 Task: General Contractor Estimate Template.
Action: Mouse moved to (134, 172)
Screenshot: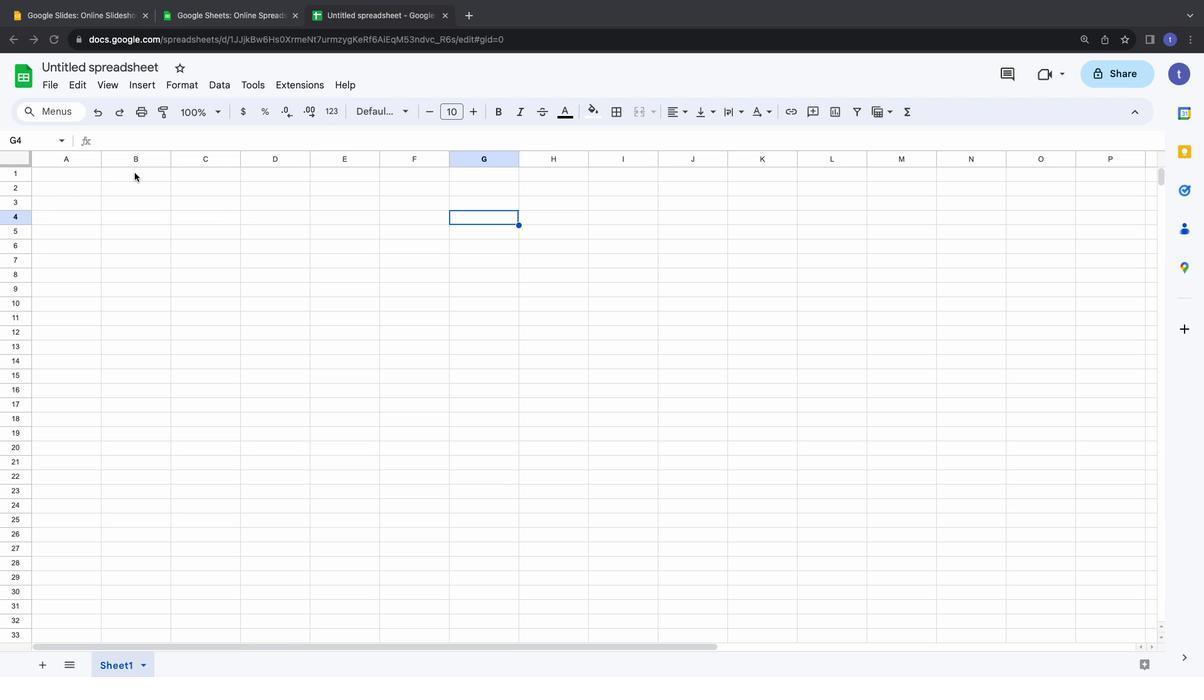 
Action: Mouse pressed left at (134, 172)
Screenshot: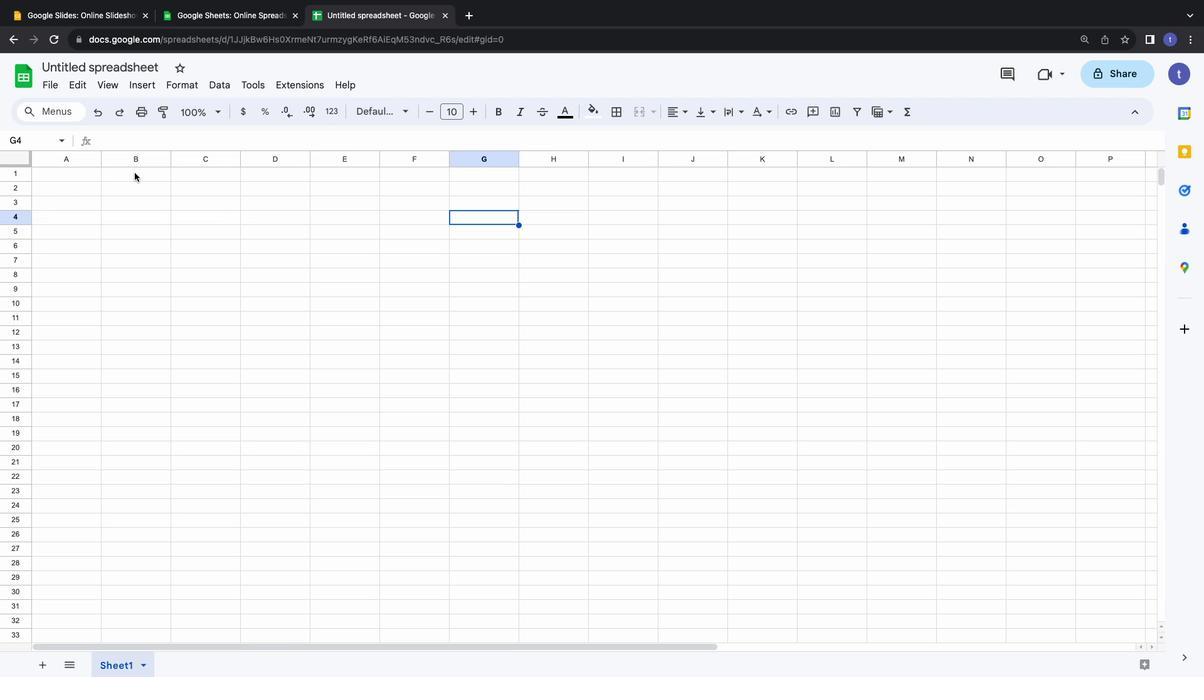 
Action: Mouse moved to (160, 175)
Screenshot: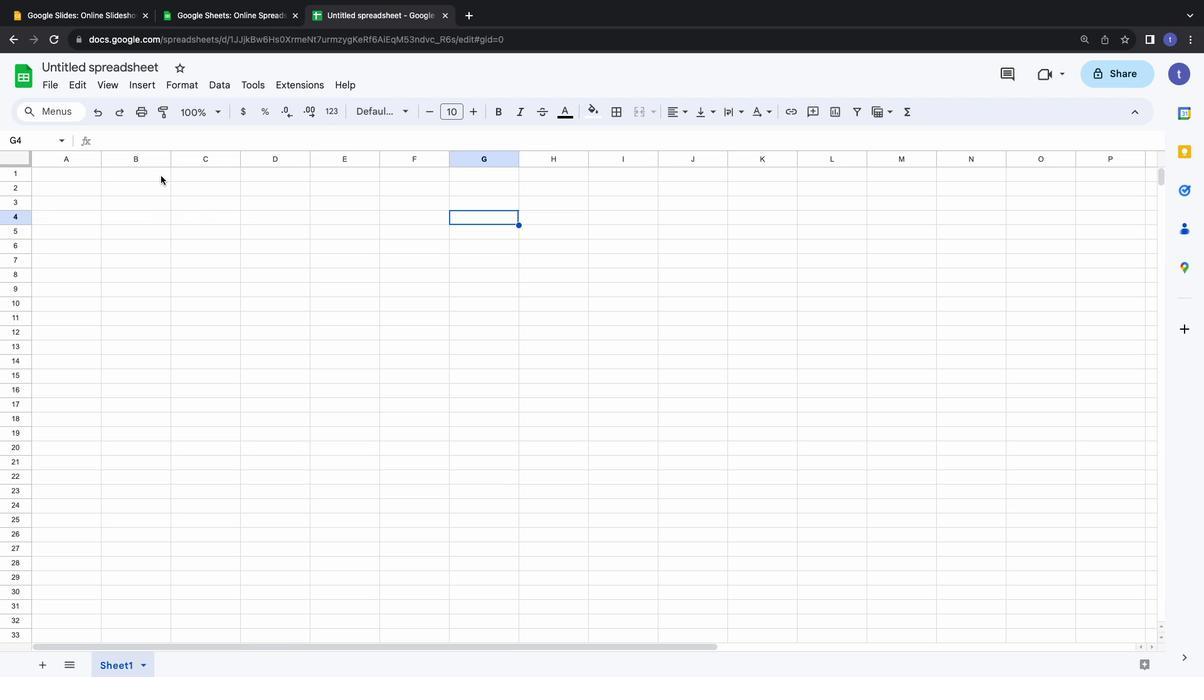 
Action: Mouse pressed left at (160, 175)
Screenshot: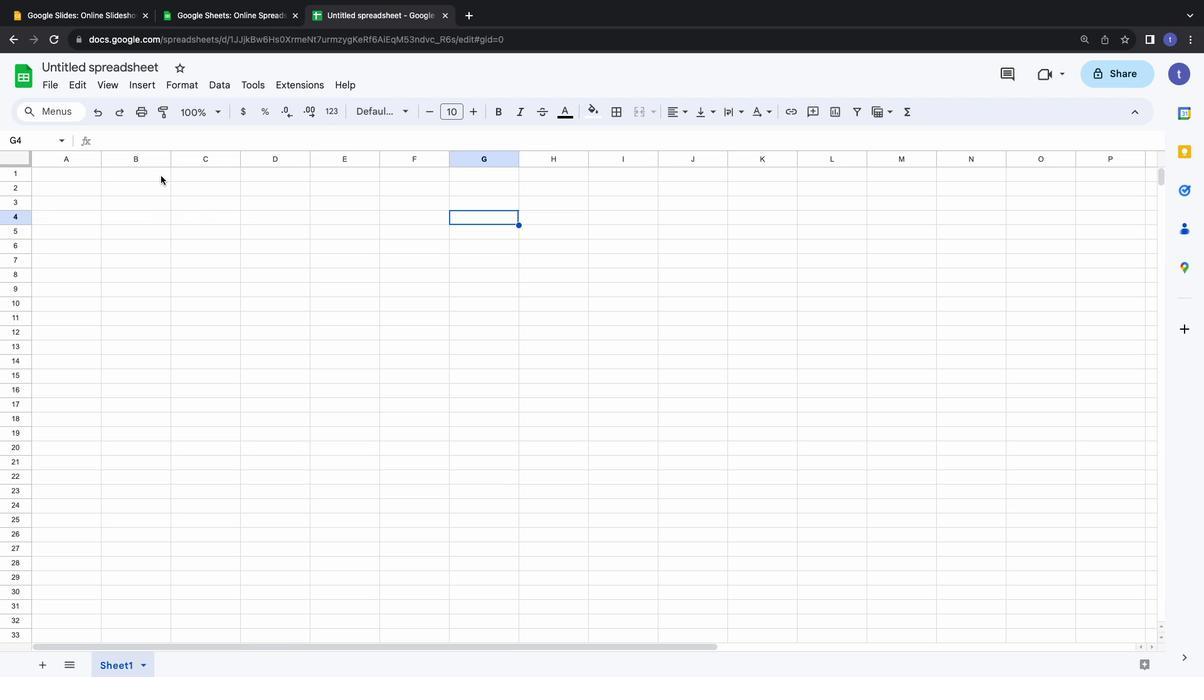 
Action: Mouse moved to (525, 355)
Screenshot: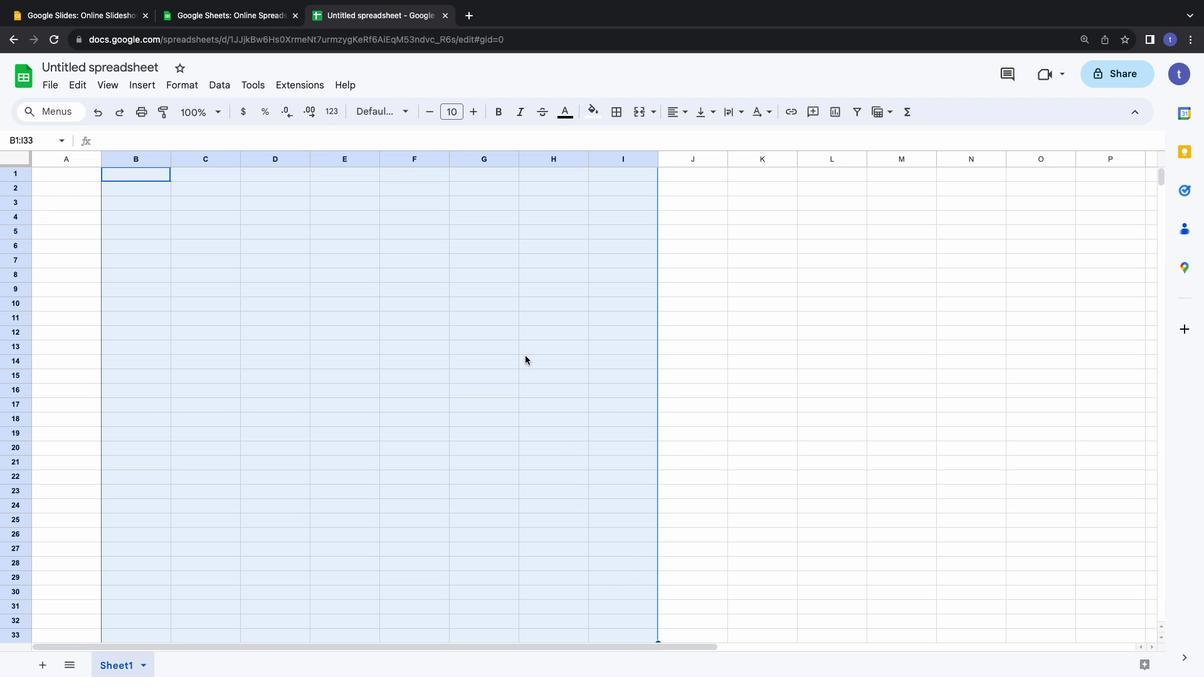 
Action: Mouse scrolled (525, 355) with delta (0, 0)
Screenshot: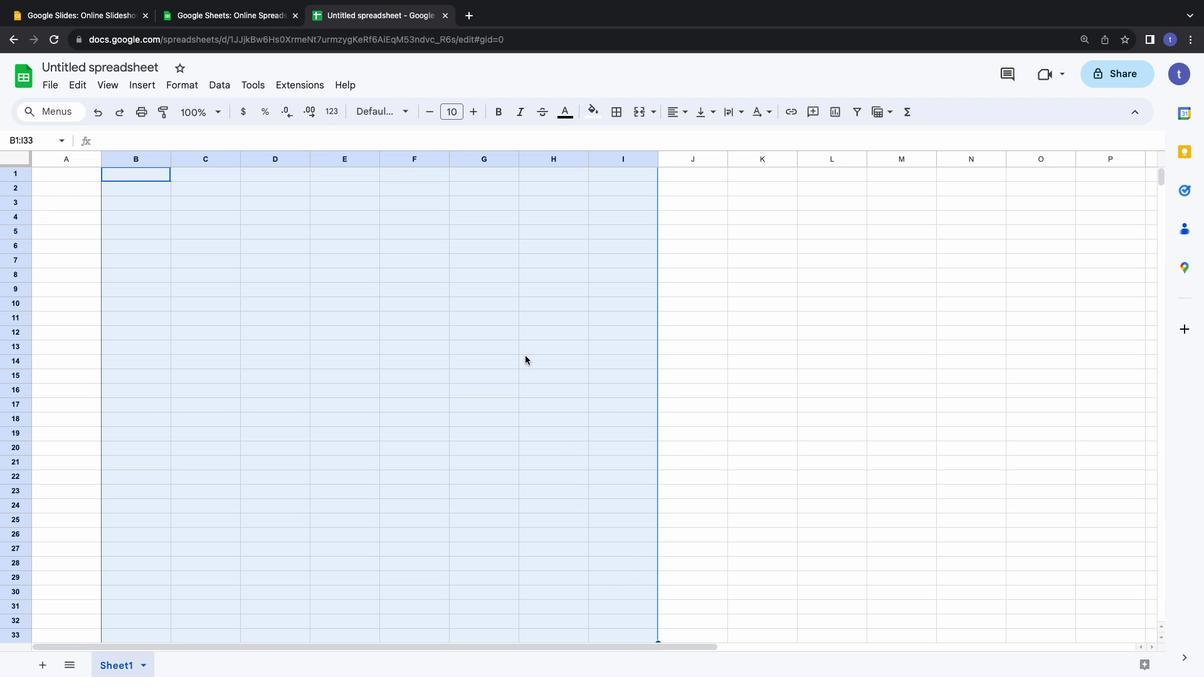
Action: Mouse scrolled (525, 355) with delta (0, 0)
Screenshot: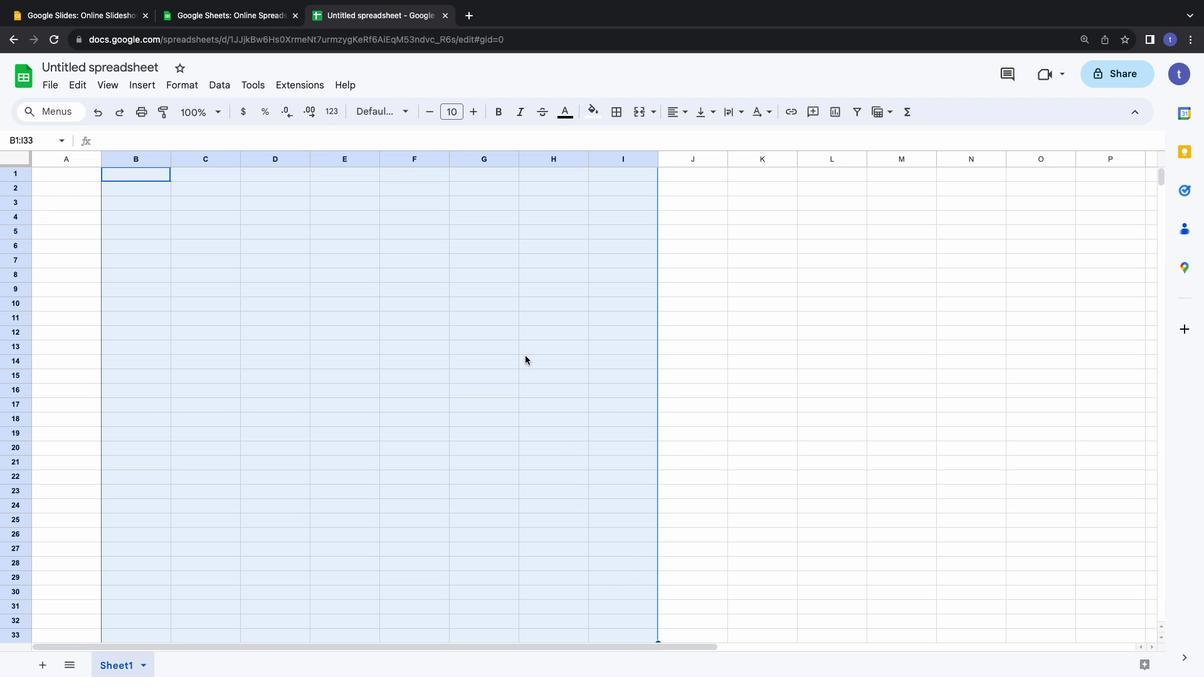 
Action: Mouse scrolled (525, 355) with delta (0, 1)
Screenshot: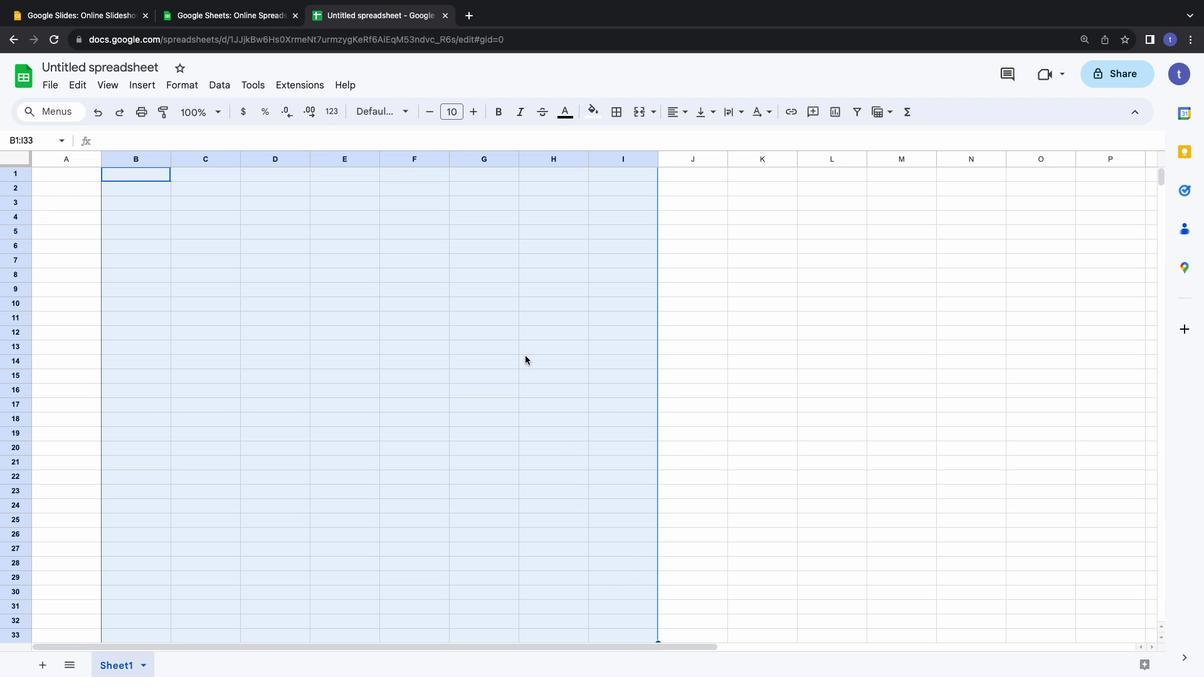 
Action: Mouse scrolled (525, 355) with delta (0, 3)
Screenshot: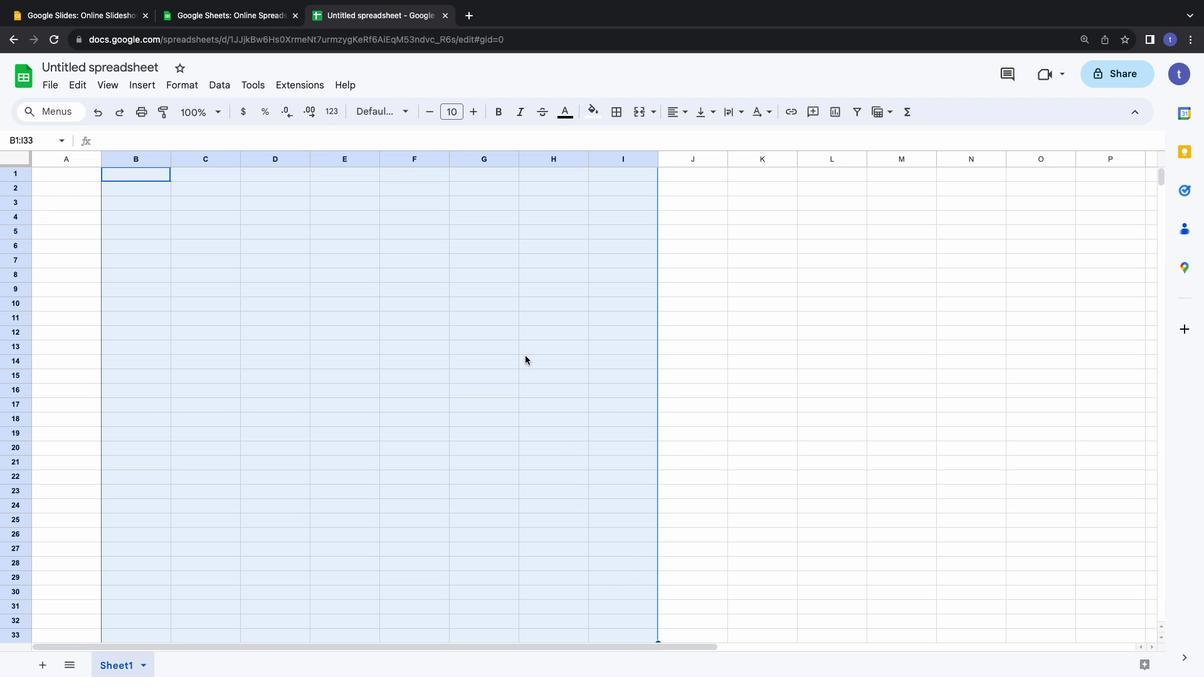 
Action: Mouse scrolled (525, 355) with delta (0, 3)
Screenshot: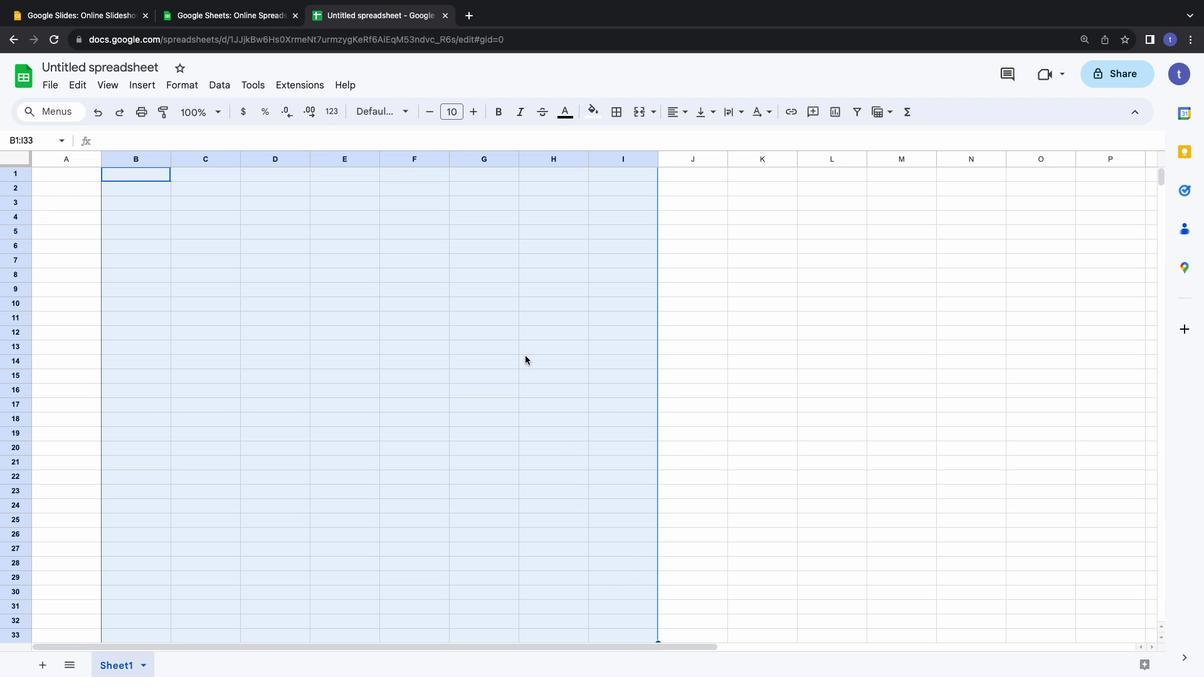 
Action: Mouse scrolled (525, 355) with delta (0, 4)
Screenshot: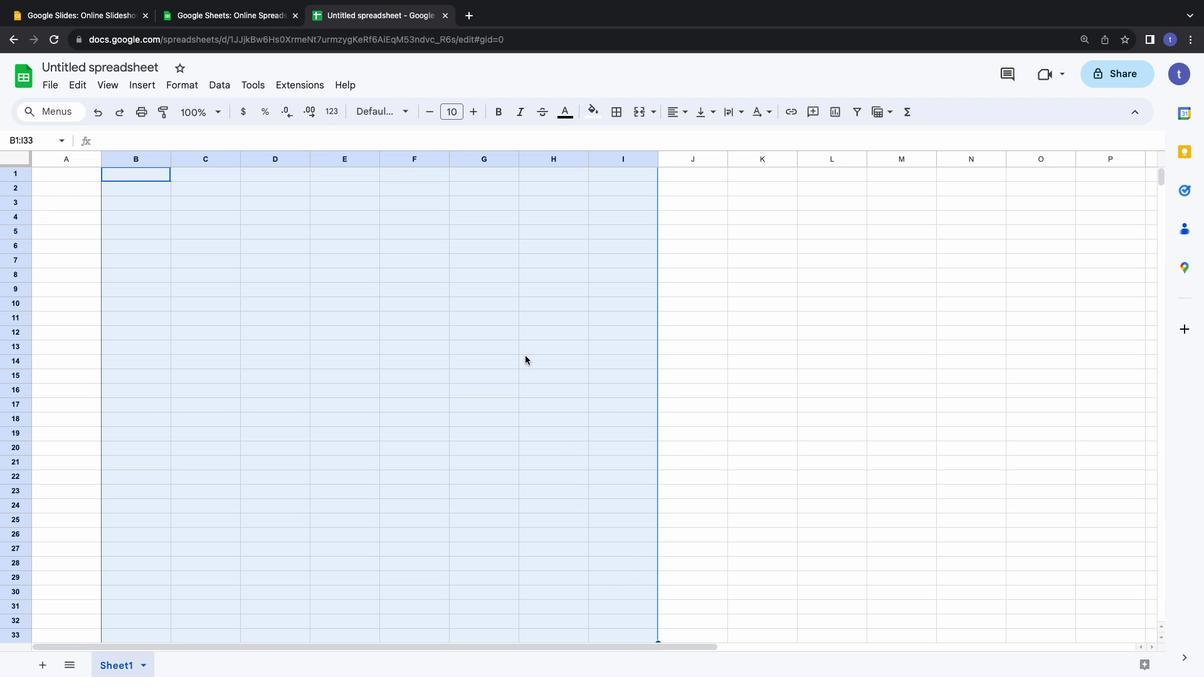 
Action: Mouse scrolled (525, 355) with delta (0, 4)
Screenshot: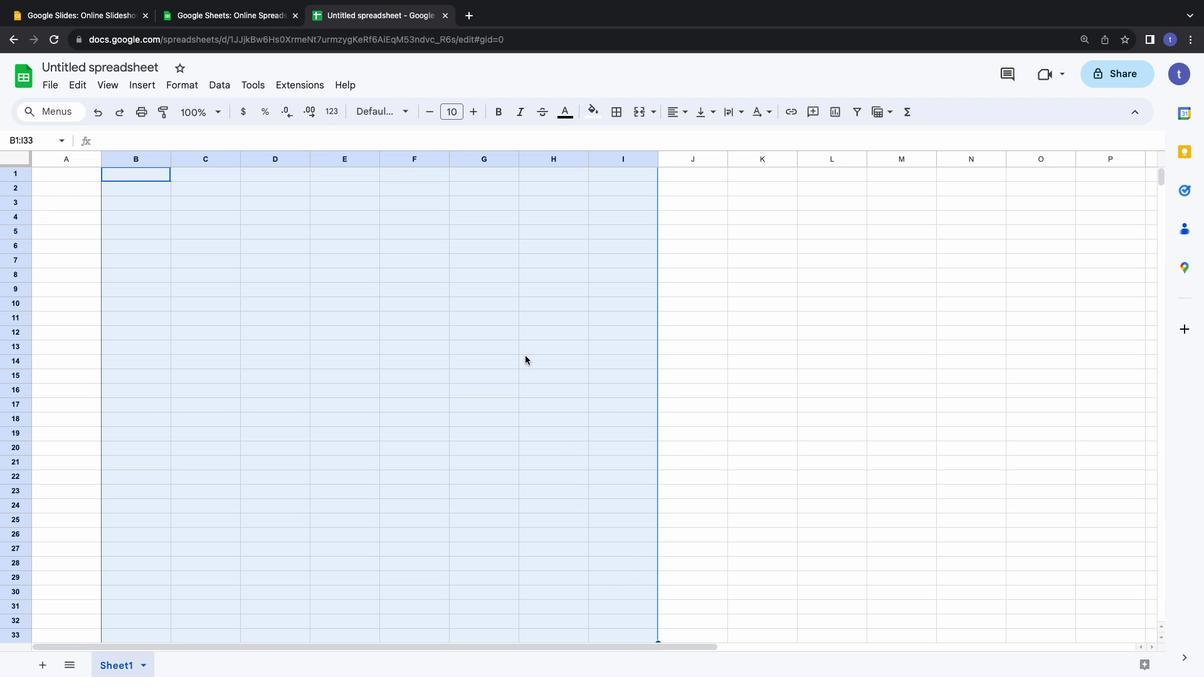 
Action: Mouse scrolled (525, 355) with delta (0, 0)
Screenshot: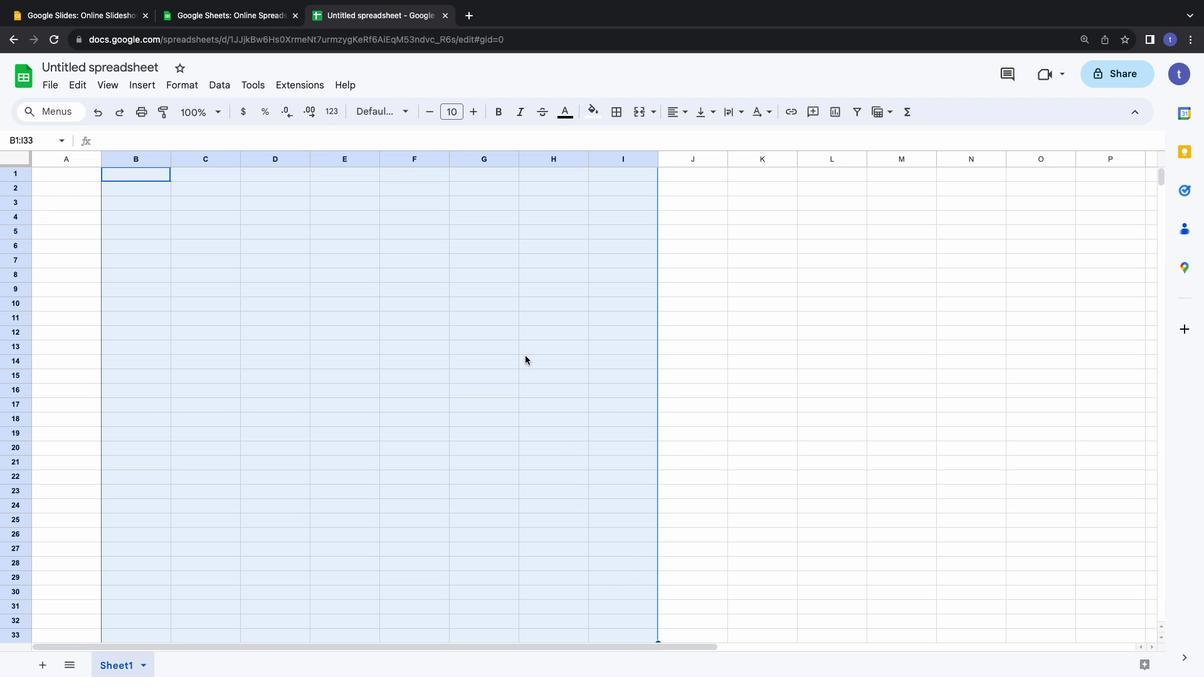 
Action: Mouse scrolled (525, 355) with delta (0, 0)
Screenshot: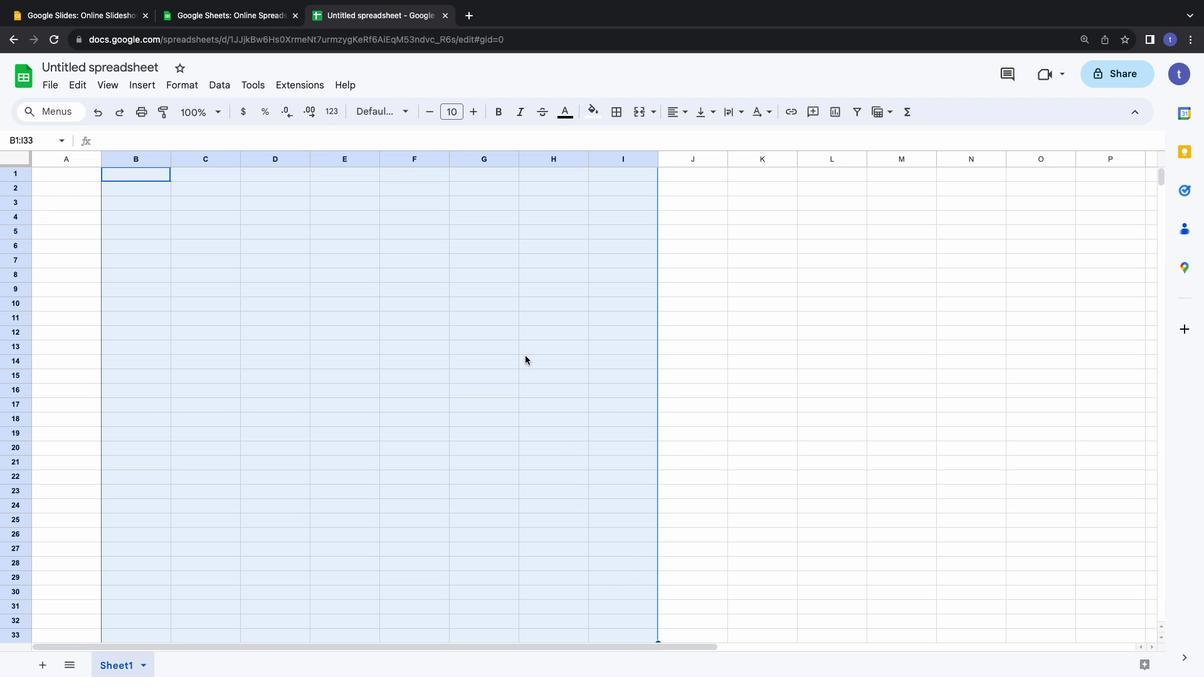 
Action: Mouse scrolled (525, 355) with delta (0, 2)
Screenshot: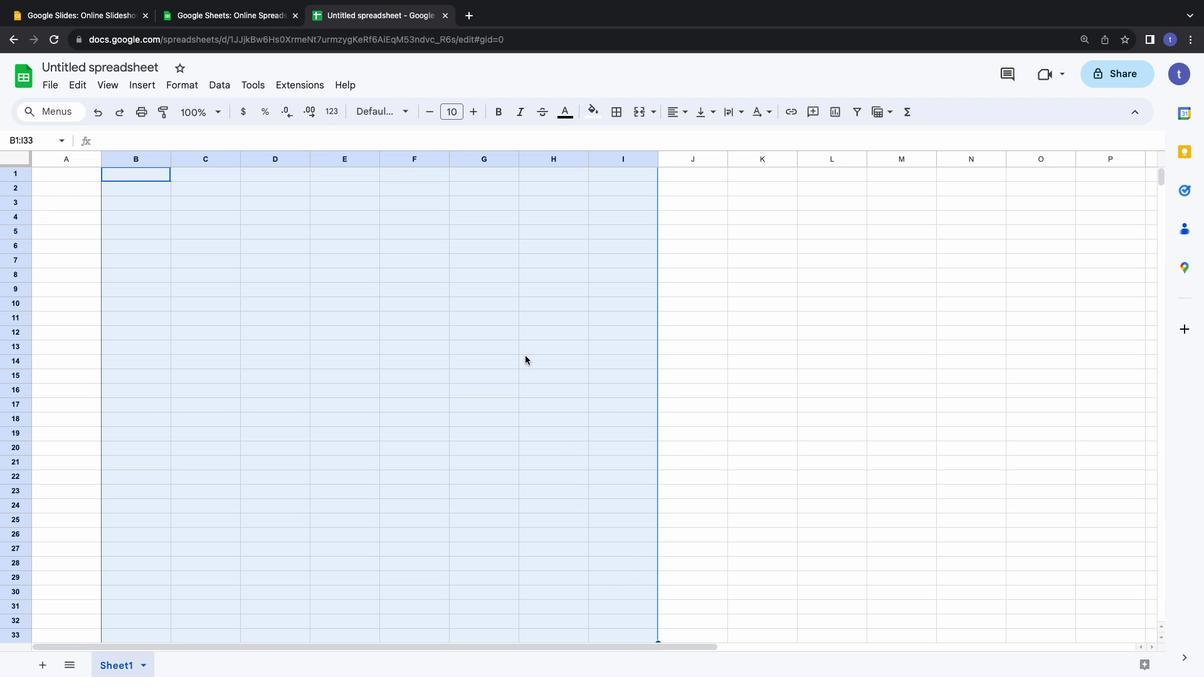 
Action: Mouse scrolled (525, 355) with delta (0, 3)
Screenshot: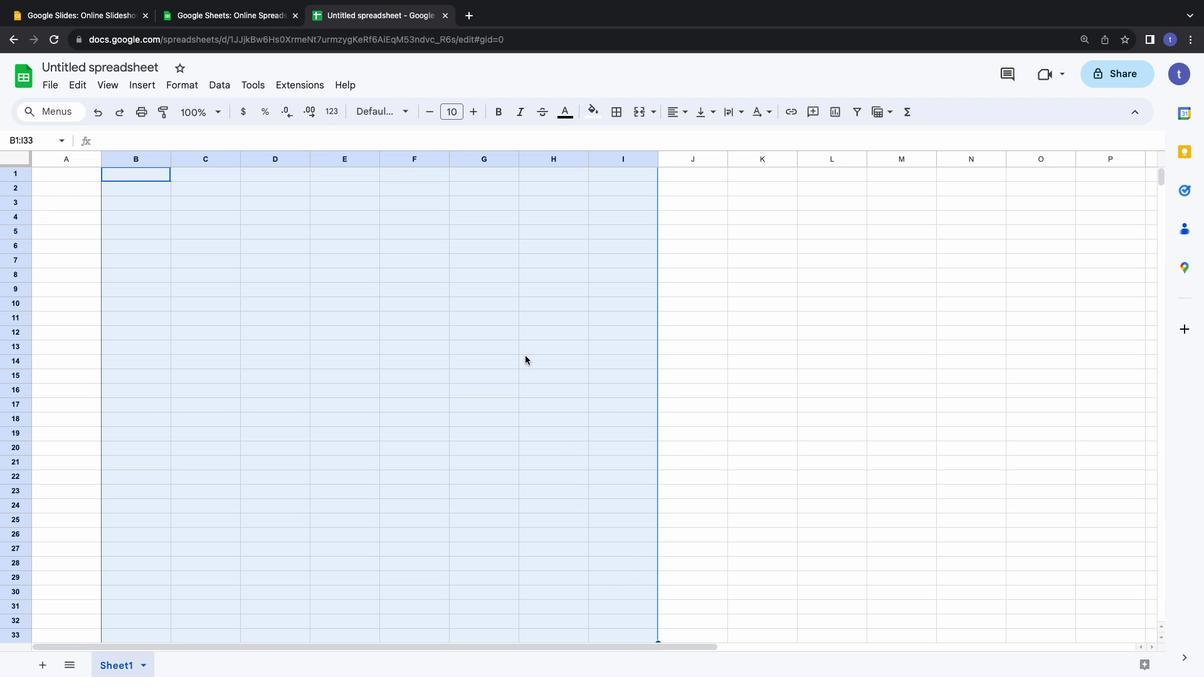 
Action: Mouse scrolled (525, 355) with delta (0, 3)
Screenshot: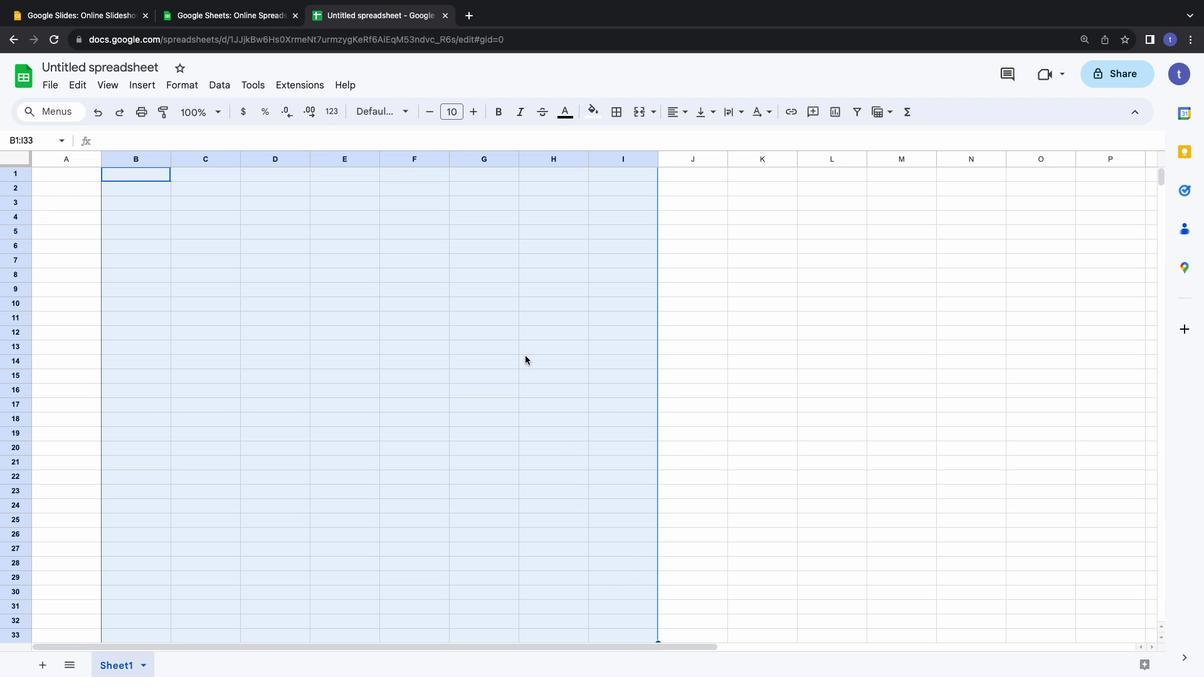 
Action: Mouse scrolled (525, 355) with delta (0, 0)
Screenshot: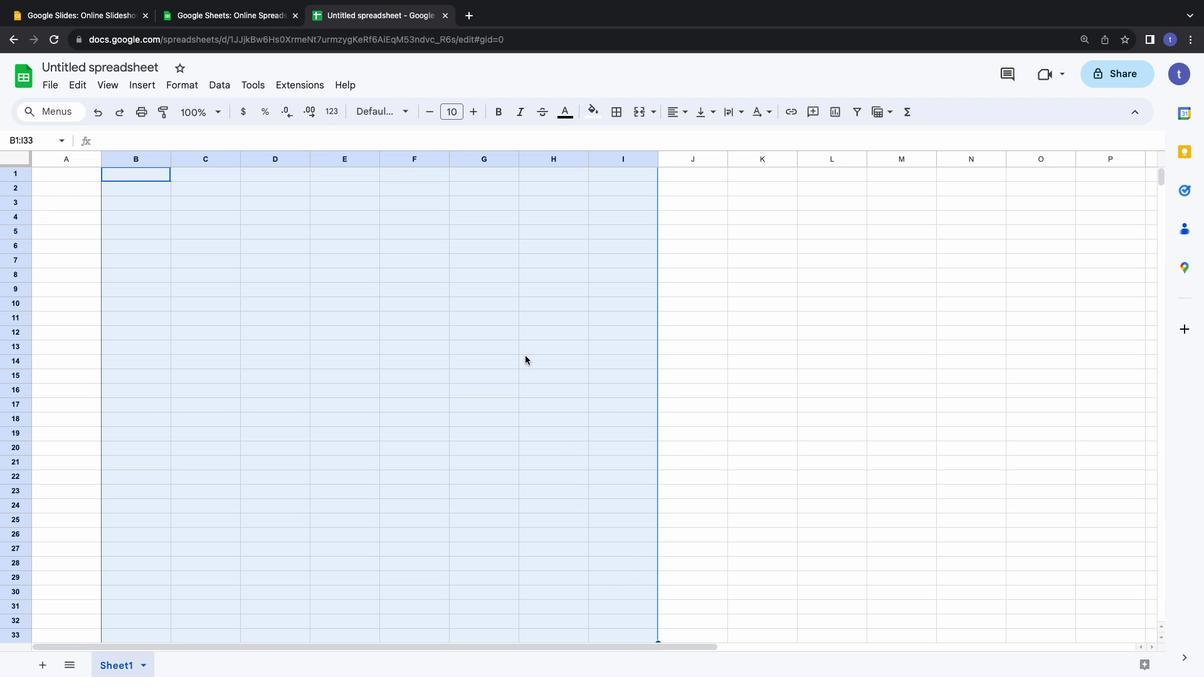 
Action: Mouse scrolled (525, 355) with delta (0, 0)
Screenshot: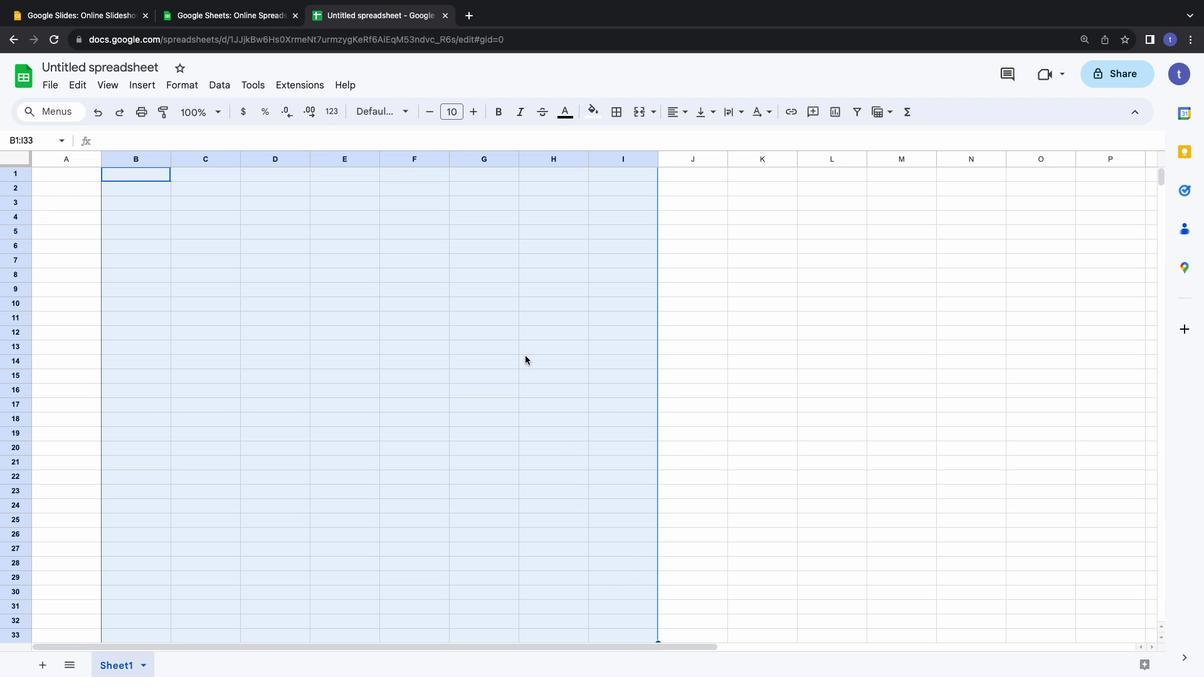 
Action: Mouse scrolled (525, 355) with delta (0, 2)
Screenshot: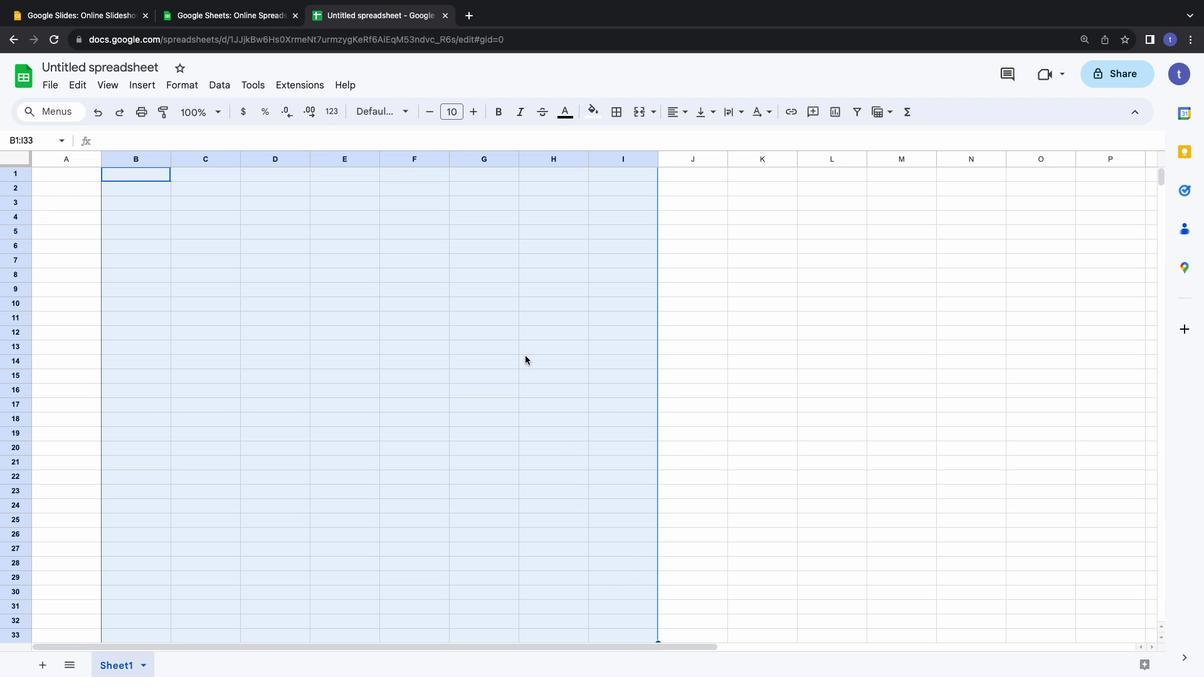 
Action: Mouse scrolled (525, 355) with delta (0, 3)
Screenshot: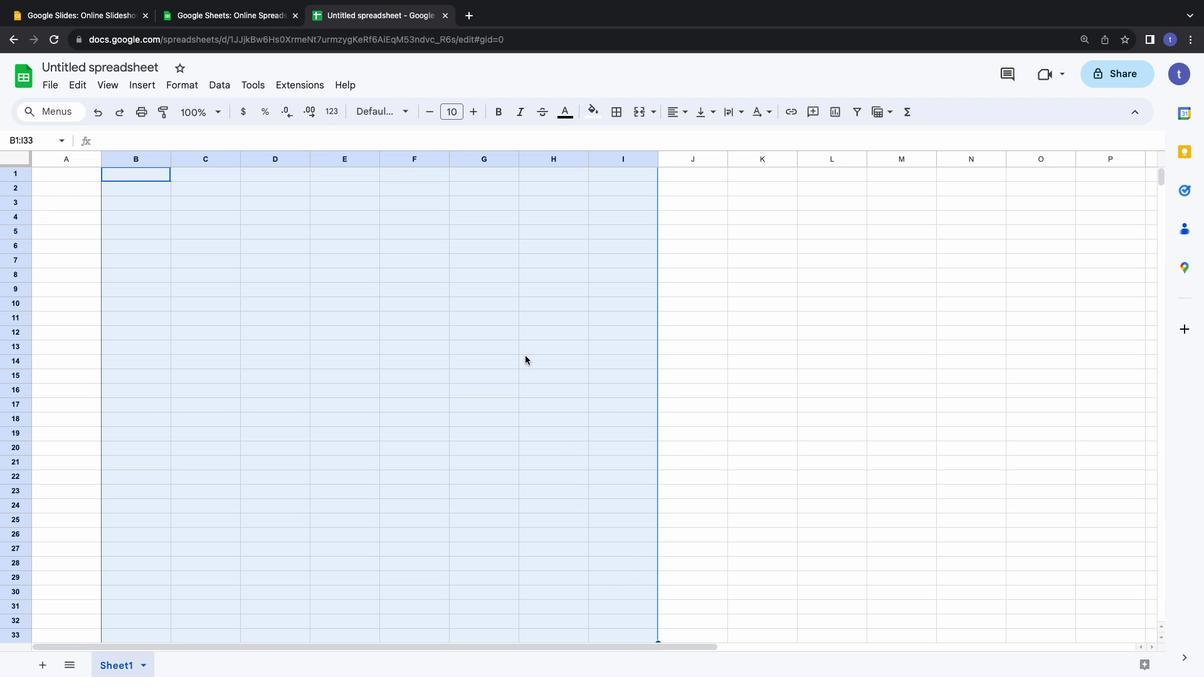 
Action: Mouse scrolled (525, 355) with delta (0, 3)
Screenshot: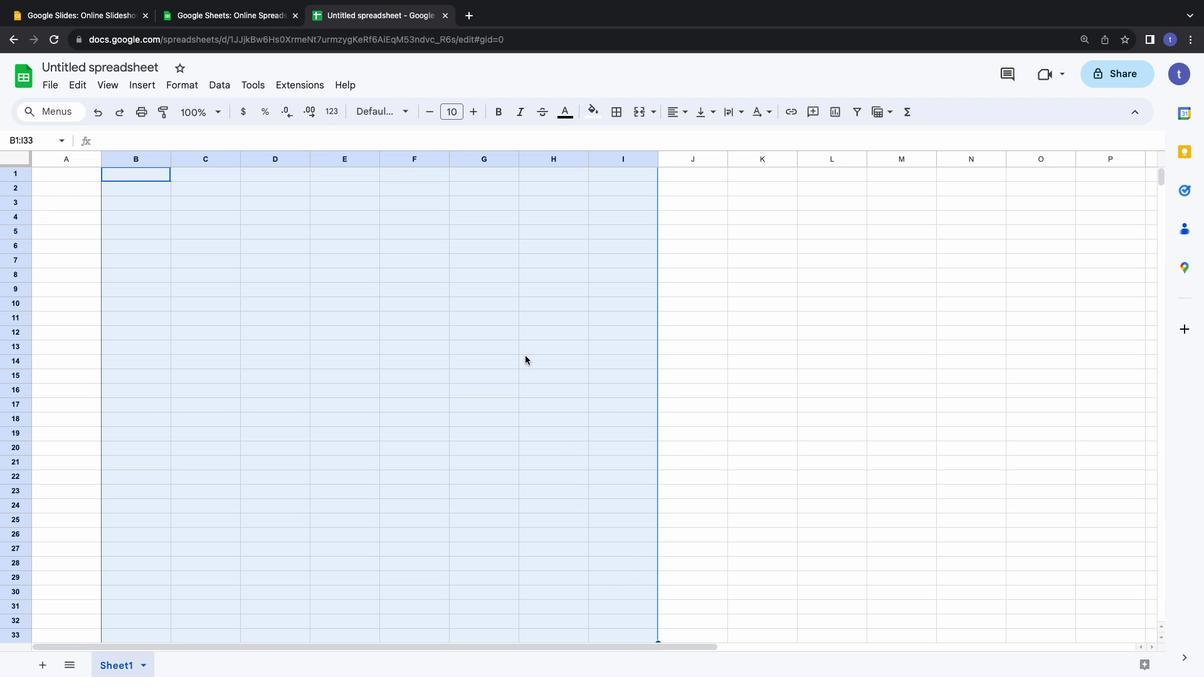 
Action: Mouse moved to (598, 148)
Screenshot: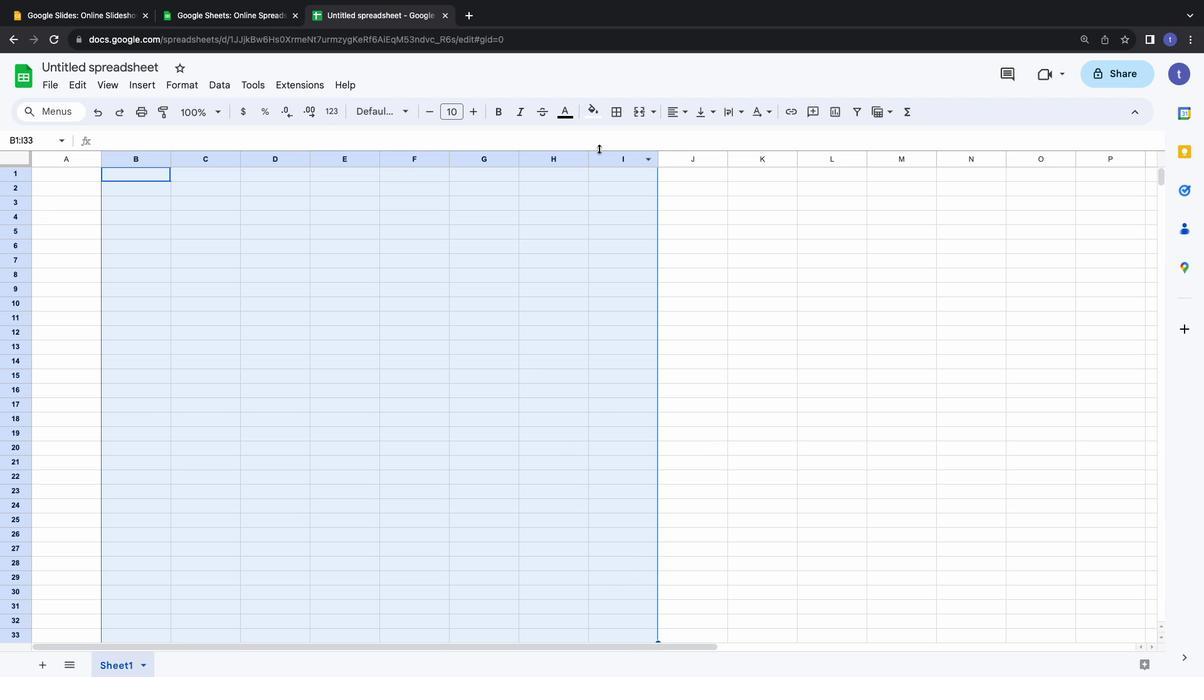 
Action: Mouse scrolled (598, 148) with delta (0, 0)
Screenshot: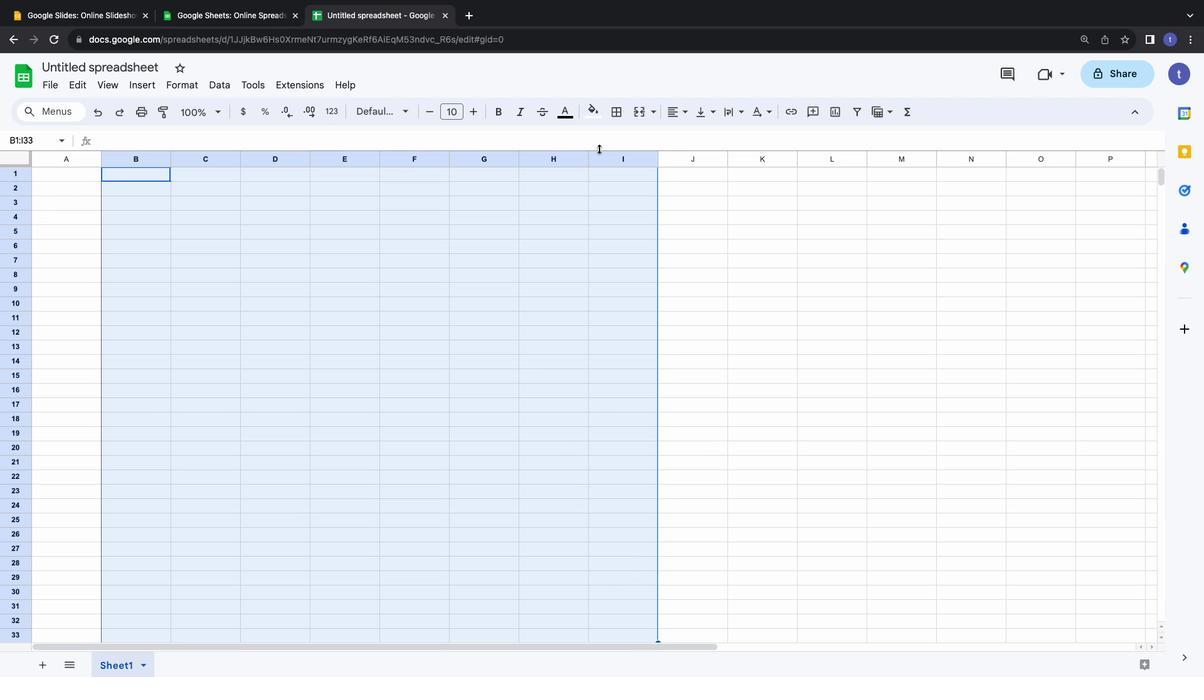 
Action: Mouse scrolled (598, 148) with delta (0, 0)
Screenshot: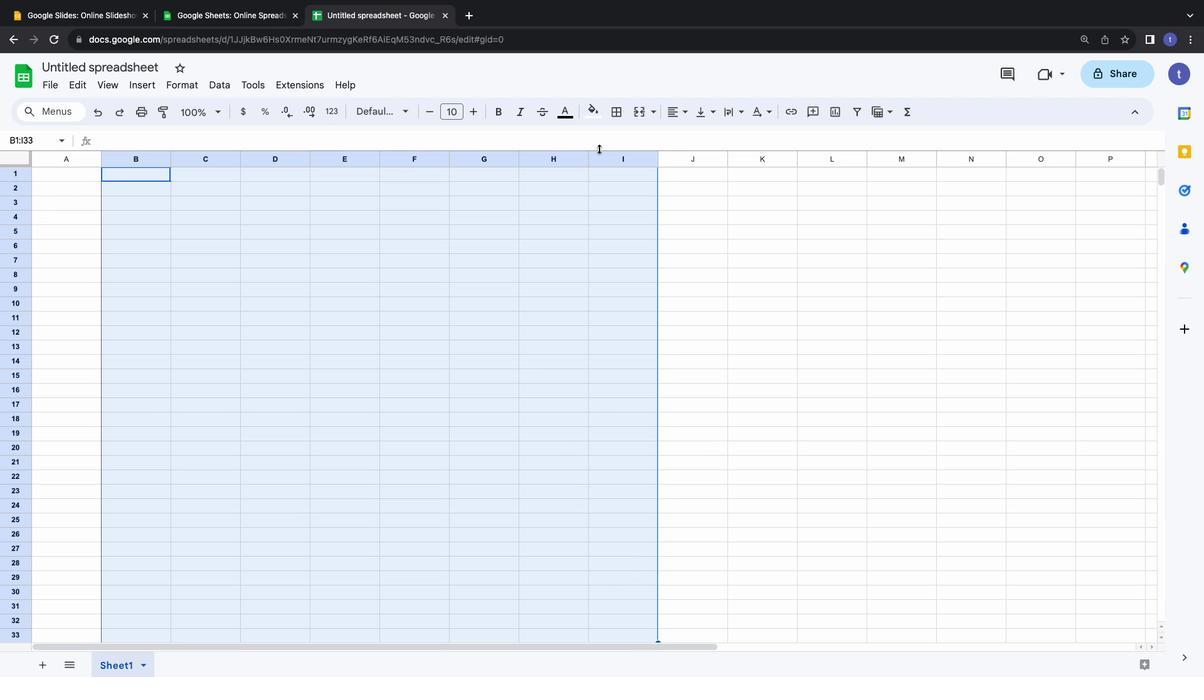 
Action: Mouse scrolled (598, 148) with delta (0, 1)
Screenshot: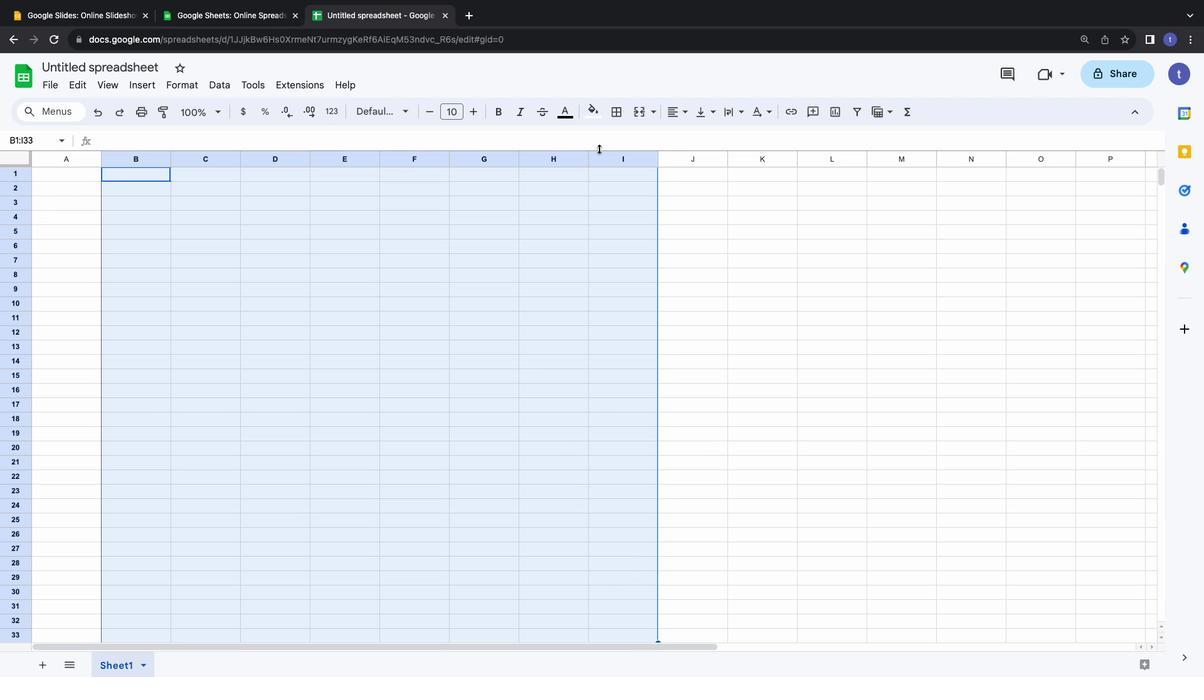 
Action: Mouse moved to (617, 112)
Screenshot: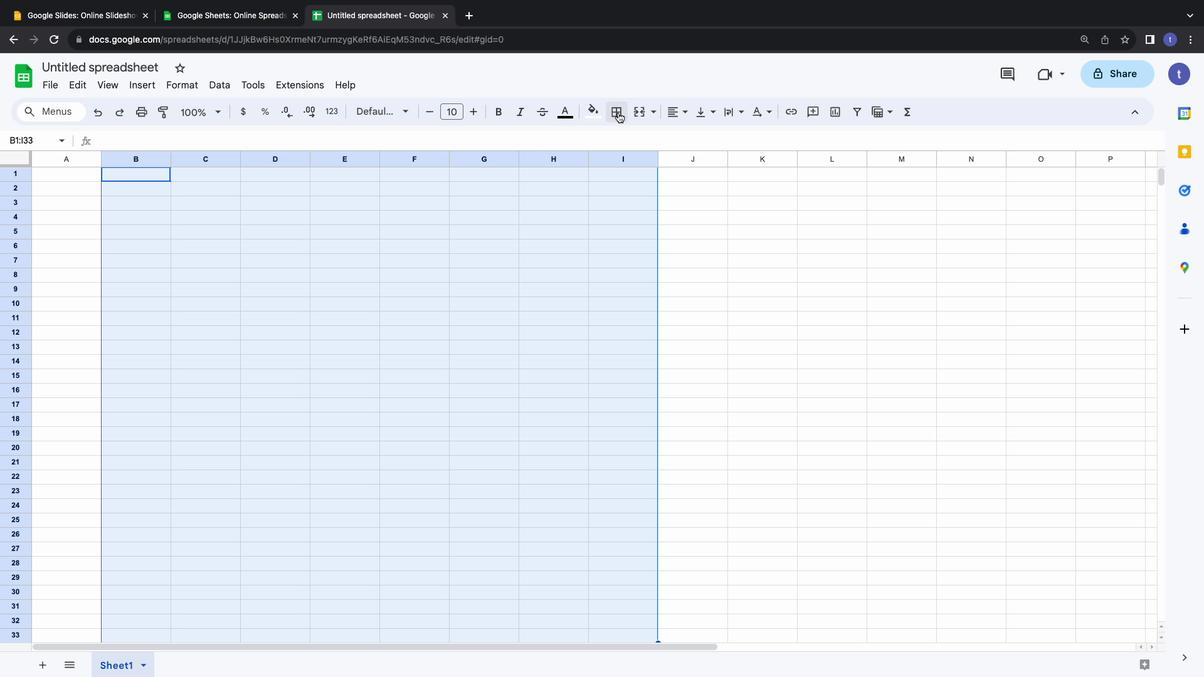 
Action: Mouse pressed left at (617, 112)
Screenshot: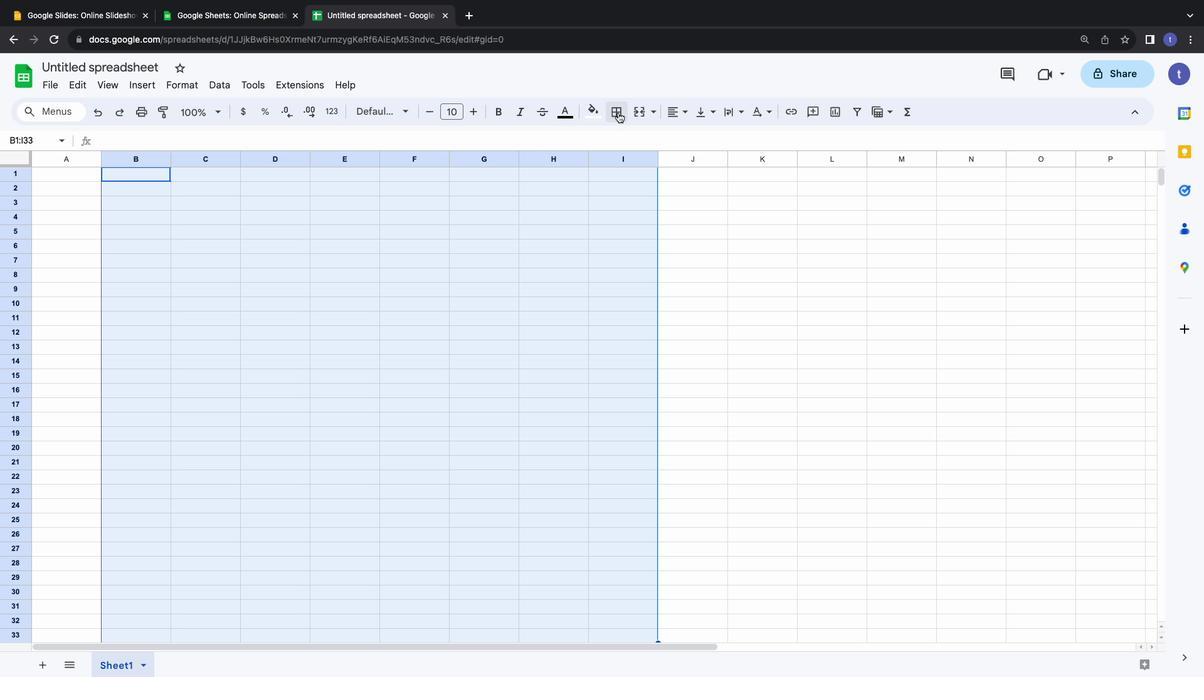 
Action: Mouse moved to (629, 140)
Screenshot: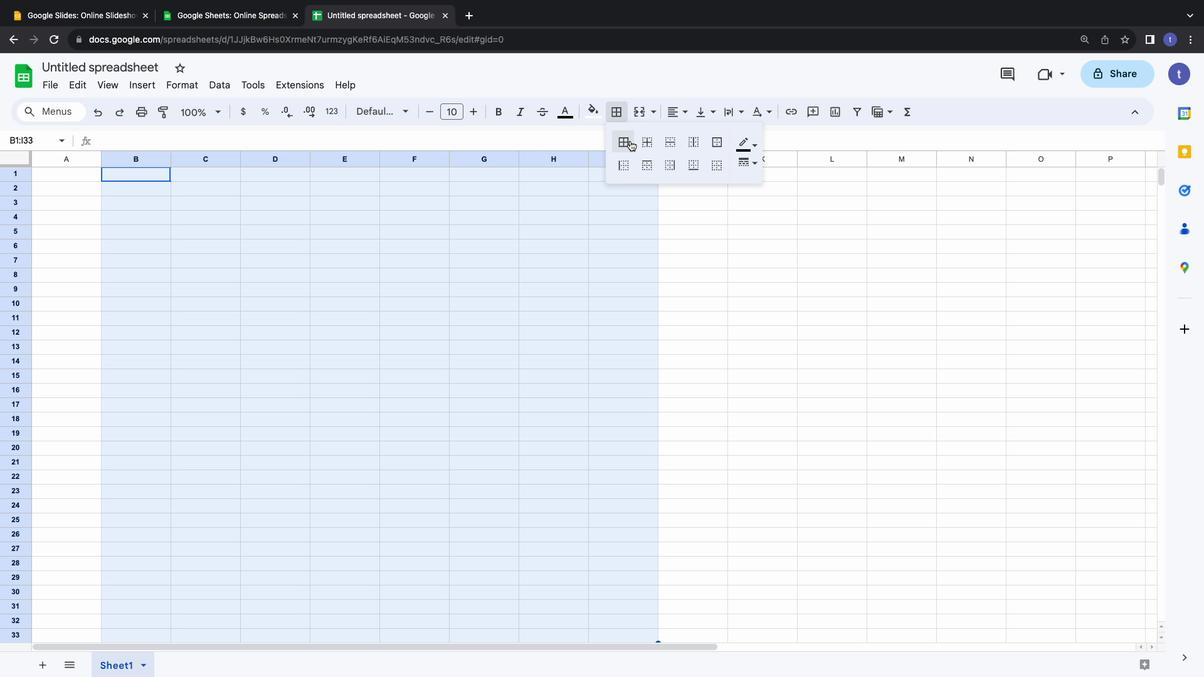 
Action: Mouse pressed left at (629, 140)
Screenshot: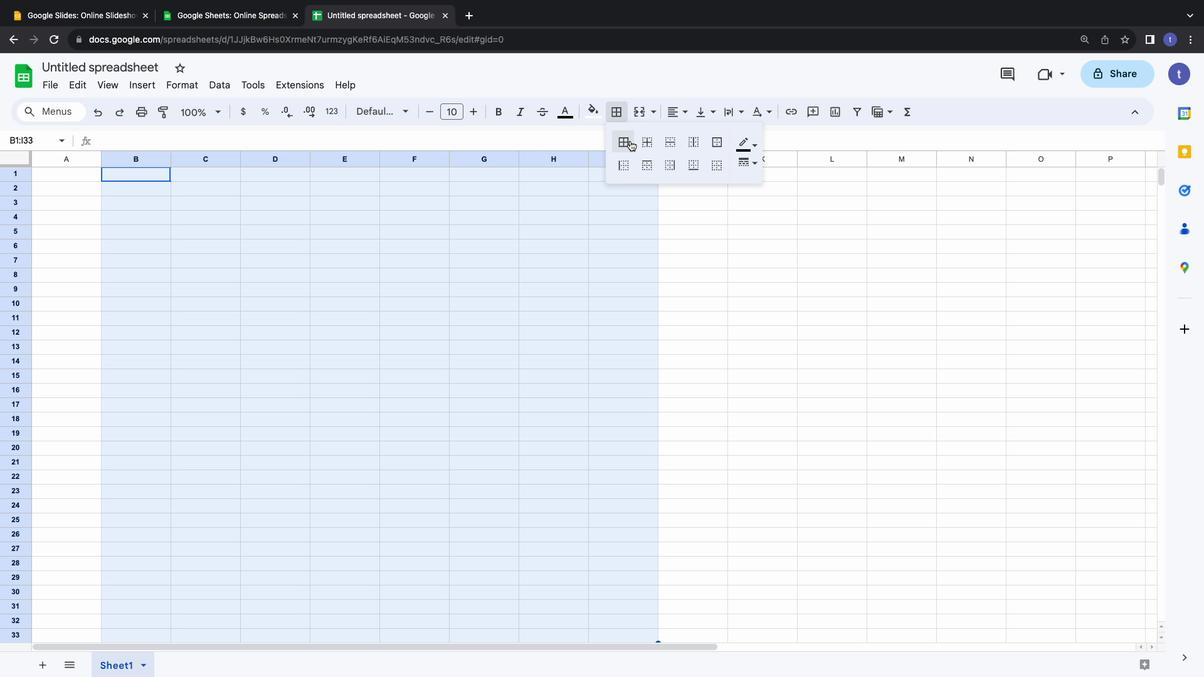 
Action: Mouse moved to (741, 141)
Screenshot: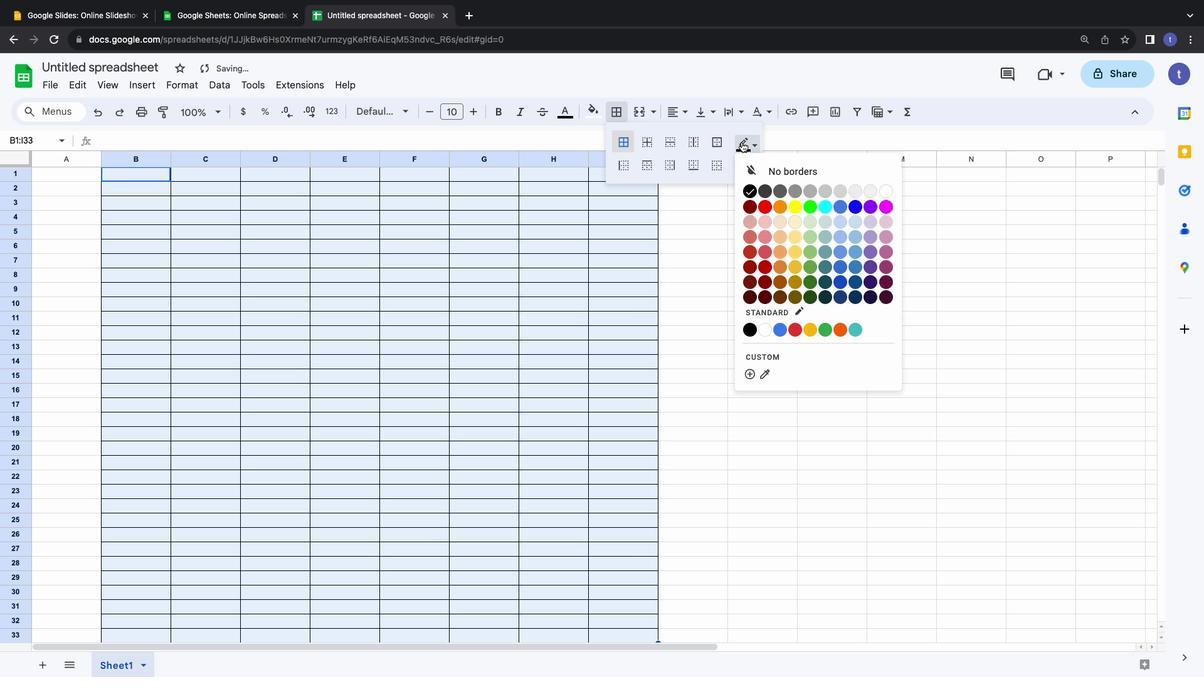 
Action: Mouse pressed left at (741, 141)
Screenshot: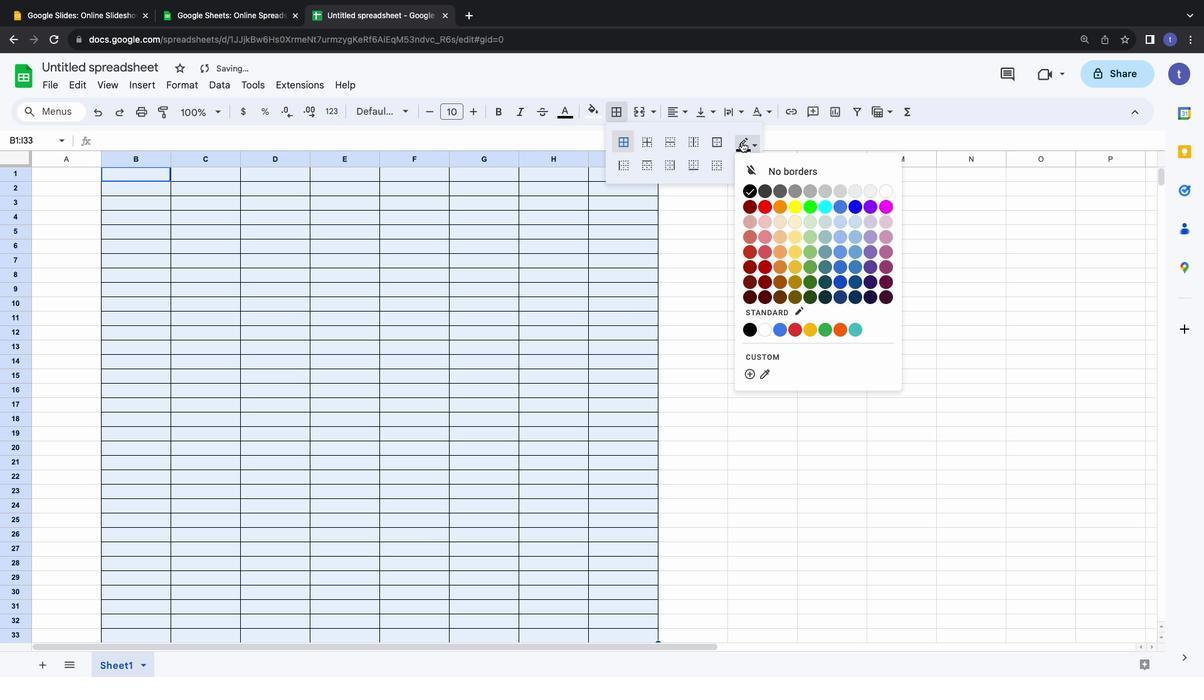 
Action: Mouse moved to (892, 191)
Screenshot: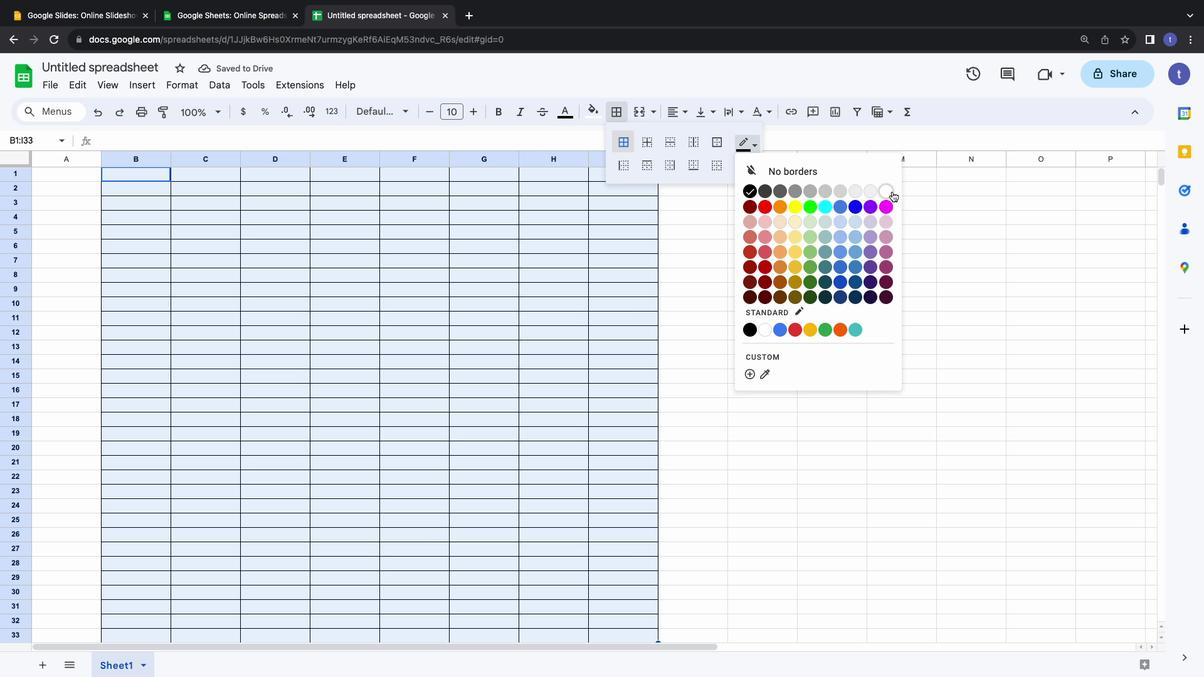 
Action: Mouse pressed left at (892, 191)
Screenshot: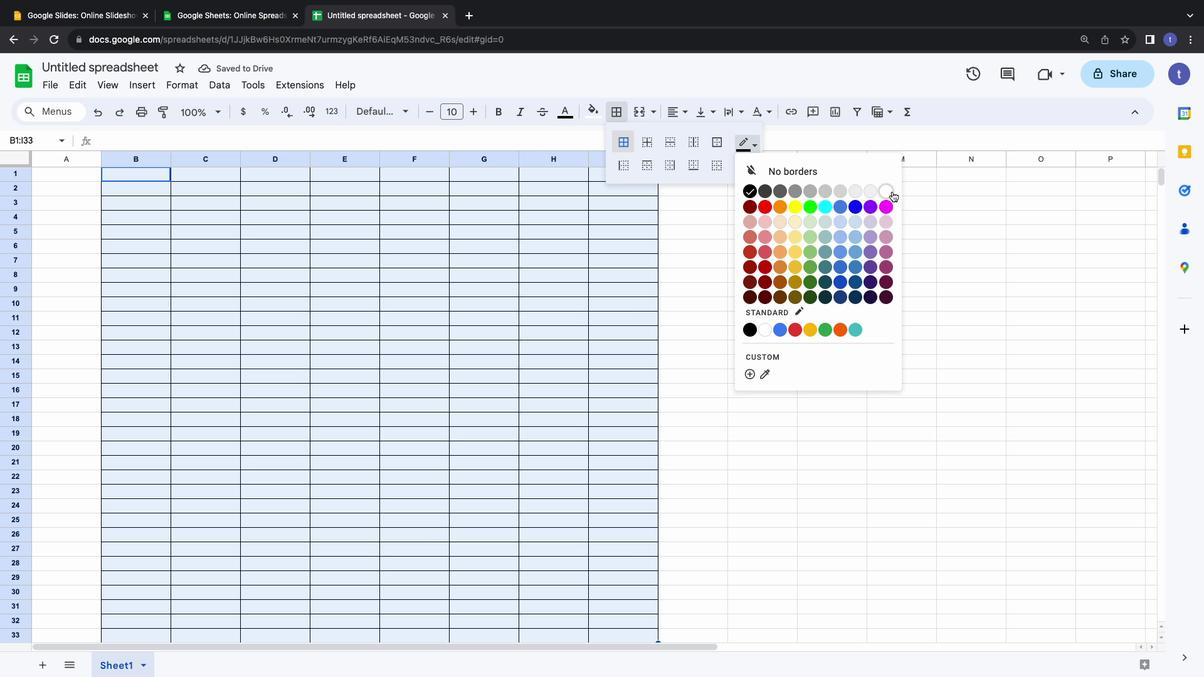 
Action: Mouse moved to (314, 240)
Screenshot: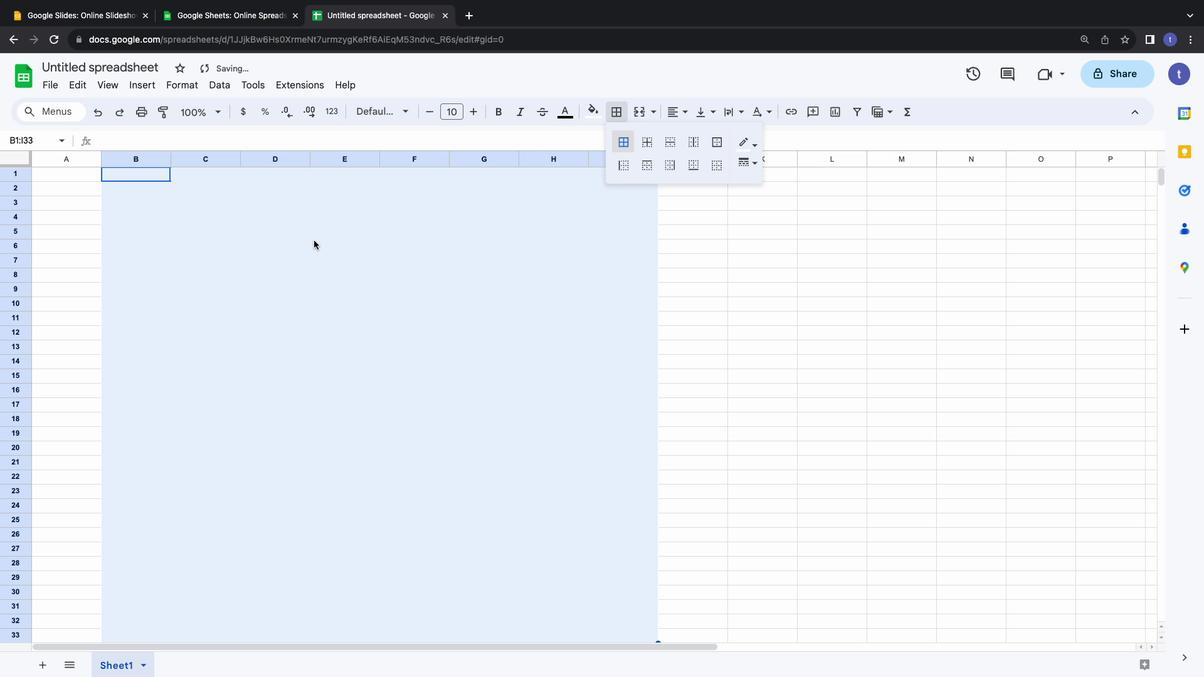 
Action: Mouse pressed left at (314, 240)
Screenshot: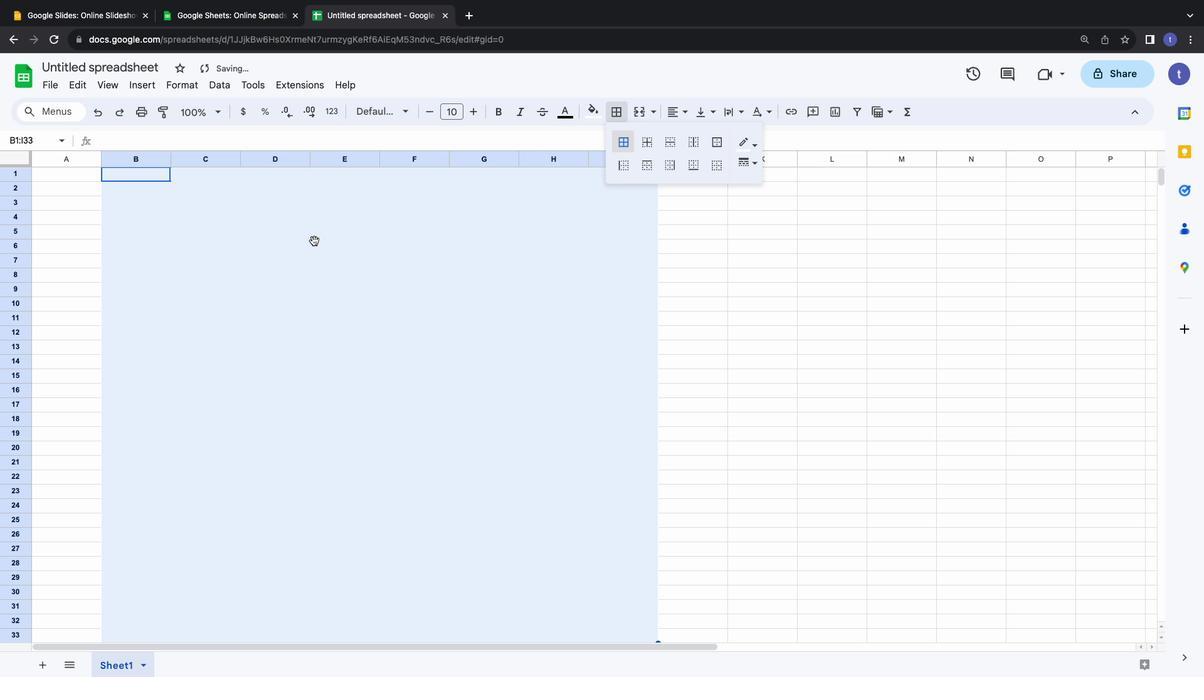 
Action: Mouse moved to (209, 199)
Screenshot: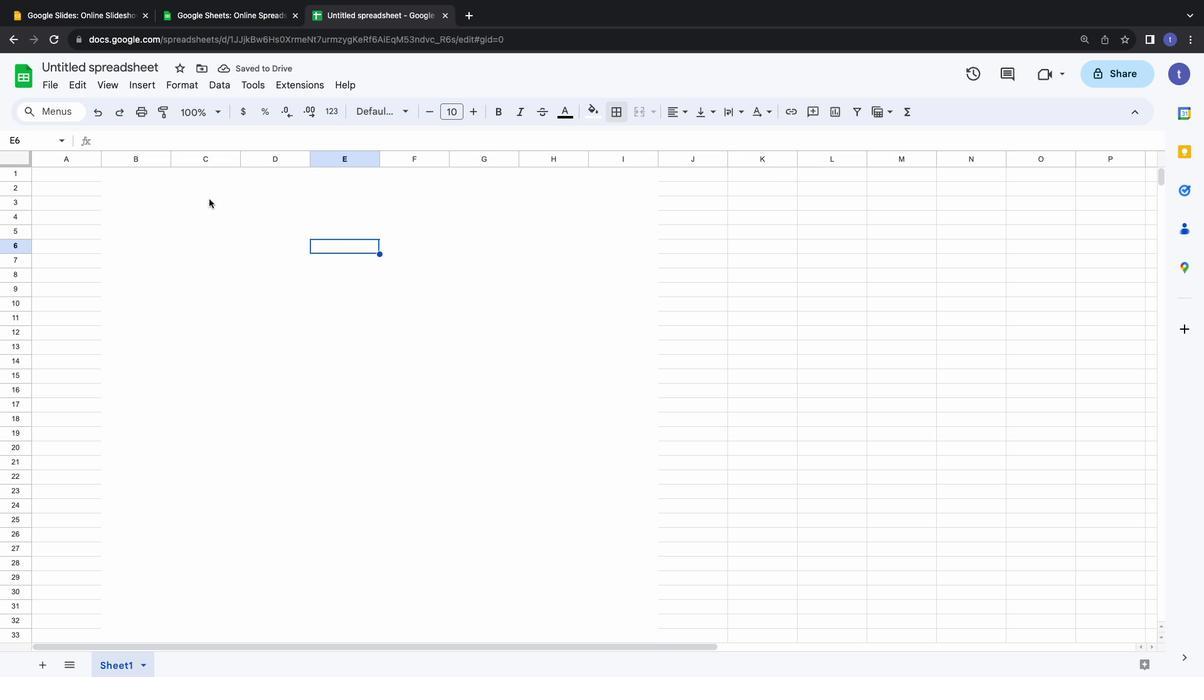
Action: Mouse pressed left at (209, 199)
Screenshot: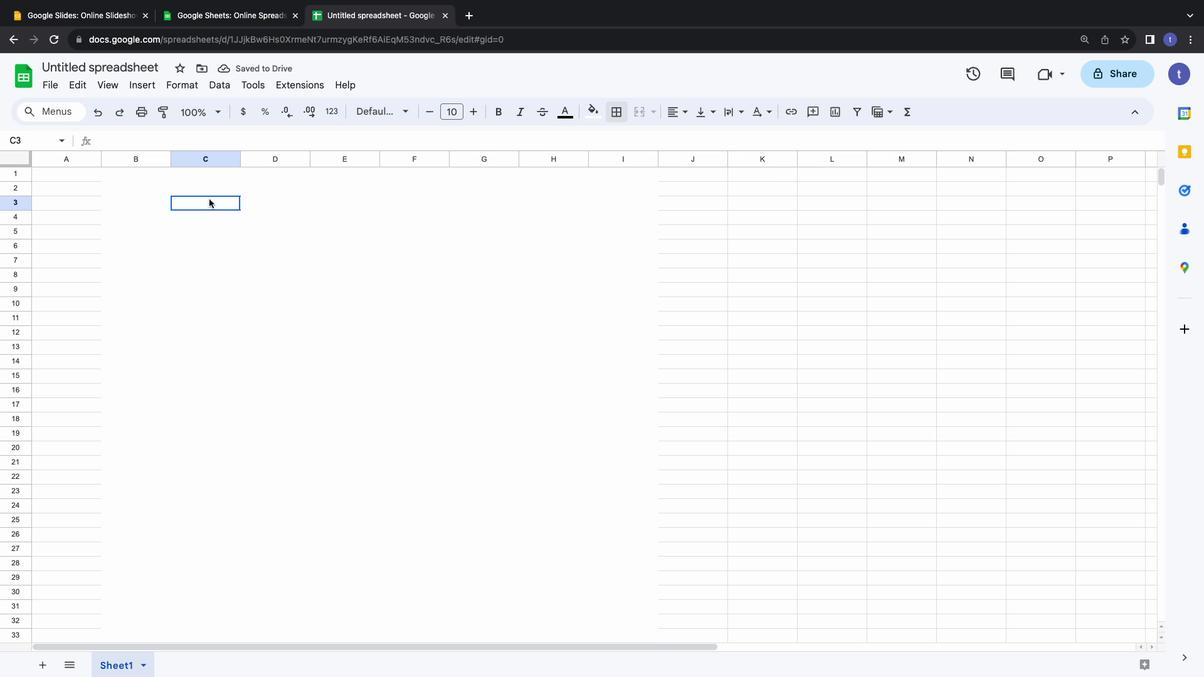 
Action: Mouse moved to (246, 206)
Screenshot: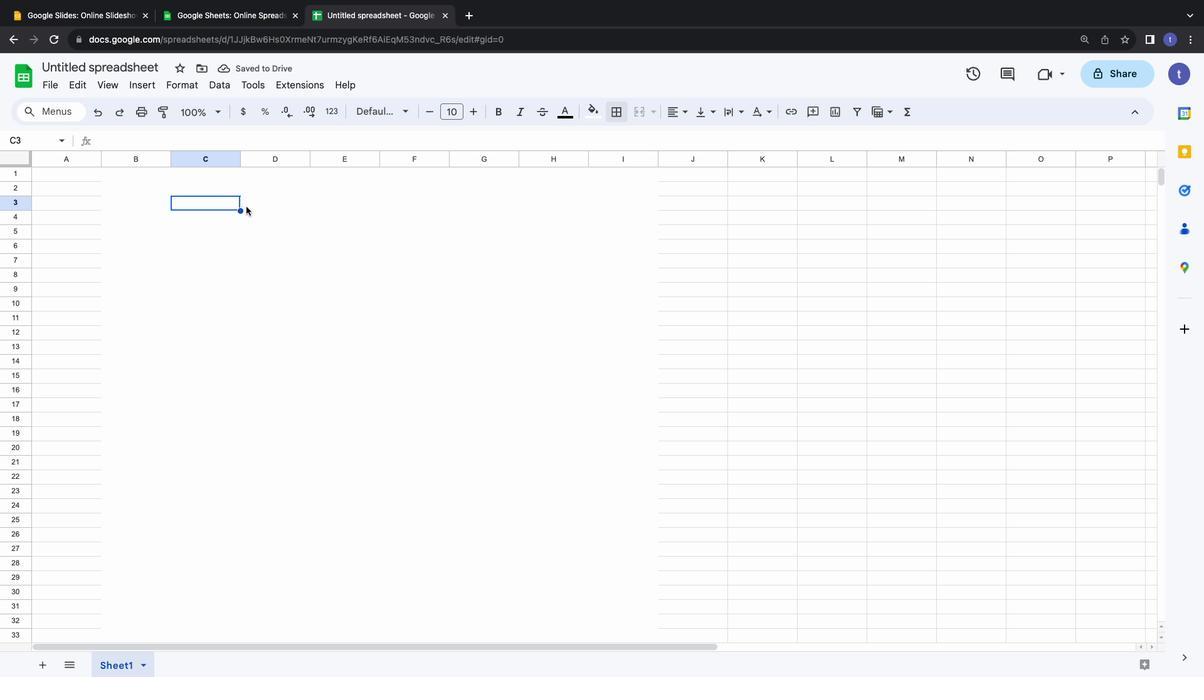 
Action: Mouse pressed left at (246, 206)
Screenshot: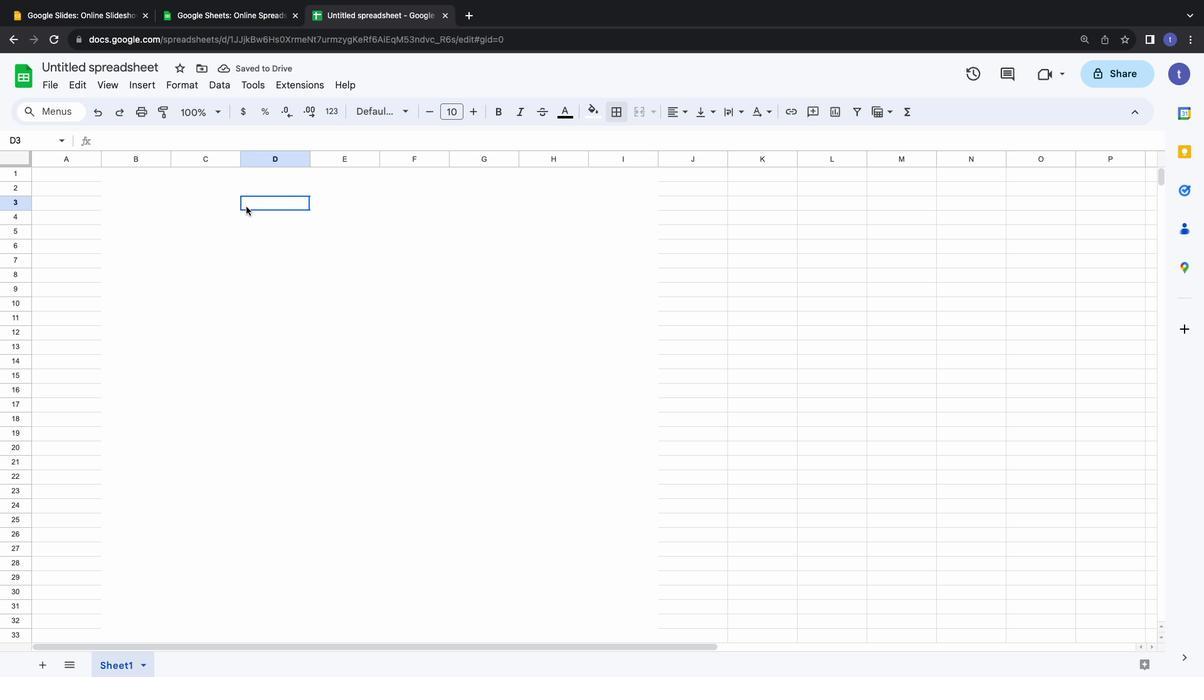 
Action: Key pressed Key.shift'G''E''N''E''R''A''L'Key.space'C''O''N''T''R''A''C''T''O''R'Key.enterKey.shift'E''S''T''I''M''A''T''E'
Screenshot: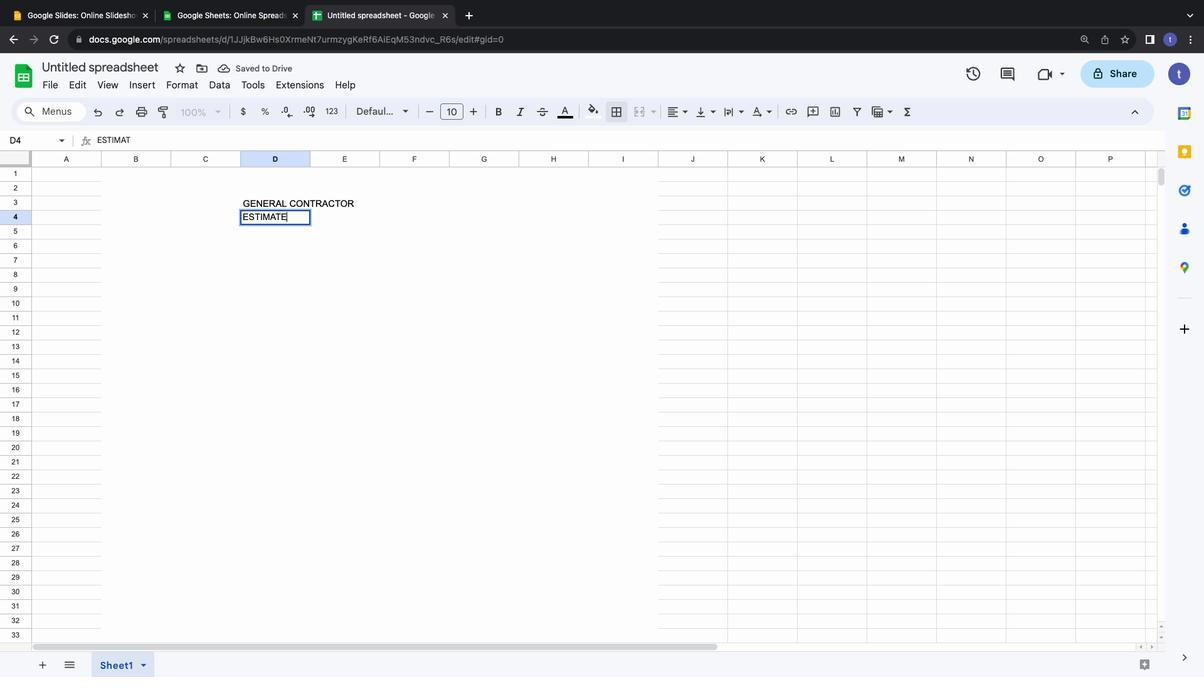 
Action: Mouse moved to (264, 194)
Screenshot: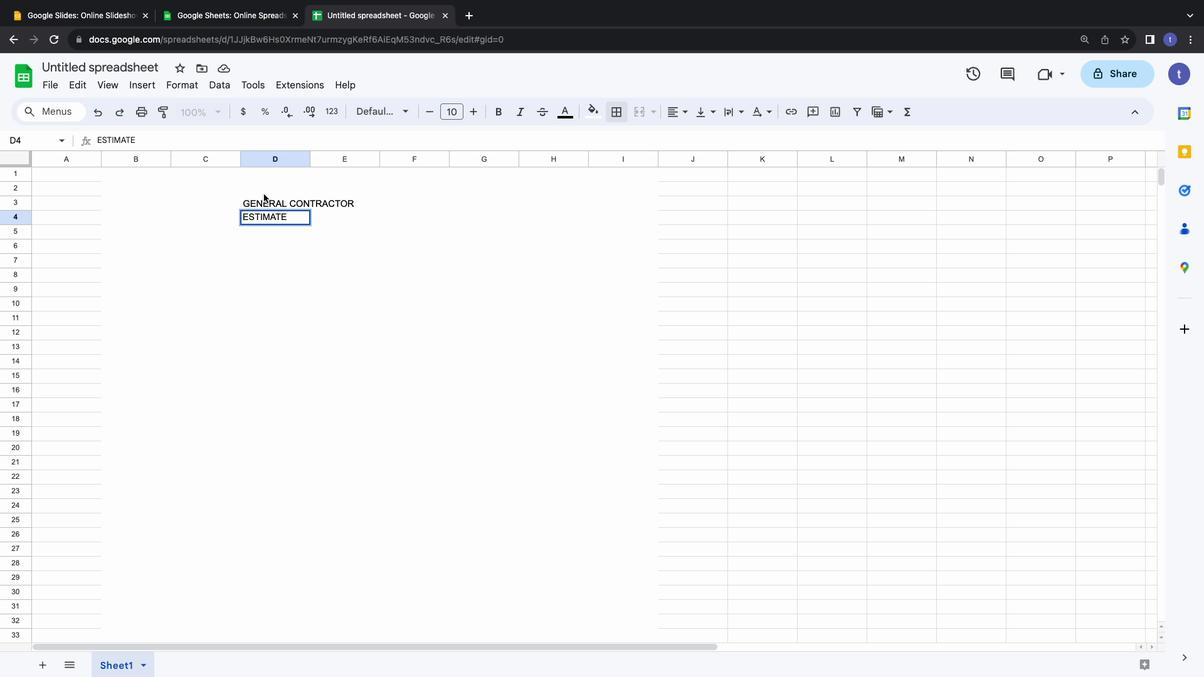 
Action: Mouse pressed left at (264, 194)
Screenshot: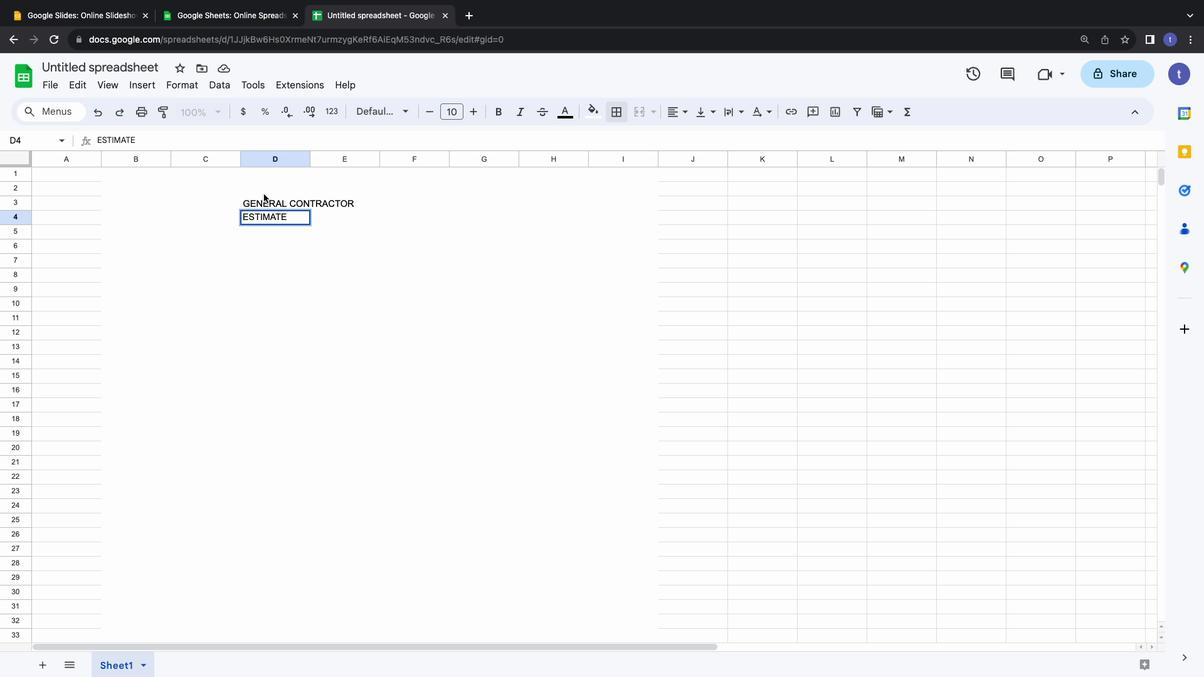 
Action: Mouse moved to (266, 205)
Screenshot: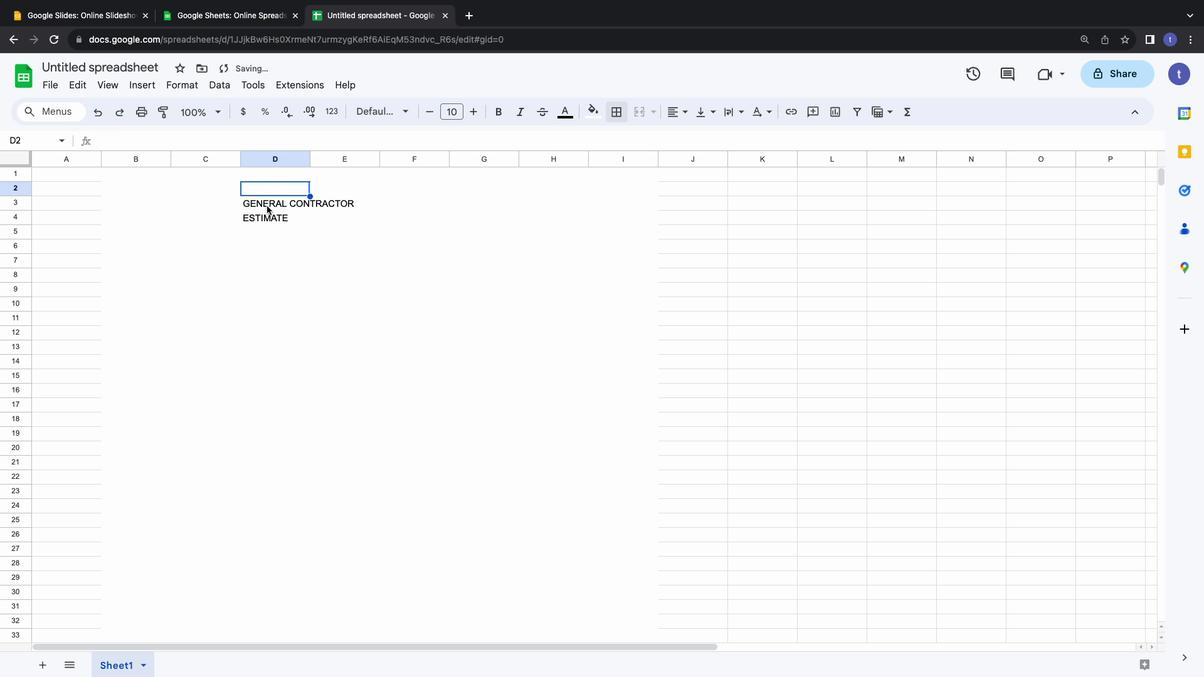 
Action: Mouse pressed left at (266, 205)
Screenshot: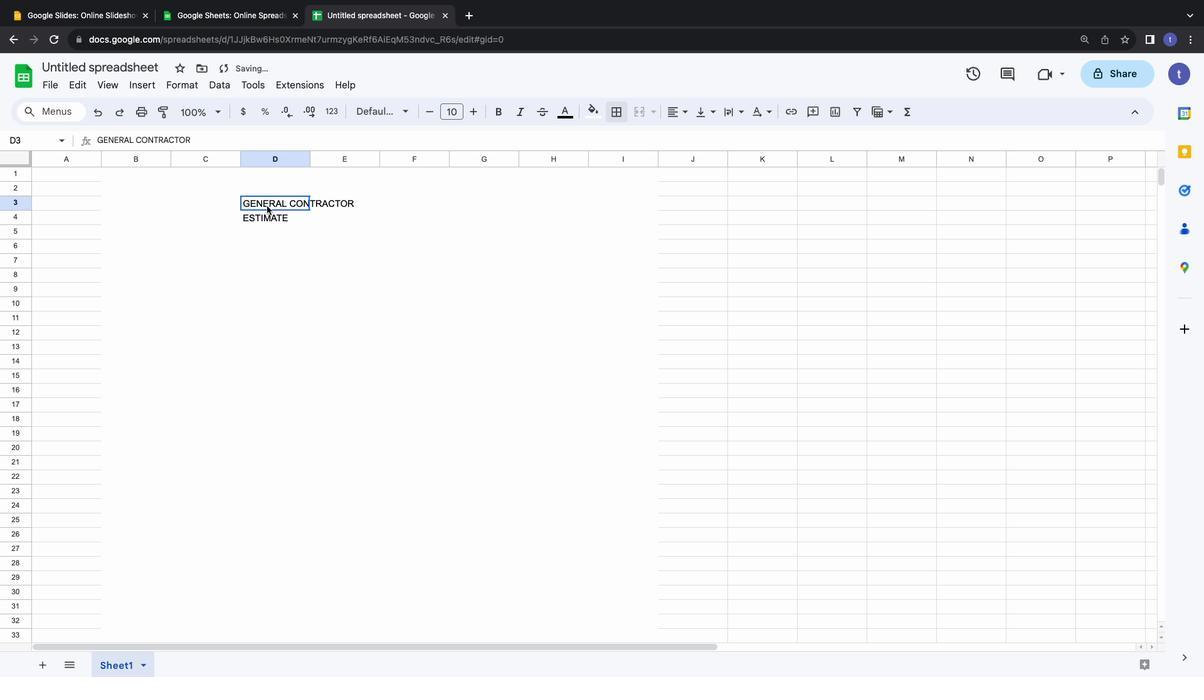 
Action: Mouse moved to (459, 110)
Screenshot: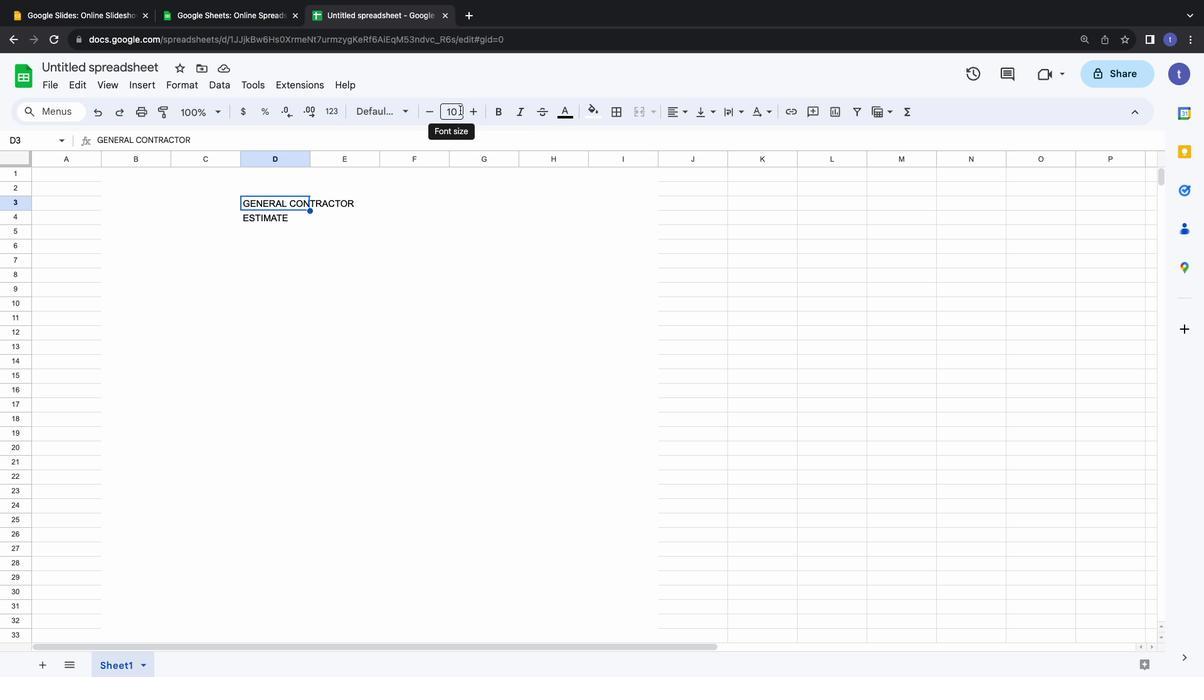
Action: Mouse pressed left at (459, 110)
Screenshot: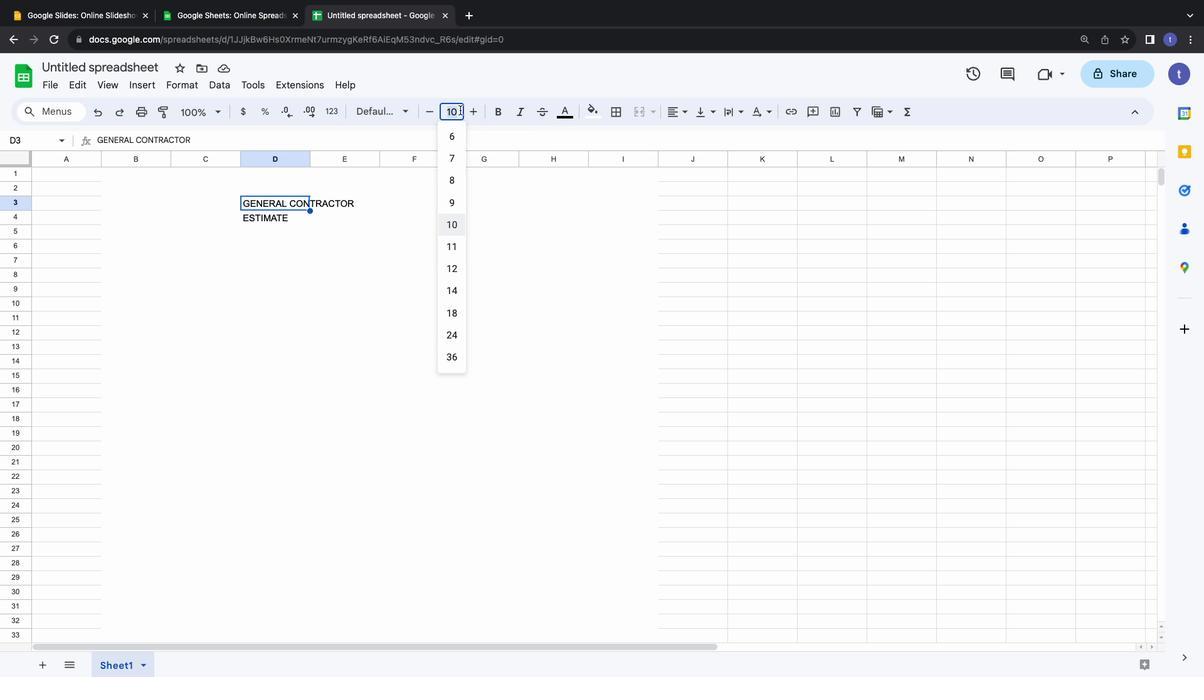 
Action: Mouse moved to (456, 361)
Screenshot: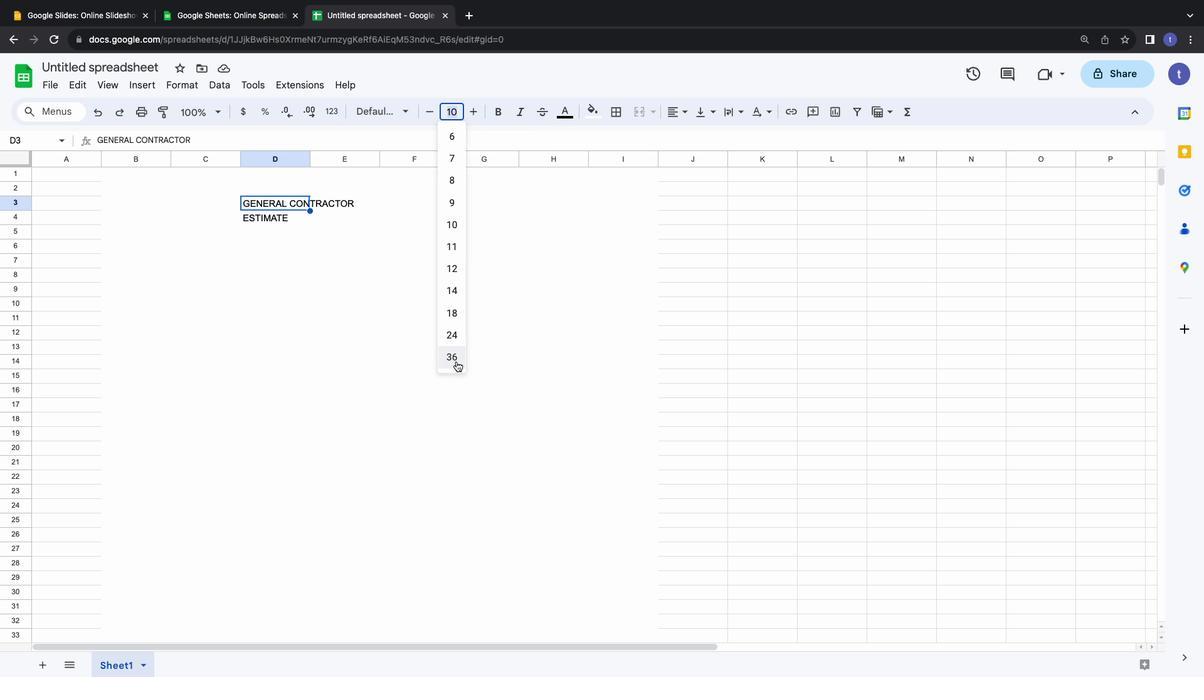 
Action: Mouse pressed left at (456, 361)
Screenshot: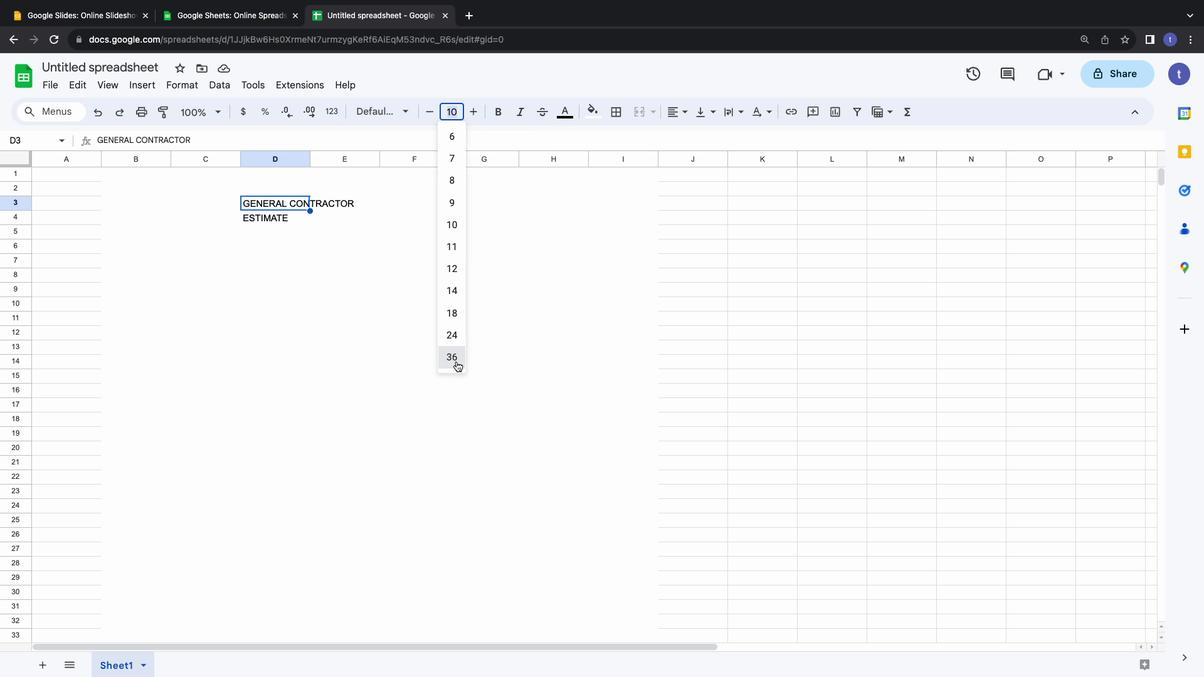 
Action: Mouse moved to (456, 114)
Screenshot: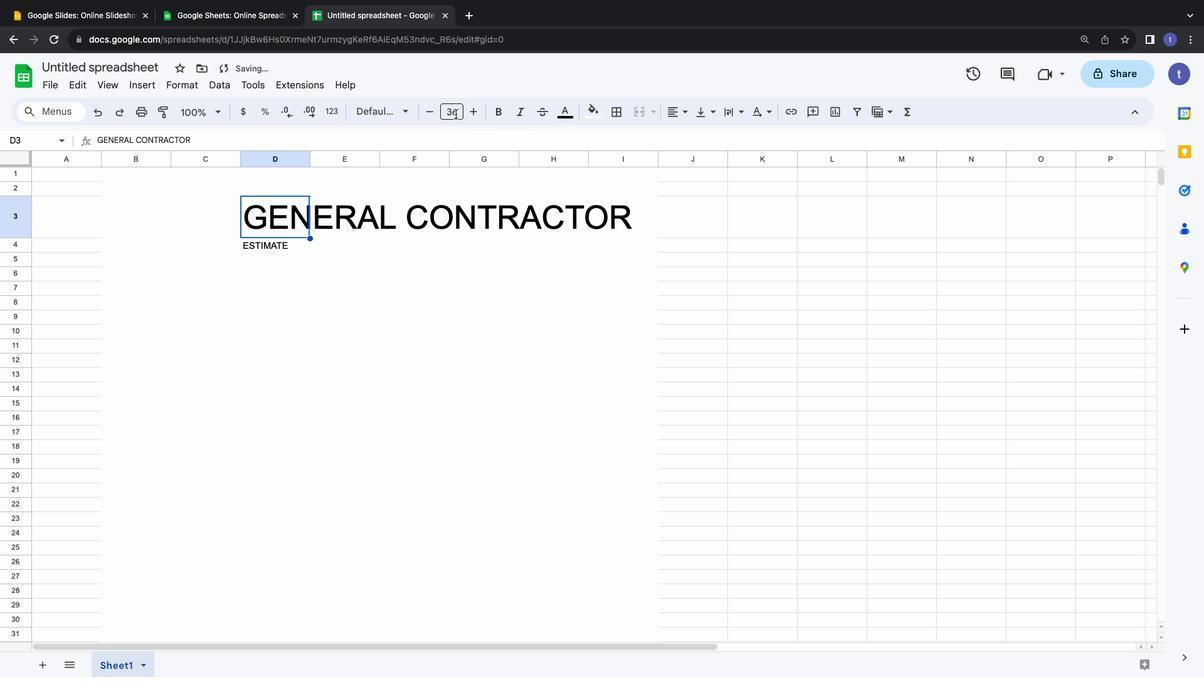 
Action: Mouse pressed left at (456, 114)
Screenshot: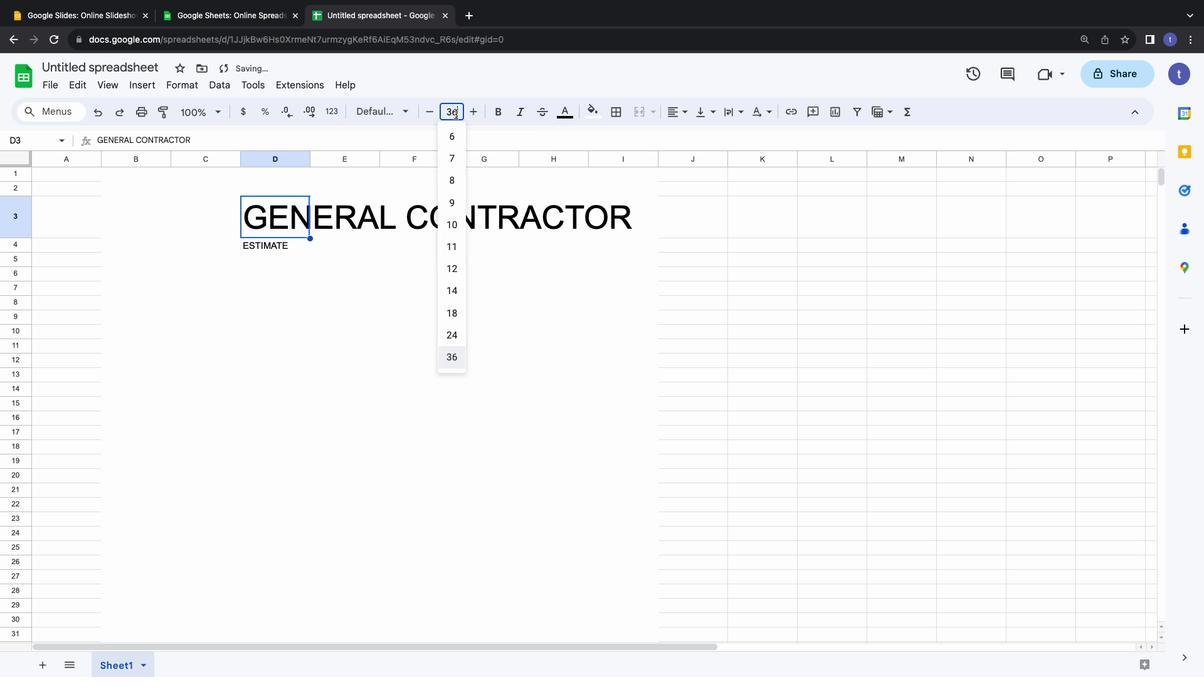
Action: Key pressed '3''0''\x03'
Screenshot: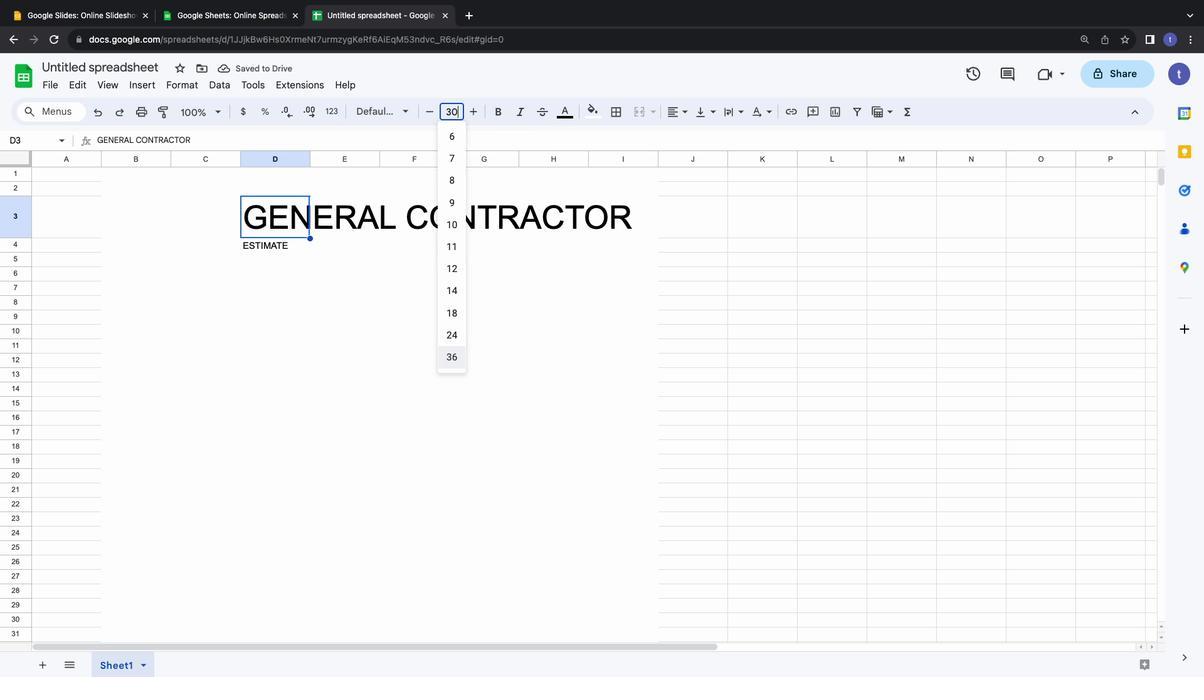 
Action: Mouse moved to (281, 232)
Screenshot: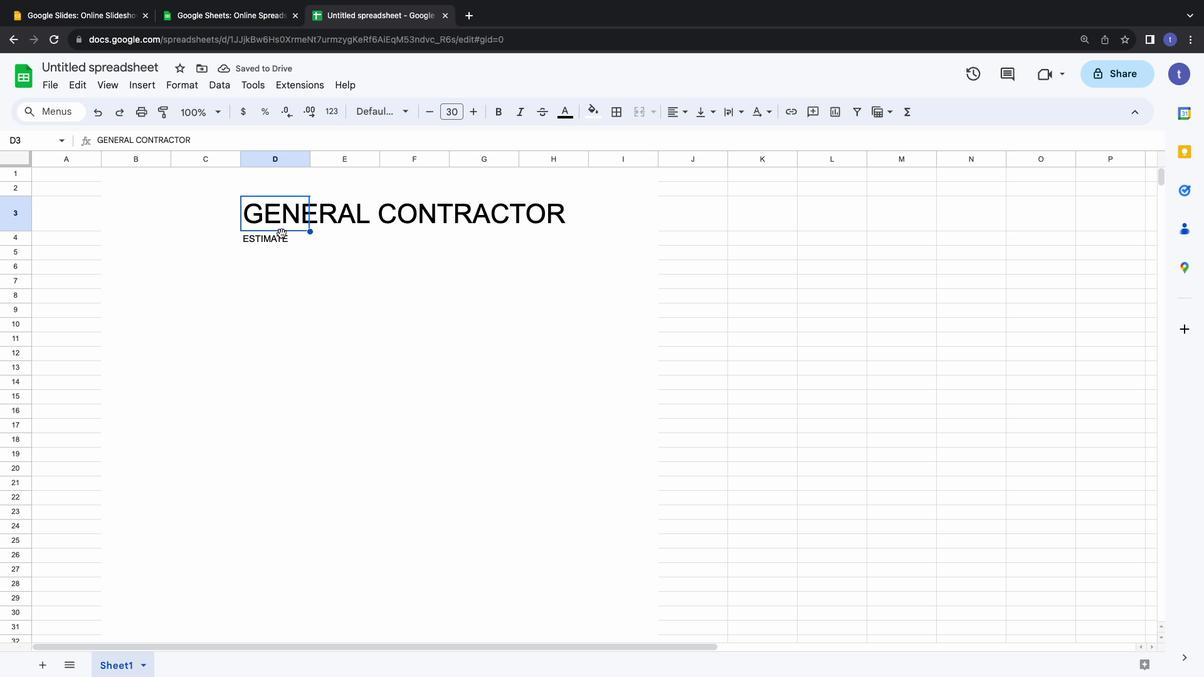 
Action: Key pressed Key.cmd'z'Key.cmd'z'Key.cmd'z''z'
Screenshot: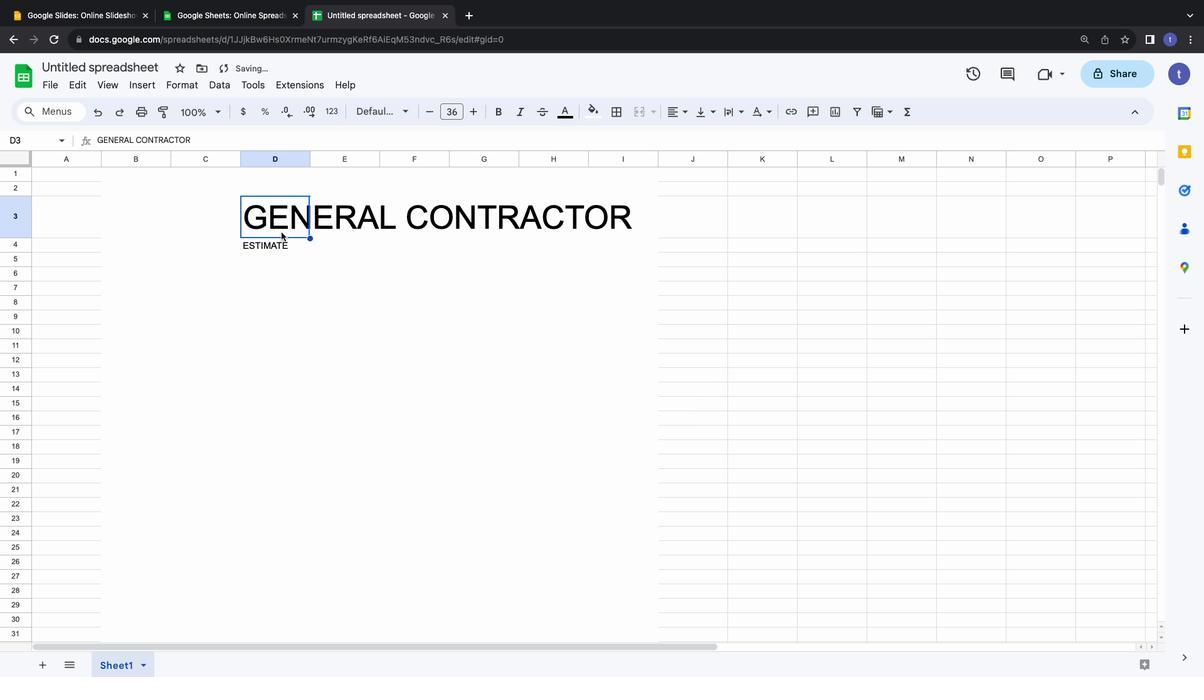 
Action: Mouse moved to (273, 196)
Screenshot: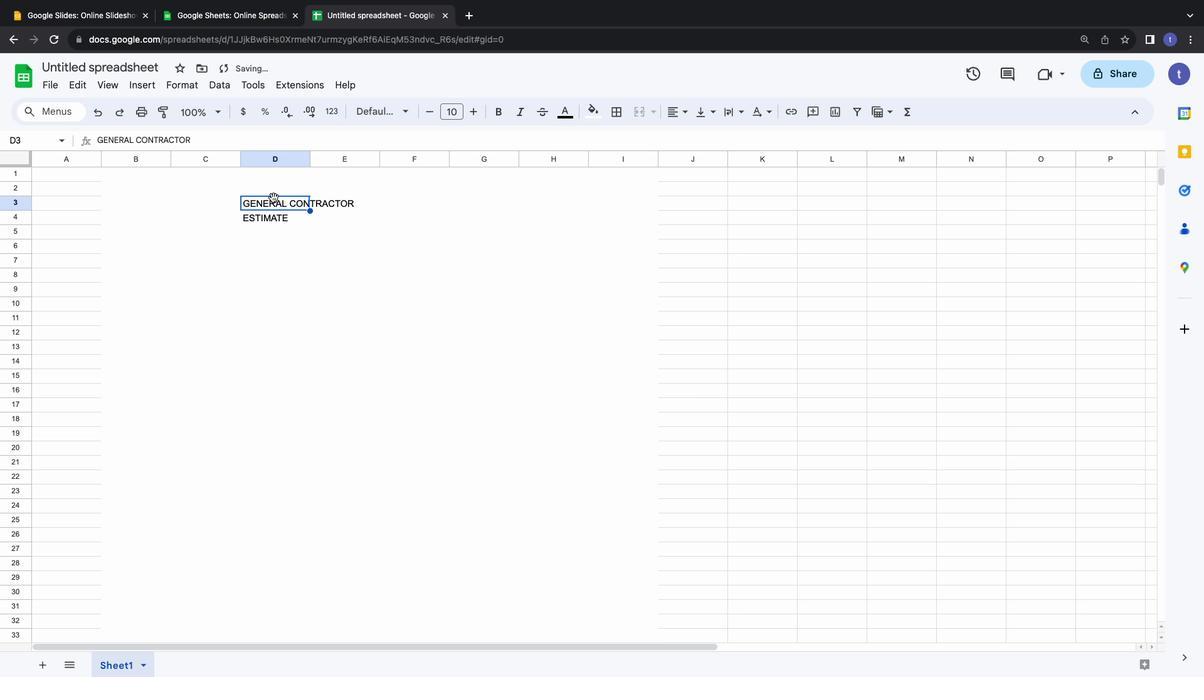 
Action: Mouse pressed left at (273, 196)
Screenshot: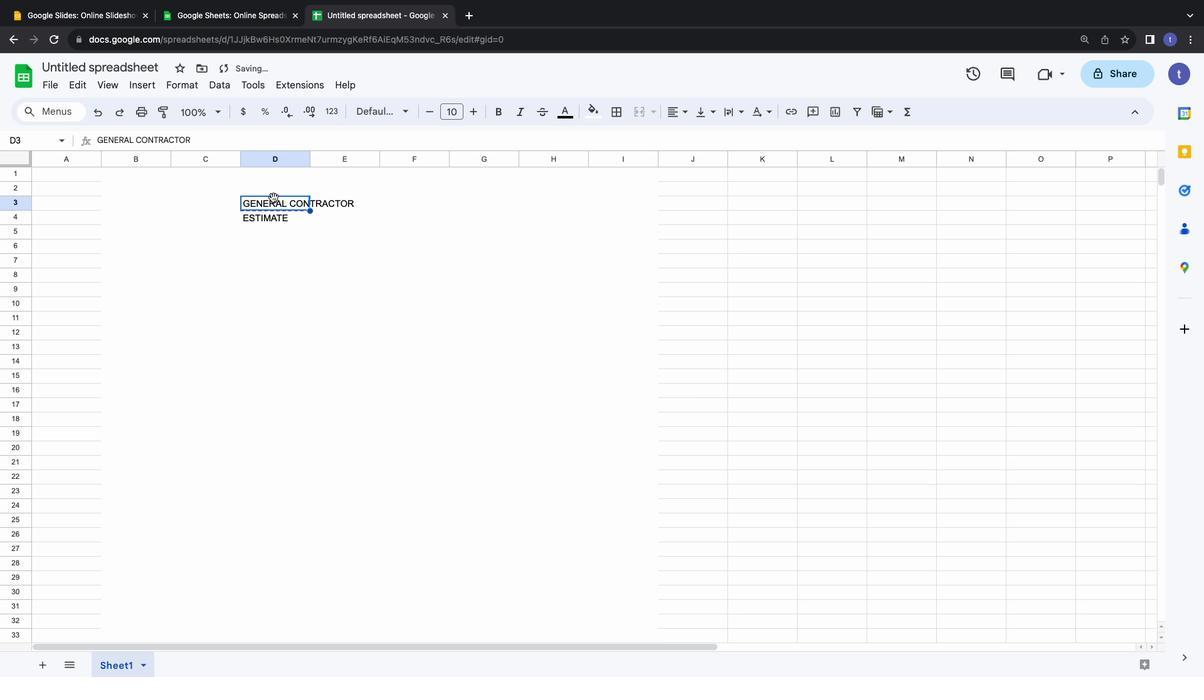
Action: Mouse moved to (270, 202)
Screenshot: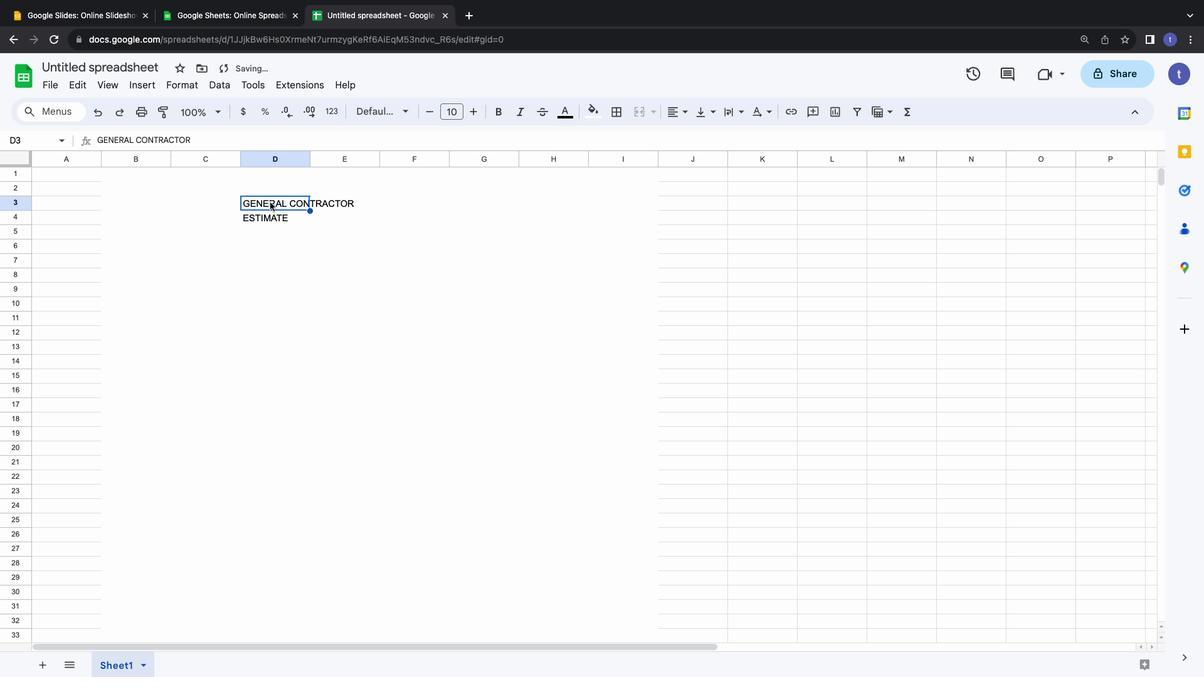 
Action: Mouse pressed left at (270, 202)
Screenshot: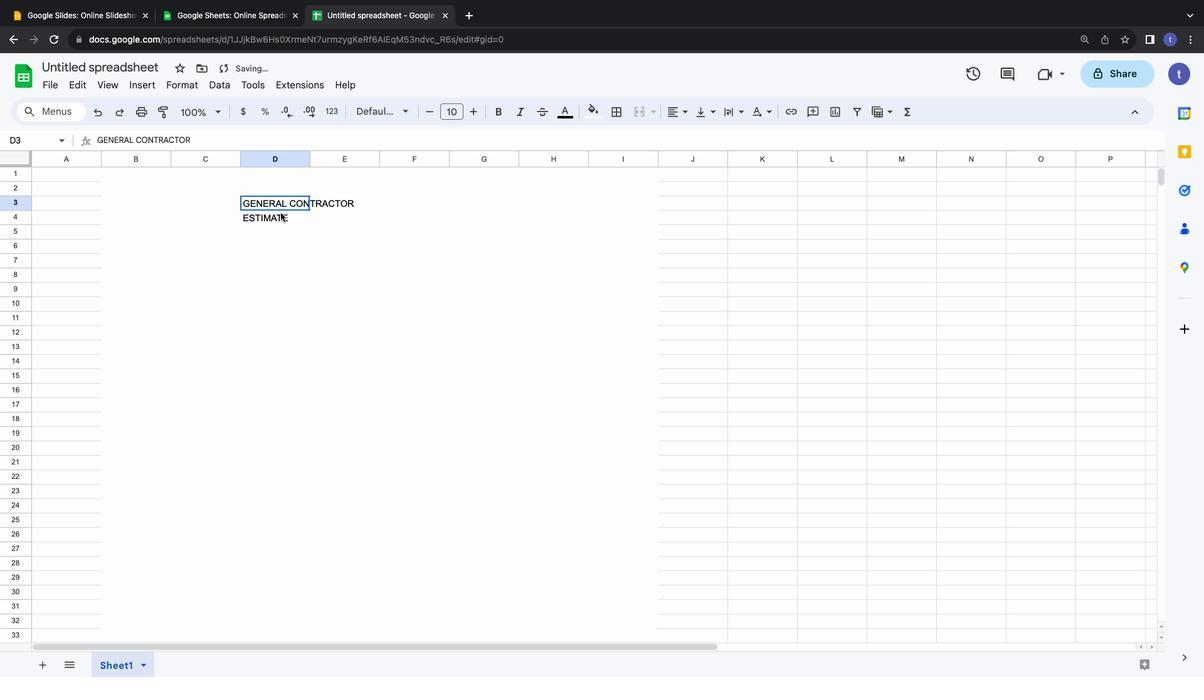 
Action: Mouse moved to (459, 112)
Screenshot: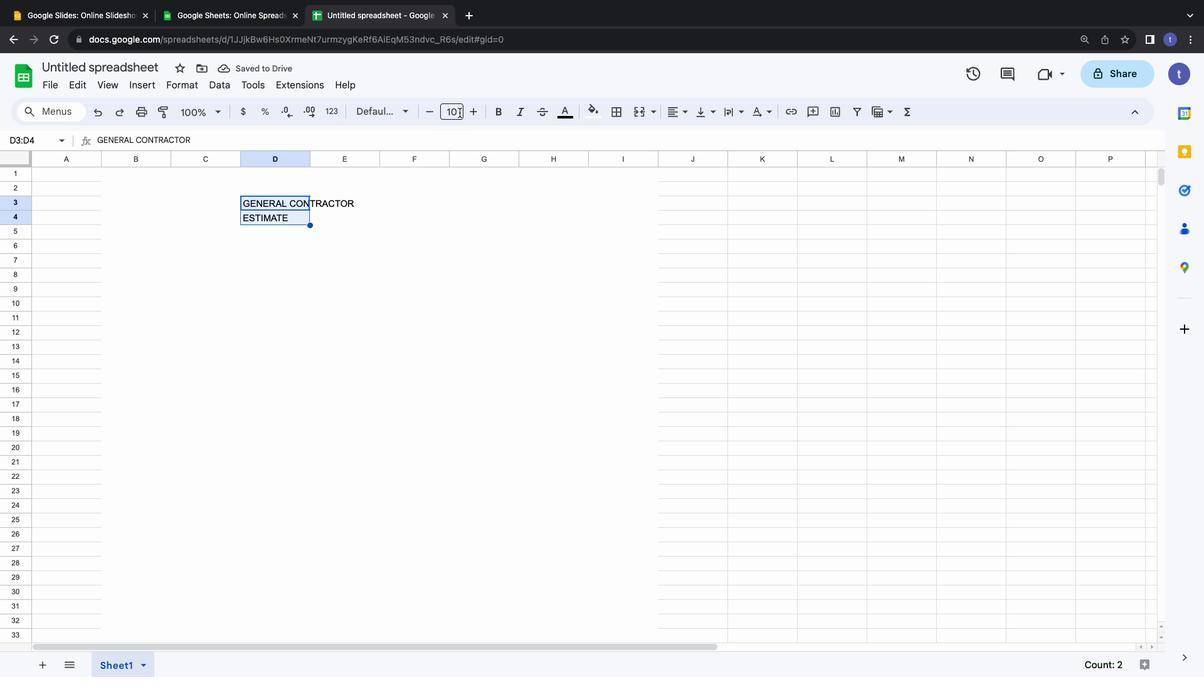 
Action: Mouse pressed left at (459, 112)
Screenshot: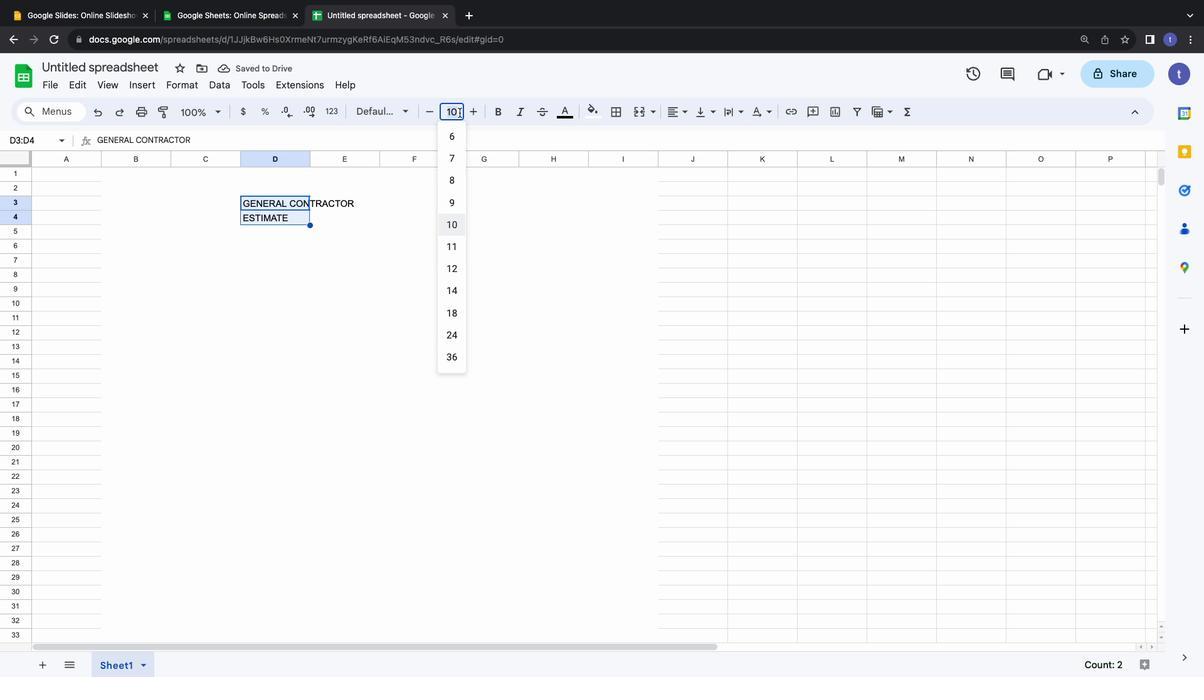 
Action: Mouse moved to (454, 333)
Screenshot: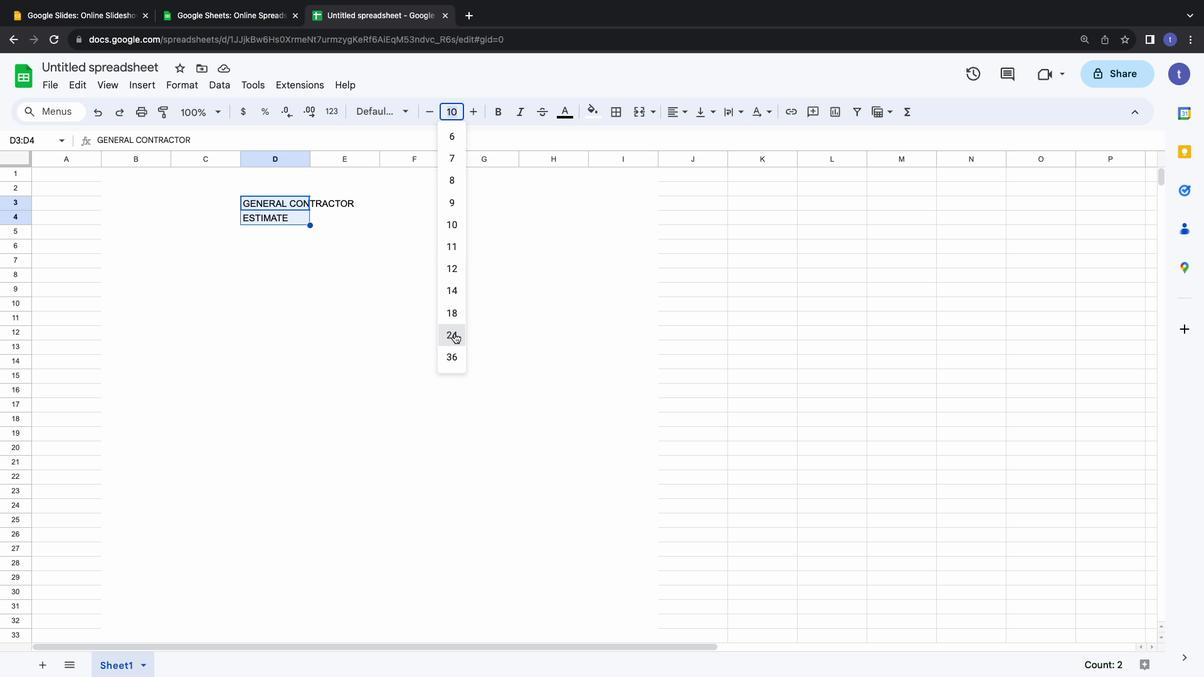
Action: Mouse pressed left at (454, 333)
Screenshot: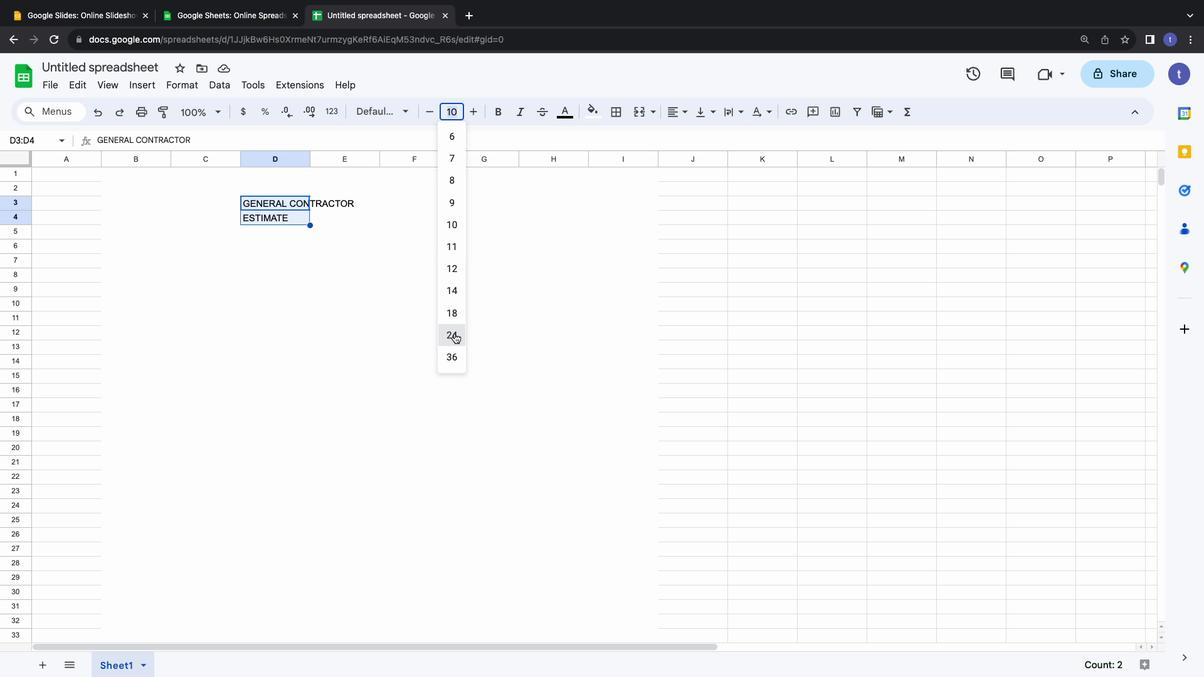 
Action: Mouse moved to (459, 106)
Screenshot: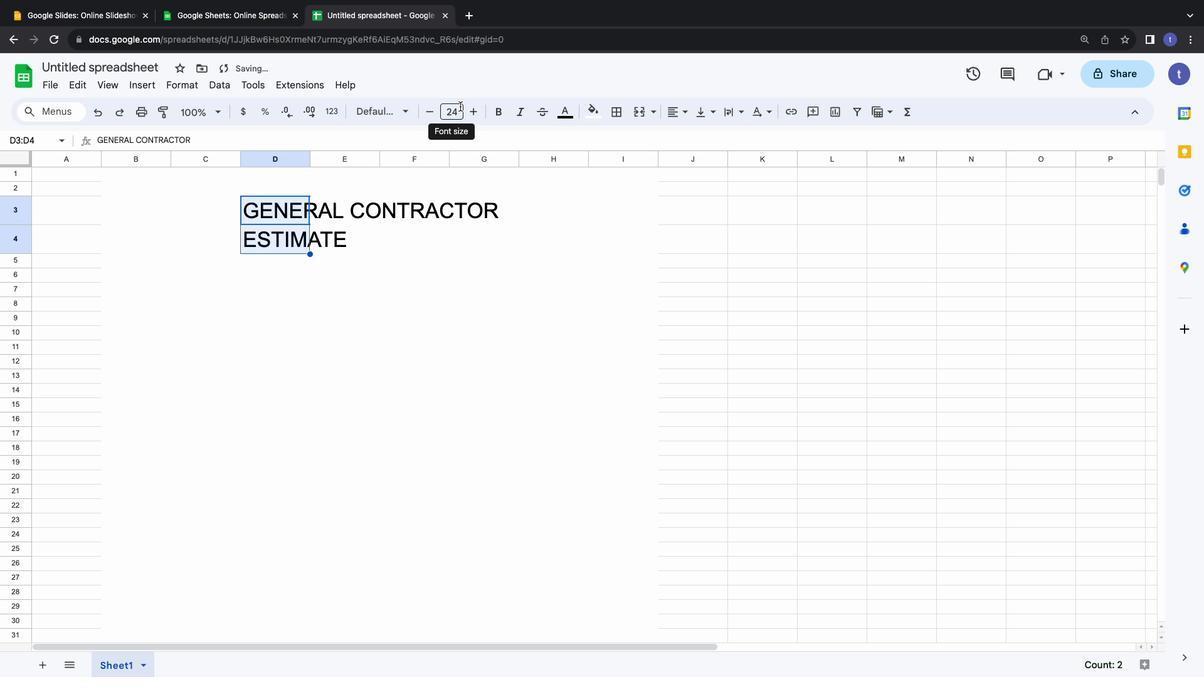 
Action: Mouse pressed left at (459, 106)
Screenshot: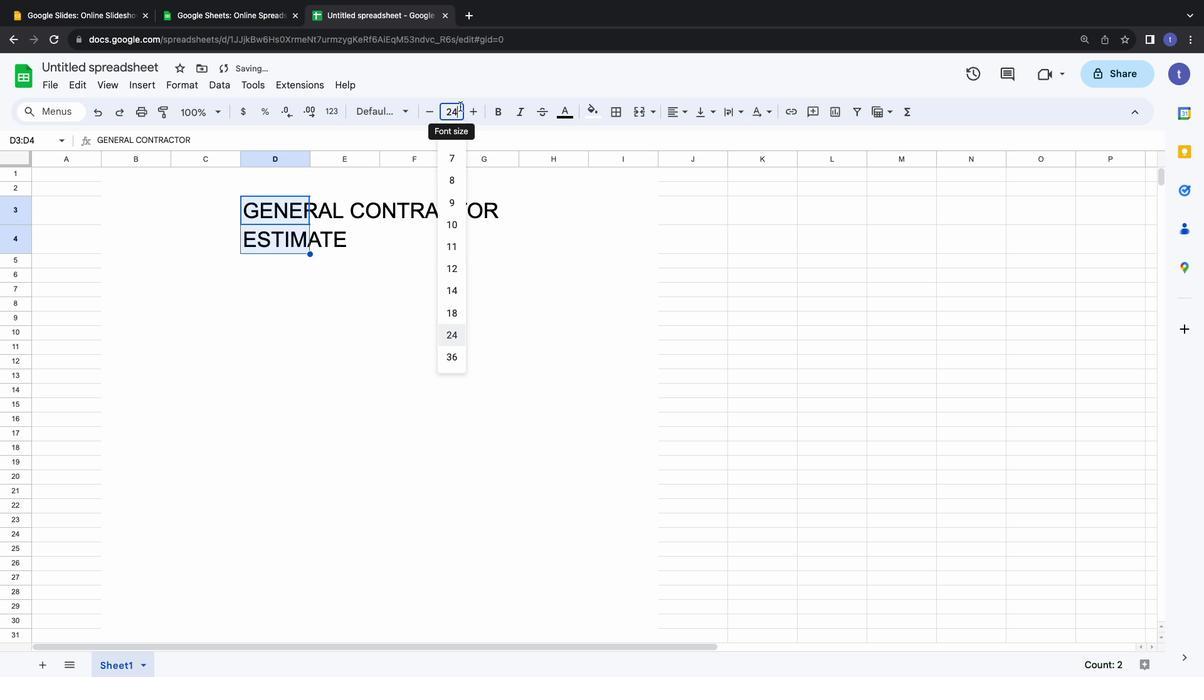 
Action: Key pressed '3''0''\x03'
Screenshot: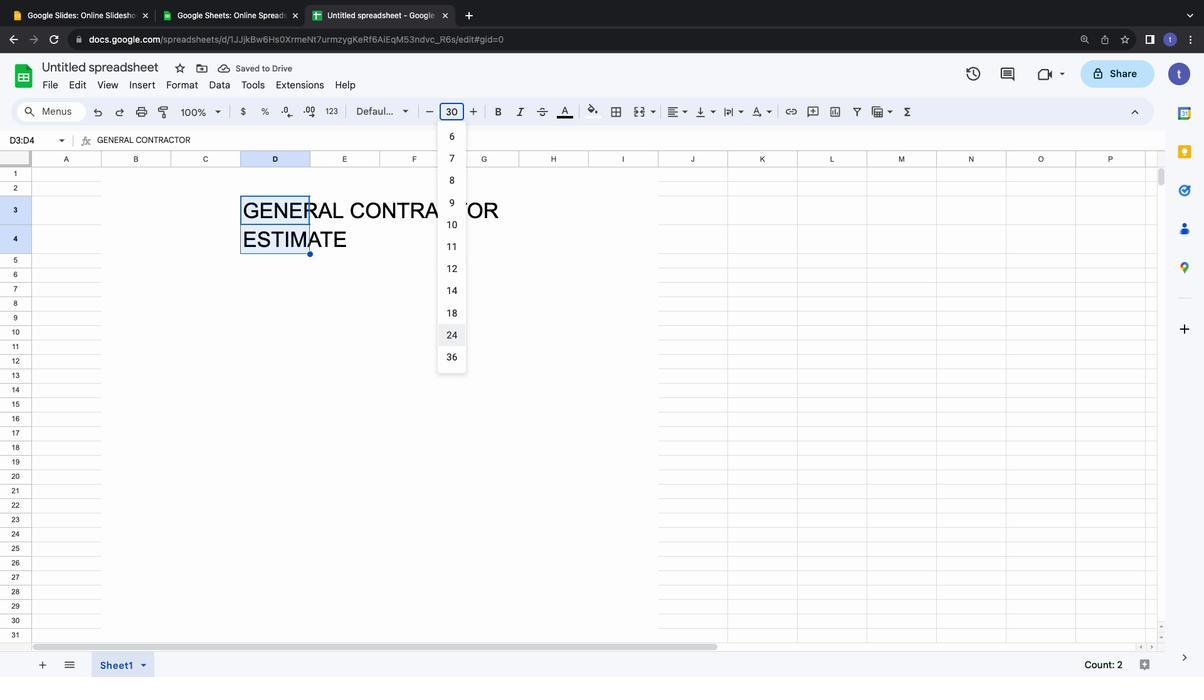 
Action: Mouse moved to (497, 108)
Screenshot: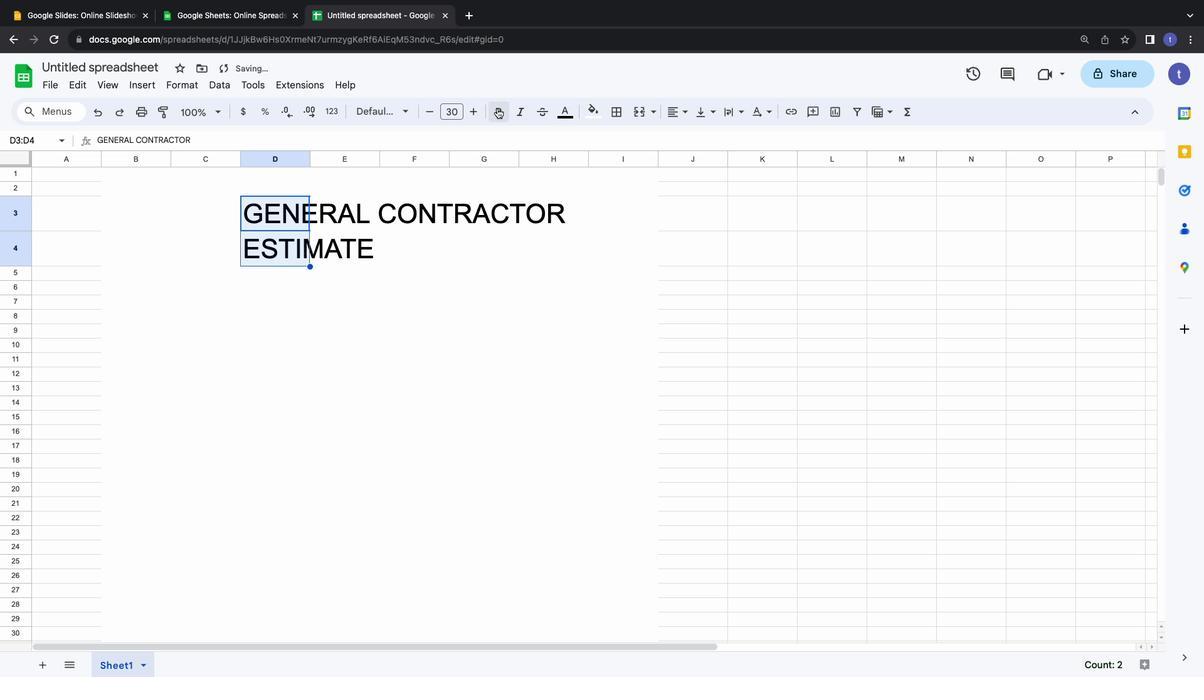 
Action: Mouse pressed left at (497, 108)
Screenshot: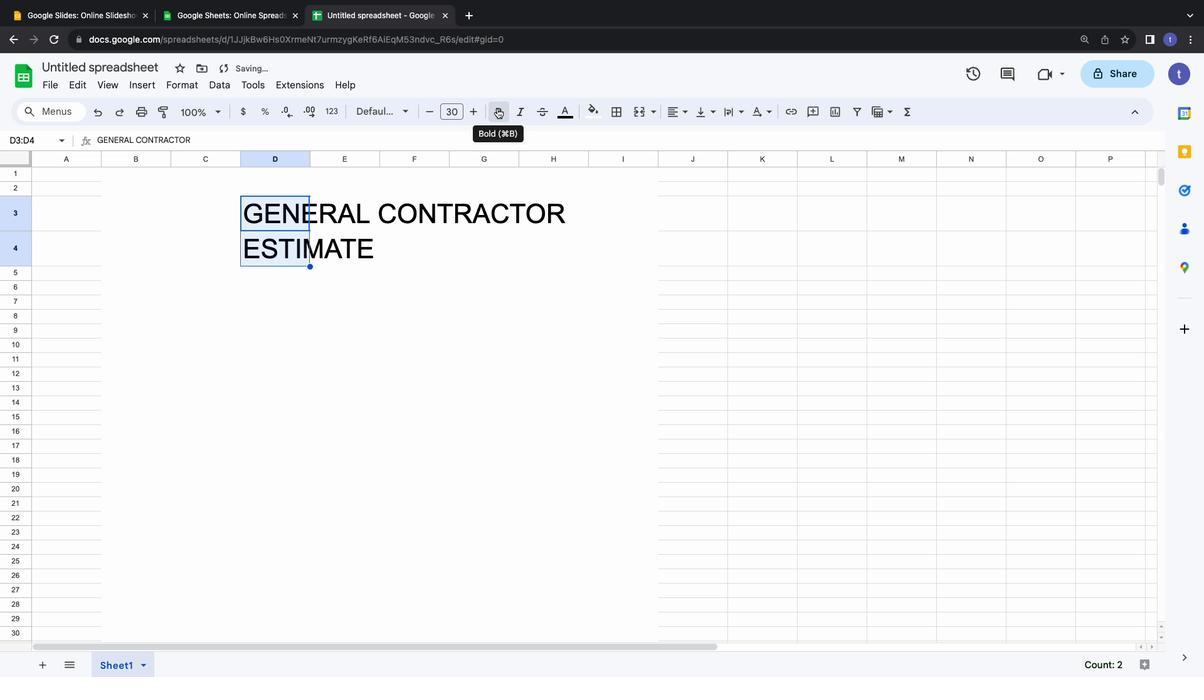 
Action: Mouse moved to (269, 213)
Screenshot: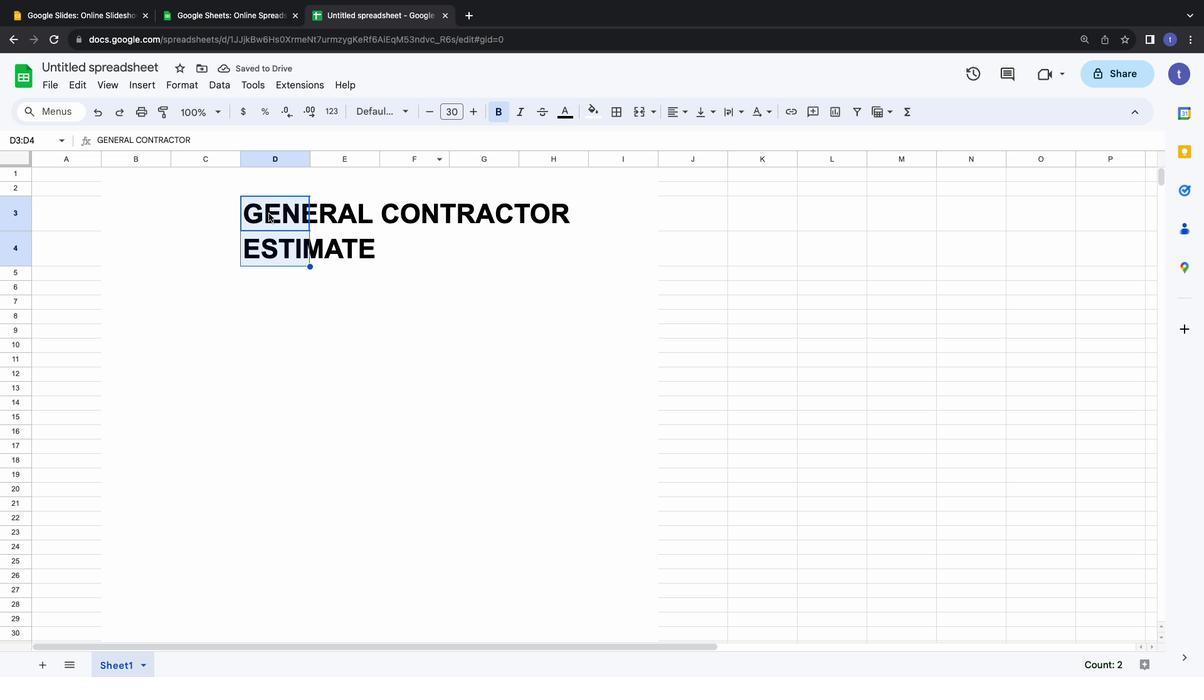 
Action: Mouse pressed left at (269, 213)
Screenshot: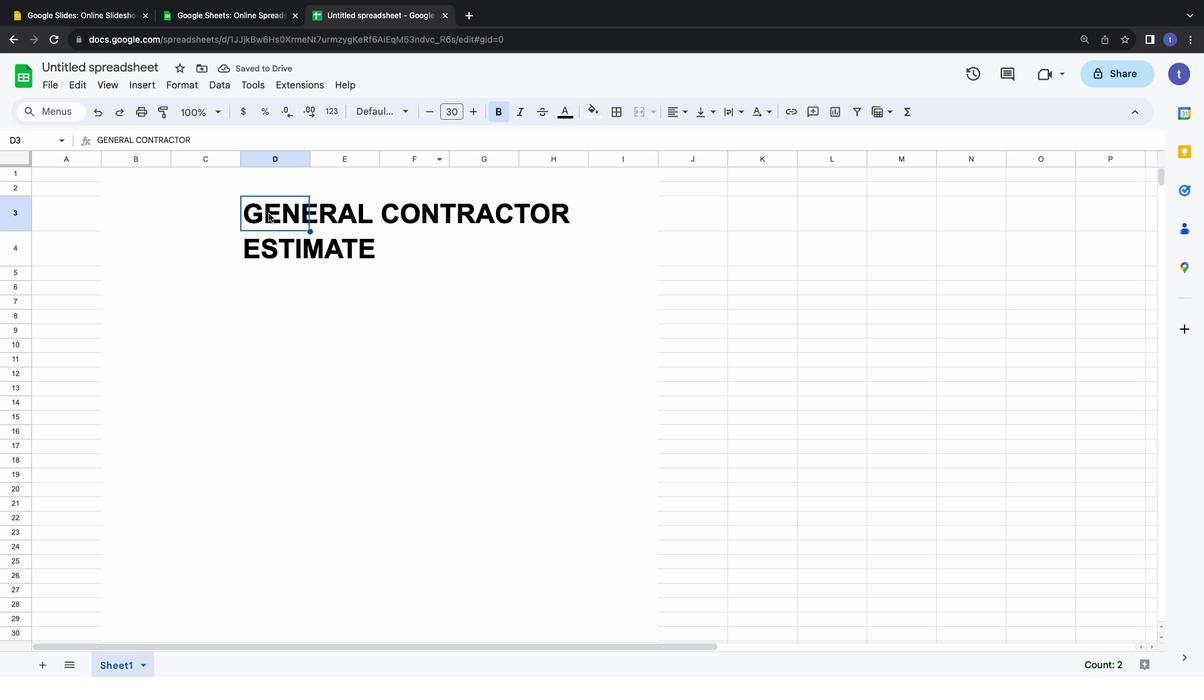 
Action: Mouse moved to (275, 211)
Screenshot: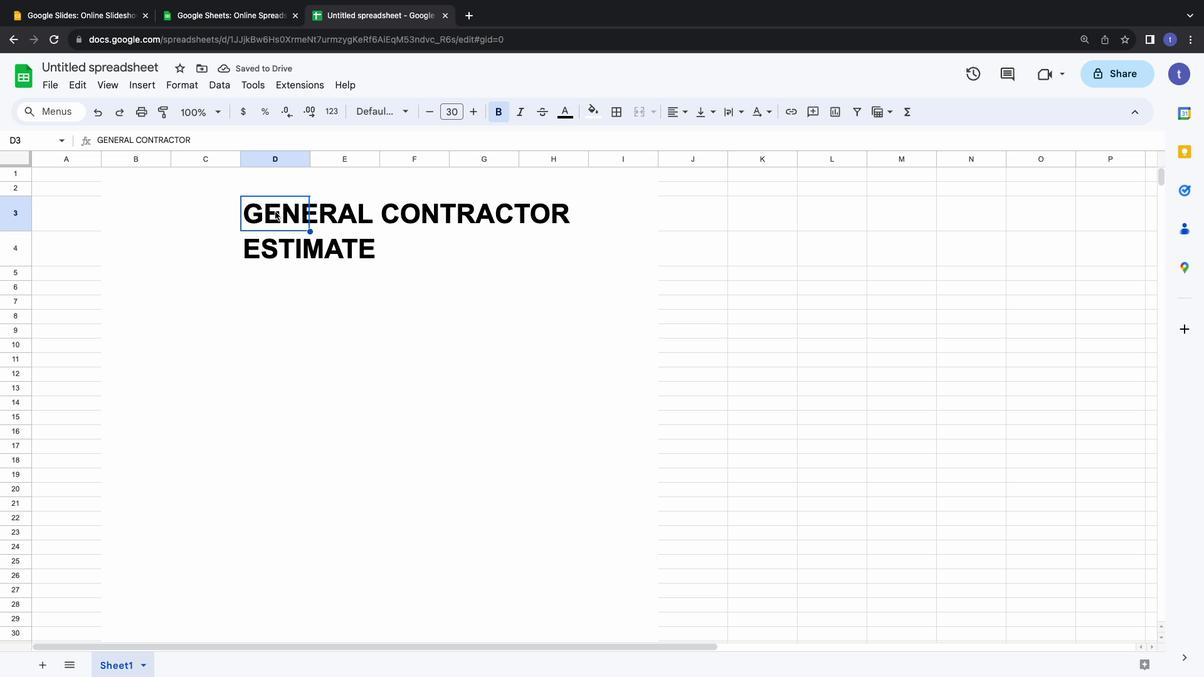 
Action: Mouse pressed left at (275, 211)
Screenshot: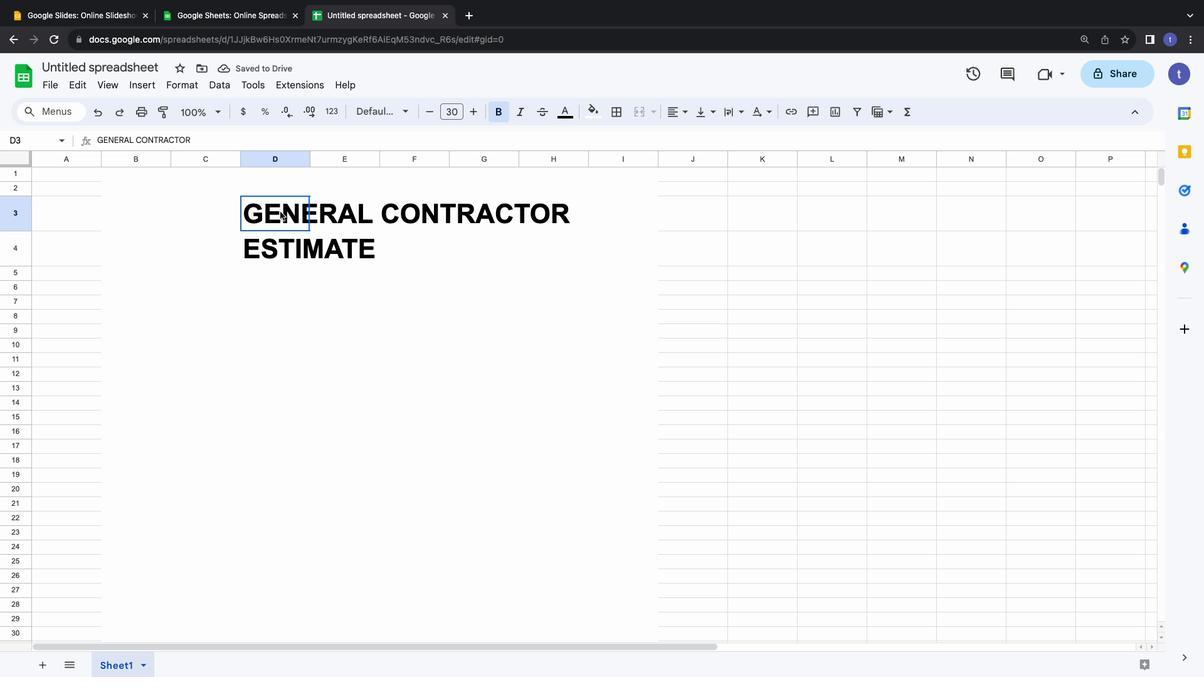 
Action: Mouse moved to (225, 203)
Screenshot: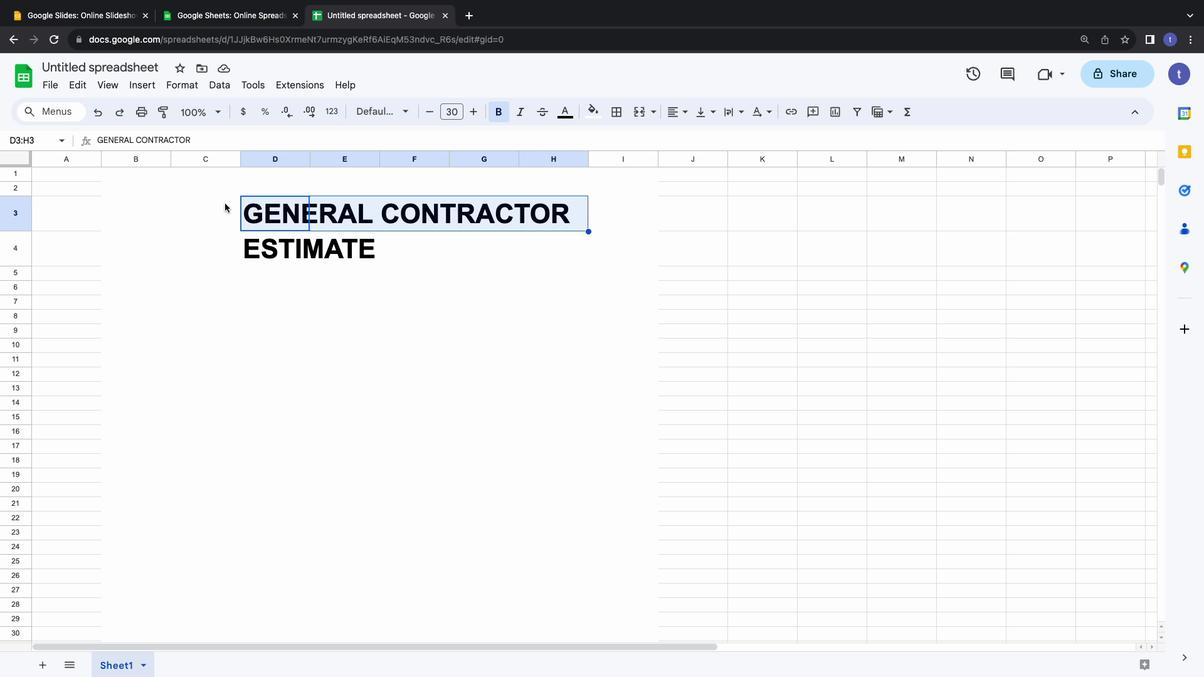 
Action: Mouse pressed left at (225, 203)
Screenshot: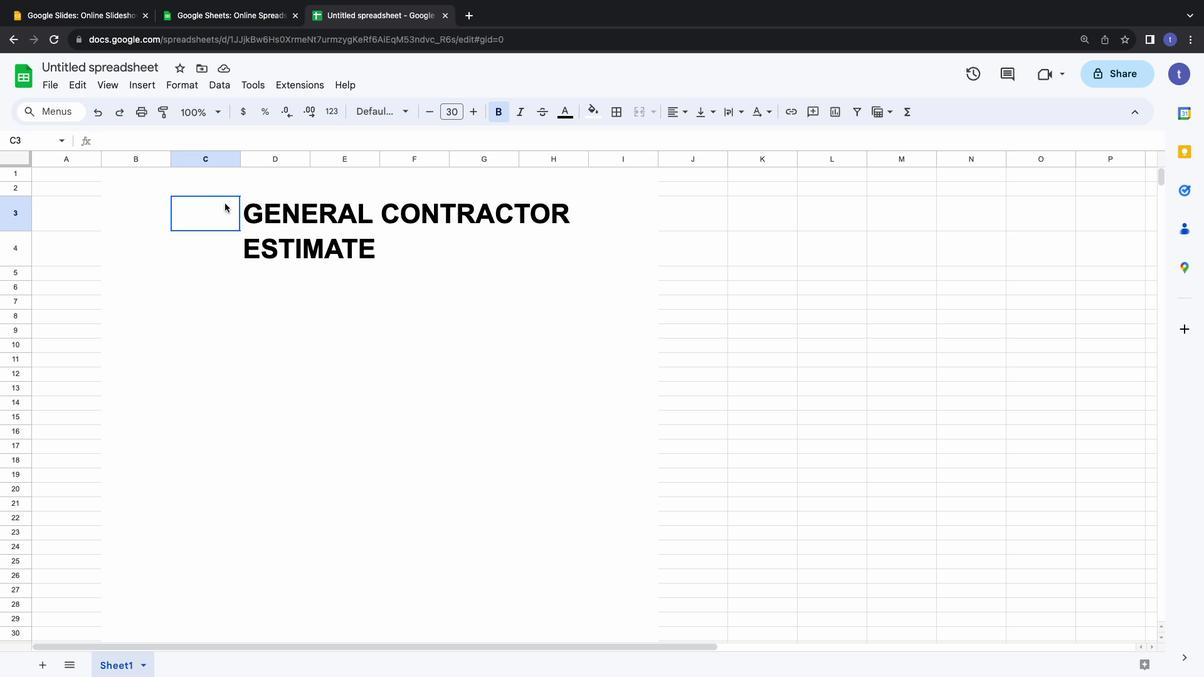 
Action: Mouse moved to (213, 206)
Screenshot: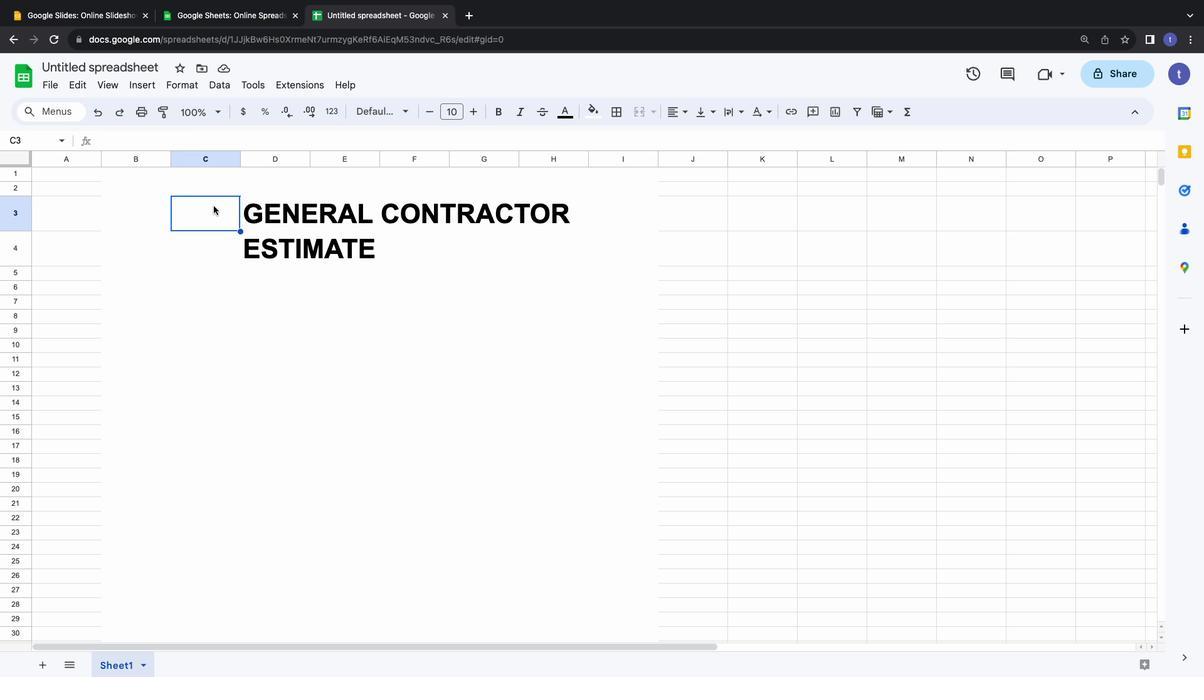 
Action: Mouse pressed left at (213, 206)
Screenshot: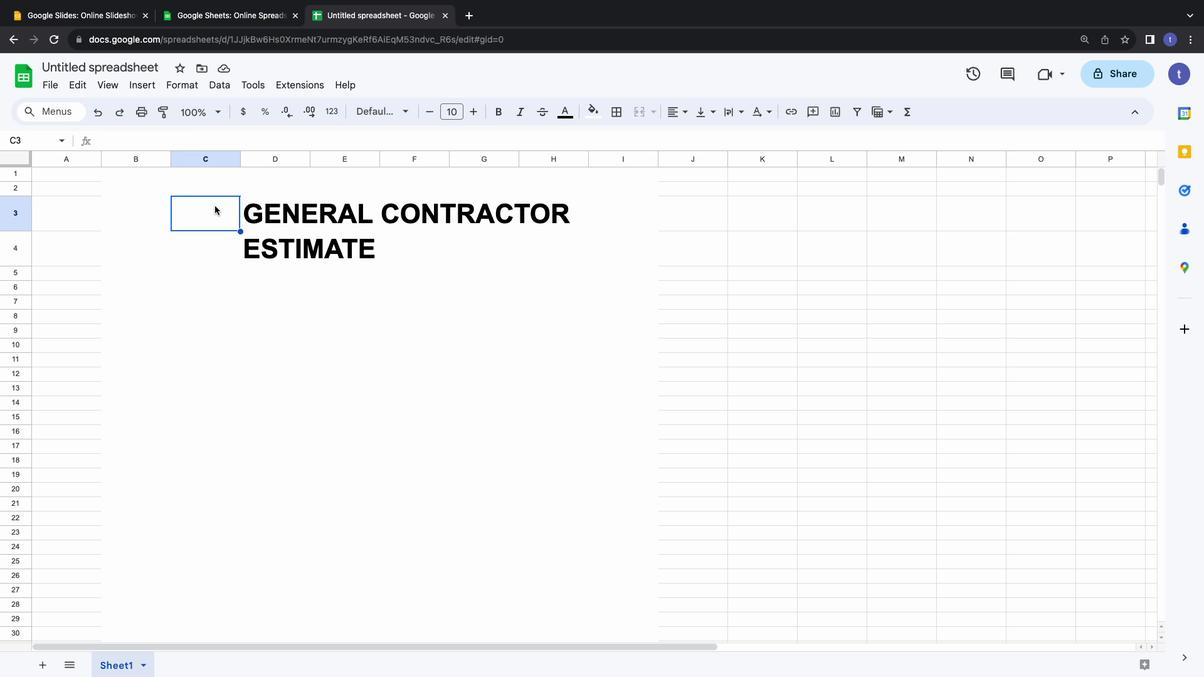 
Action: Mouse moved to (643, 106)
Screenshot: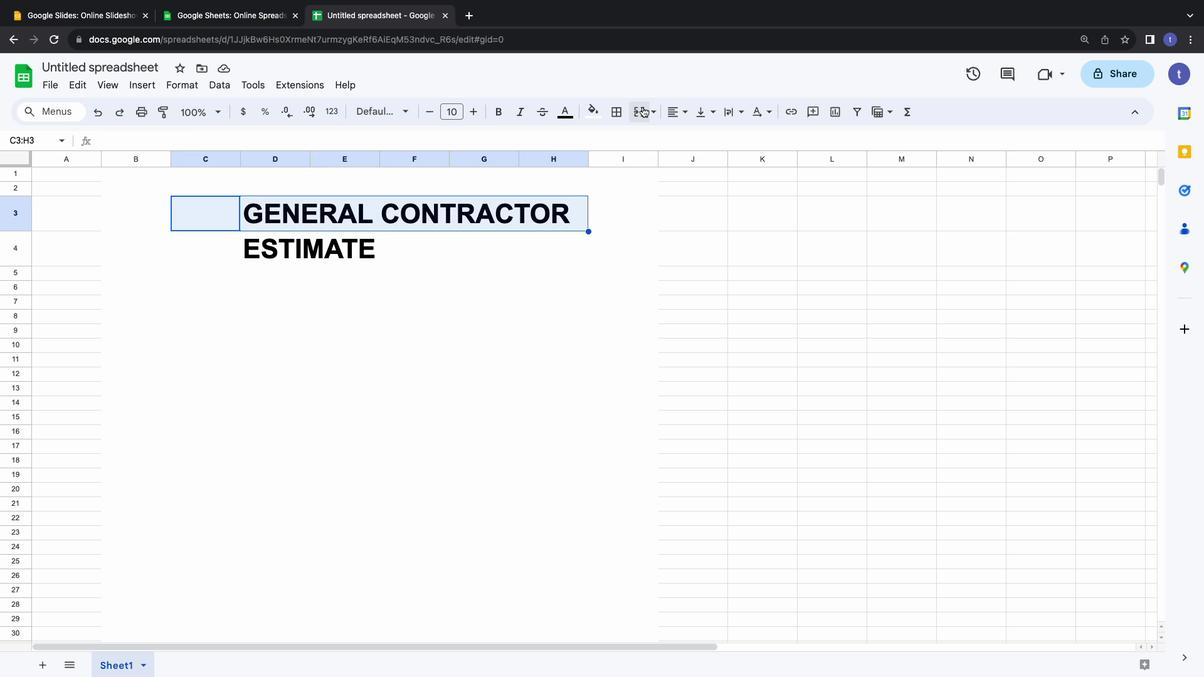 
Action: Mouse pressed left at (643, 106)
Screenshot: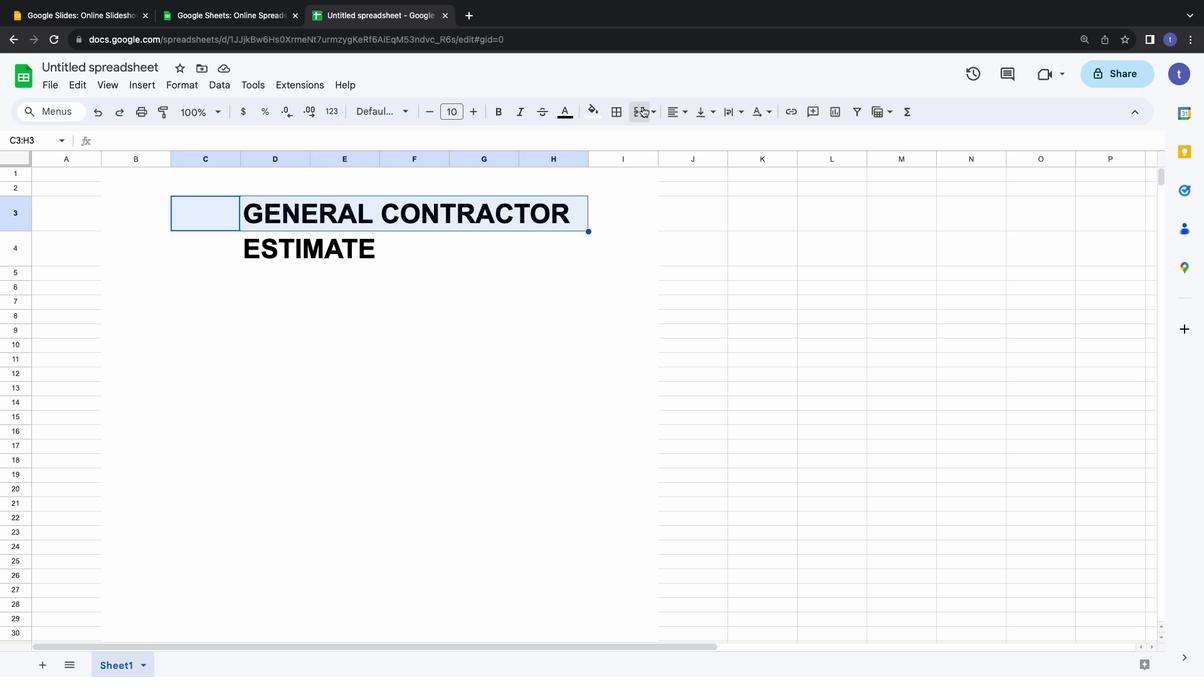 
Action: Mouse moved to (207, 244)
Screenshot: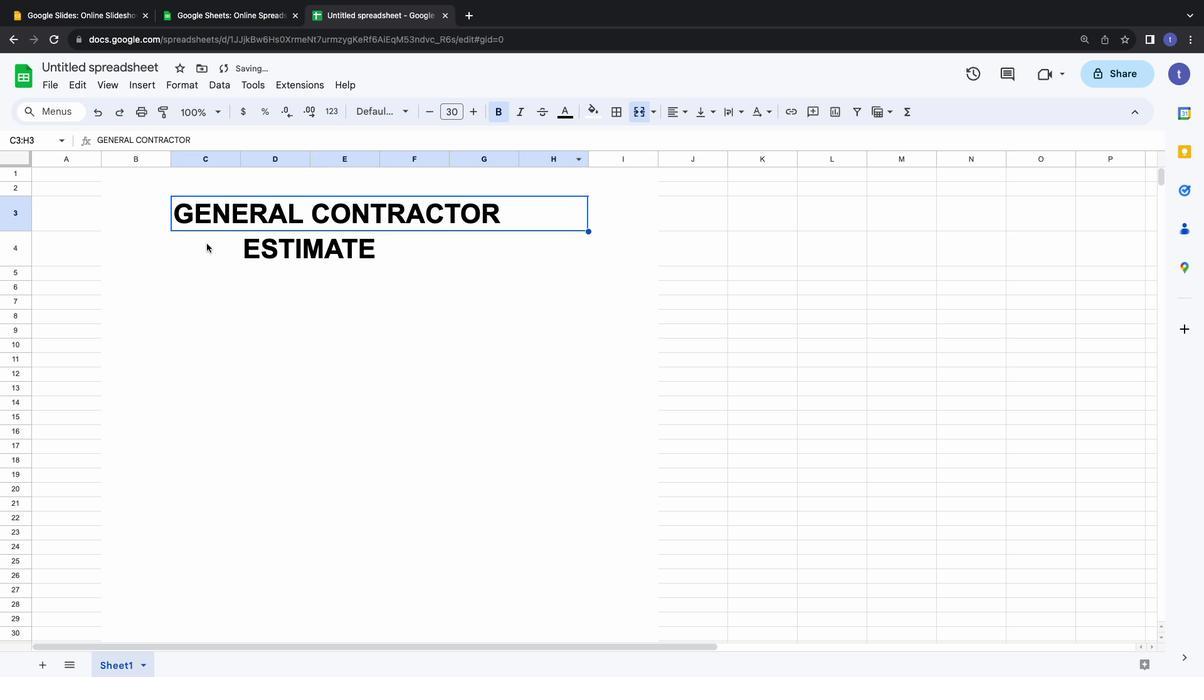 
Action: Mouse pressed left at (207, 244)
Screenshot: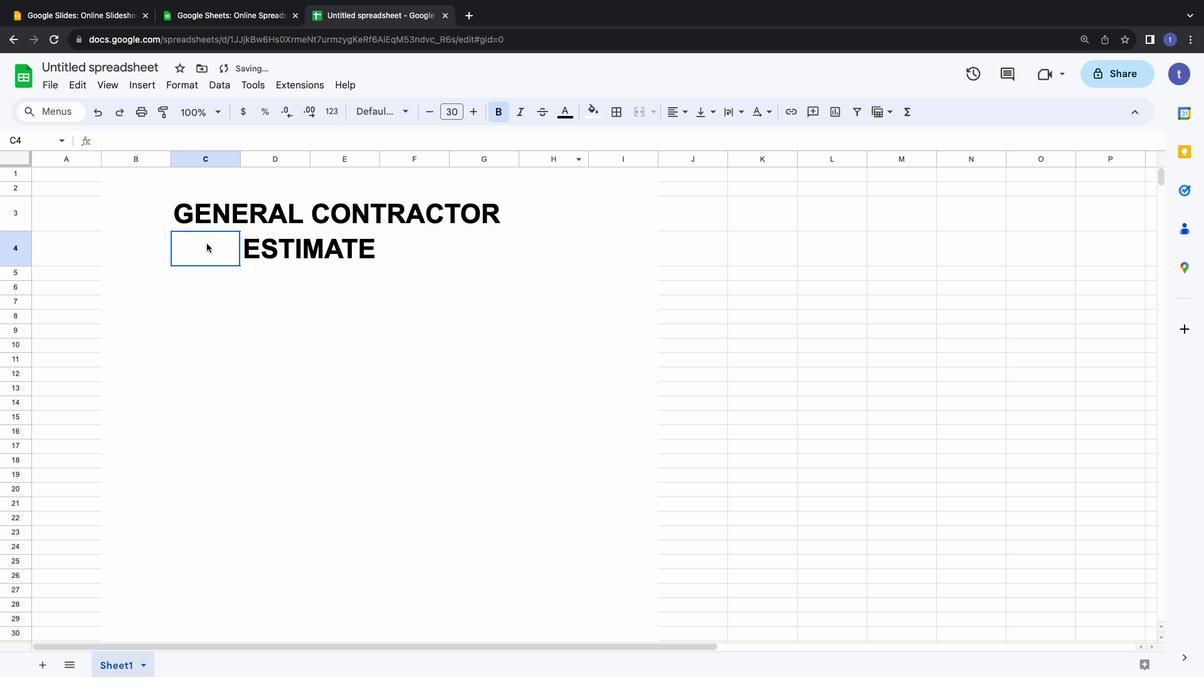 
Action: Mouse moved to (641, 108)
Screenshot: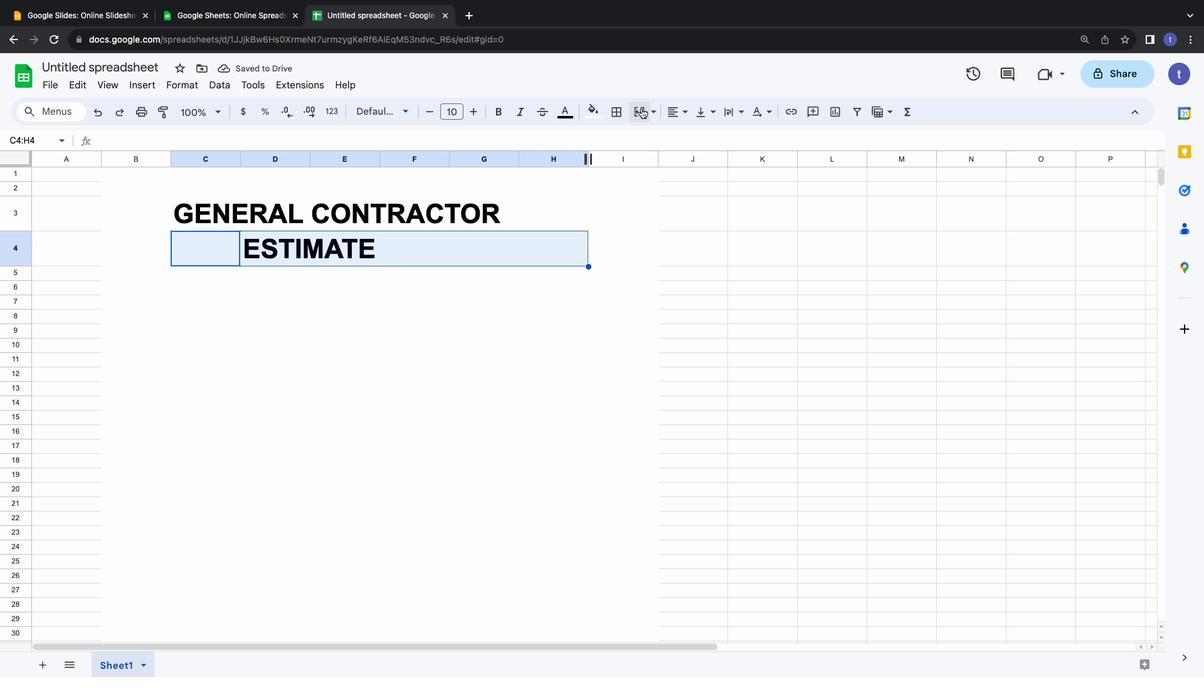 
Action: Mouse pressed left at (641, 108)
Screenshot: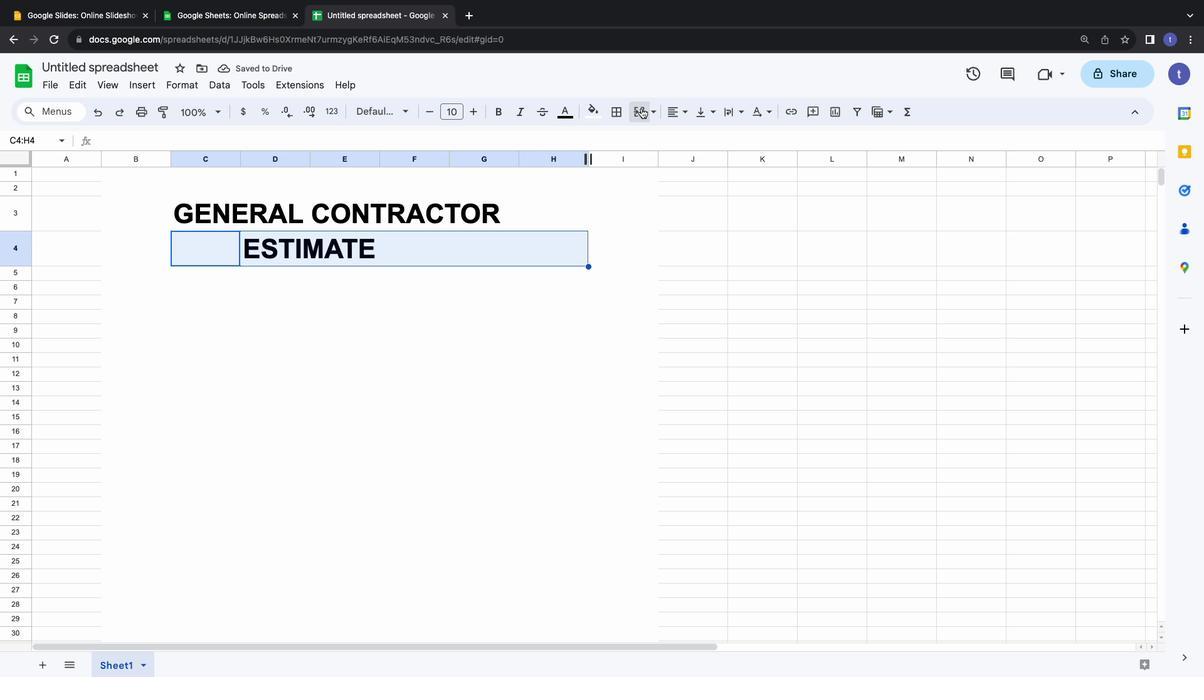 
Action: Mouse moved to (251, 201)
Screenshot: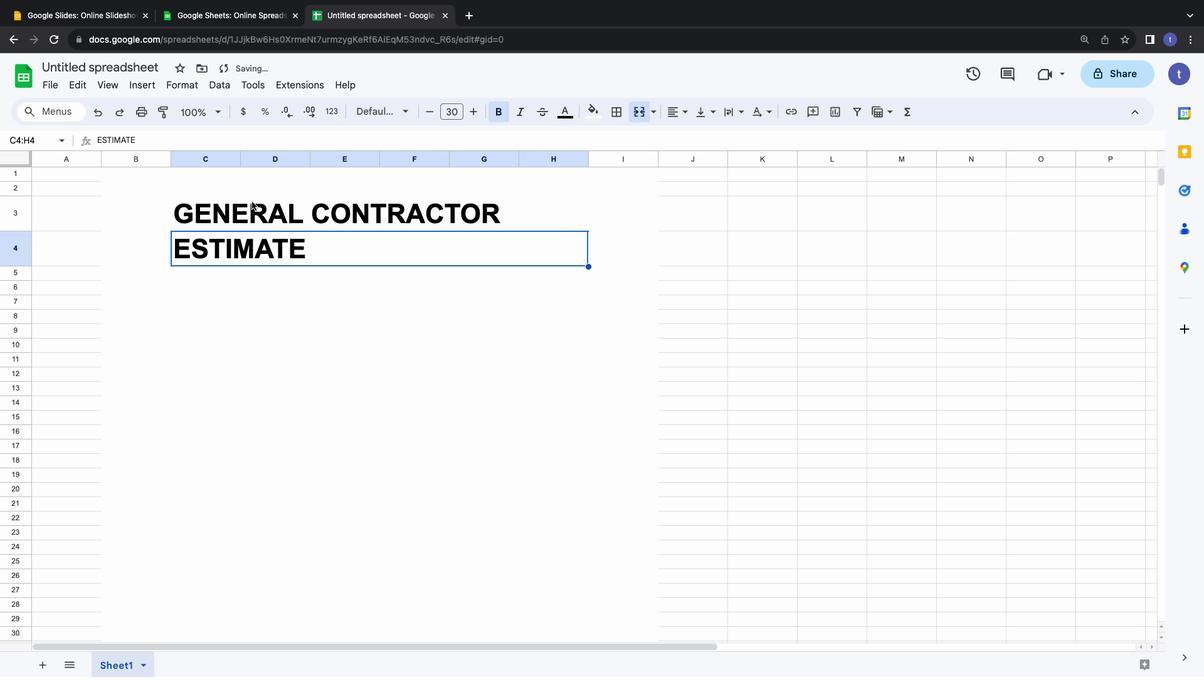 
Action: Mouse pressed left at (251, 201)
Screenshot: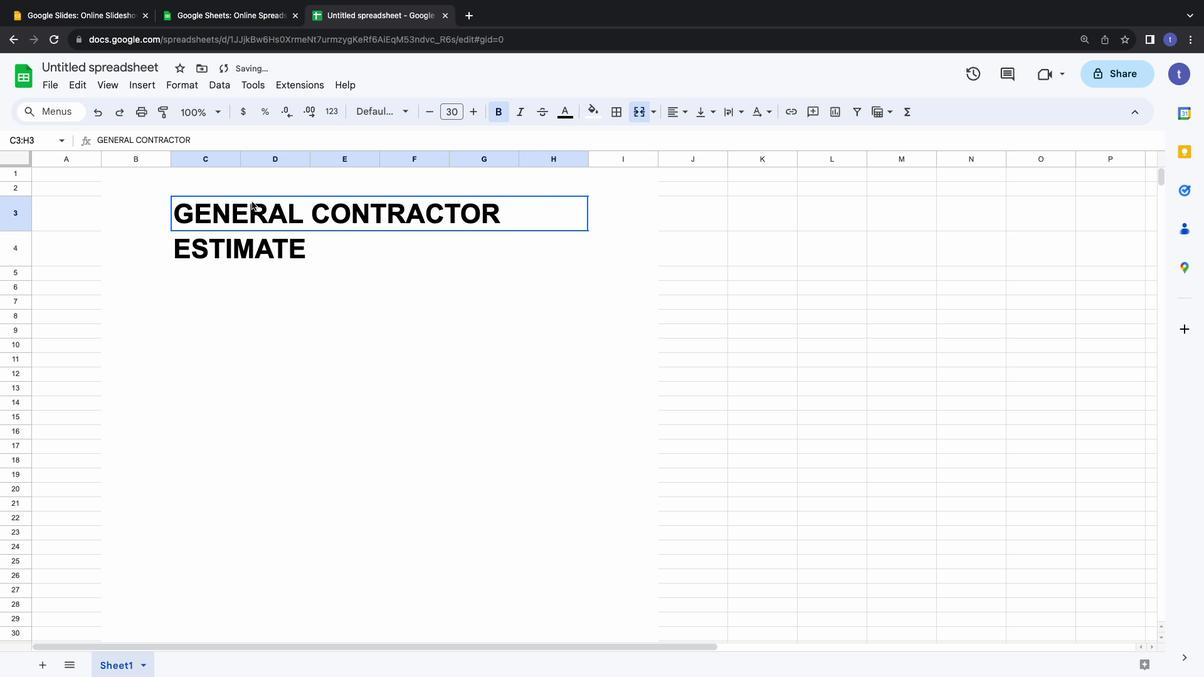 
Action: Mouse moved to (224, 210)
Screenshot: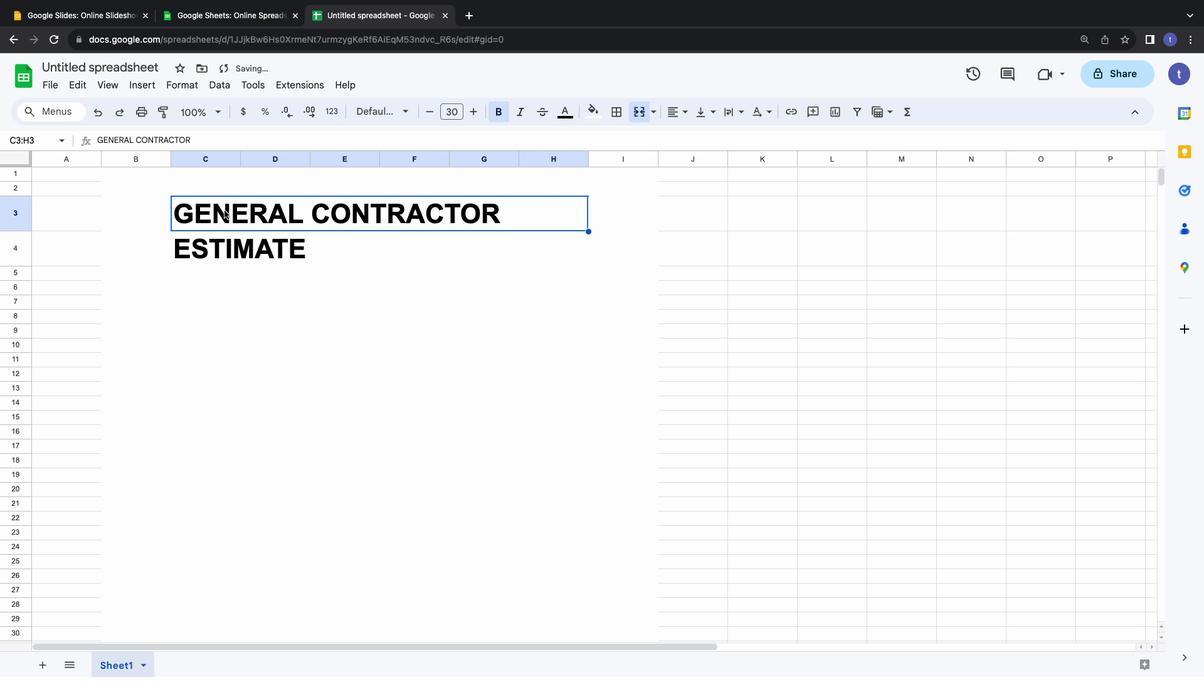 
Action: Mouse pressed left at (224, 210)
Screenshot: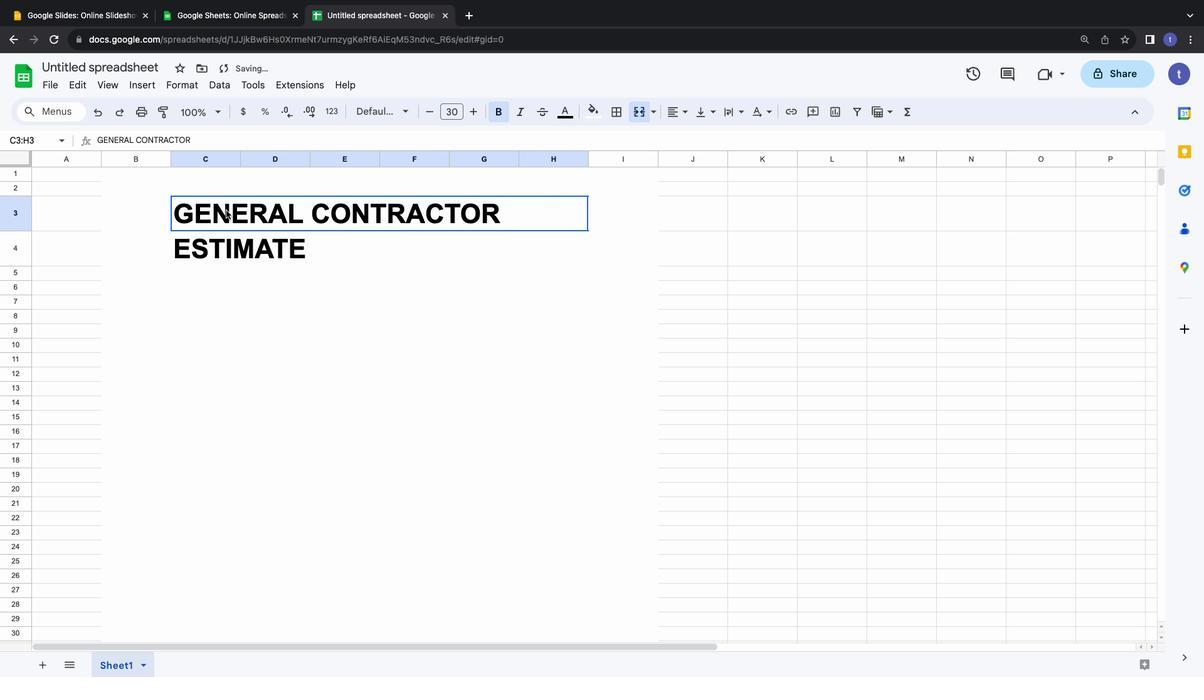 
Action: Mouse moved to (674, 105)
Screenshot: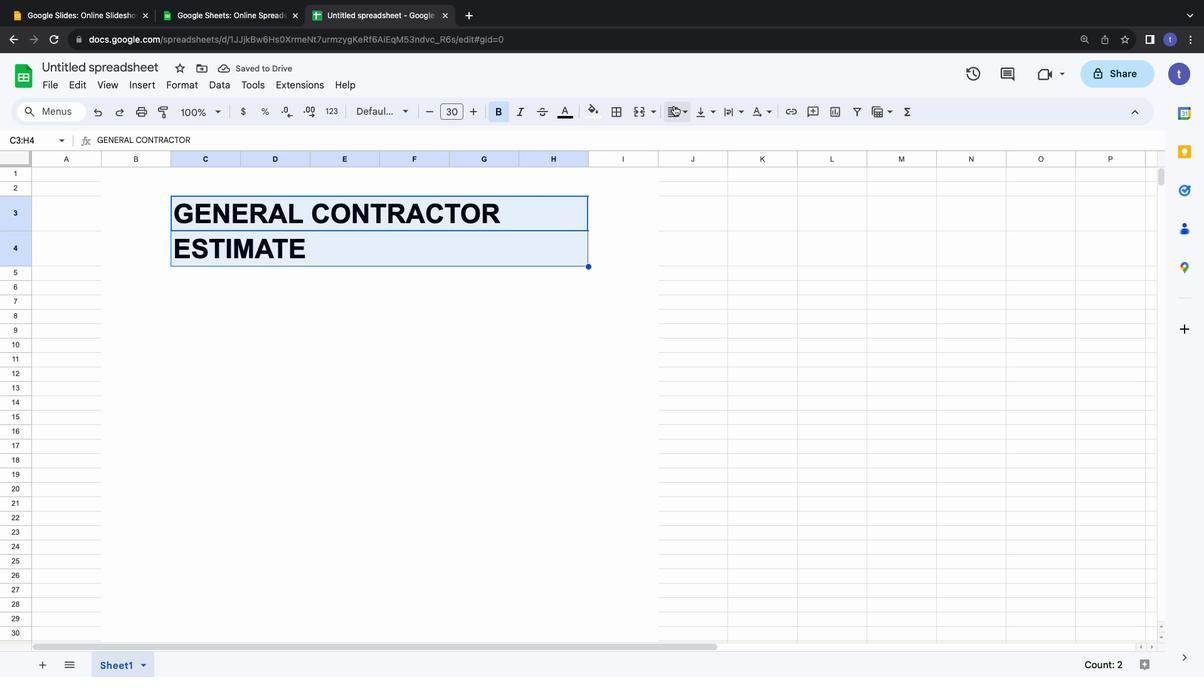 
Action: Mouse pressed left at (674, 105)
Screenshot: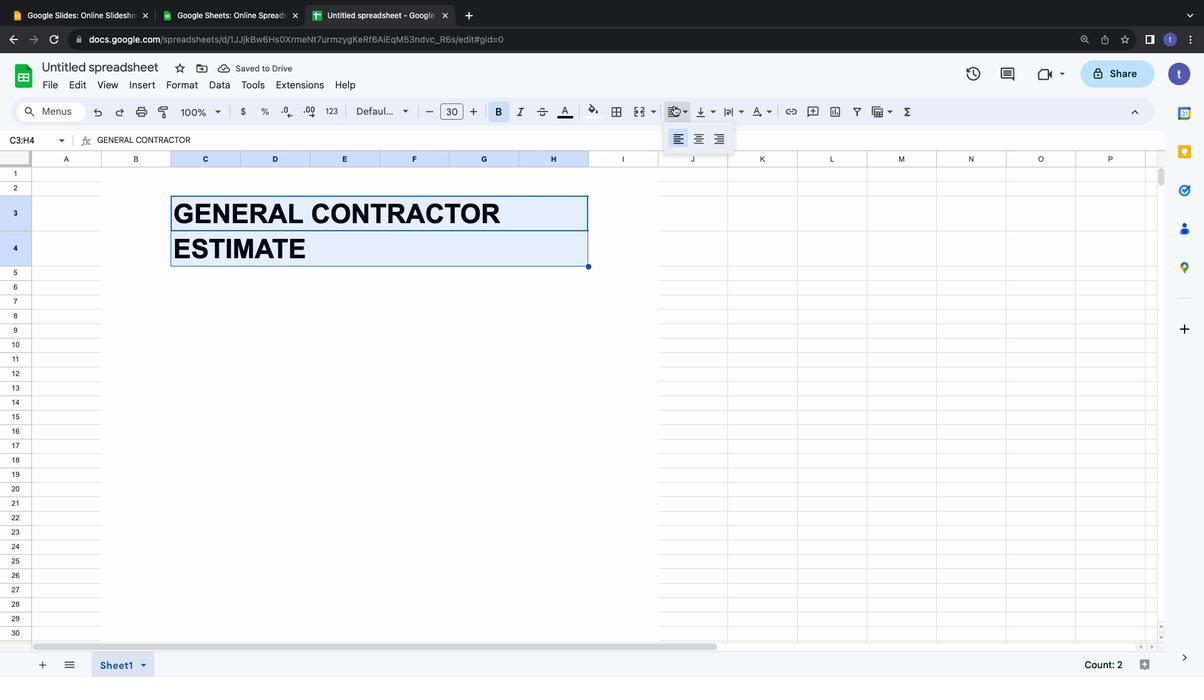 
Action: Mouse moved to (695, 136)
Screenshot: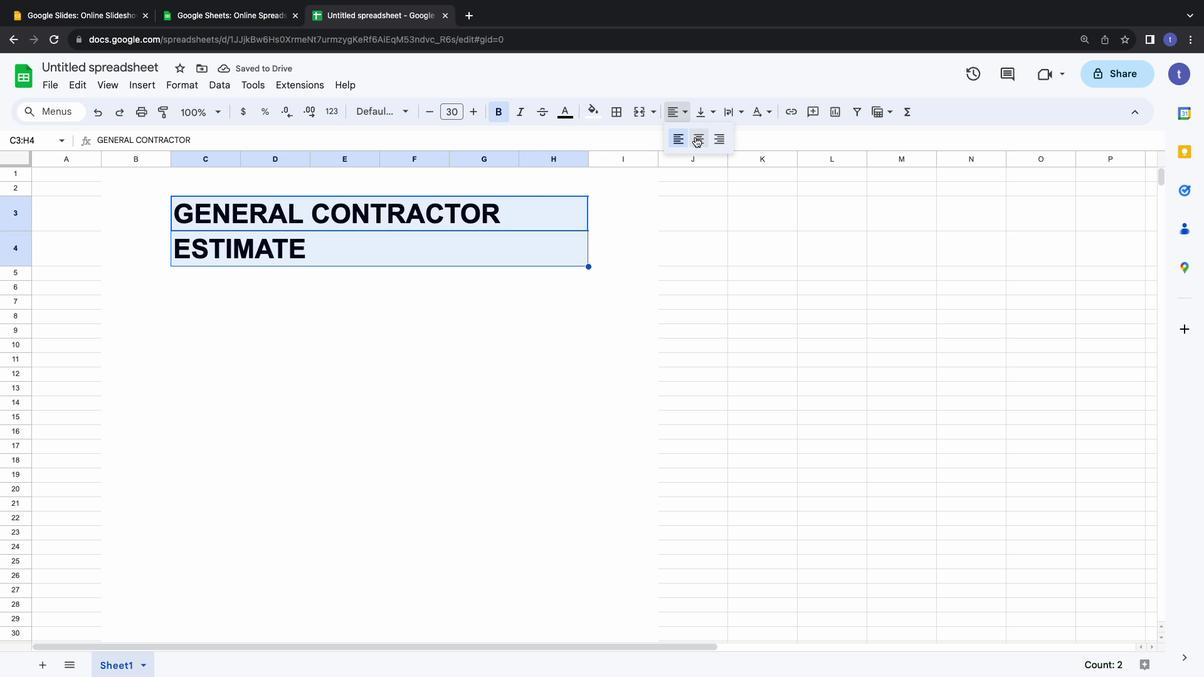
Action: Mouse pressed left at (695, 136)
Screenshot: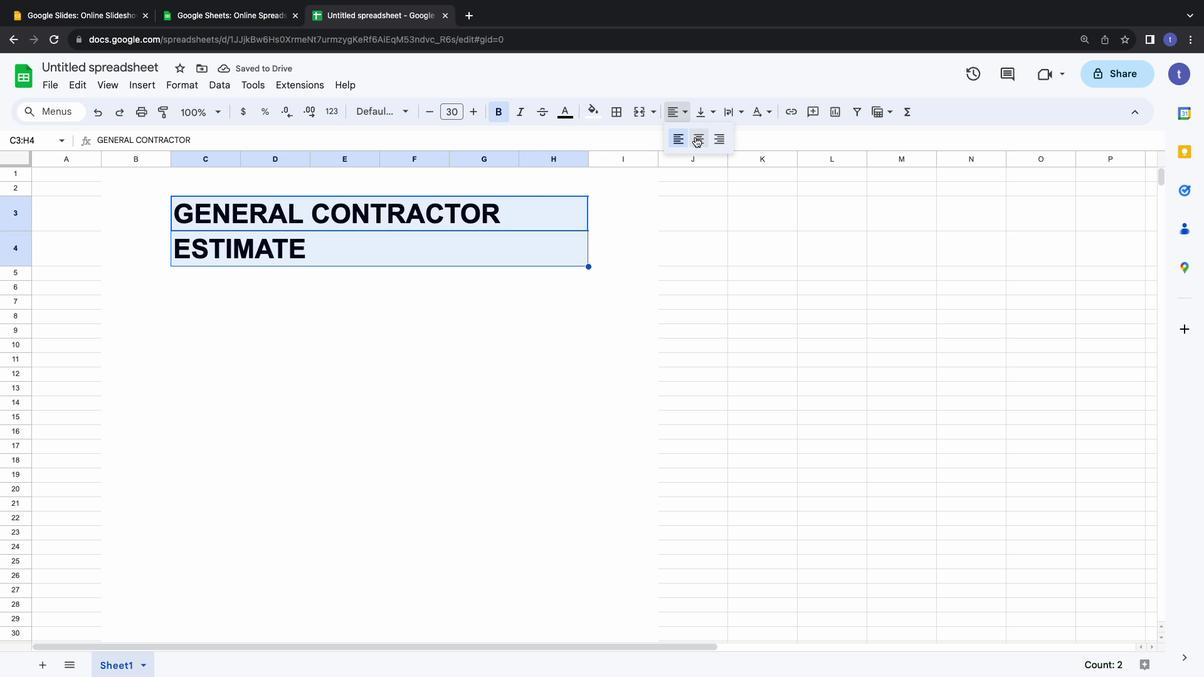 
Action: Mouse moved to (252, 306)
Screenshot: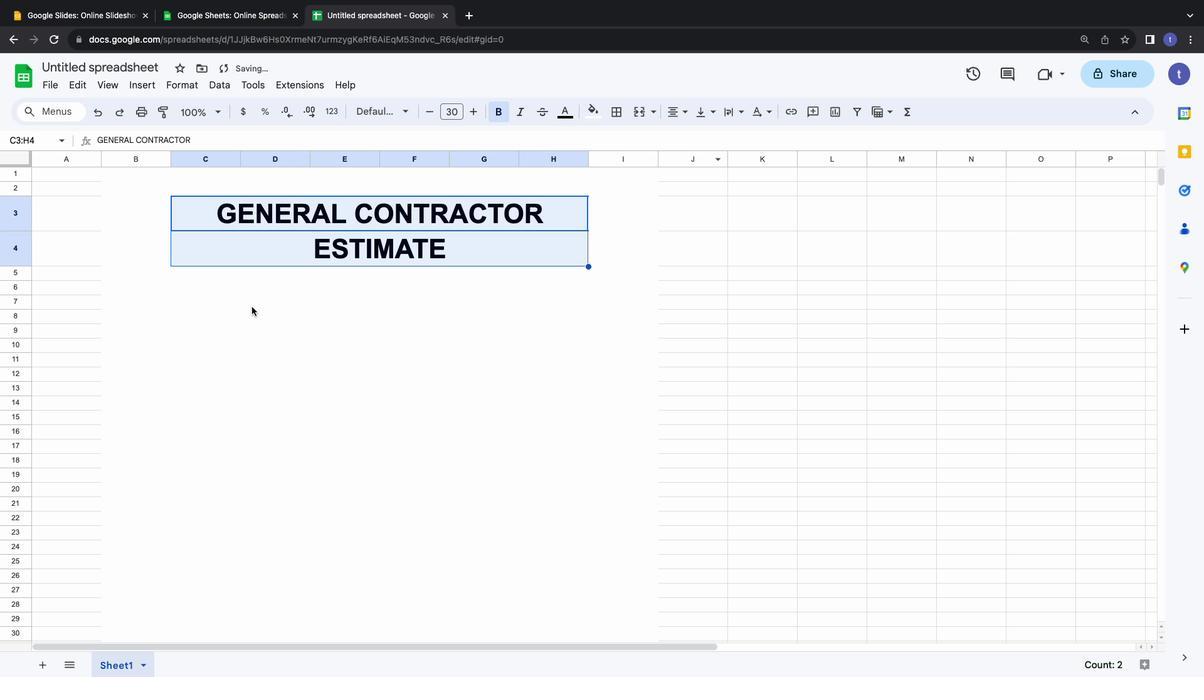 
Action: Mouse scrolled (252, 306) with delta (0, 0)
Screenshot: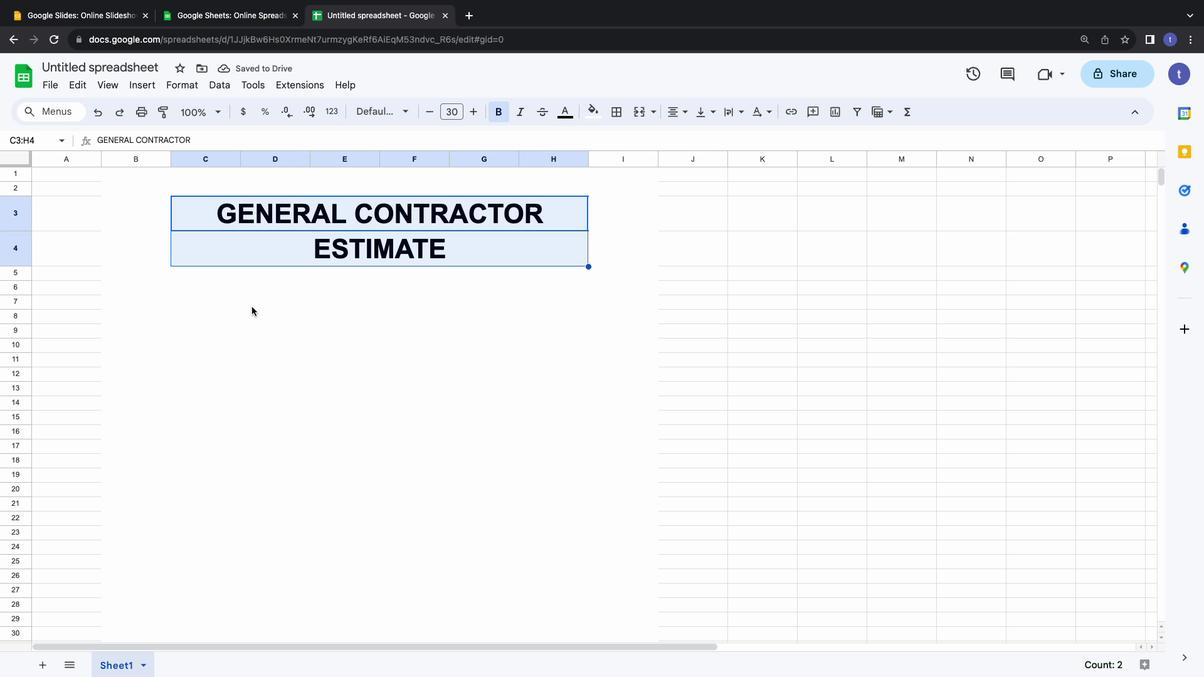 
Action: Mouse scrolled (252, 306) with delta (0, 0)
Screenshot: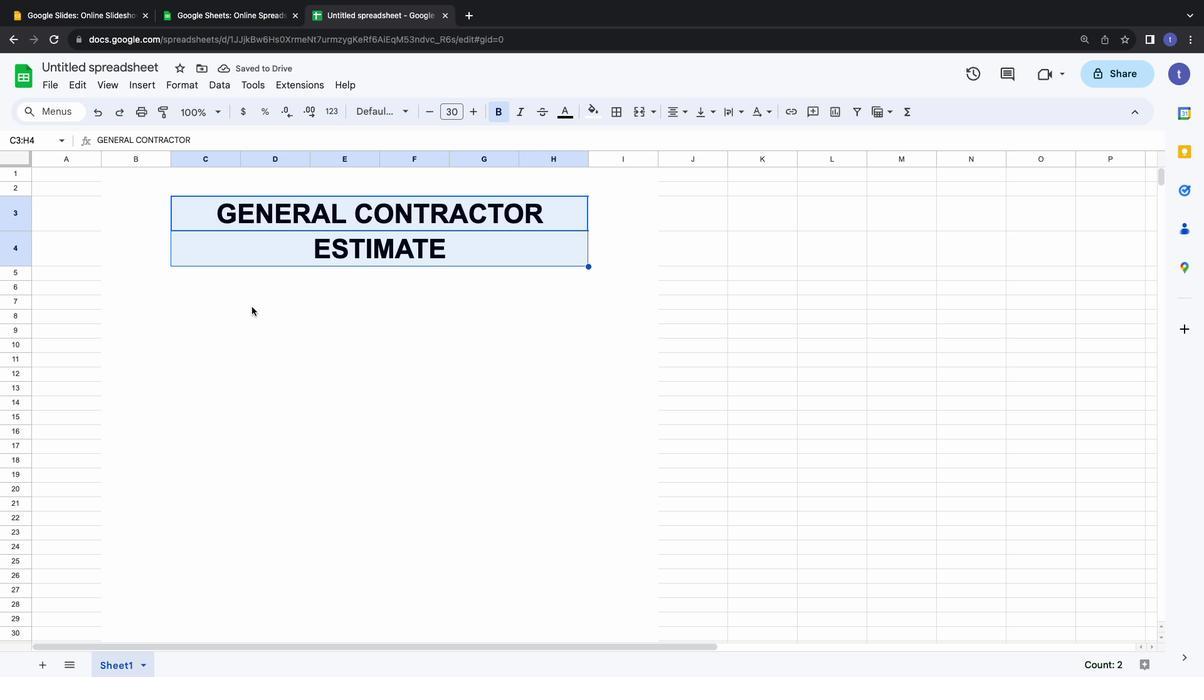 
Action: Mouse scrolled (252, 306) with delta (0, 0)
Screenshot: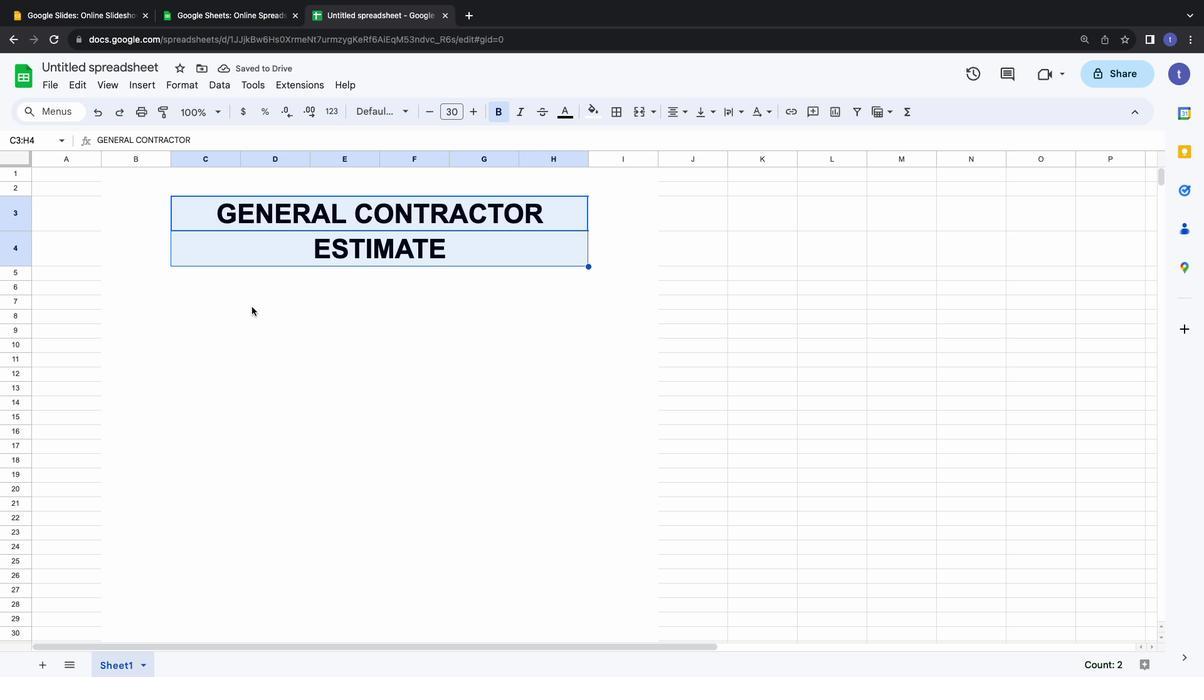 
Action: Mouse scrolled (252, 306) with delta (0, 0)
Screenshot: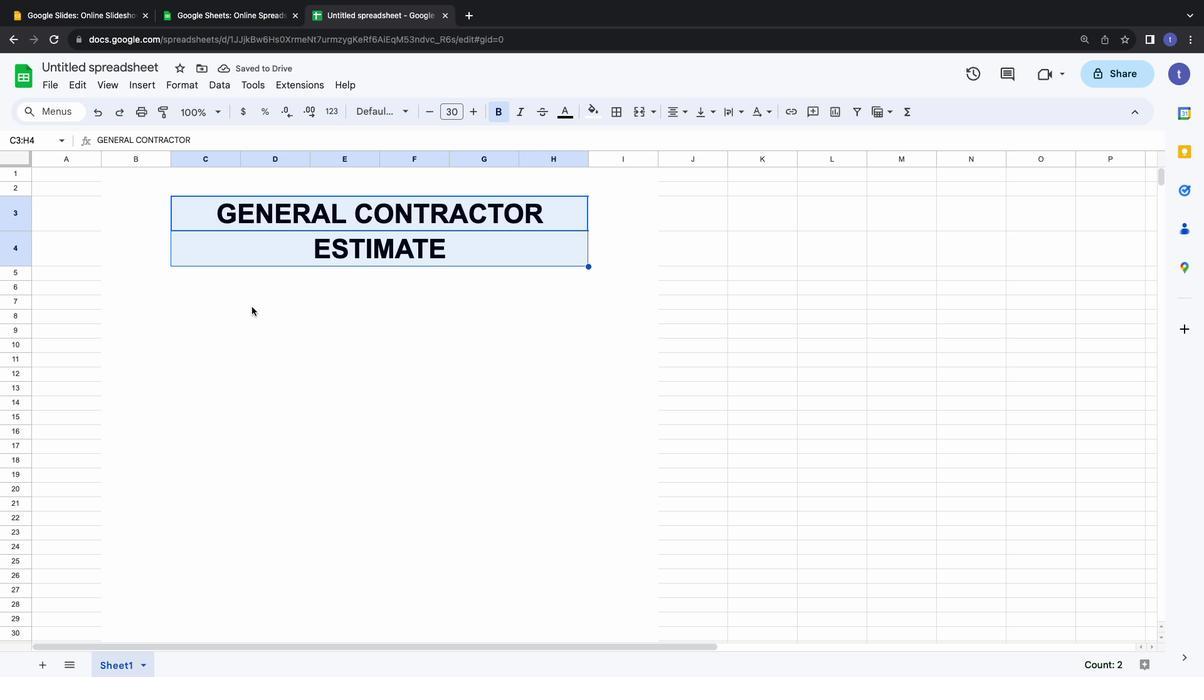 
Action: Mouse moved to (184, 297)
Screenshot: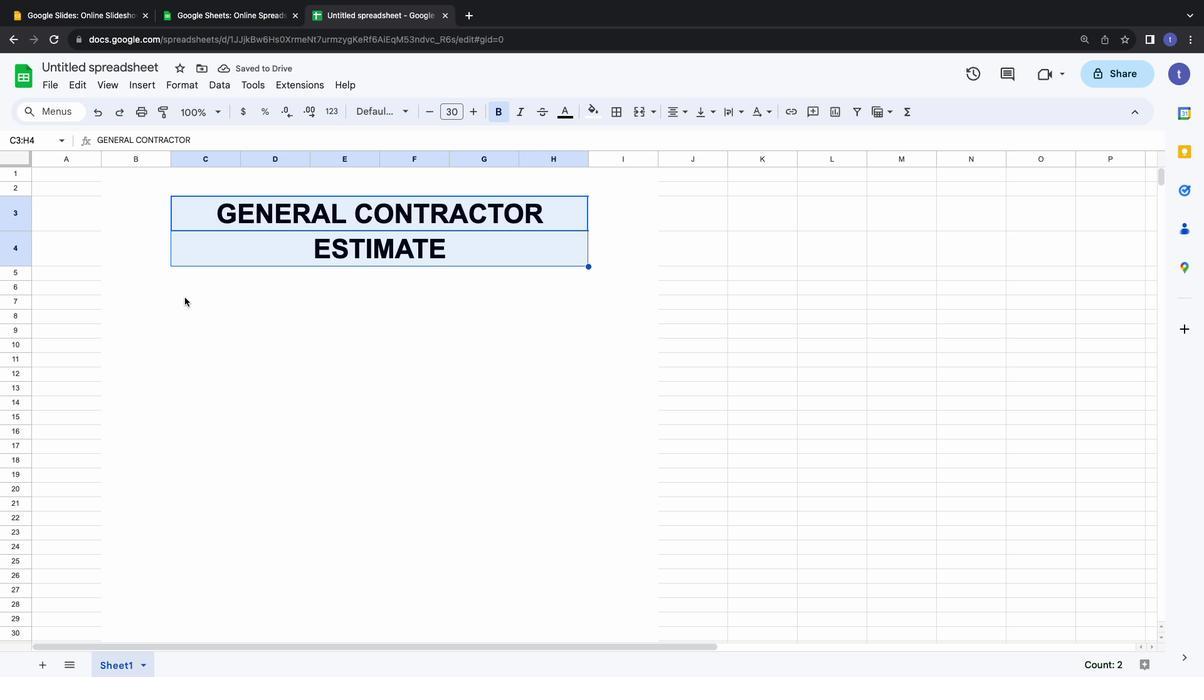 
Action: Mouse pressed left at (184, 297)
Screenshot: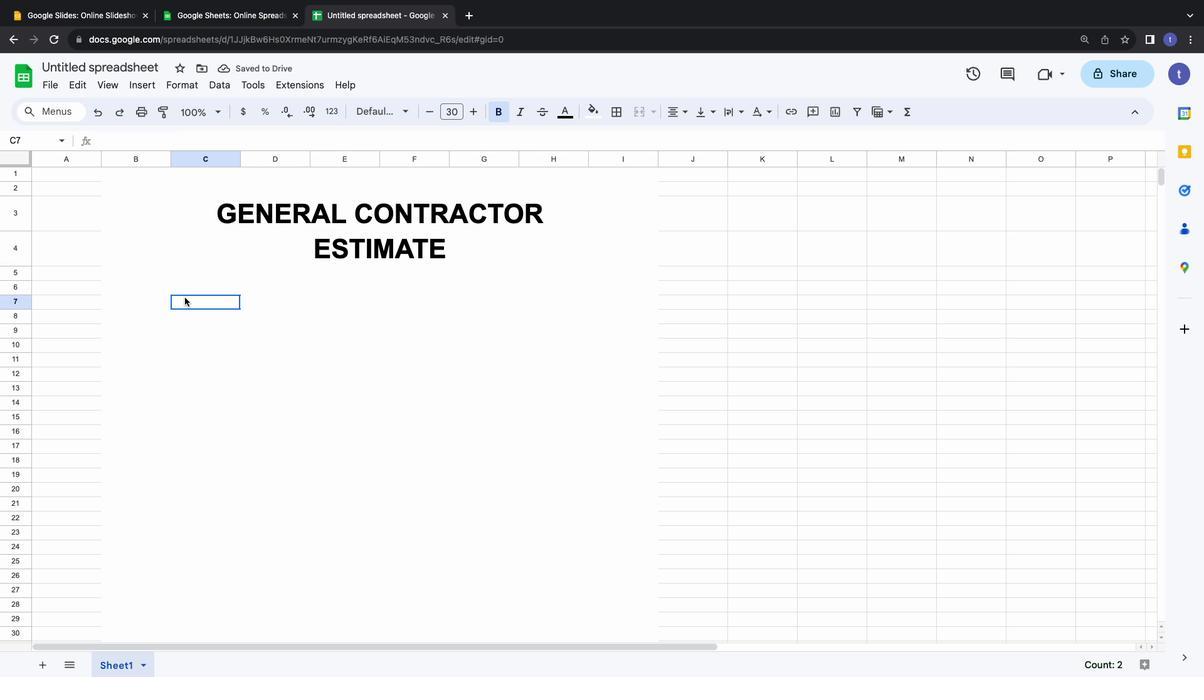 
Action: Mouse pressed left at (184, 297)
Screenshot: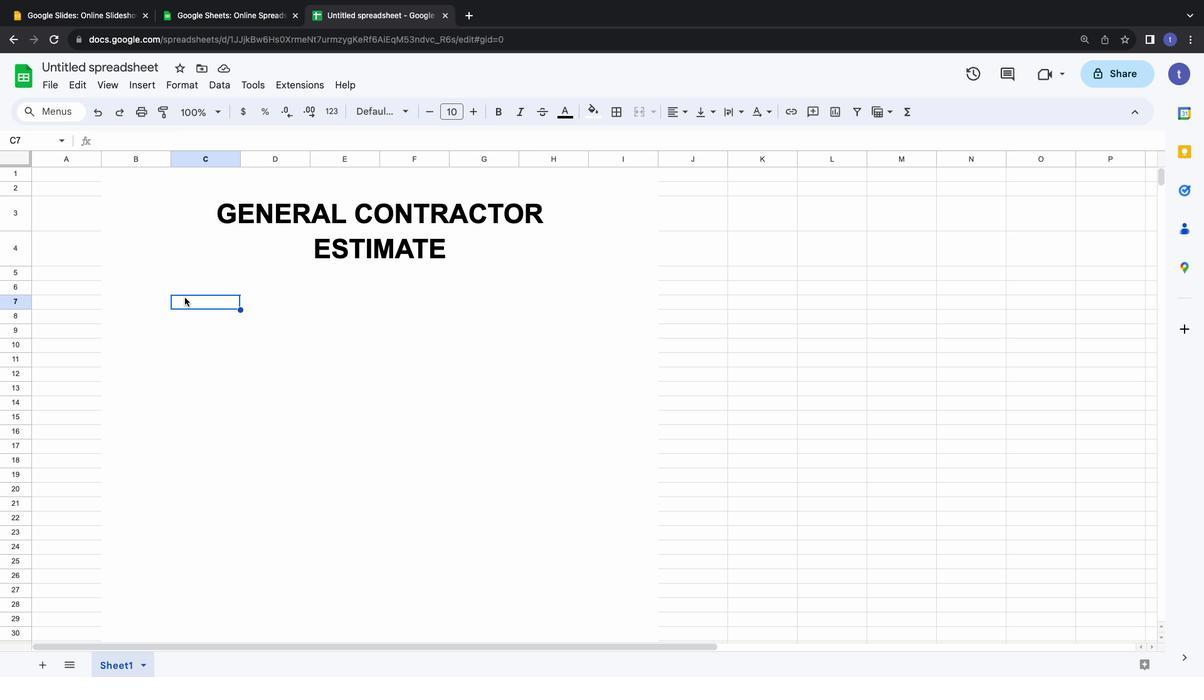 
Action: Key pressed Key.shift'C''l''i''e''n''t'Key.spaceKey.shift'D''e''t''a''i''l''s'
Screenshot: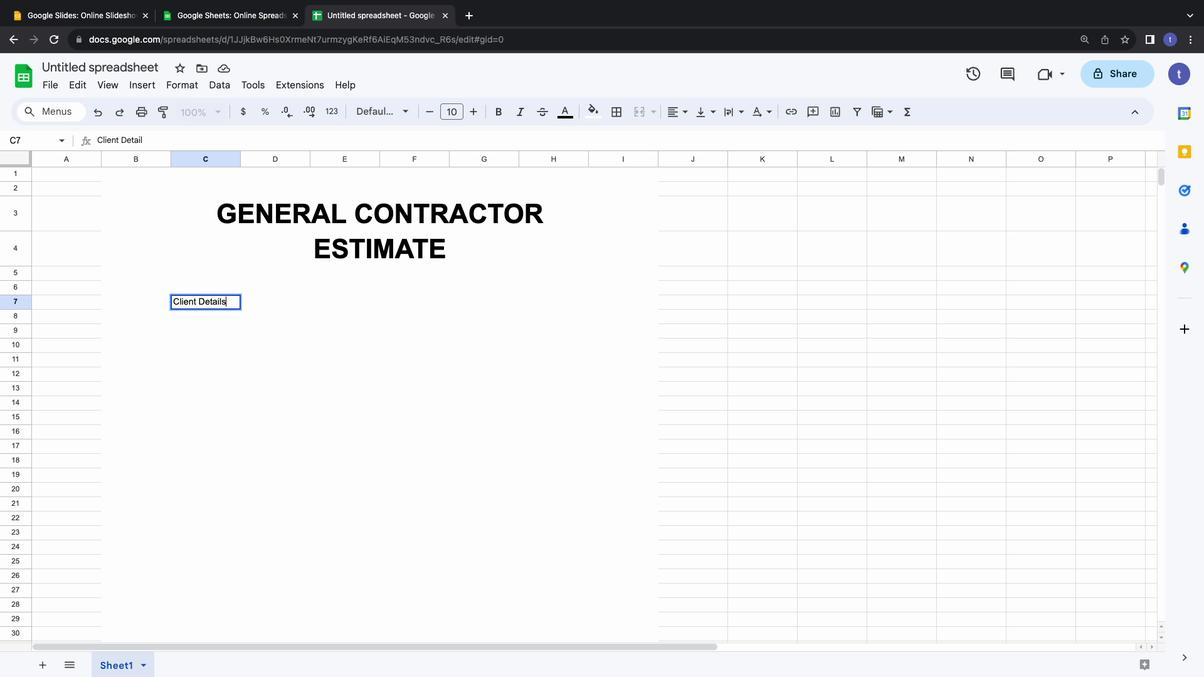 
Action: Mouse moved to (193, 297)
Screenshot: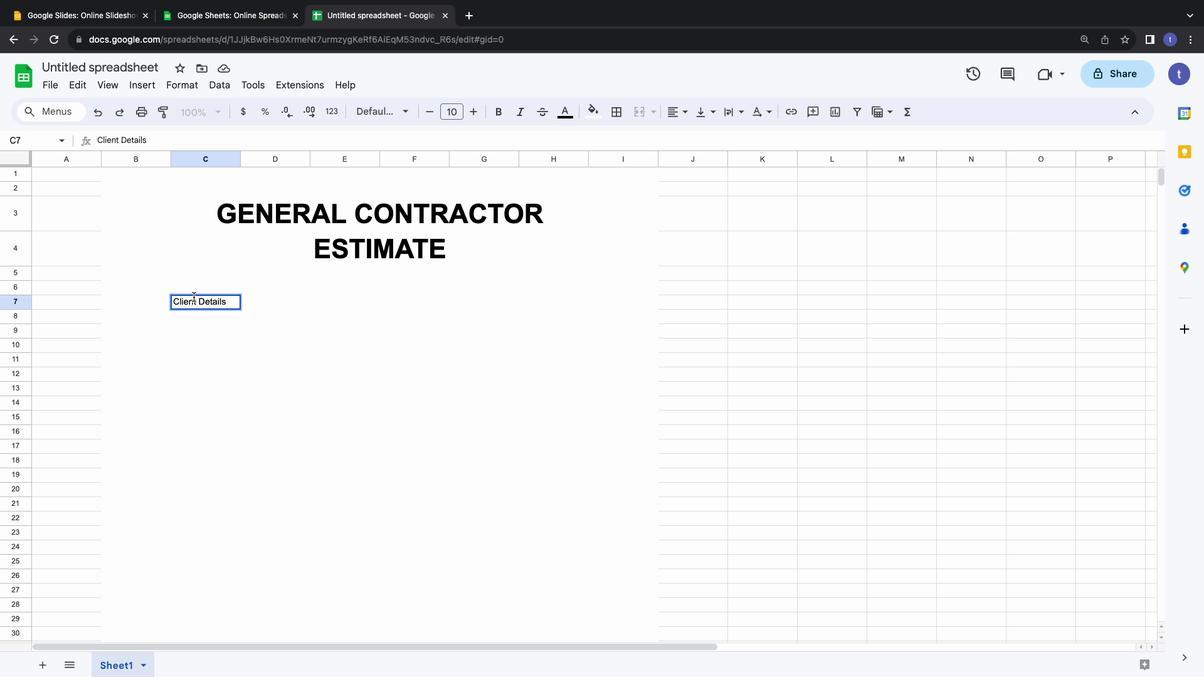 
Action: Mouse pressed left at (193, 297)
Screenshot: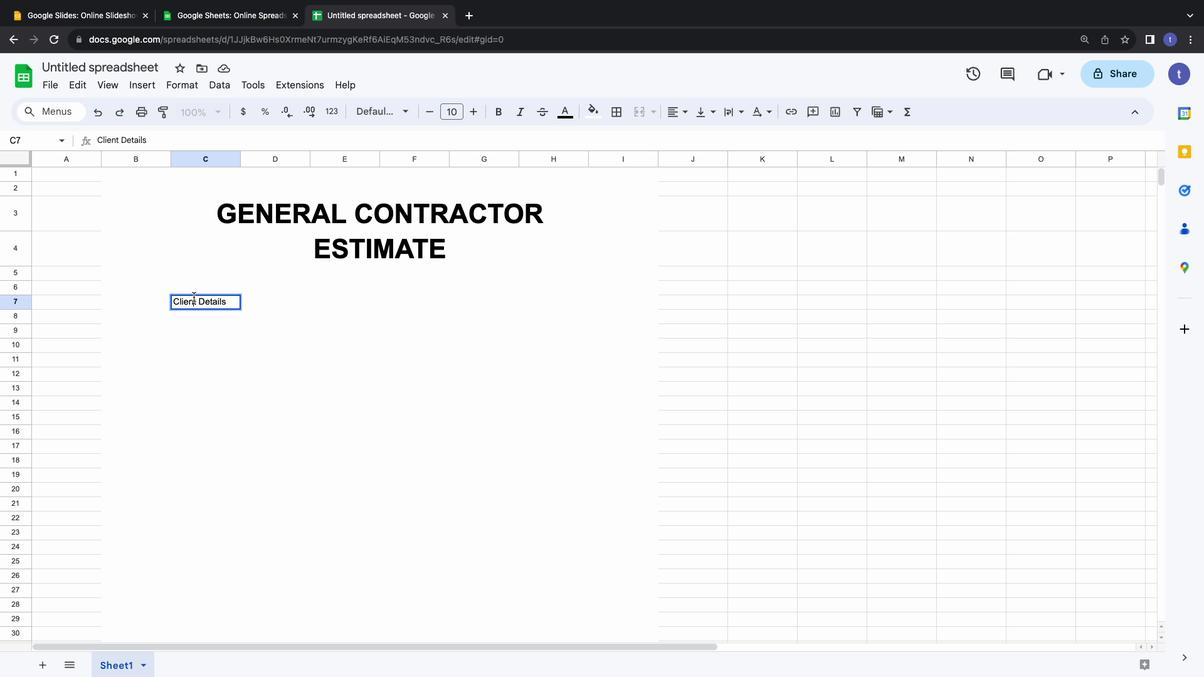 
Action: Mouse pressed left at (193, 297)
Screenshot: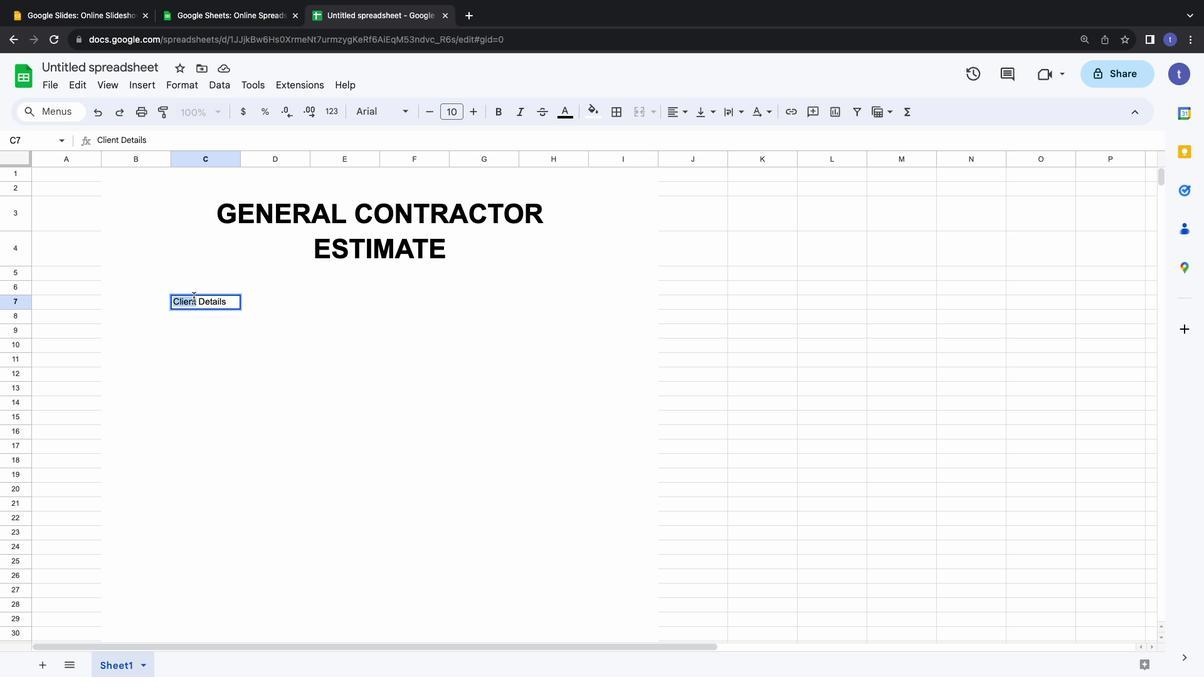 
Action: Mouse pressed left at (193, 297)
Screenshot: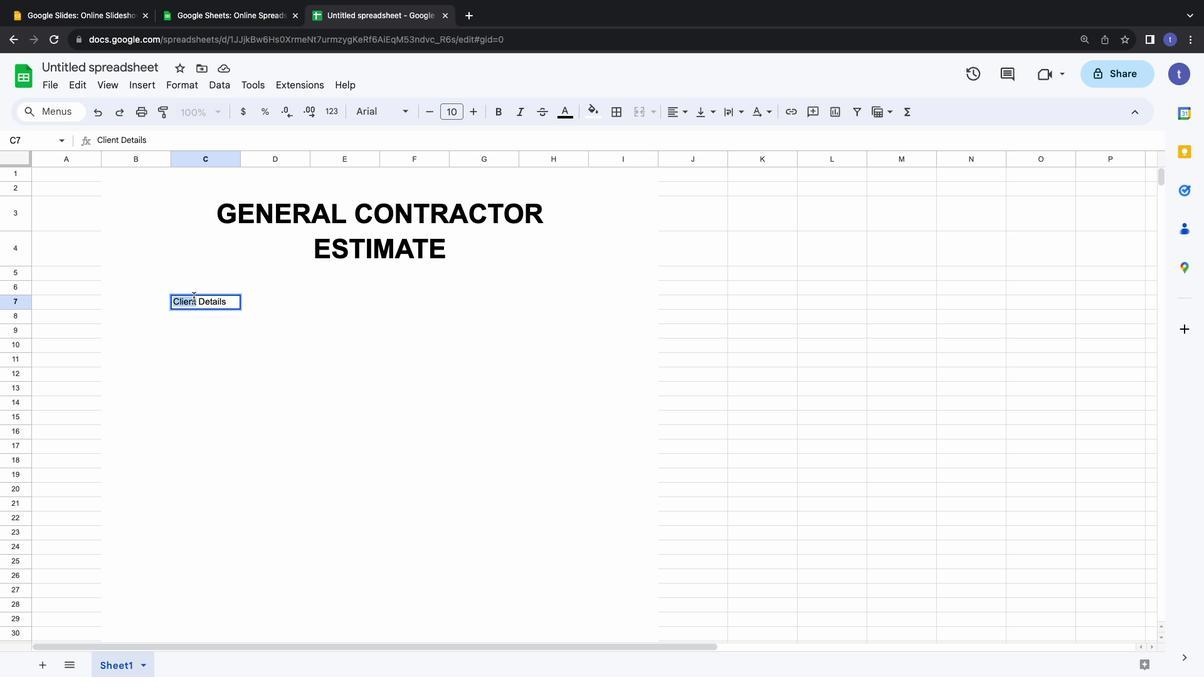 
Action: Mouse pressed left at (193, 297)
Screenshot: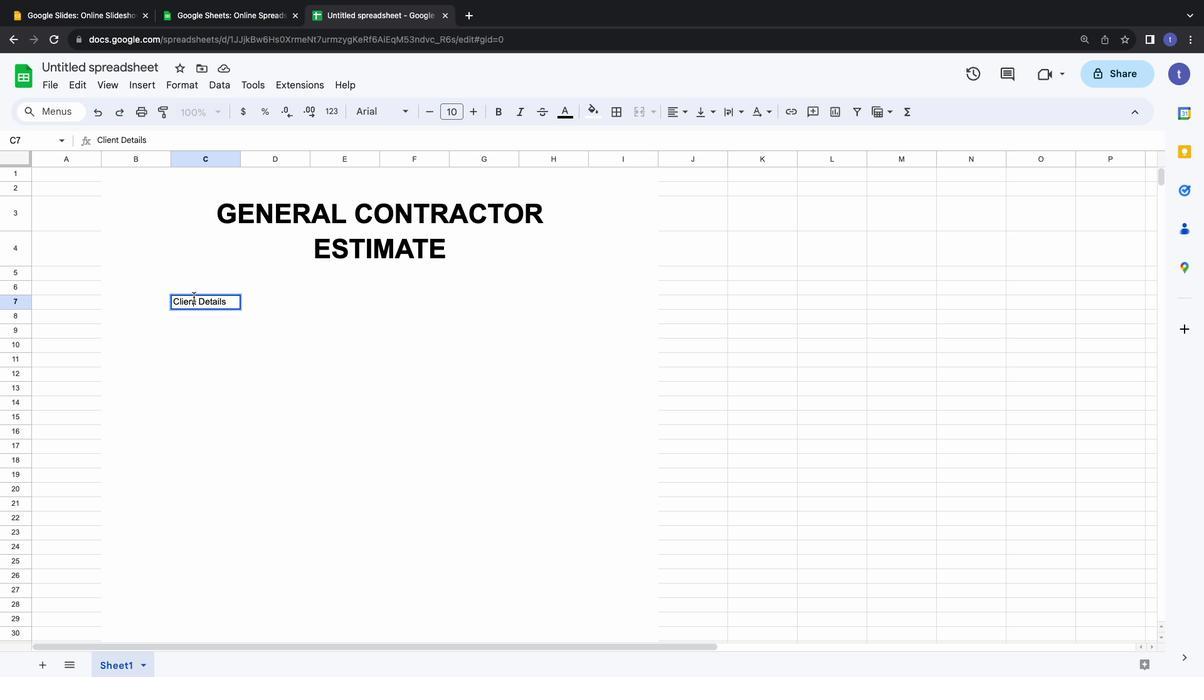 
Action: Mouse pressed left at (193, 297)
Screenshot: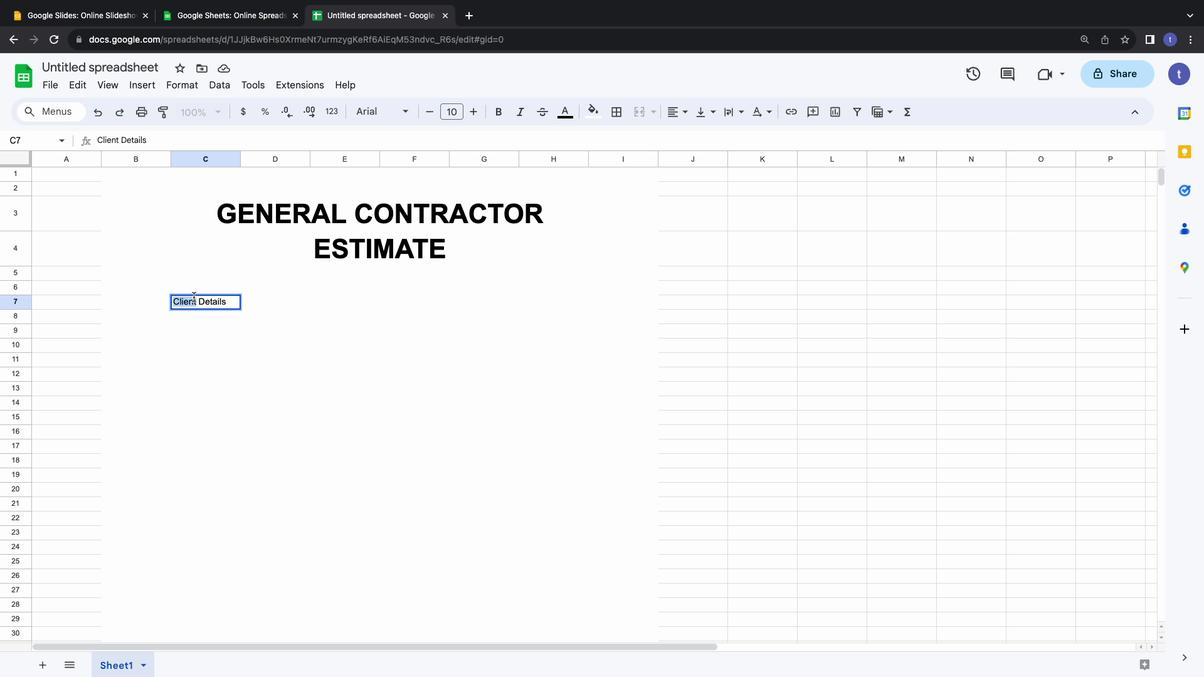 
Action: Mouse pressed left at (193, 297)
Screenshot: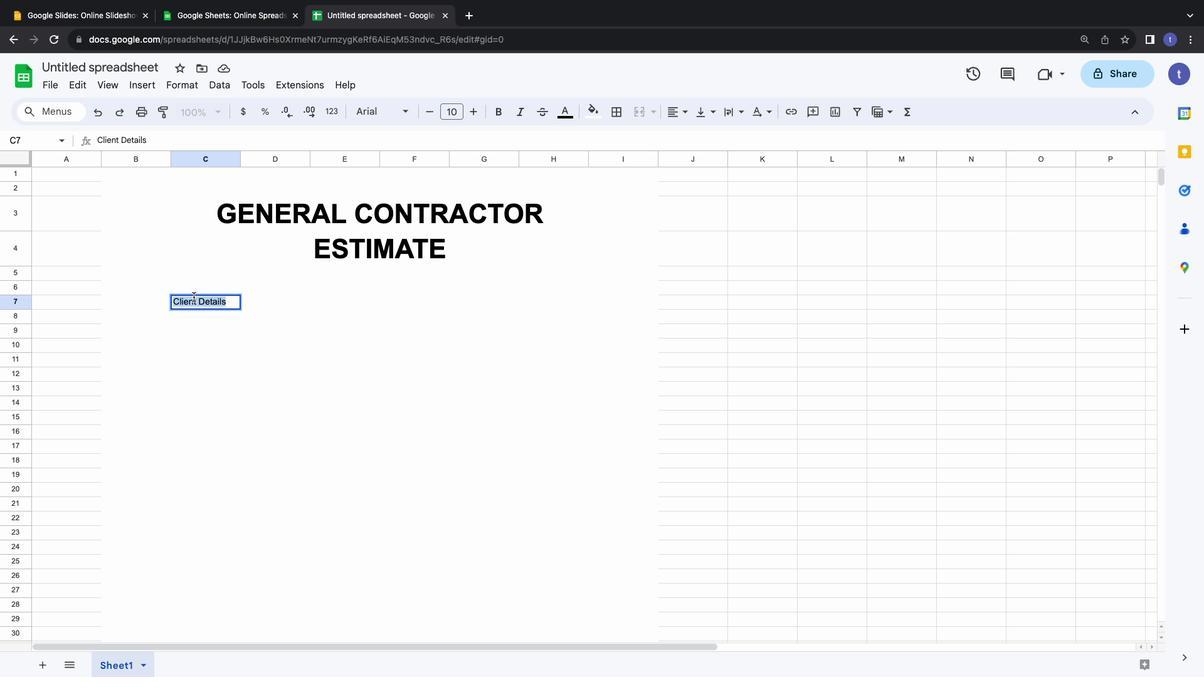 
Action: Mouse moved to (477, 114)
Screenshot: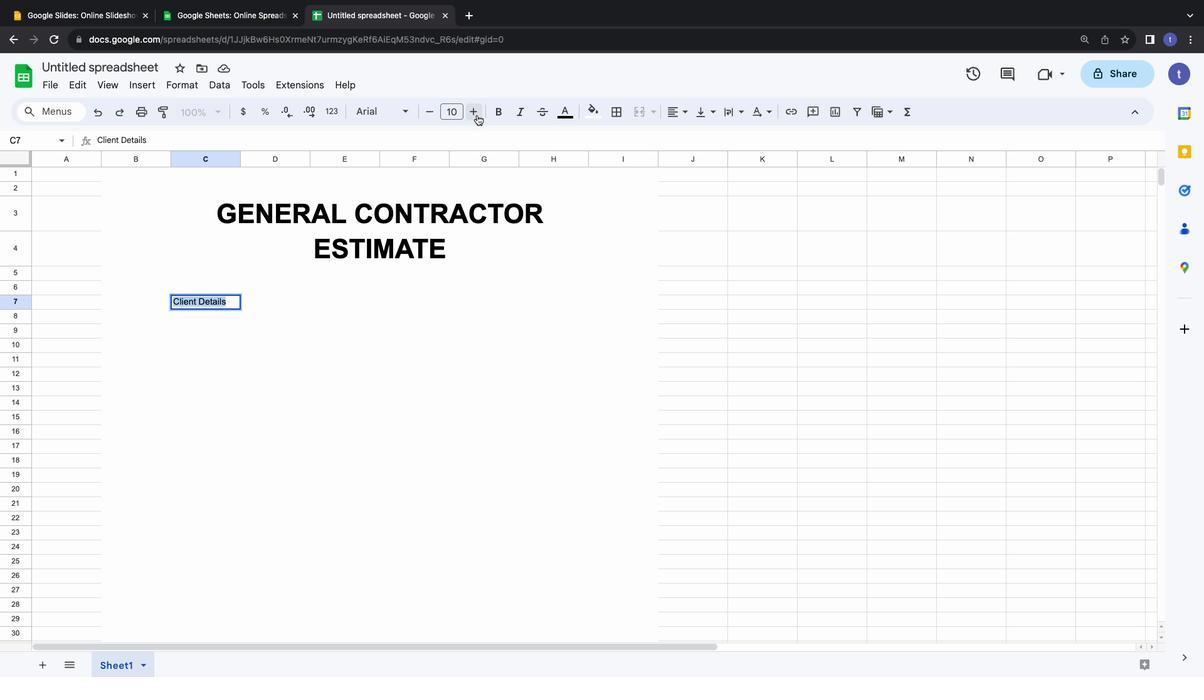 
Action: Mouse pressed left at (477, 114)
Screenshot: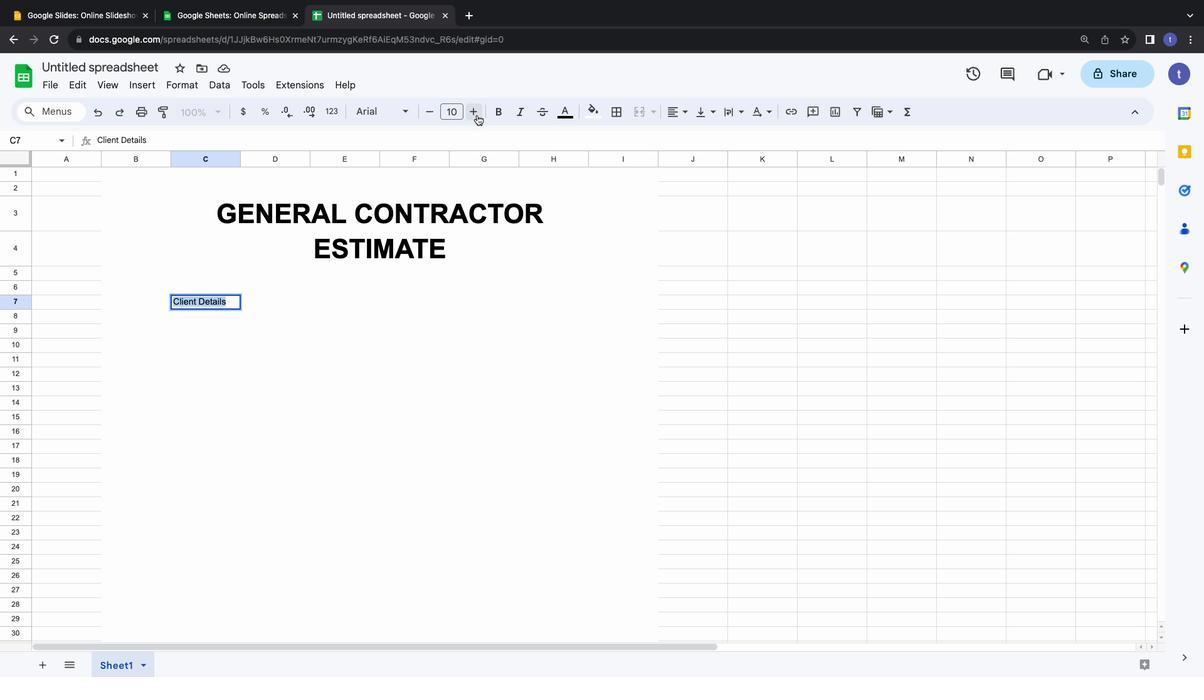 
Action: Mouse pressed left at (477, 114)
Screenshot: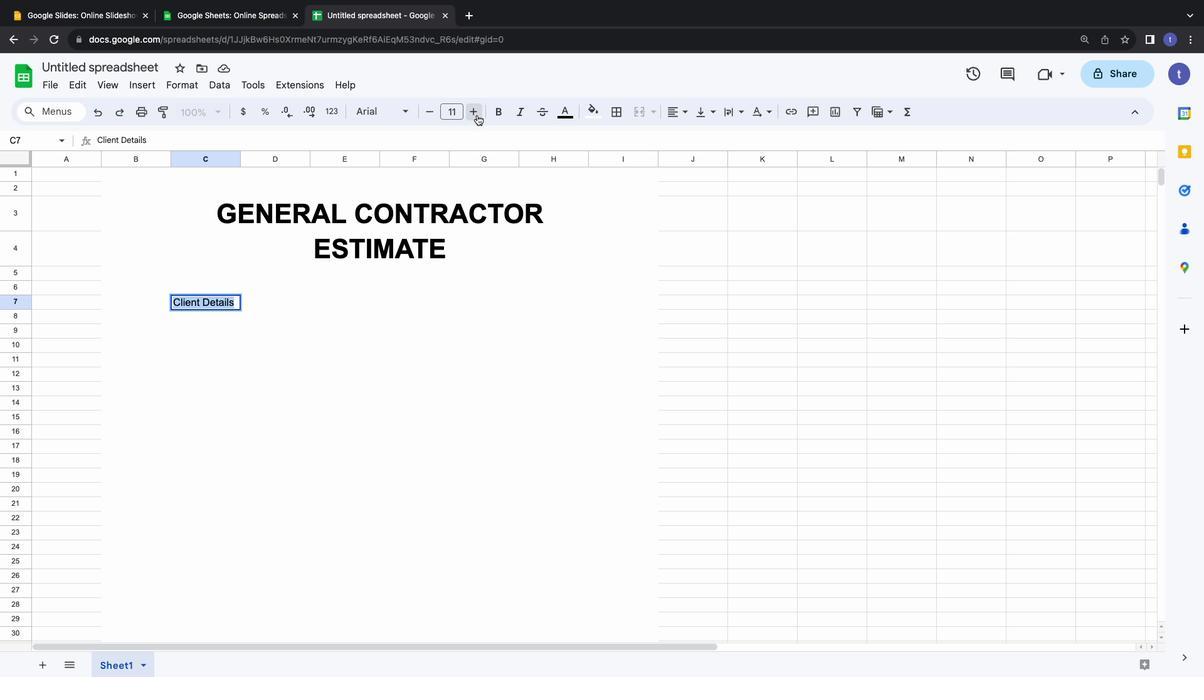 
Action: Mouse pressed left at (477, 114)
Screenshot: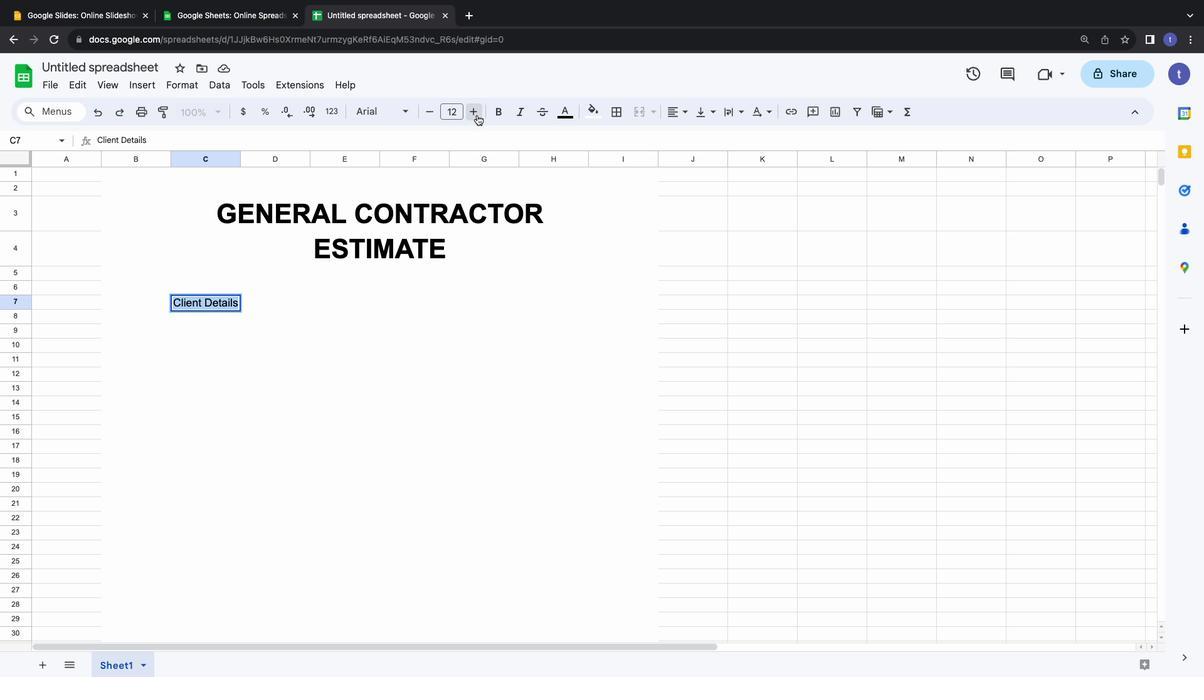 
Action: Mouse pressed left at (477, 114)
Screenshot: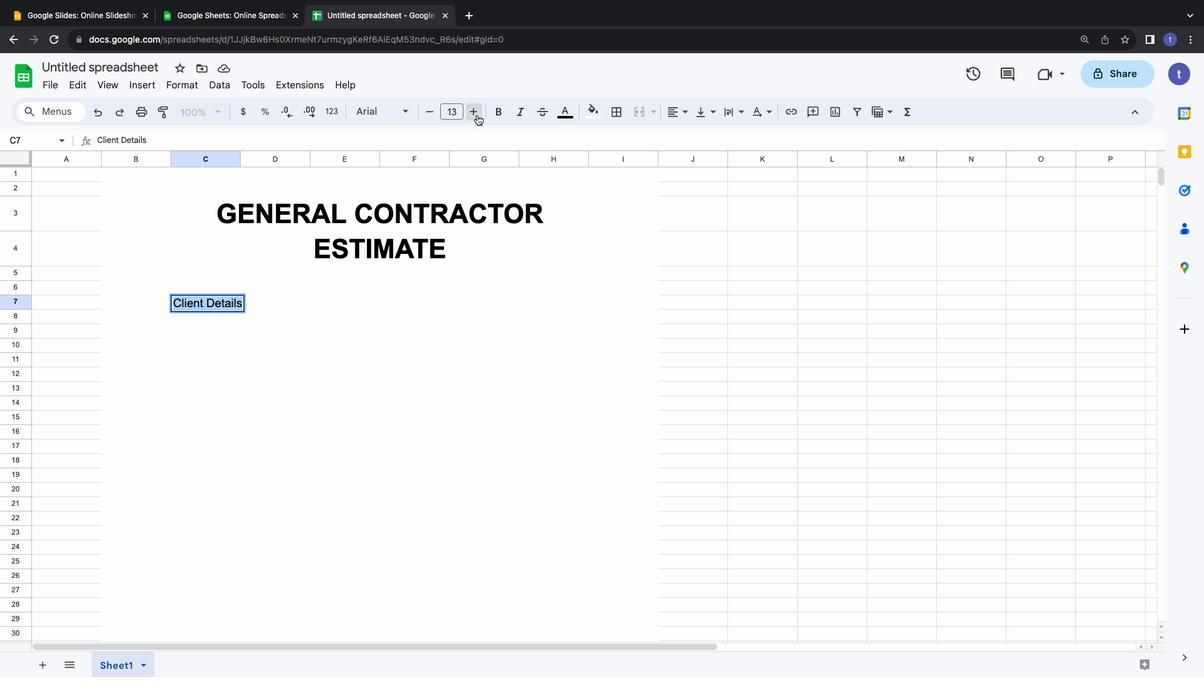 
Action: Mouse moved to (498, 110)
Screenshot: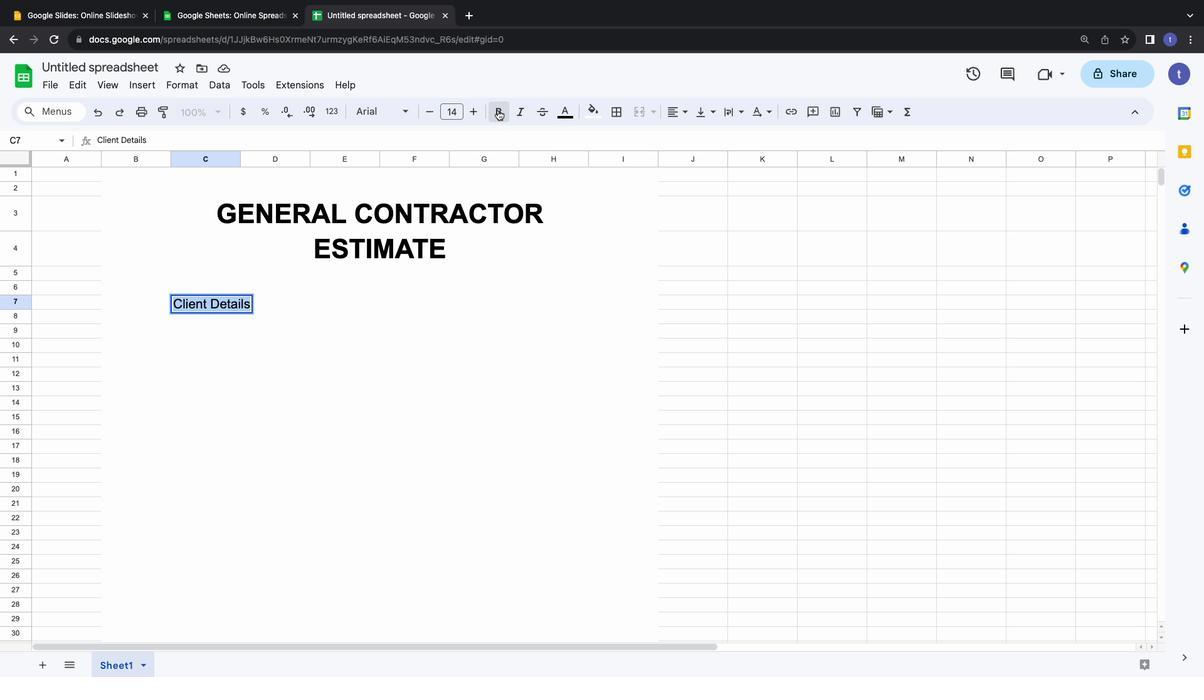 
Action: Mouse pressed left at (498, 110)
Screenshot: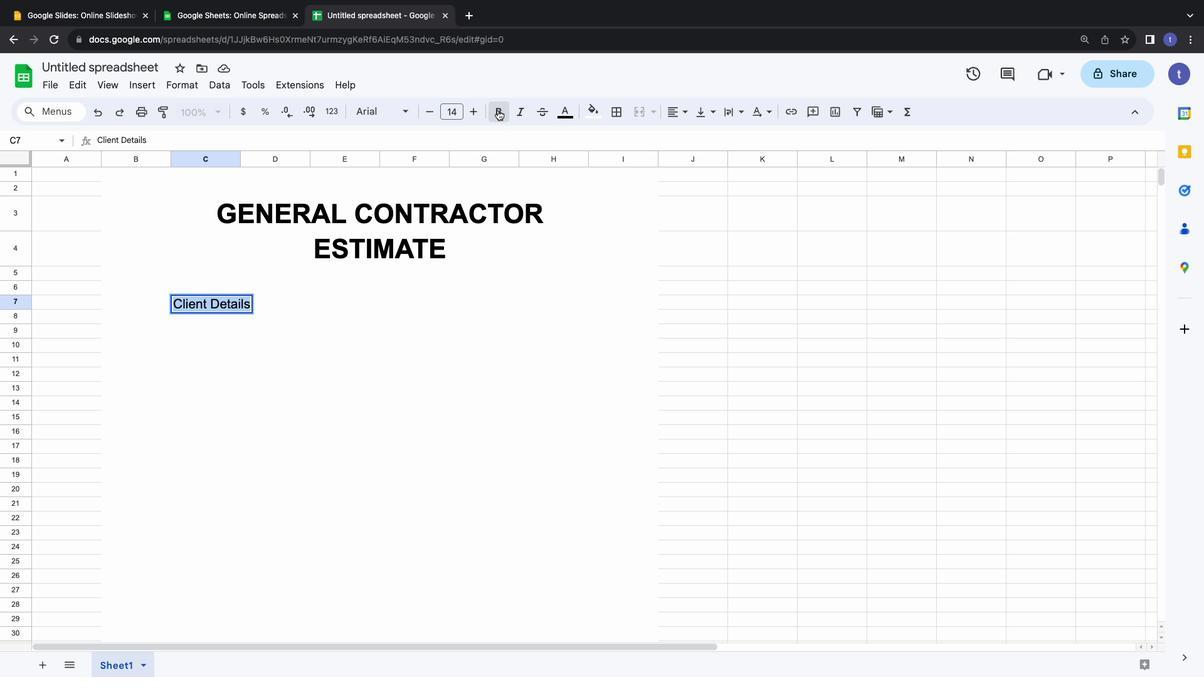 
Action: Mouse moved to (194, 325)
Screenshot: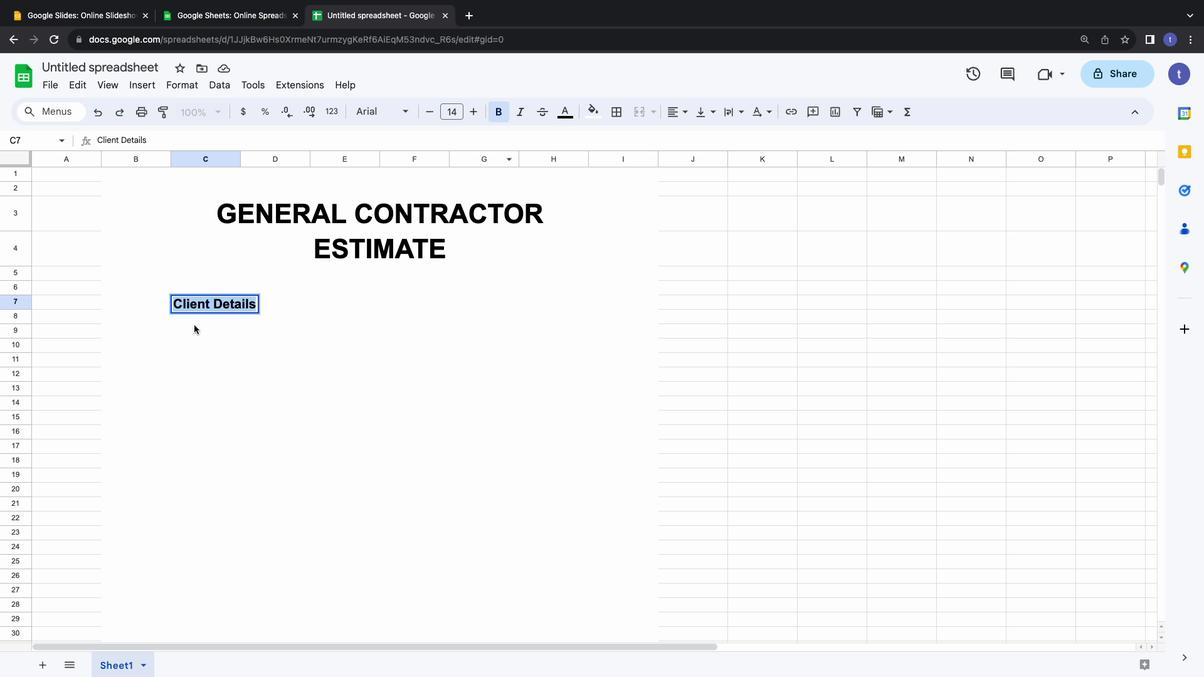 
Action: Mouse pressed left at (194, 325)
Screenshot: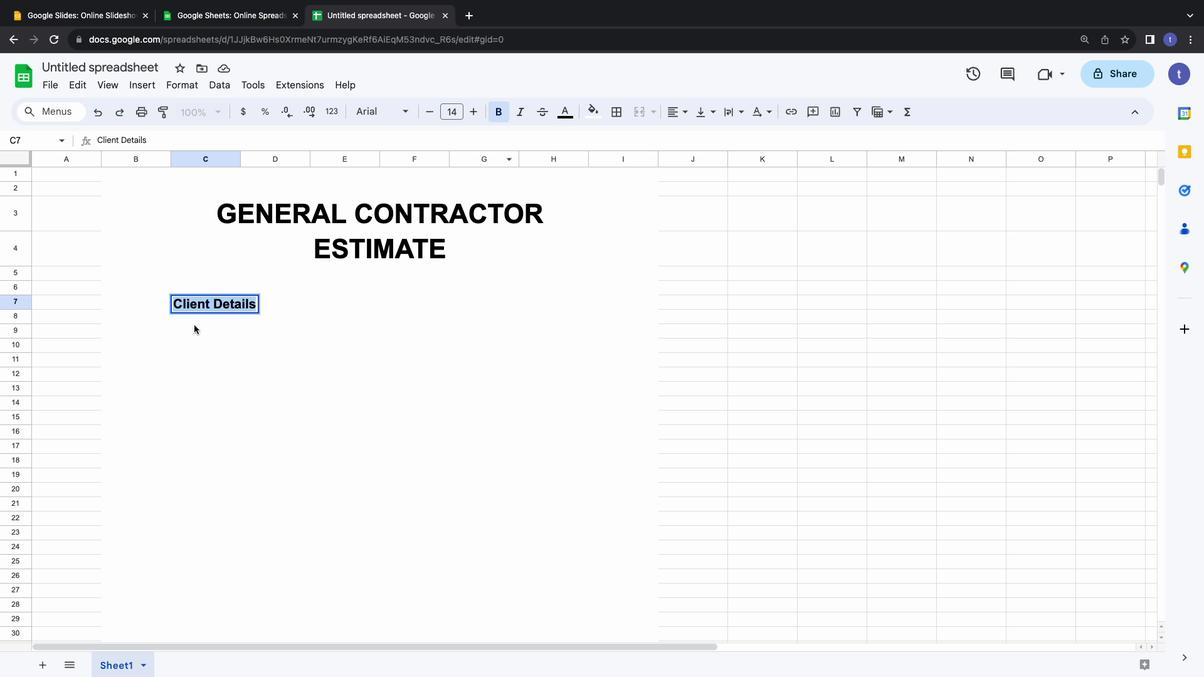 
Action: Key pressed Key.shift'T''h''i''s'Key.space'i''s'Key.space'g''e''n''e''r''a''l'Key.space'c''o''n''t''r''a''c''t''o''r'Key.space'e''s''t''i''m''a''t''e'Key.space'i''s'Key.space'p''r''e''p''a''r''e''d'Key.space'b''y'Key.spaceKey.caps_lockKey.caps_lockKey.shift'V''i''v''k'Key.backspaceKey.backspace'c''k''y'Key.spaceKey.shift'P''a''t''r''i''d''g''e'Key.space'o''f'Key.spaceKey.shift'G''i''a''n''t'Key.spaceKey.shift'N''a''t''u''r''a''l''s''.'
Screenshot: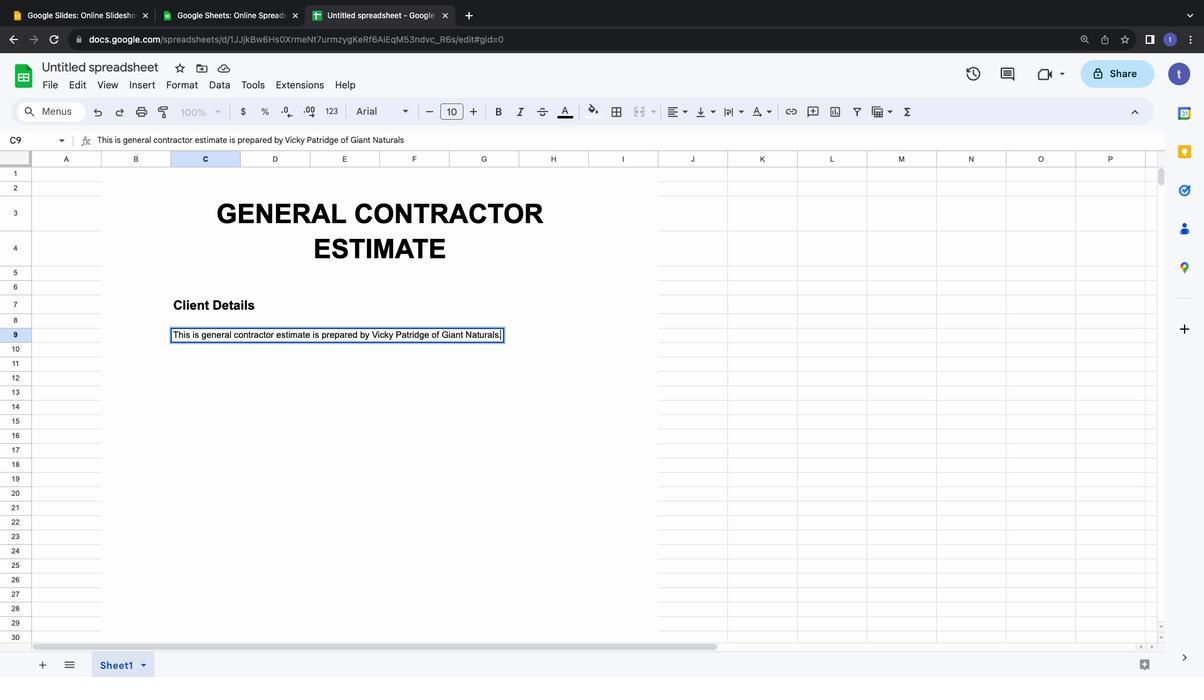 
Action: Mouse moved to (372, 334)
Screenshot: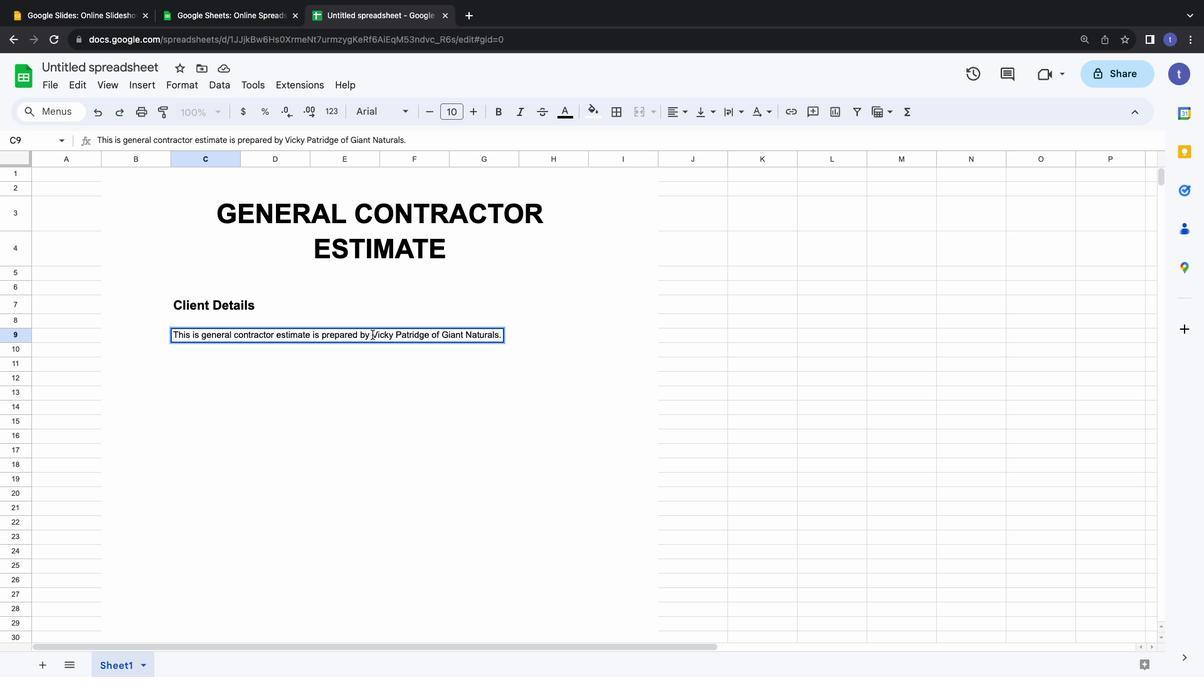 
Action: Mouse pressed left at (372, 334)
Screenshot: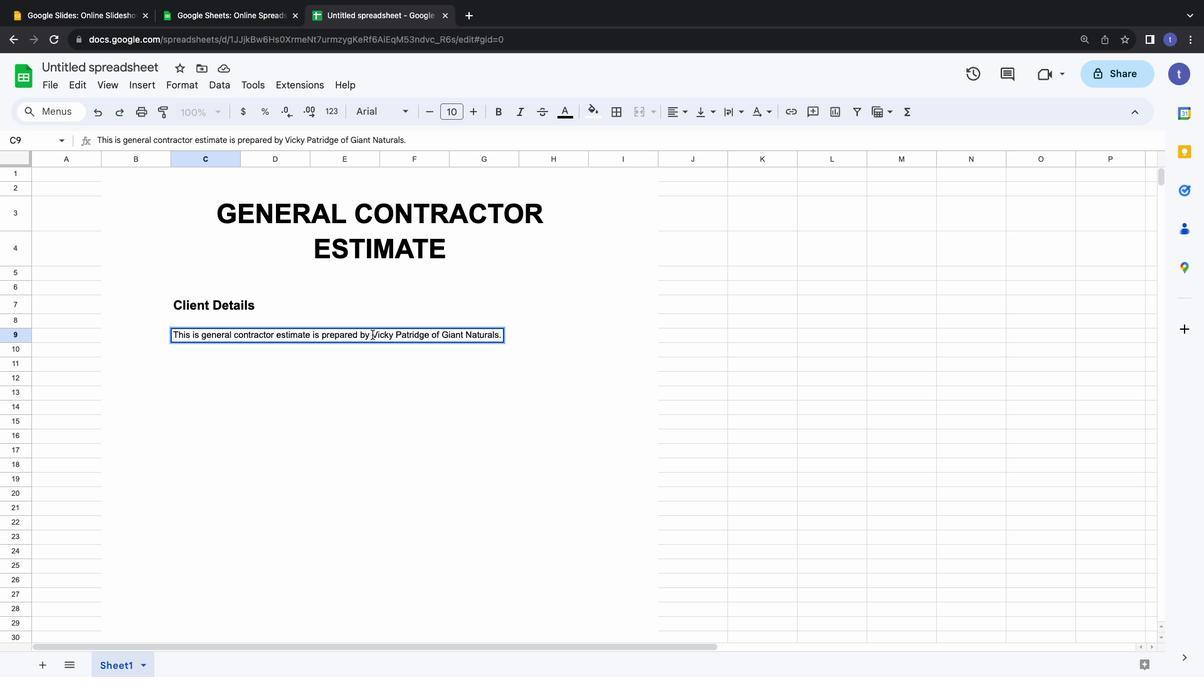 
Action: Mouse moved to (503, 109)
Screenshot: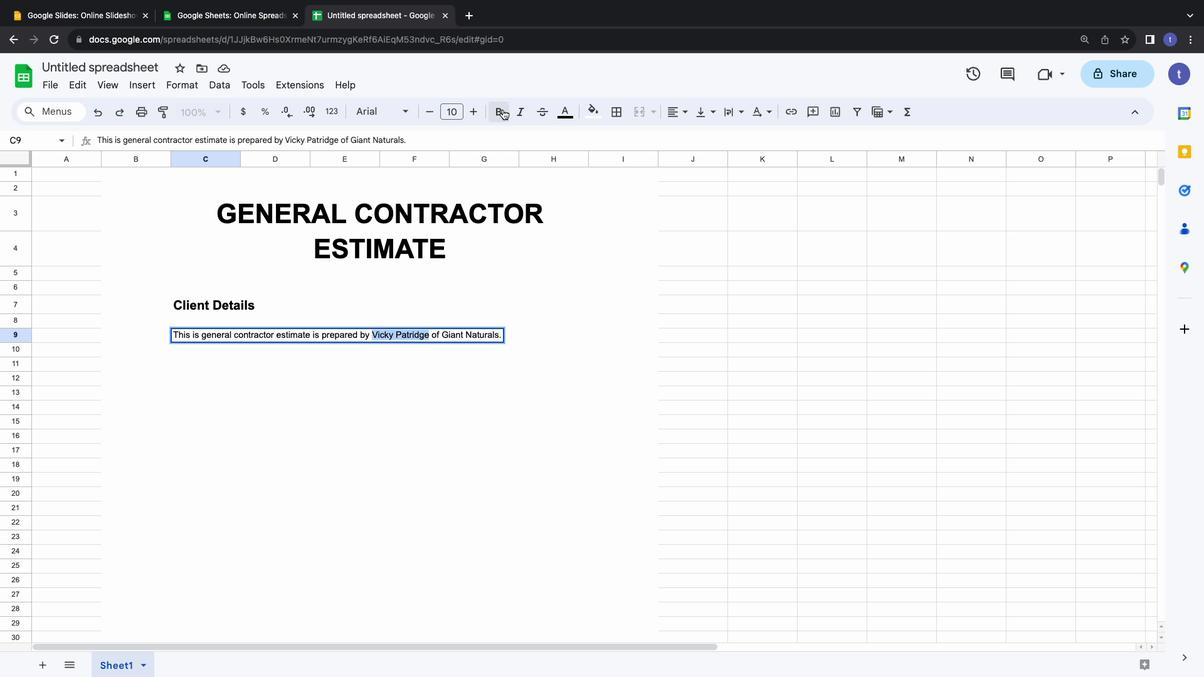 
Action: Mouse pressed left at (503, 109)
Screenshot: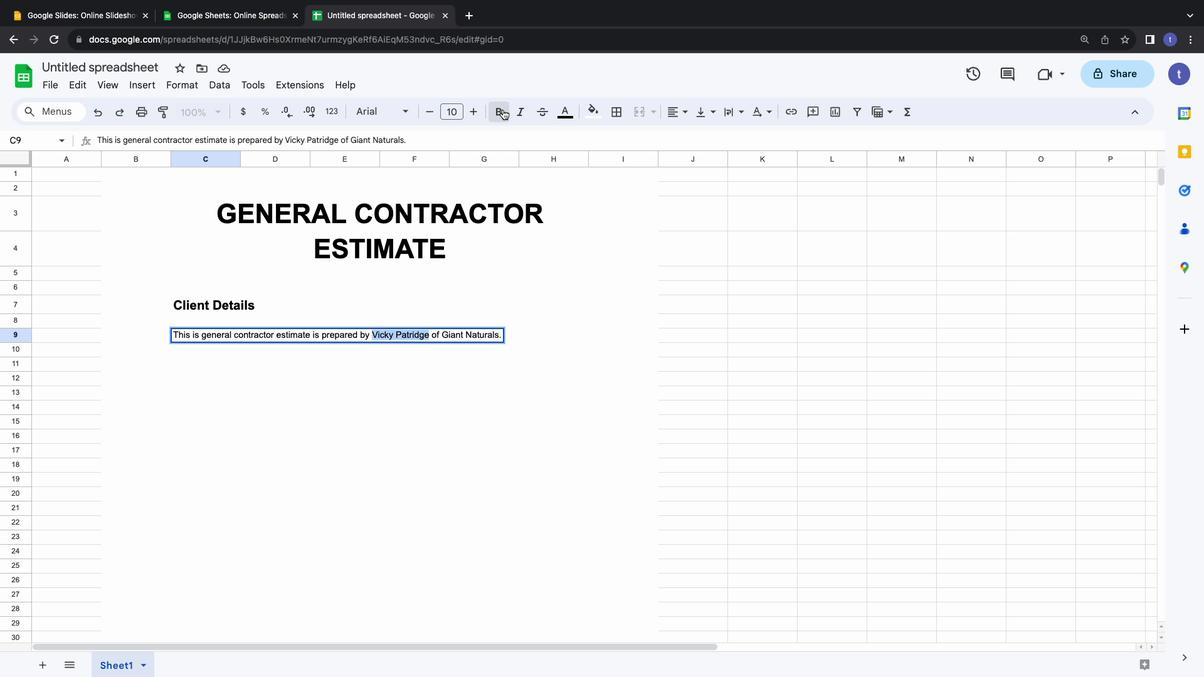 
Action: Mouse moved to (471, 338)
Screenshot: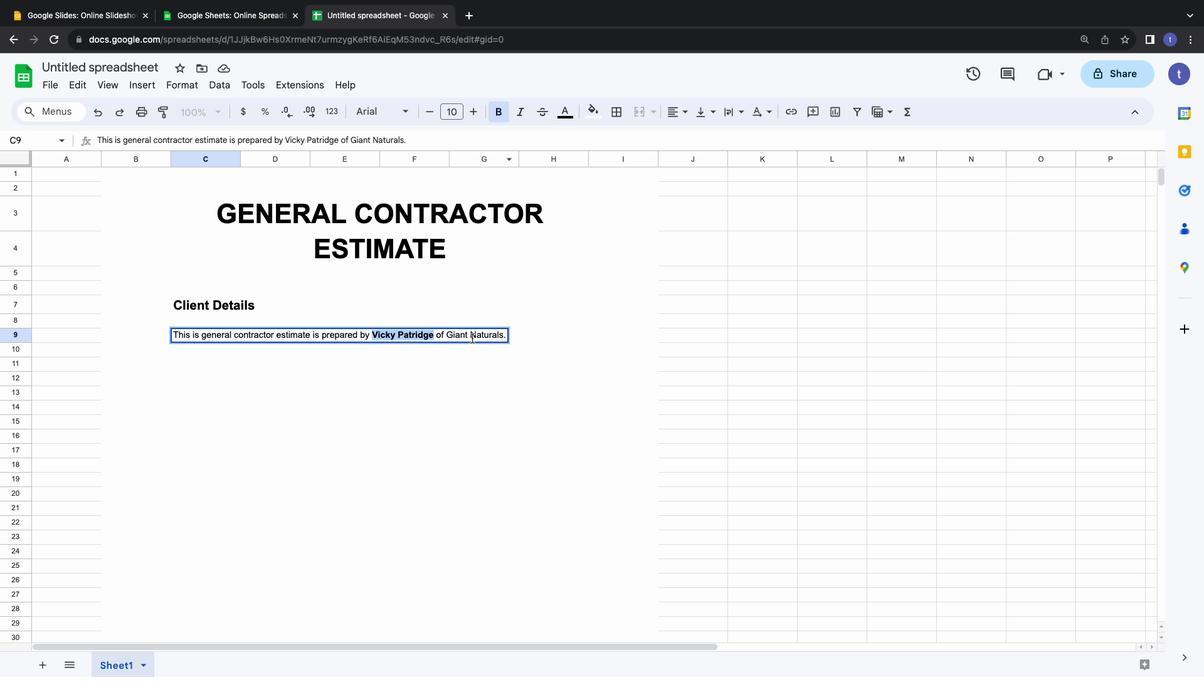 
Action: Mouse pressed left at (471, 338)
Screenshot: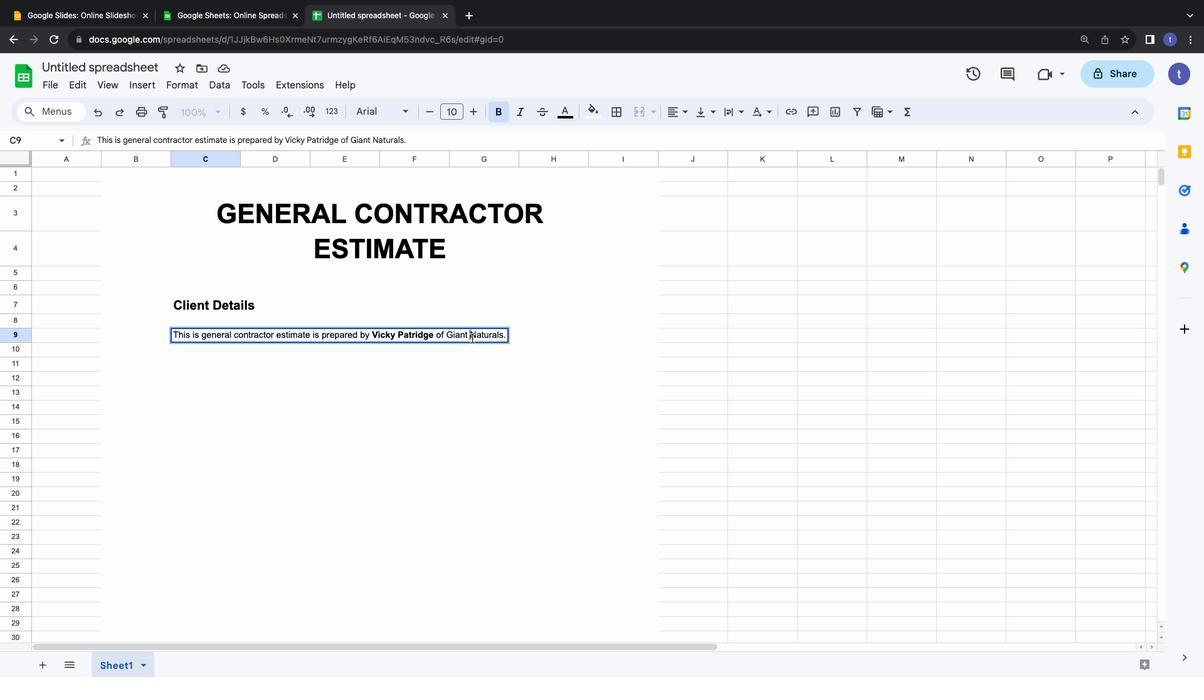 
Action: Mouse moved to (446, 333)
Screenshot: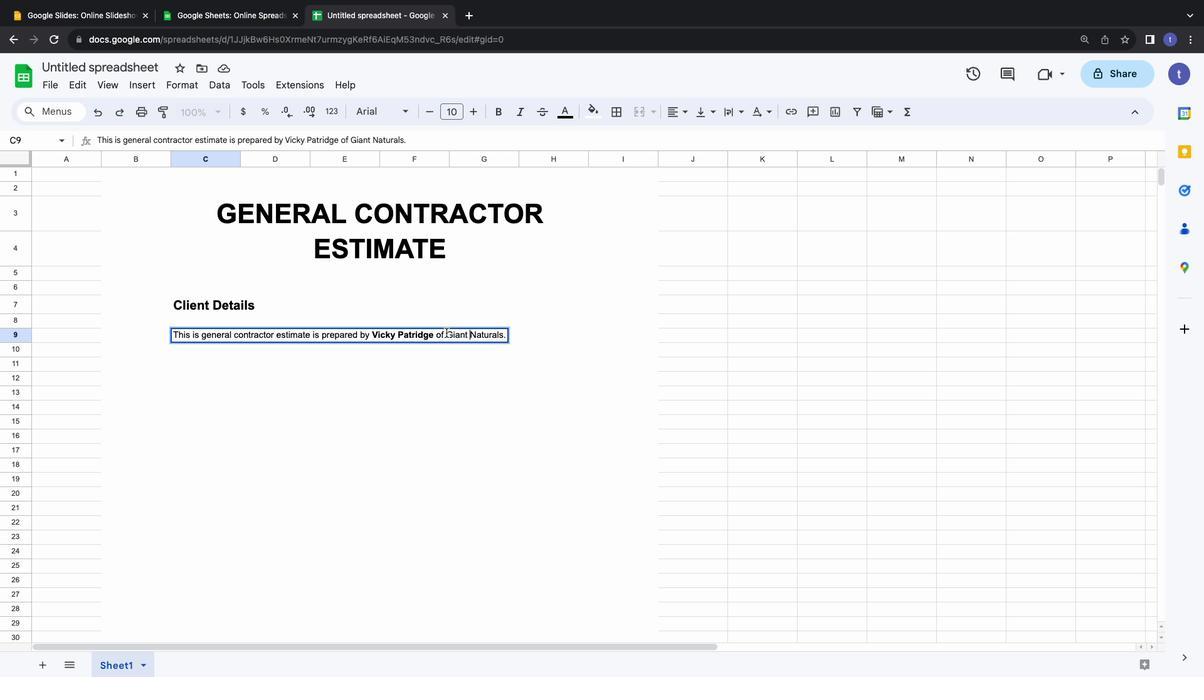 
Action: Mouse pressed left at (446, 333)
Screenshot: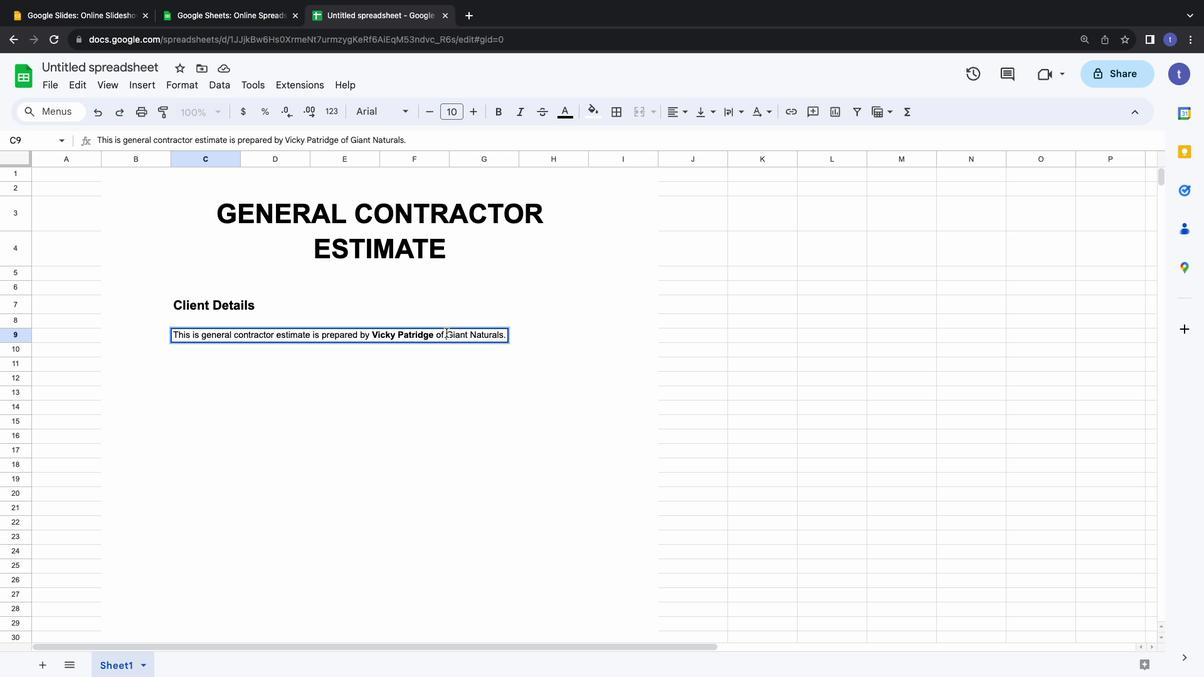 
Action: Mouse moved to (498, 111)
Screenshot: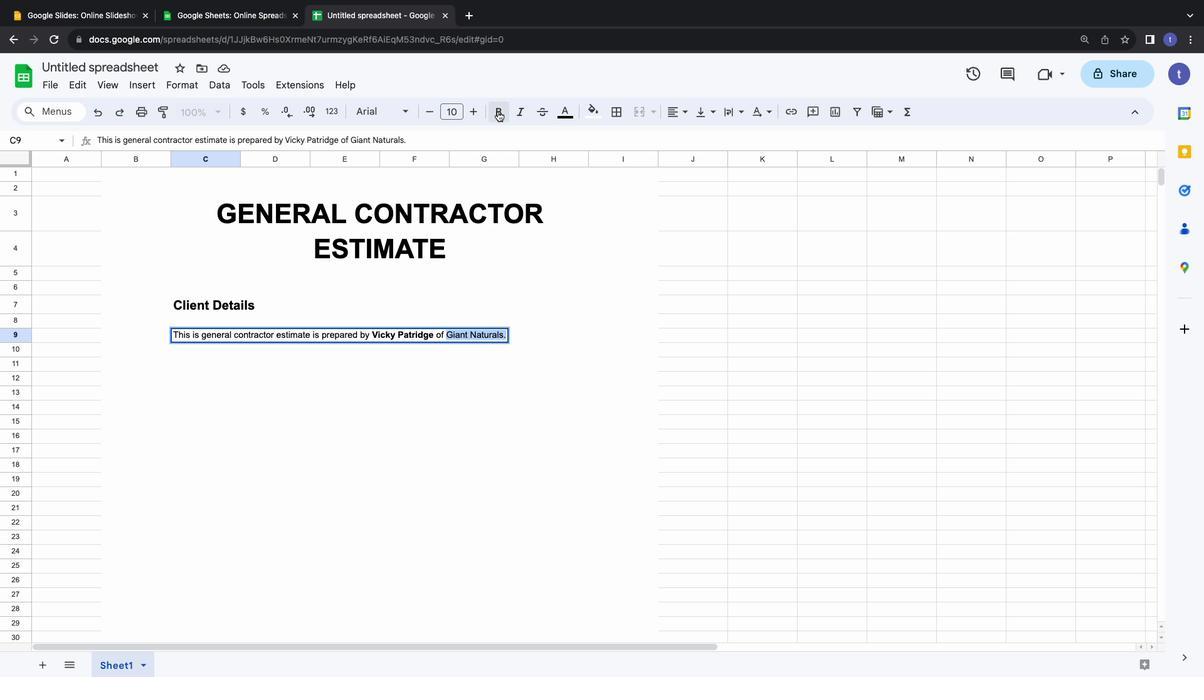 
Action: Mouse pressed left at (498, 111)
Screenshot: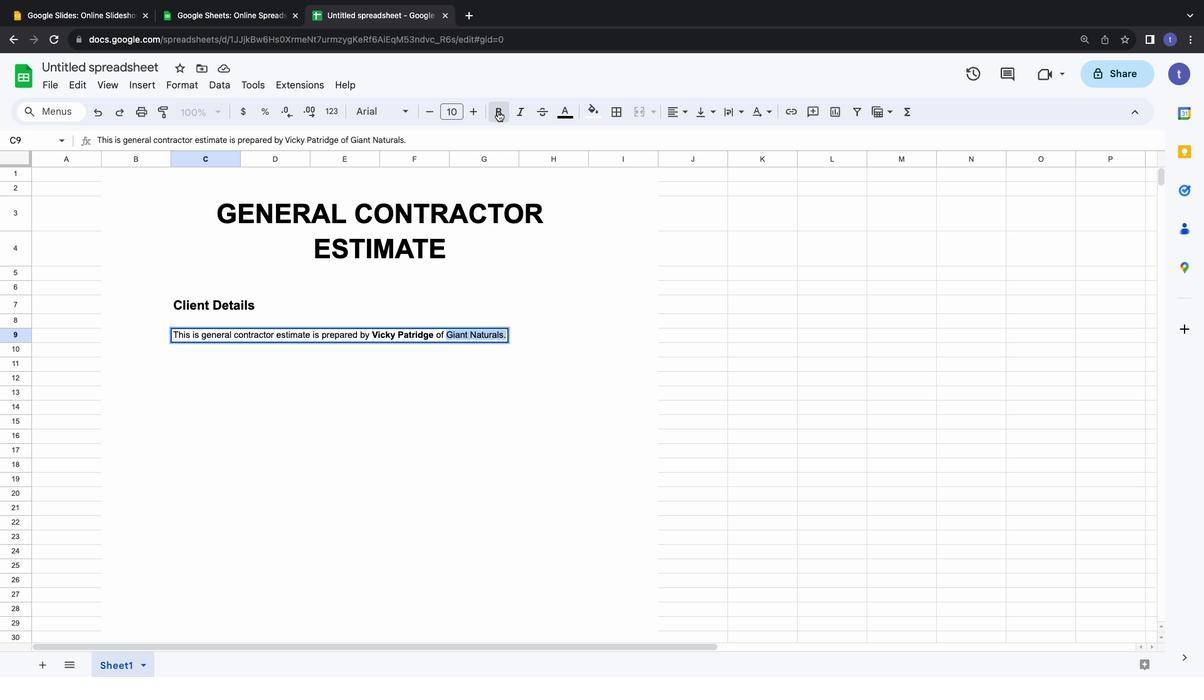 
Action: Mouse moved to (185, 360)
Screenshot: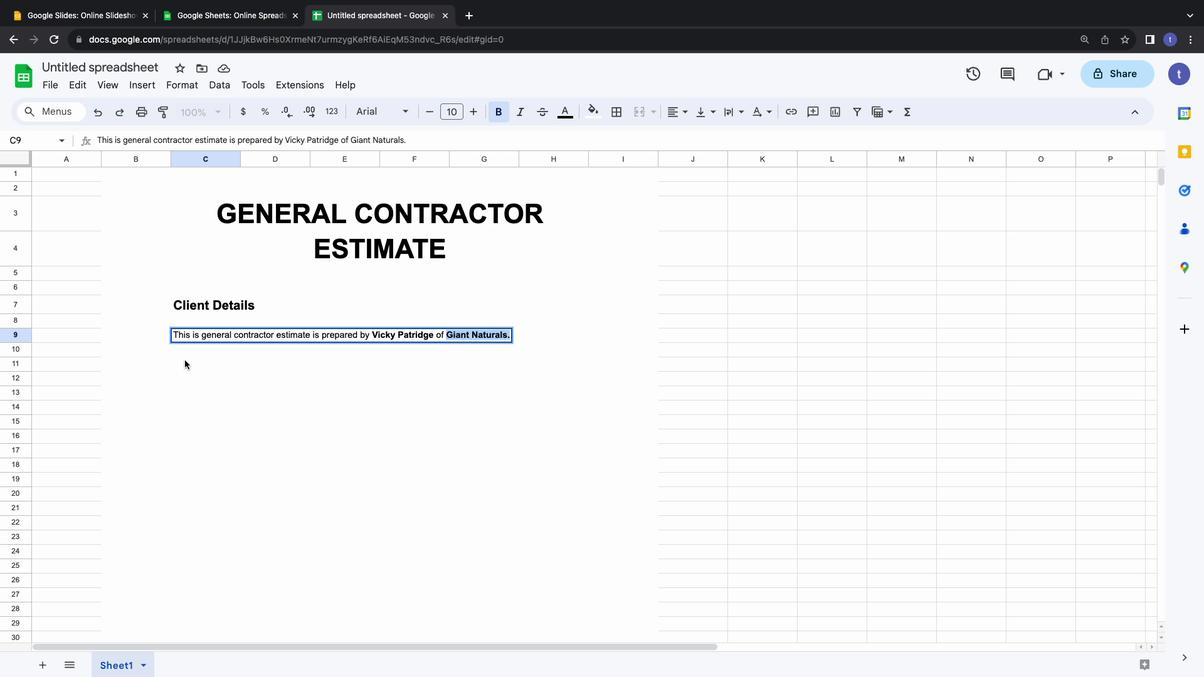
Action: Mouse pressed left at (185, 360)
Screenshot: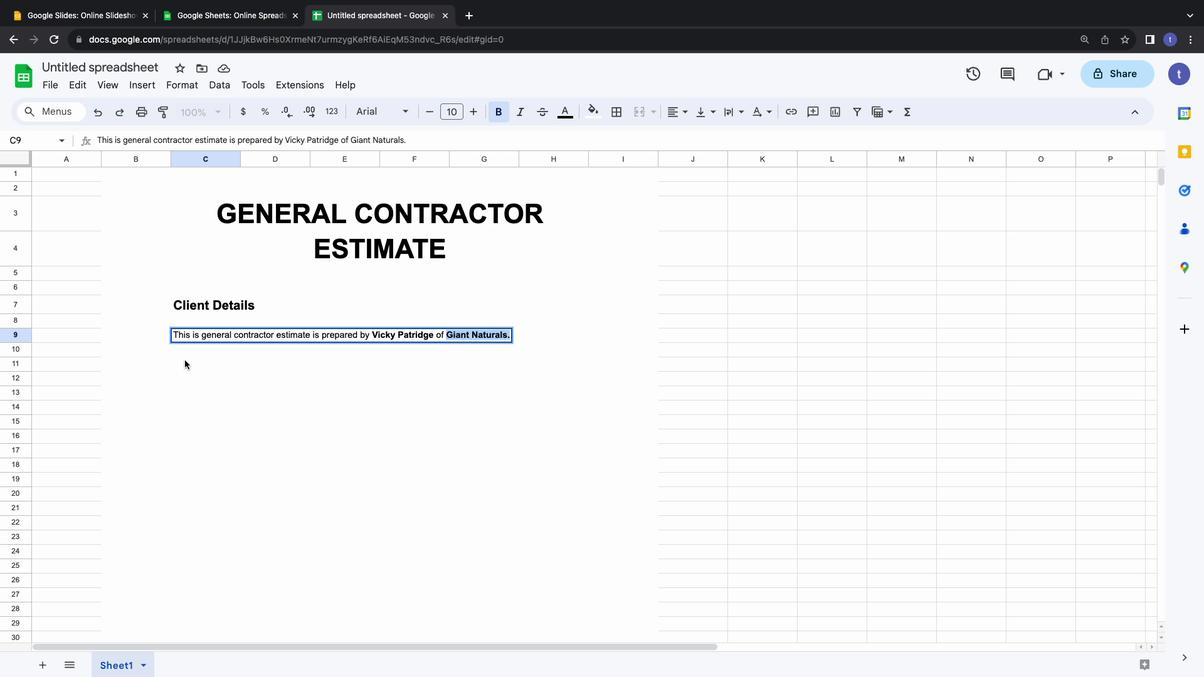 
Action: Mouse moved to (184, 350)
Screenshot: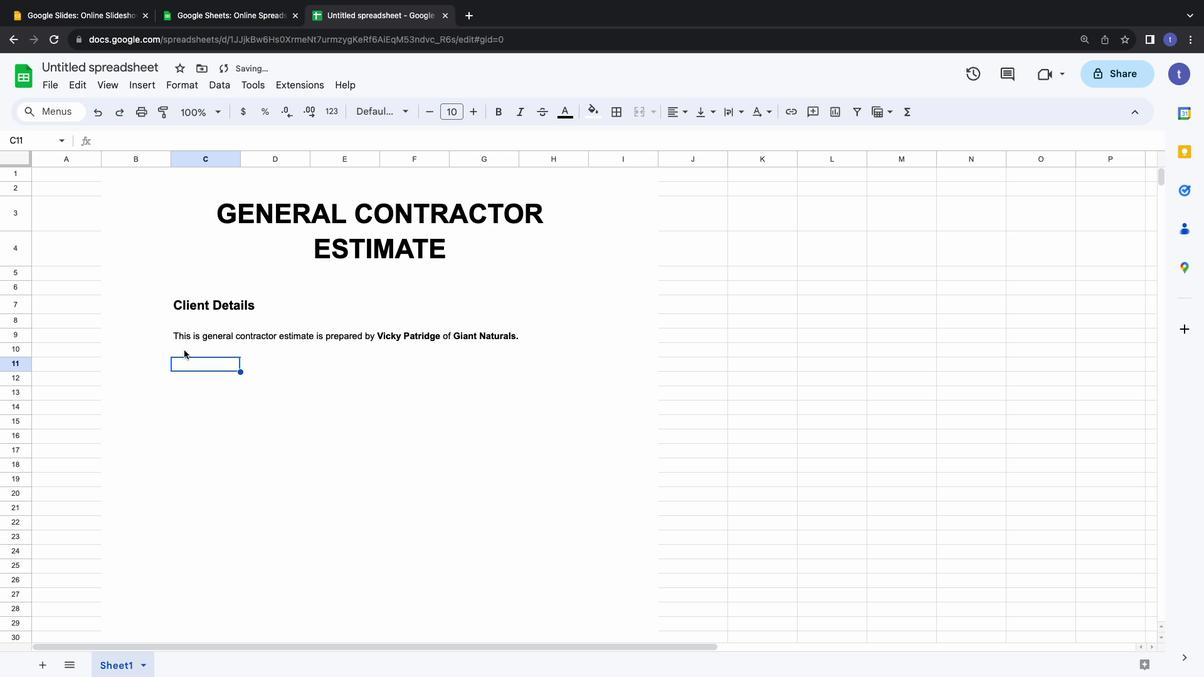 
Action: Key pressed Key.shift'E''s''t''i''m''a''t''e'Key.spaceKey.shift'D''e''t''a''i''l''s'Key.space'a''n''d'Key.space'b''r''e''a''k'Key.backspaceKey.backspaceKey.backspaceKey.backspaceKey.backspaceKey.shift'B''r''e''a''k''d''o''w''n'
Screenshot: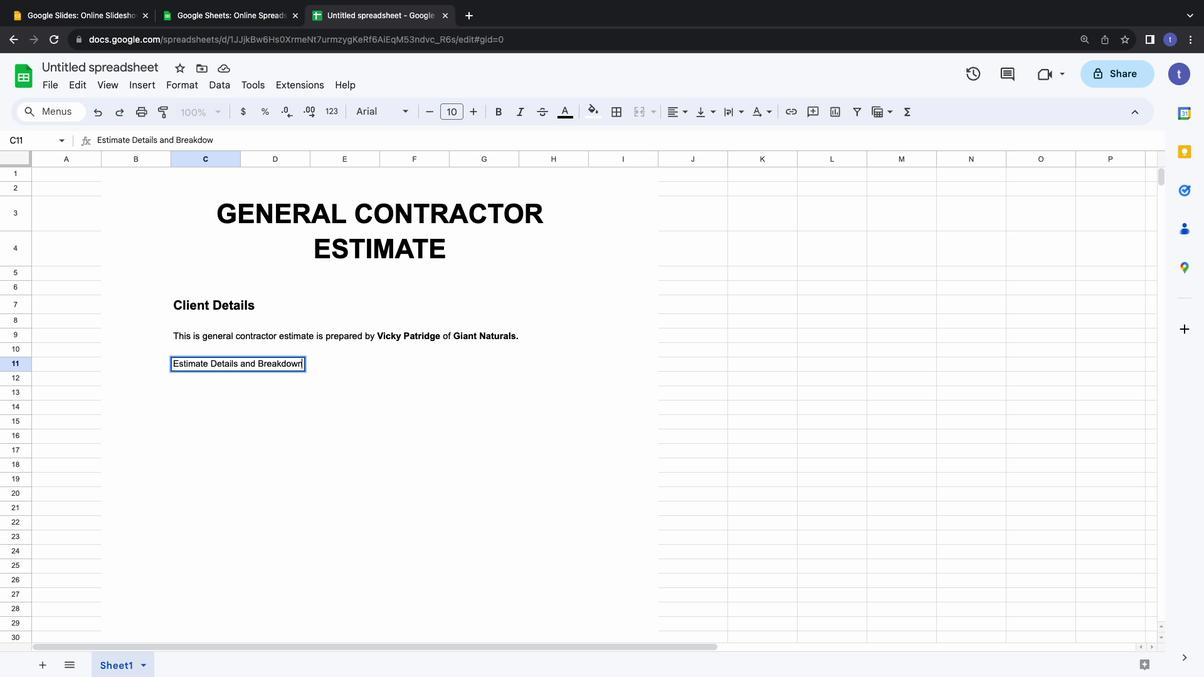 
Action: Mouse moved to (190, 362)
Screenshot: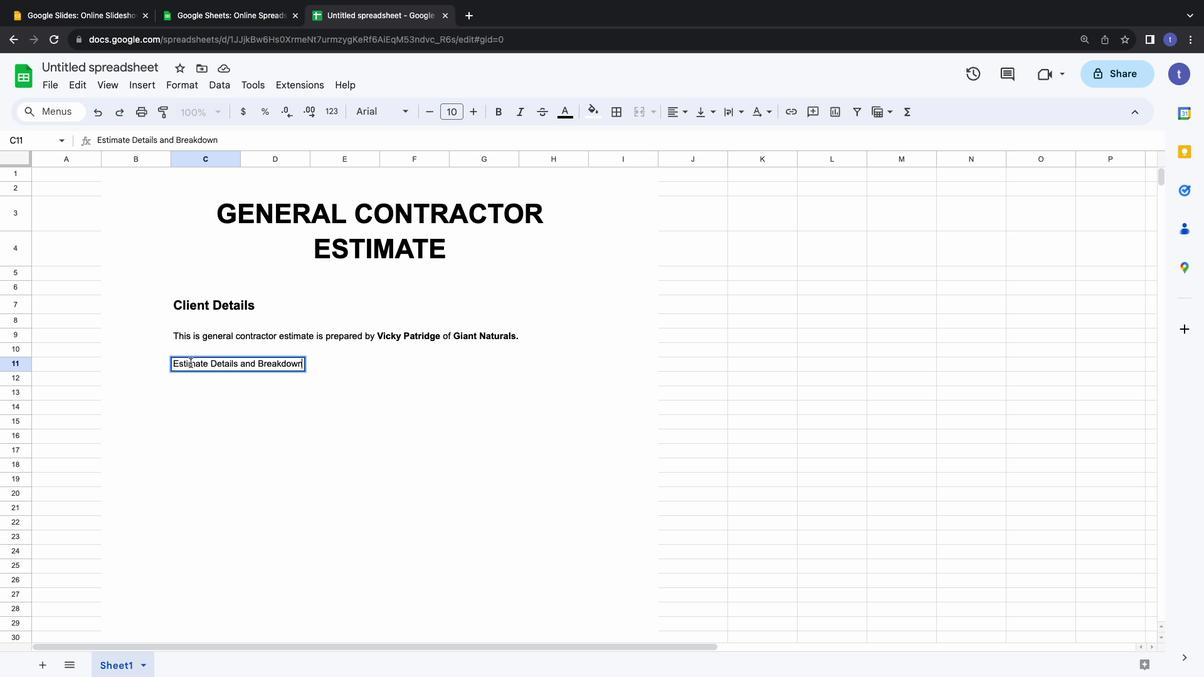 
Action: Mouse pressed left at (190, 362)
Screenshot: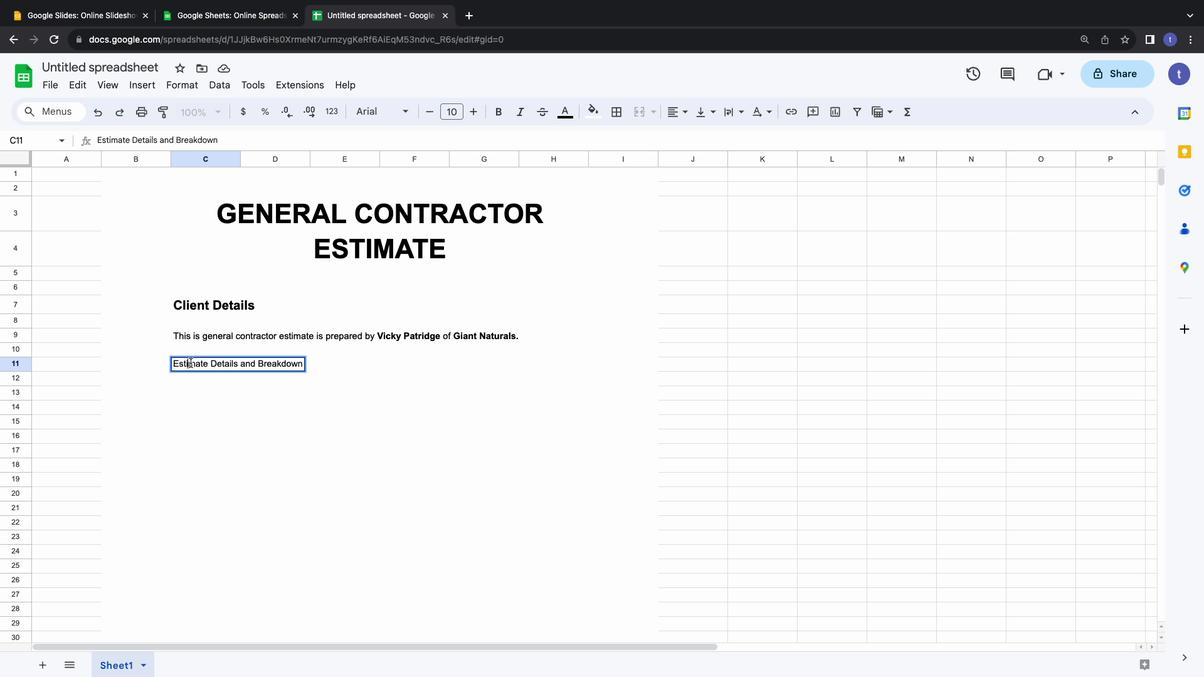 
Action: Mouse pressed left at (190, 362)
Screenshot: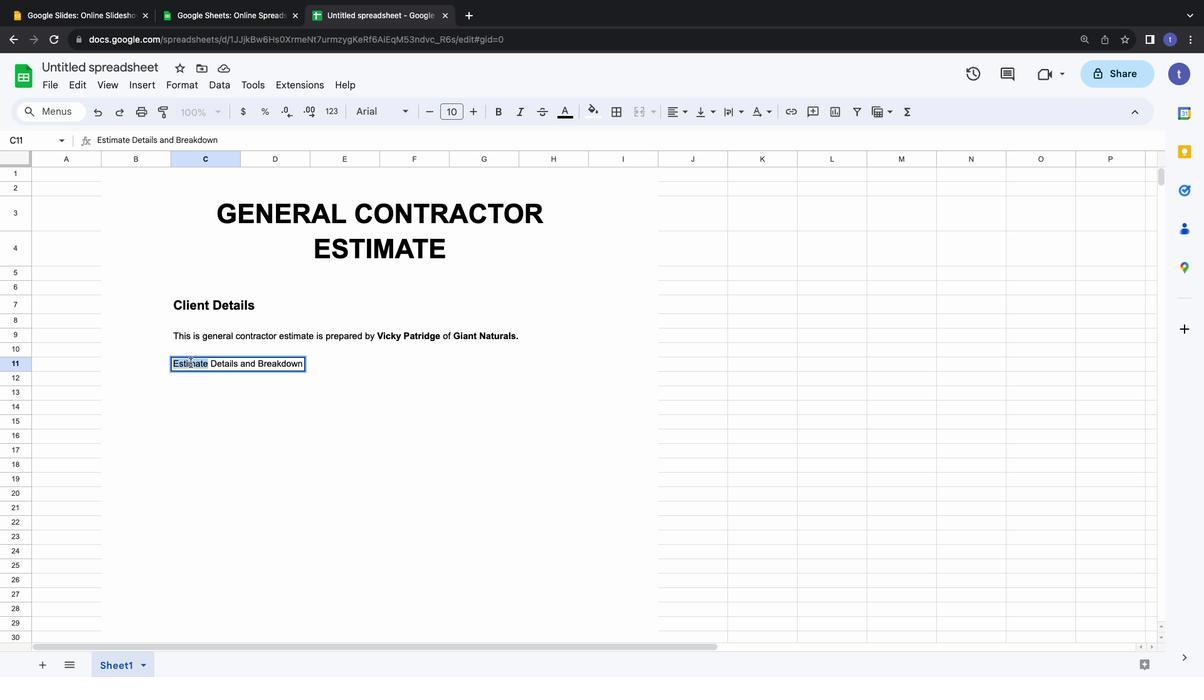 
Action: Mouse pressed left at (190, 362)
Screenshot: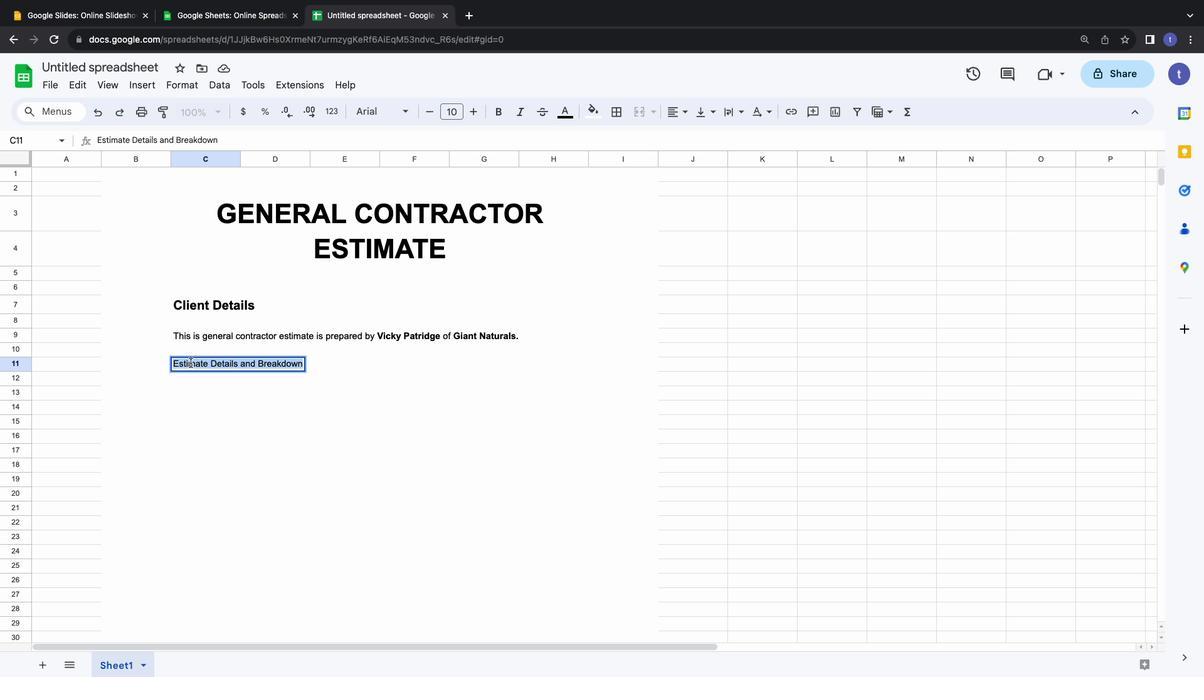 
Action: Mouse moved to (469, 114)
Screenshot: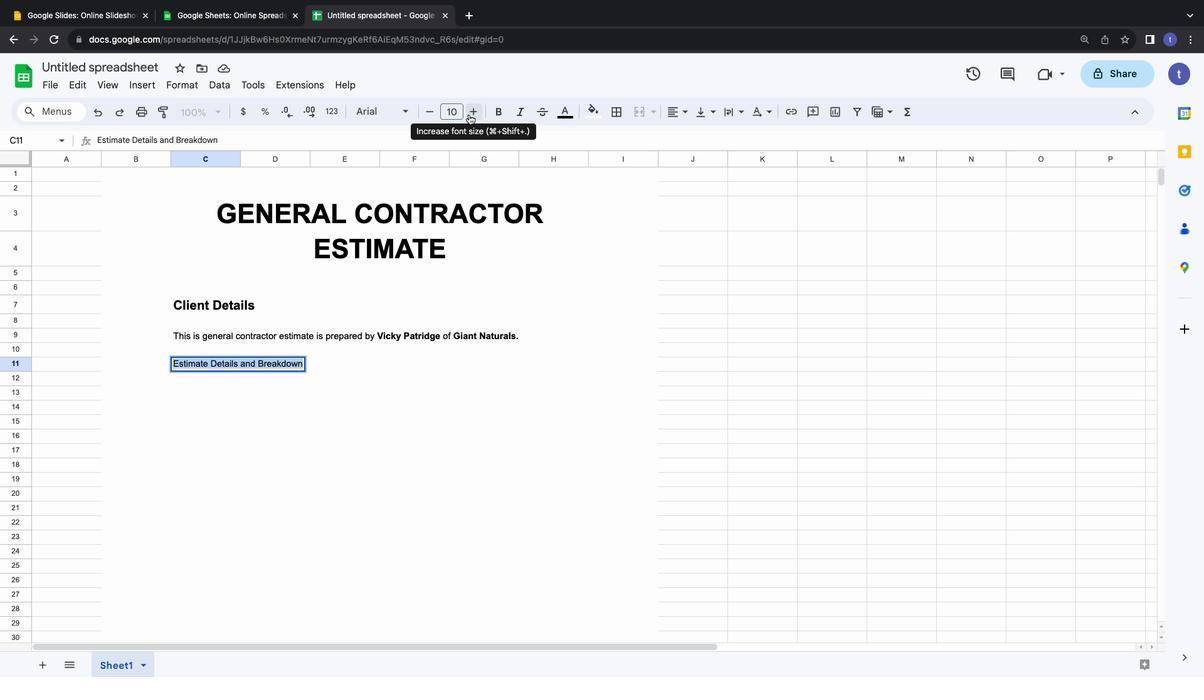 
Action: Mouse pressed left at (469, 114)
Screenshot: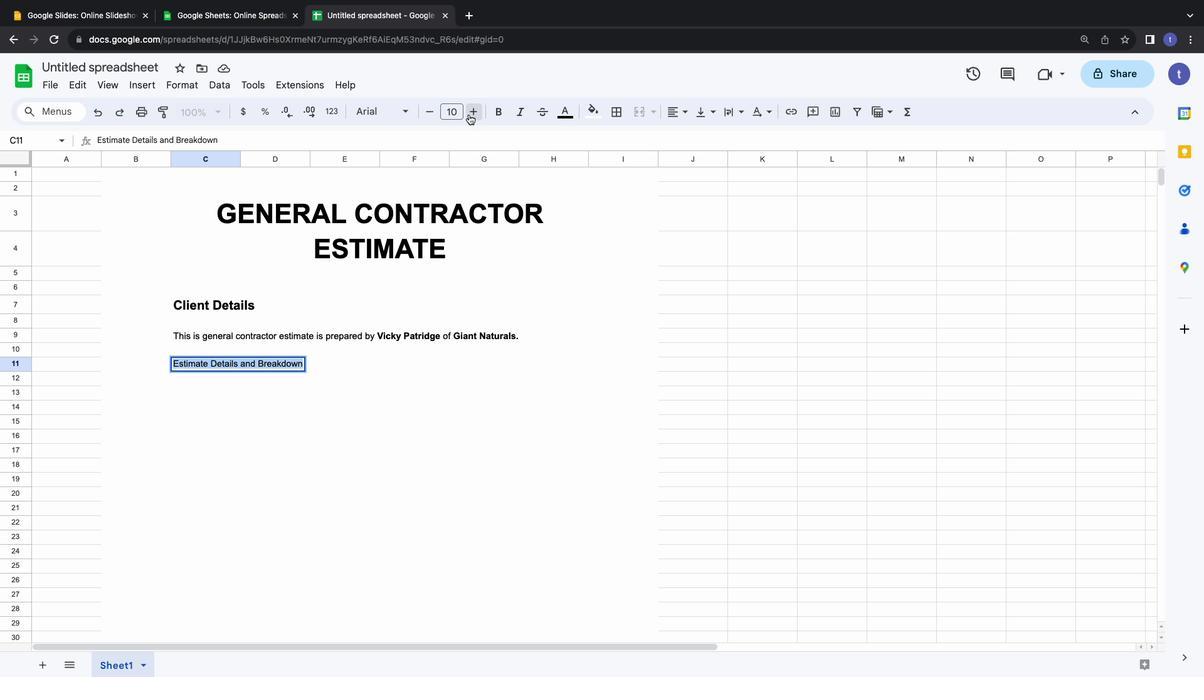 
Action: Mouse pressed left at (469, 114)
Screenshot: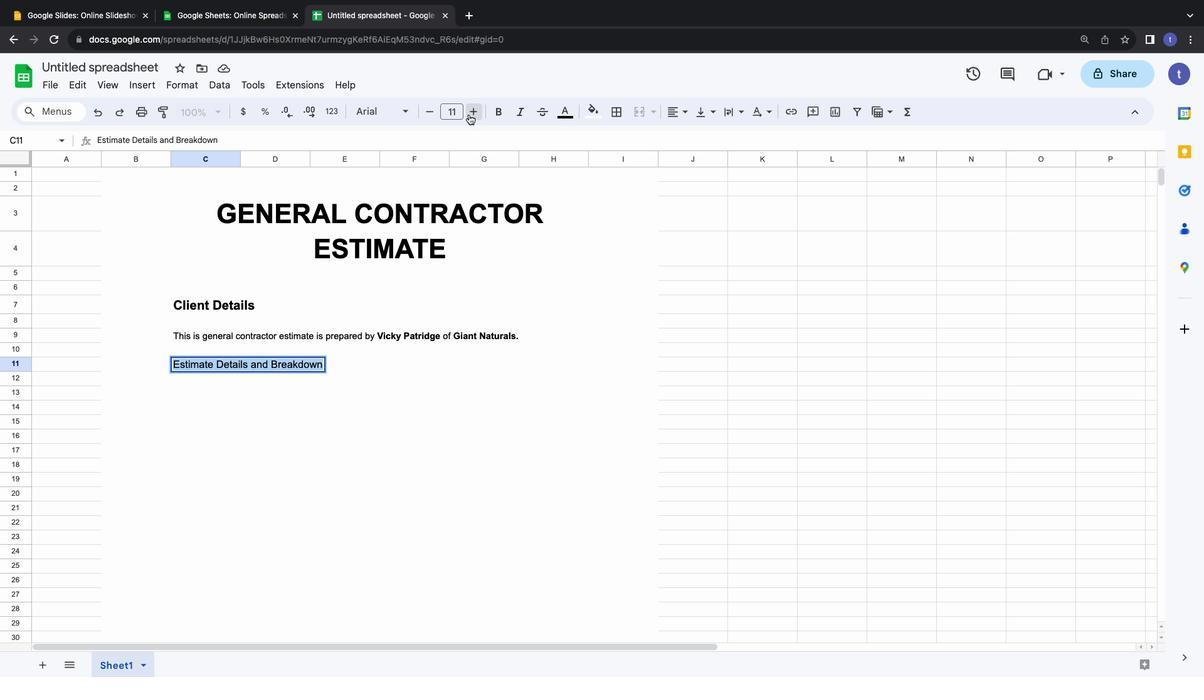 
Action: Mouse pressed left at (469, 114)
Screenshot: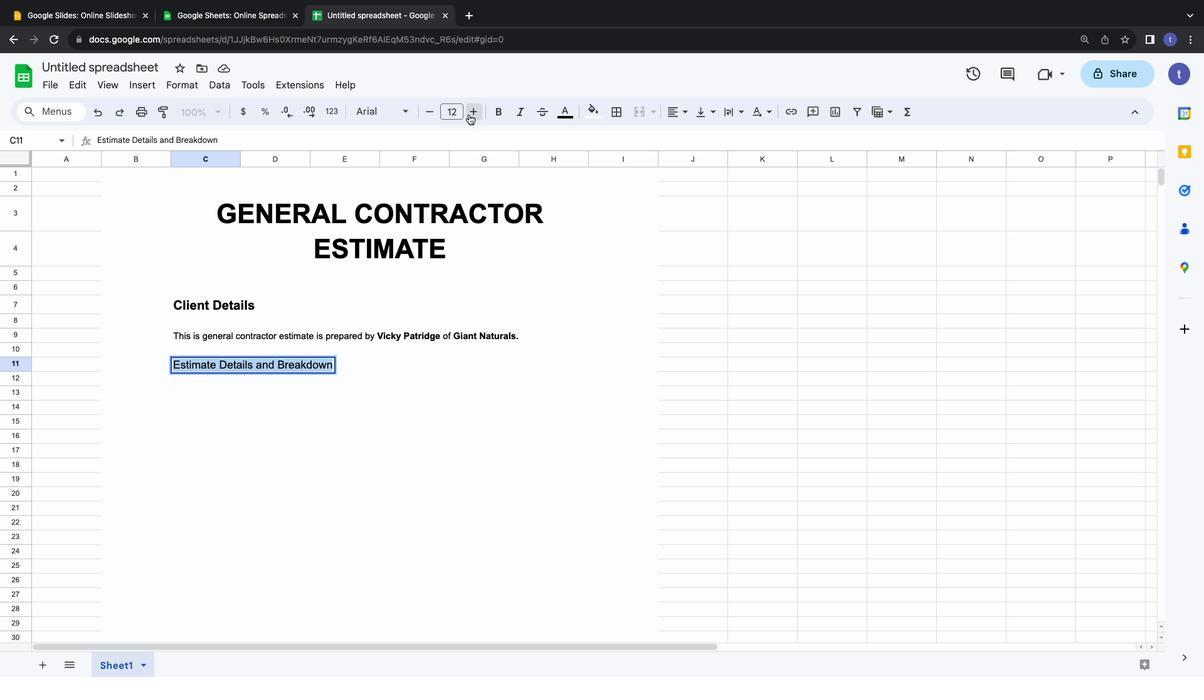 
Action: Mouse pressed left at (469, 114)
Screenshot: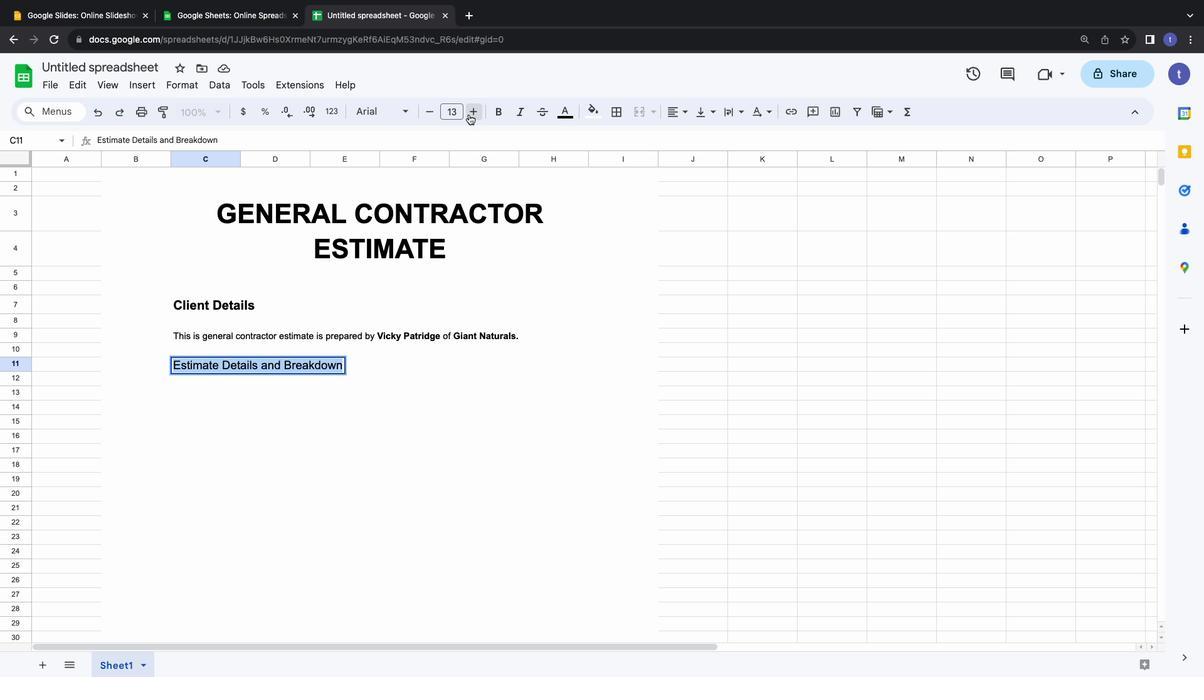 
Action: Mouse moved to (500, 116)
Screenshot: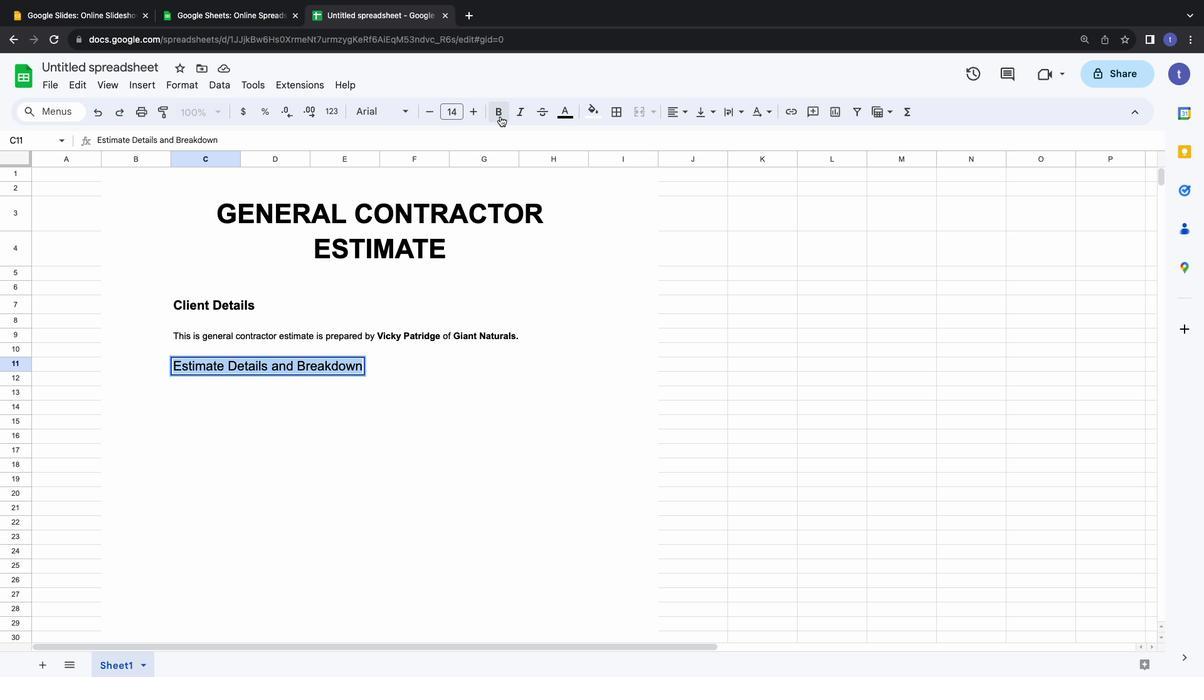 
Action: Mouse pressed left at (500, 116)
Screenshot: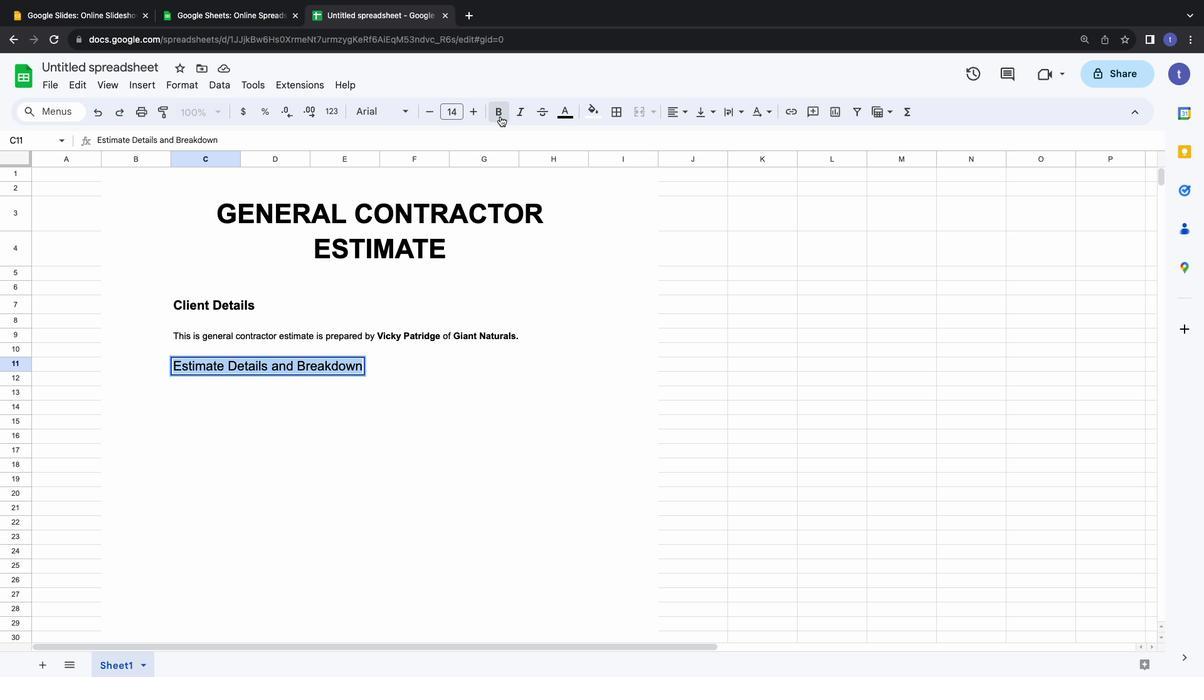 
Action: Mouse moved to (191, 392)
Screenshot: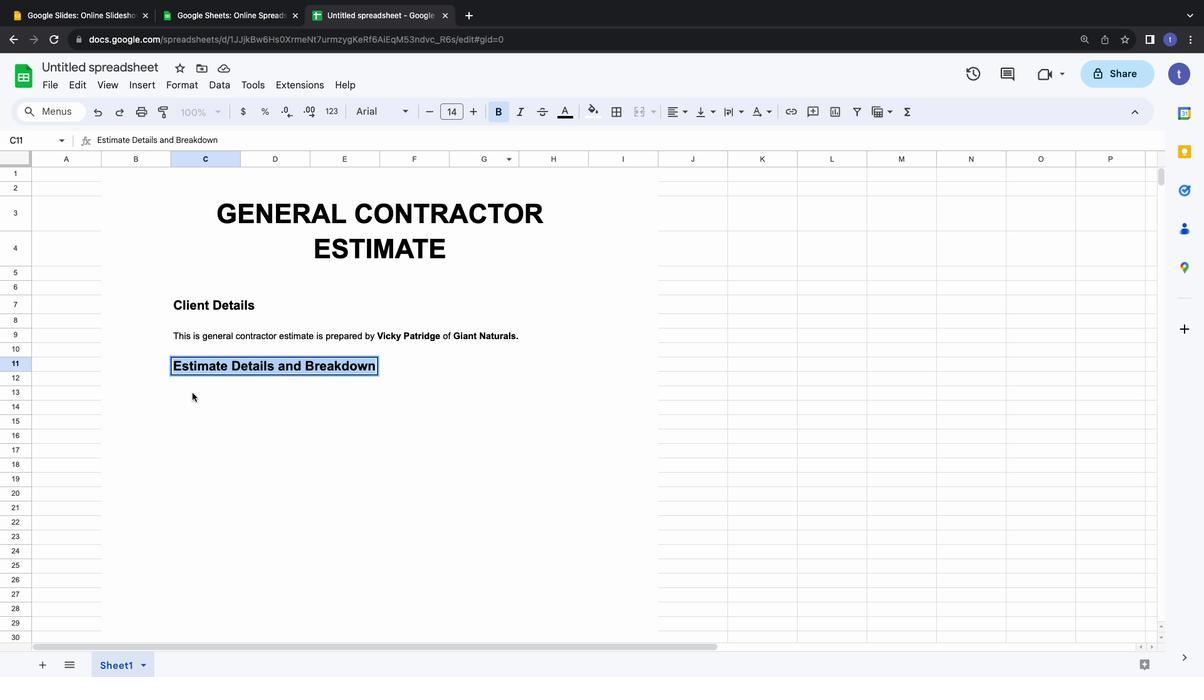 
Action: Mouse pressed left at (191, 392)
Screenshot: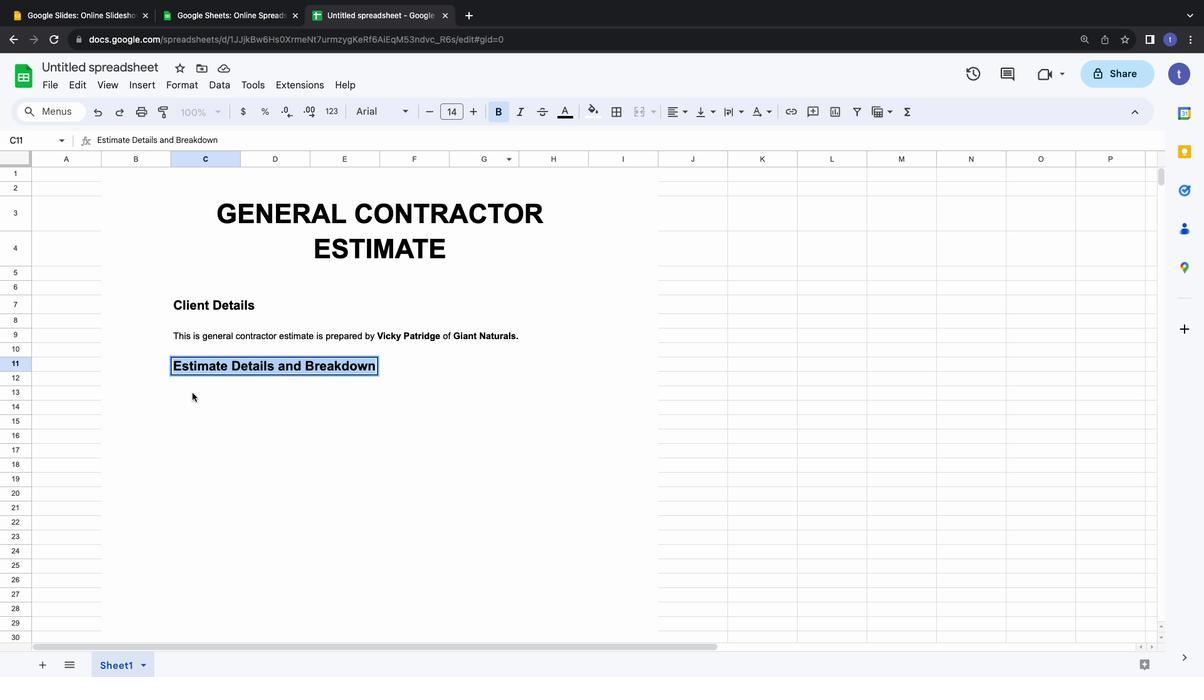
Action: Key pressed Key.shift'E''s''t''i''m''a''t''e'Key.spaceKey.shift'd''a''t''e'Key.backspaceKey.backspaceKey.backspaceKey.backspaceKey.shift'D''a''t''e'Key.shift_r':'Key.spaceKey.shift'J''u''l''y'Key.space'1''6'',''2''0''6''5''\x03''\x03''\x03'Key.shift'P''r''o''j''e''c''t'Key.spaceKey.shift'd'Key.backspaceKey.shift'D''e''s''c''r''i''p''t''i''o''n'Key.shift_r':'Key.spaceKey.shift'S''i''t''e'Key.space'p''r''e''p''a''r''a''t''i''o''n'','Key.space'f''o''u''n''d''a''t''i''o''n'Key.space'c''o''n''s''t''r''u''c''t''i''o''n'','Key.space',''s''t''r''u''c''t''u''r''a''l'Key.spaceKey.left
Screenshot: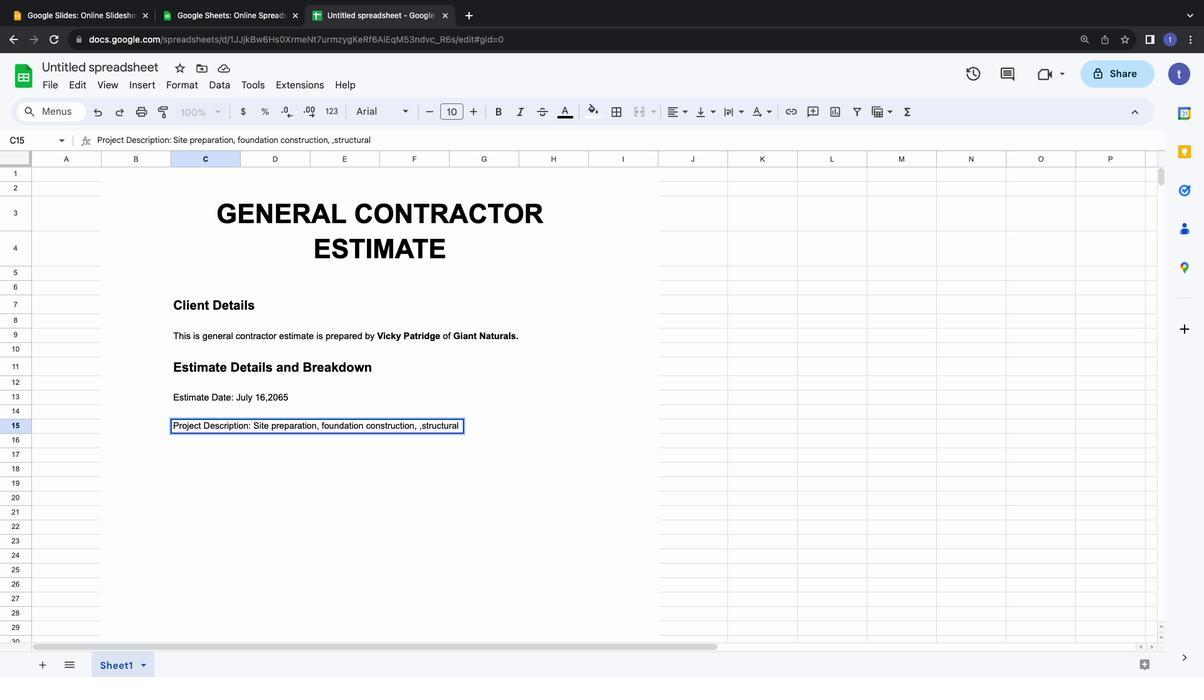 
Action: Mouse moved to (429, 426)
Screenshot: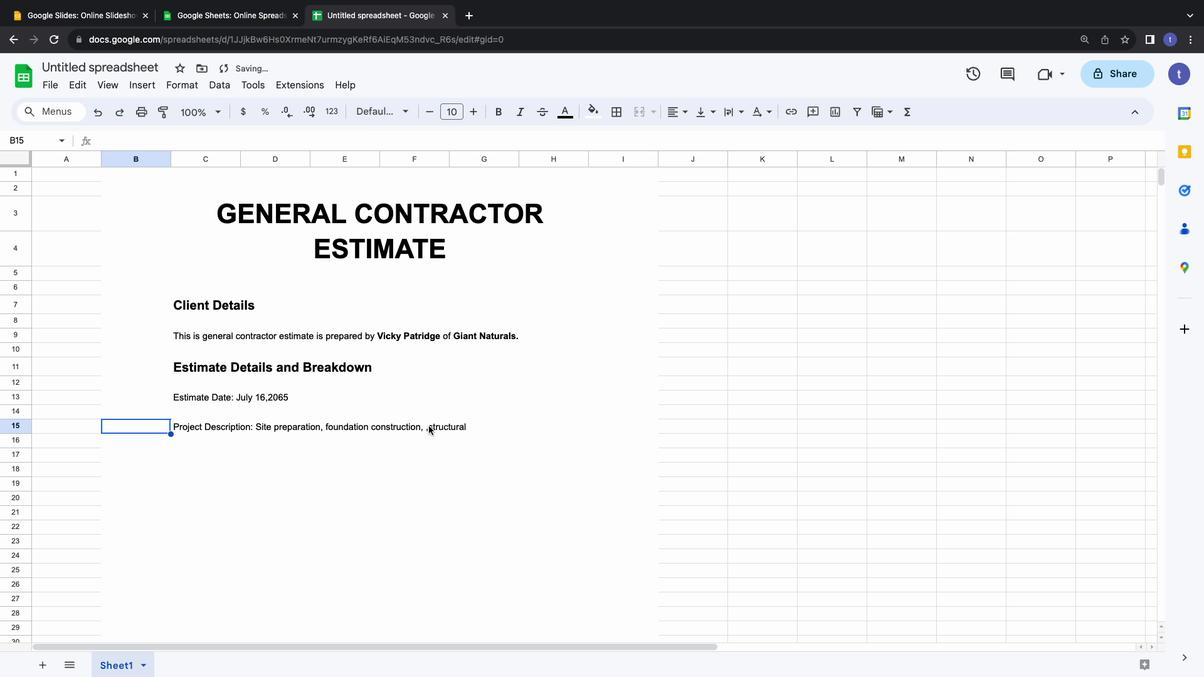 
Action: Mouse pressed left at (429, 426)
Screenshot: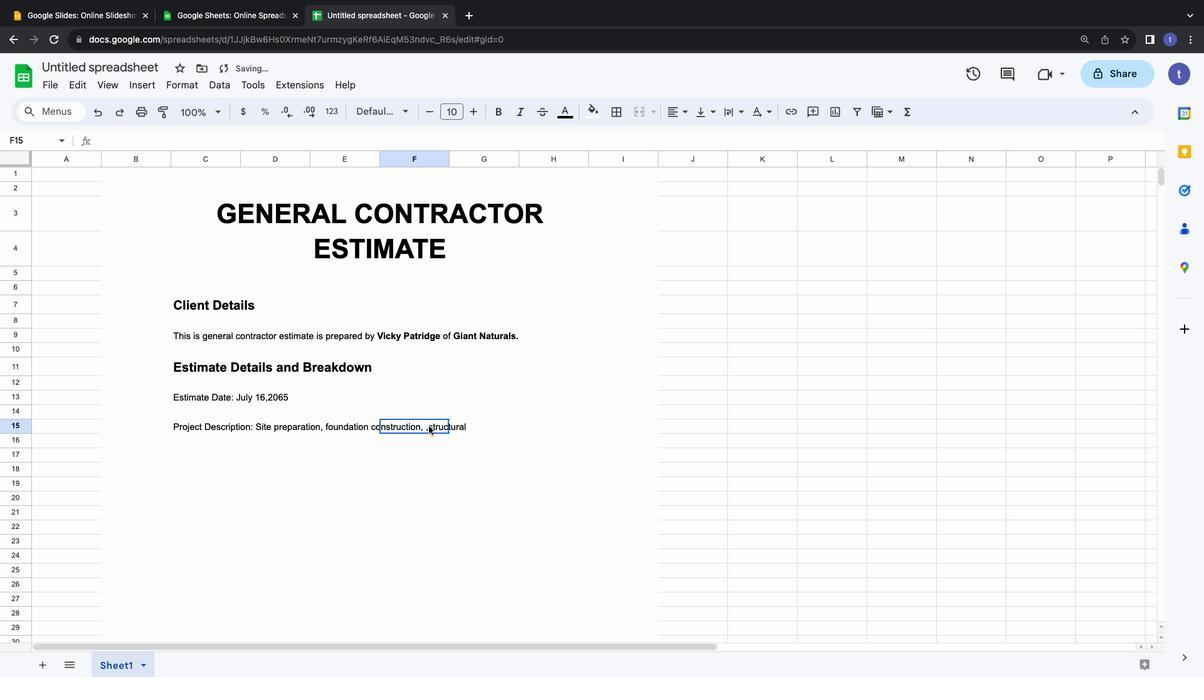 
Action: Mouse pressed left at (429, 426)
Screenshot: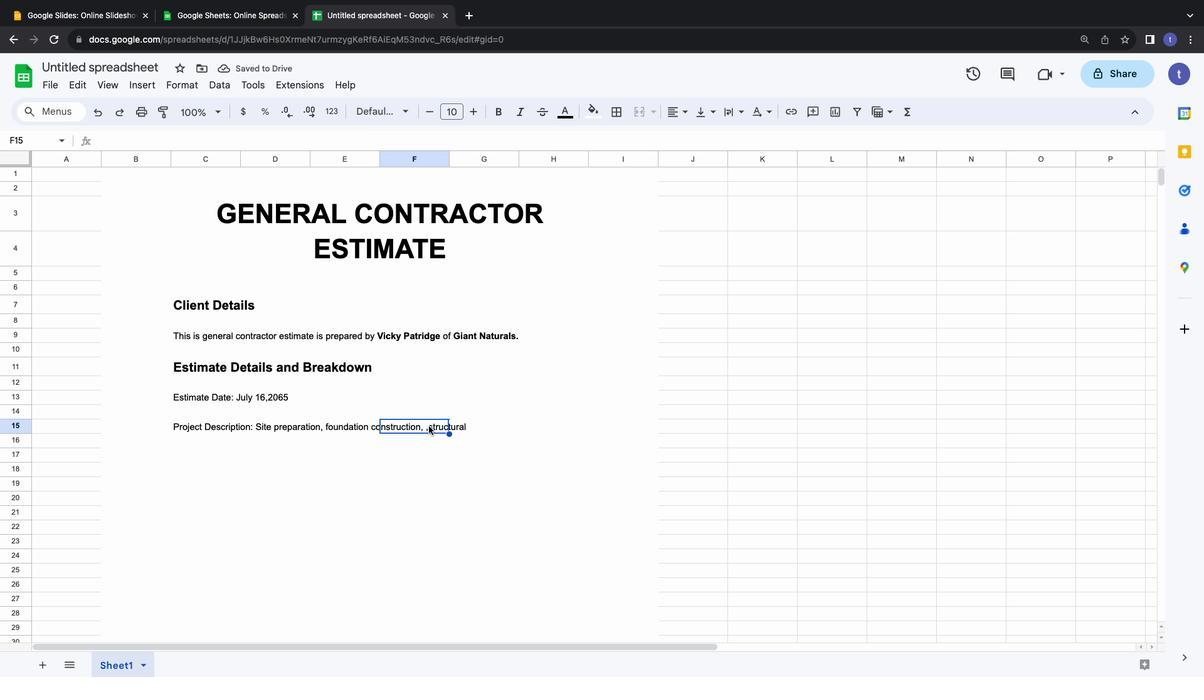 
Action: Mouse moved to (202, 426)
Screenshot: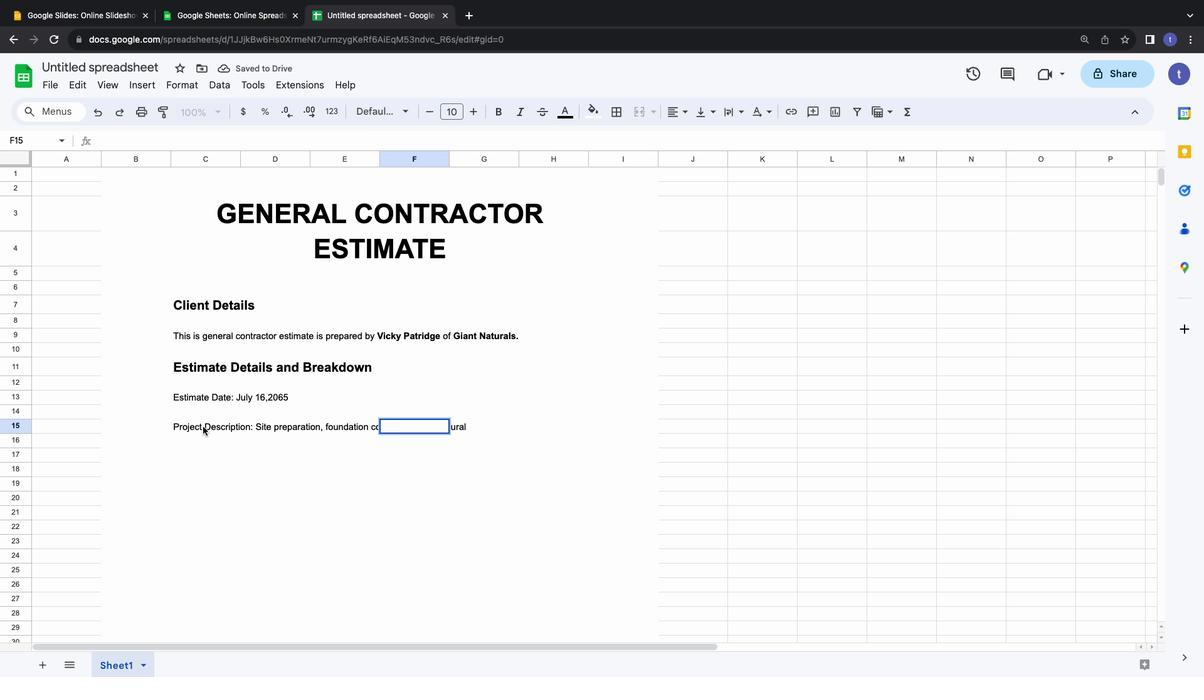
Action: Mouse pressed left at (202, 426)
Screenshot: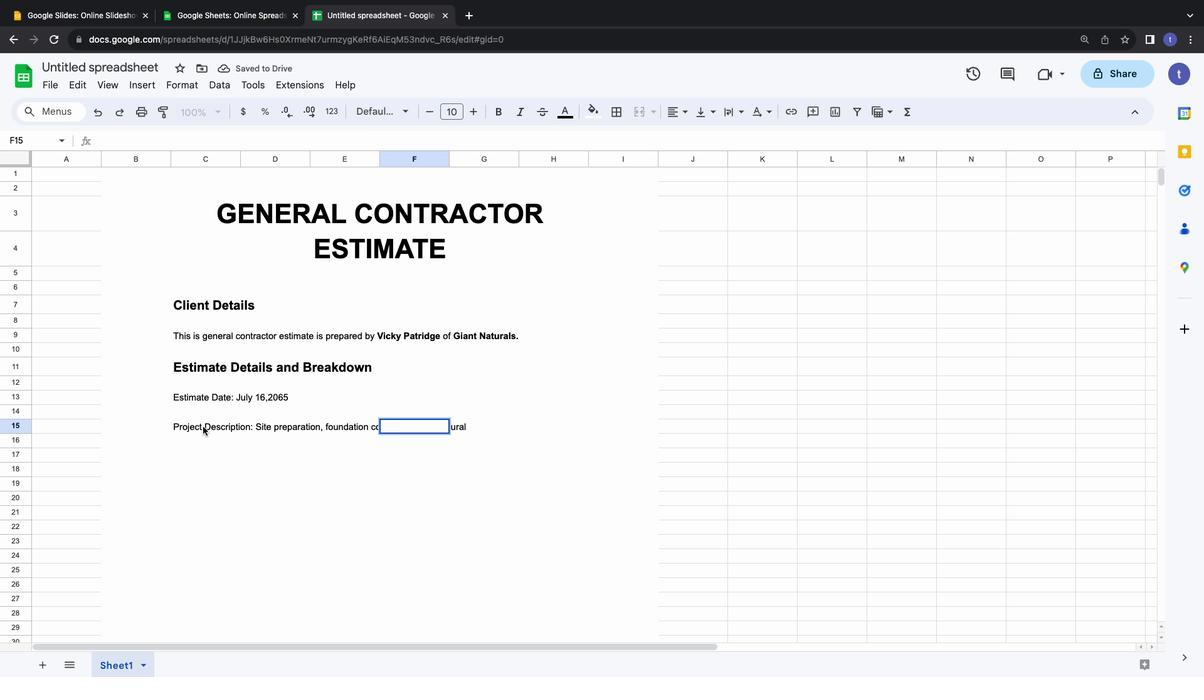 
Action: Mouse pressed left at (202, 426)
Screenshot: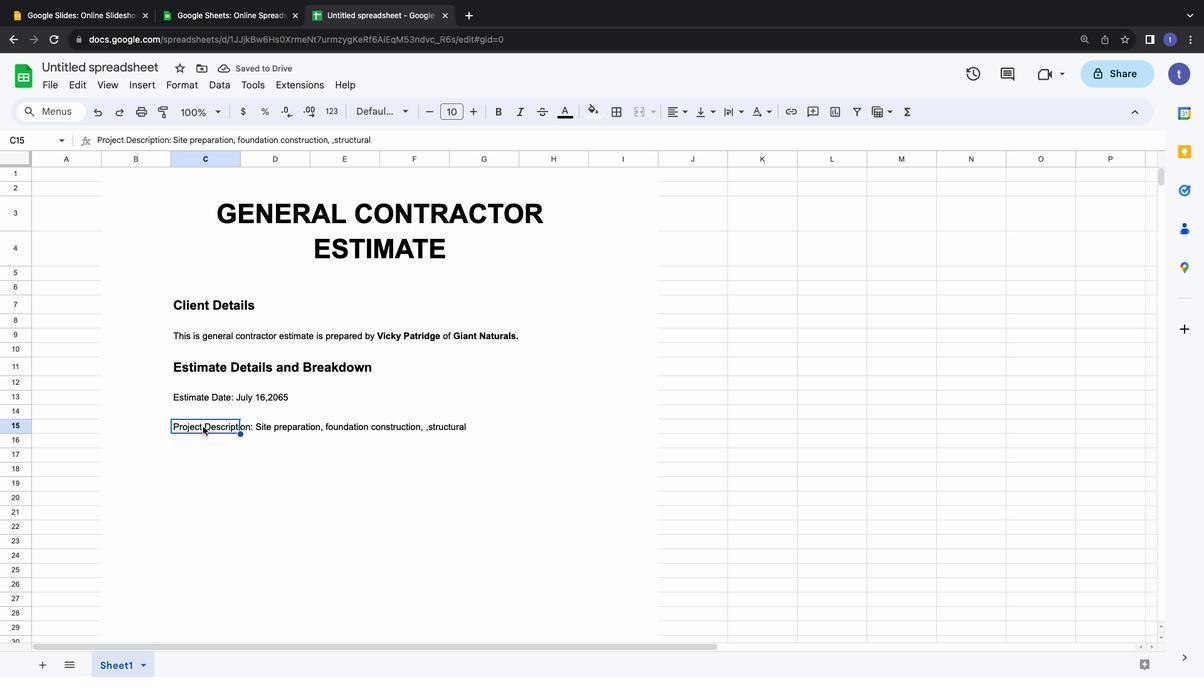 
Action: Mouse moved to (424, 427)
Screenshot: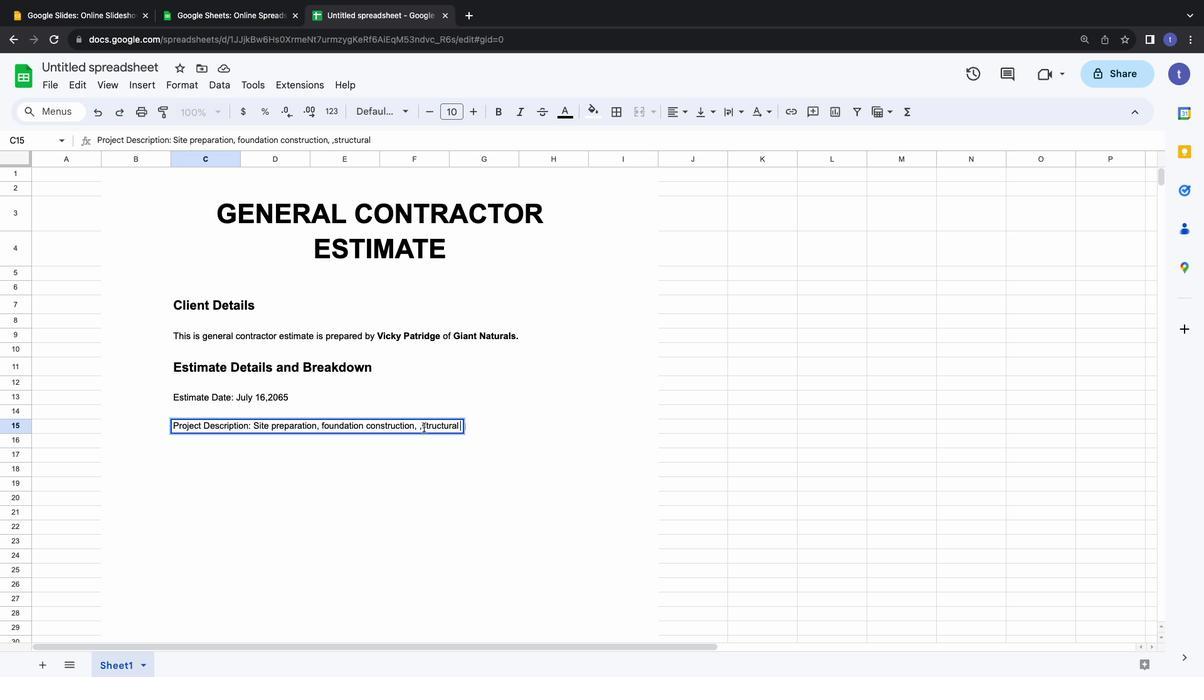 
Action: Mouse pressed left at (424, 427)
Screenshot: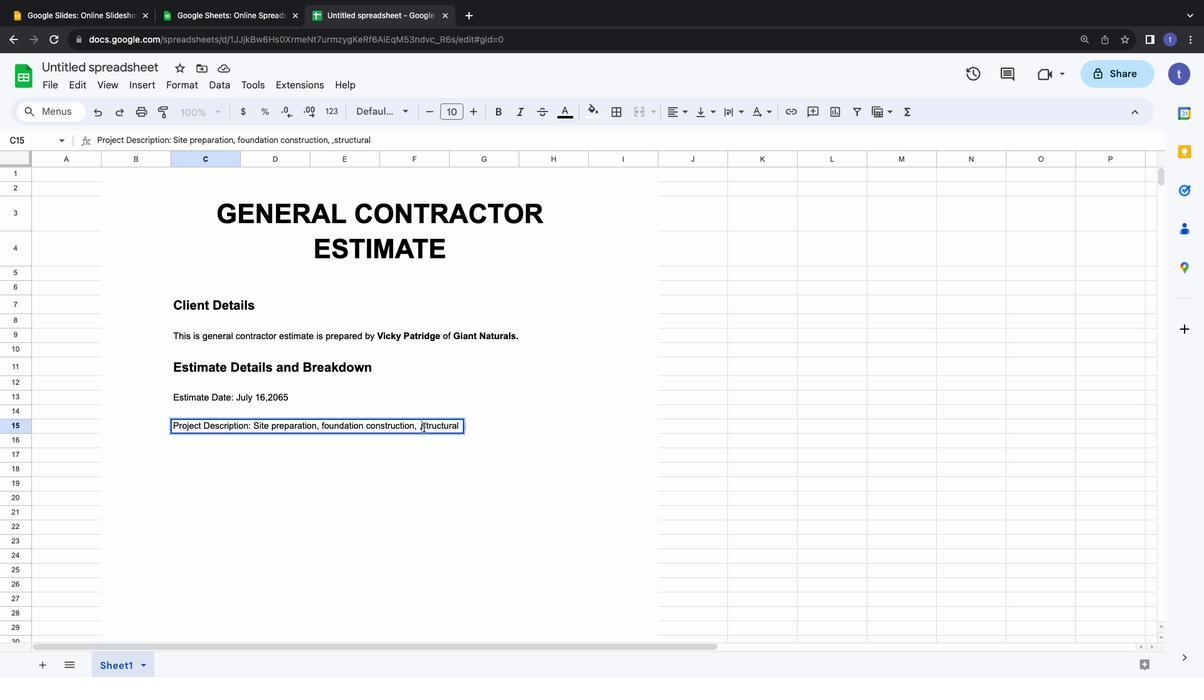 
Action: Key pressed Key.backspace
Screenshot: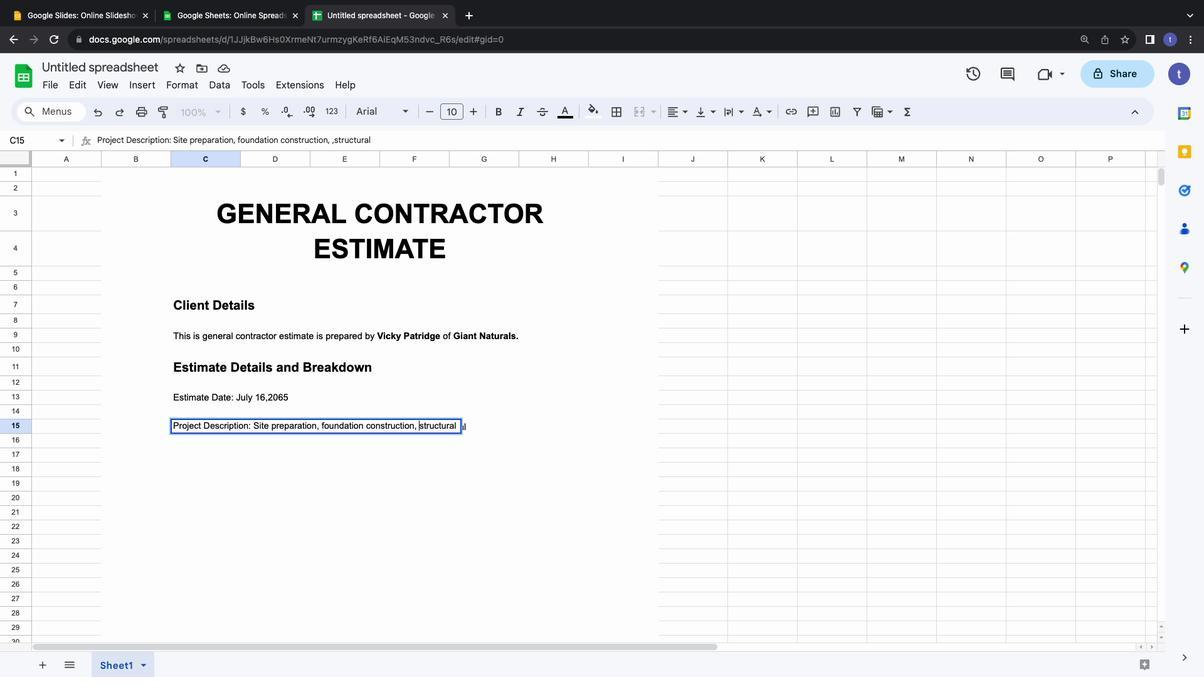 
Action: Mouse moved to (453, 427)
Screenshot: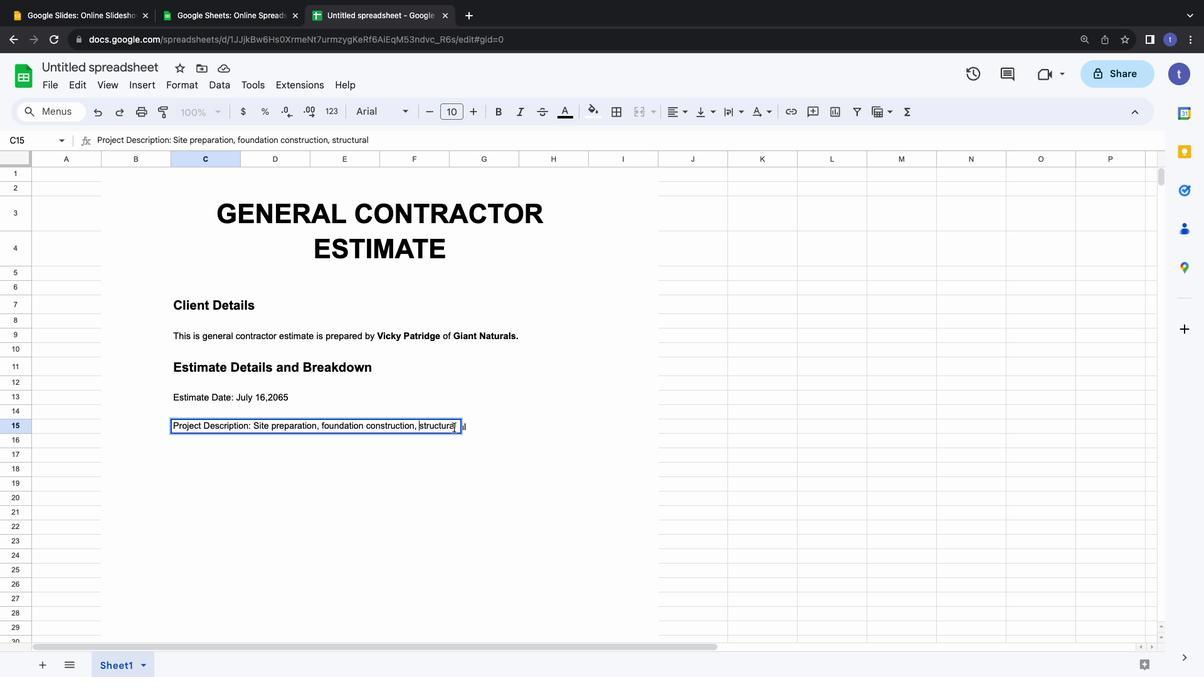 
Action: Mouse pressed left at (453, 427)
Screenshot: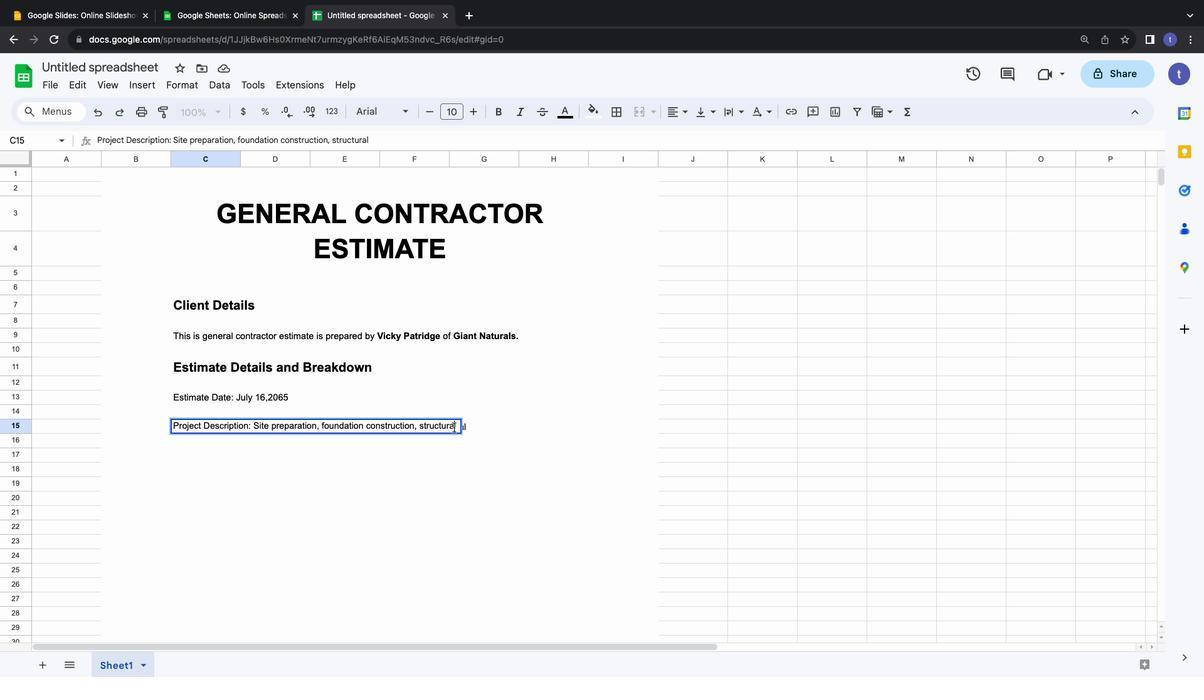 
Action: Mouse moved to (458, 425)
Screenshot: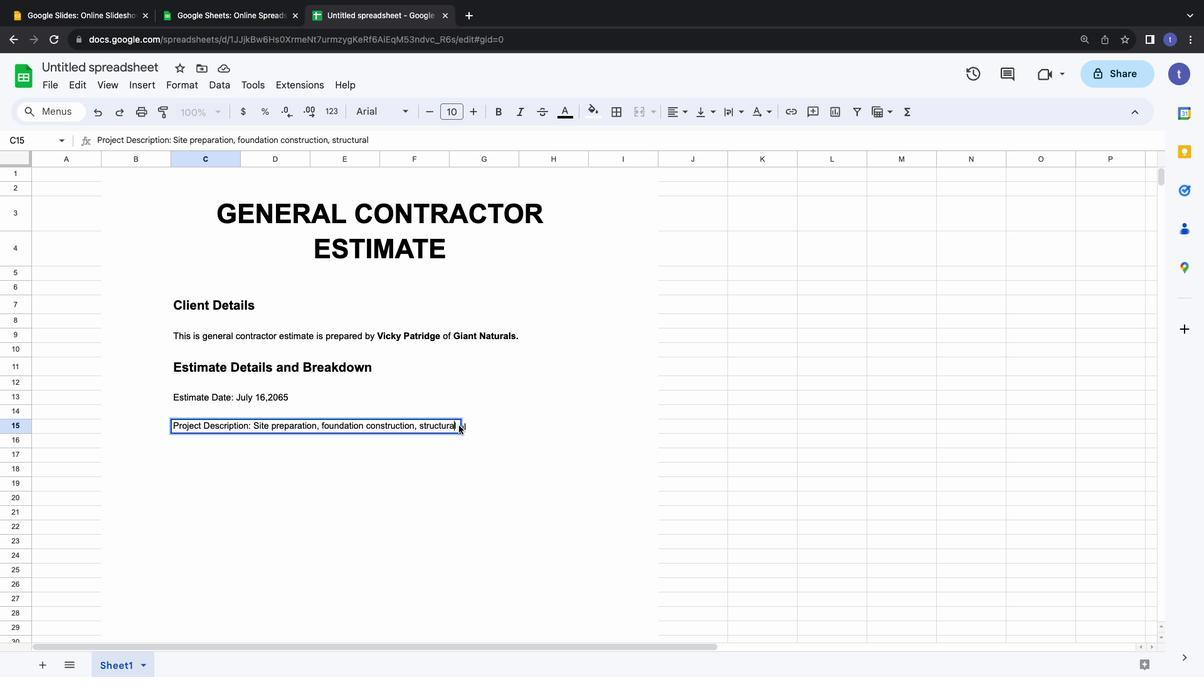 
Action: Mouse pressed left at (458, 425)
Screenshot: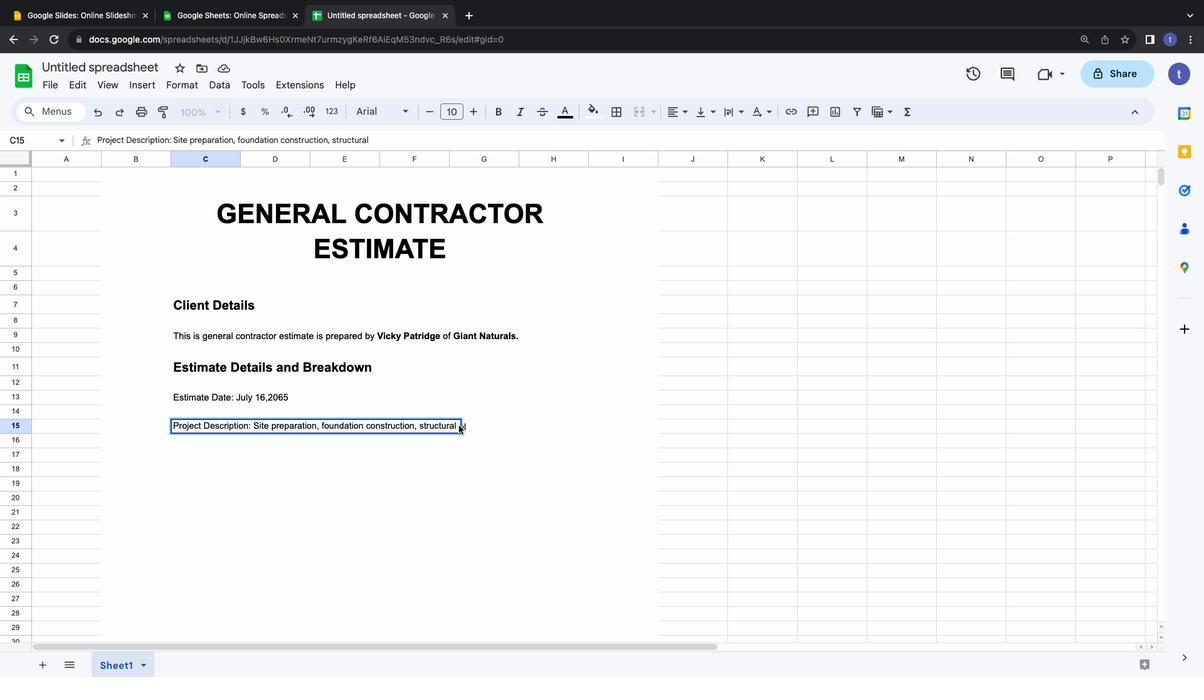 
Action: Mouse moved to (457, 425)
Screenshot: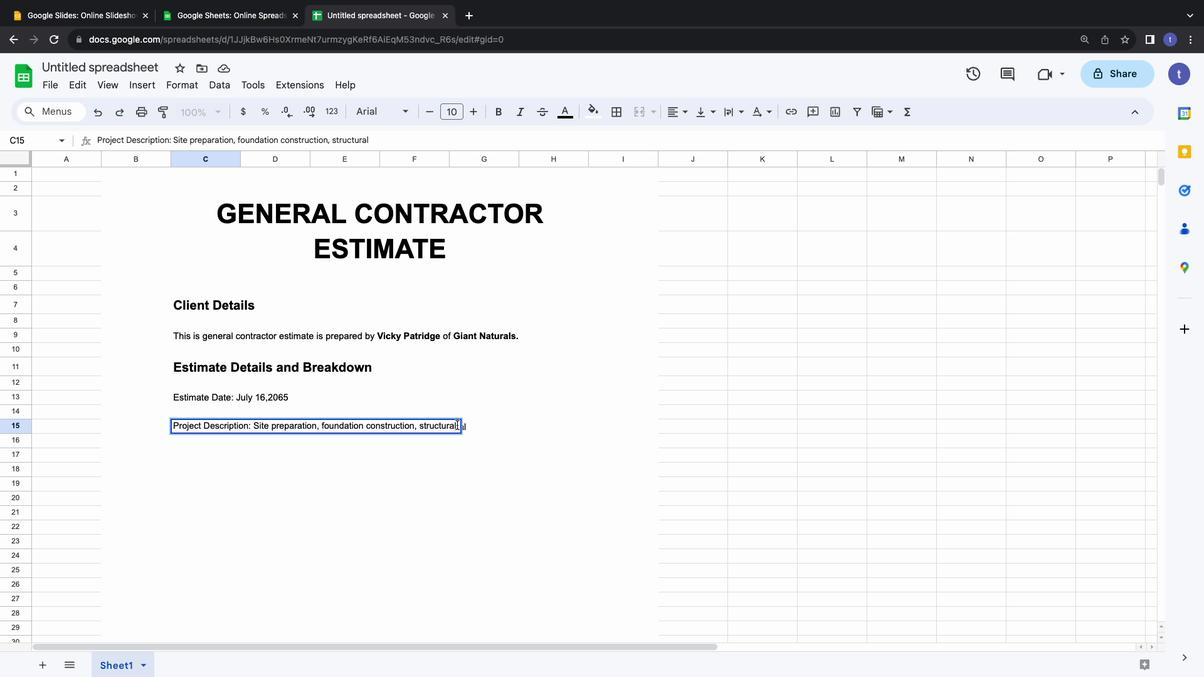 
Action: Mouse pressed left at (457, 425)
Screenshot: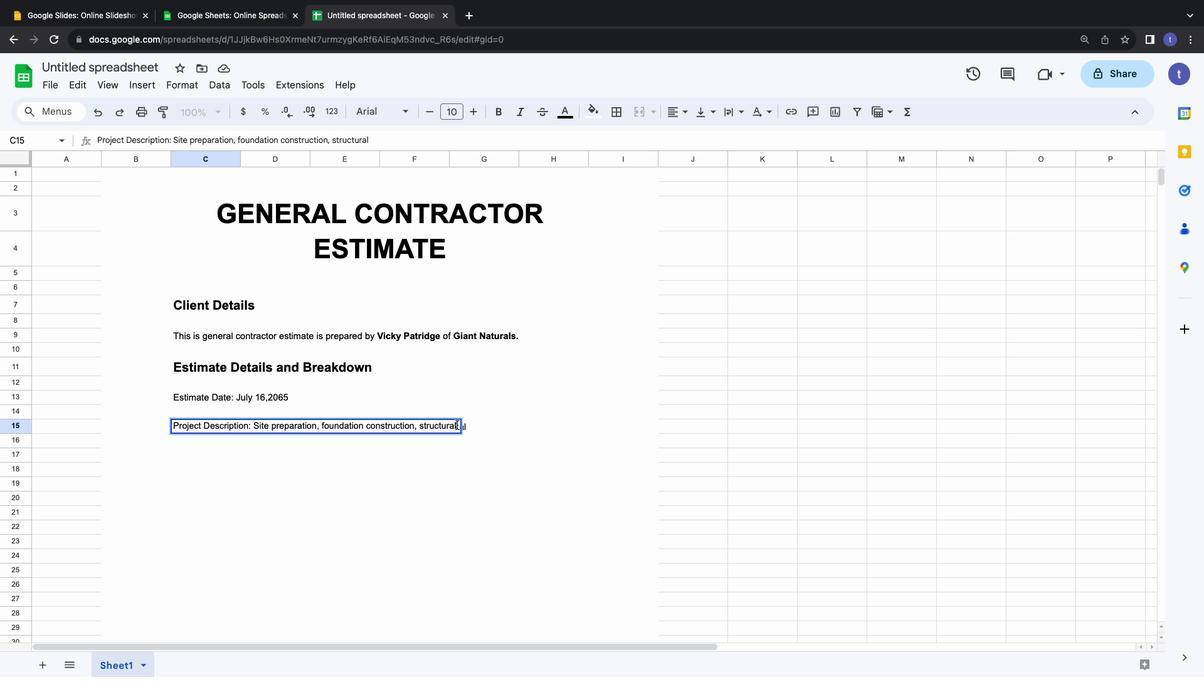 
Action: Key pressed Key.space'f''r''a''m''i''n''g'','Key.enterKey.shift'I''n''t''e''r''i''o''r'Key.space'a''n''d'Key.space'e''x''t''e''r''i''o''r'Key.space'f''i''n''i''s''h''e''s'','Key.space'a''n''d'Key.space'f''i''n''a''l'Key.space'i''n''s''p''e''c''t''i''o''n''s''.'Key.enterKey.enterKey.enterKey.shift'T''h''i''s'Key.space'd''p'Key.backspace'o''c''u''m''e''n''t'Key.space'n''o''t'Key.space's''e''r''v''e'Key.space's'Key.backspace'a''s'Key.space'a'Key.space'c''o''n''t''r''a''c''t'Key.space'a''n''d'Key.space'o''n''l''y'Key.space'd''e''t''a''i''l''s'Key.space't''h''e'Key.space'c''o''s''t'Key.space'e''s''t''i''m''a''t''e'Key.space'o''f'Key.space't''h''e'Key.enter'c''l''i''e''n''t'"'"'s'Key.space'r''e''q''u''e''s''t''e''d'Key.space'c''o''n''t''r''a''c''t''o''r'Key.space's''e''r''c'Key.backspace'v''i''c''e''s''.'Key.enter
Screenshot: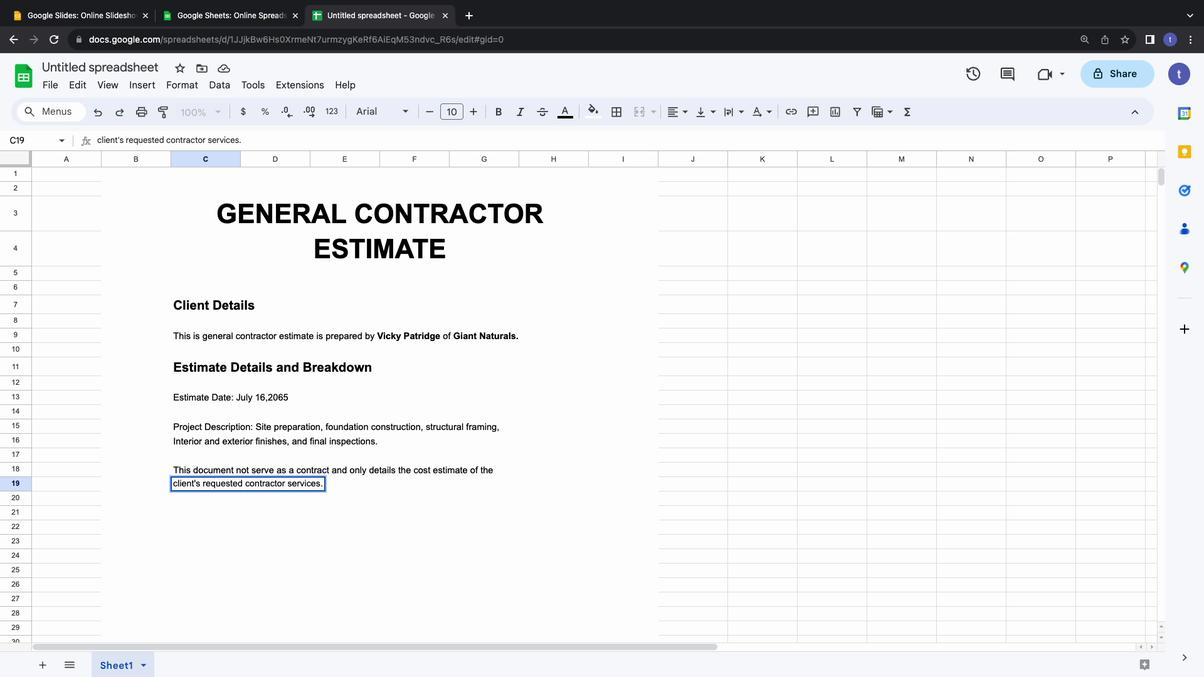
Action: Mouse moved to (225, 498)
Screenshot: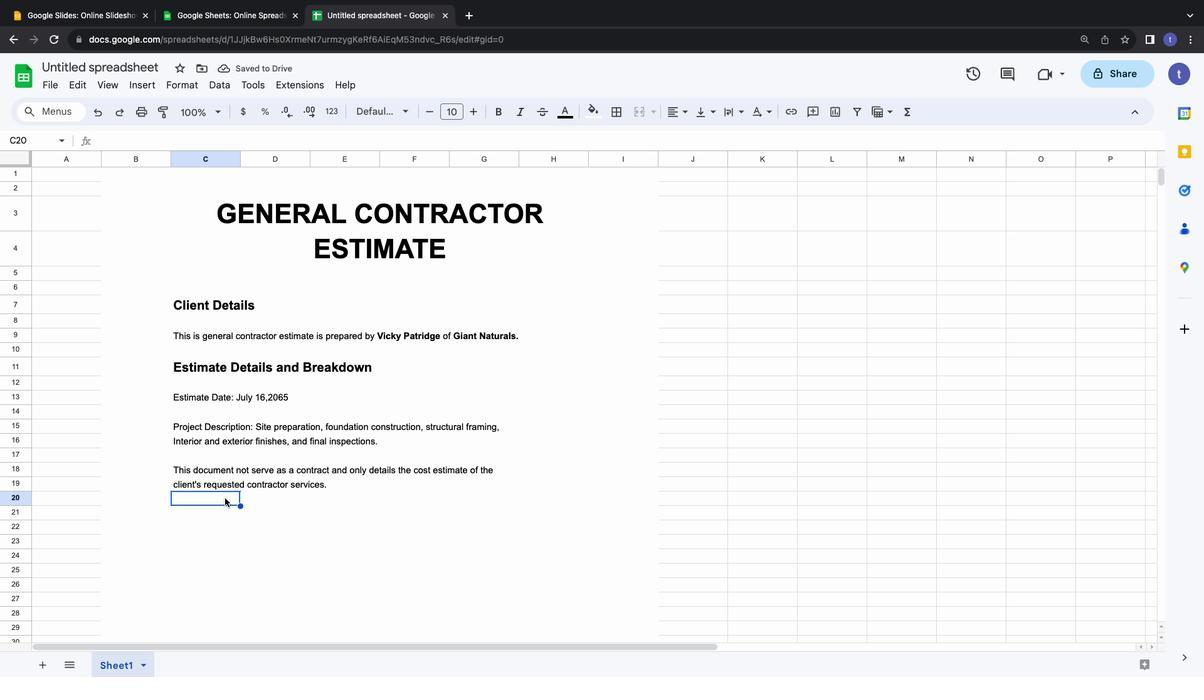 
Action: Mouse pressed left at (225, 498)
Screenshot: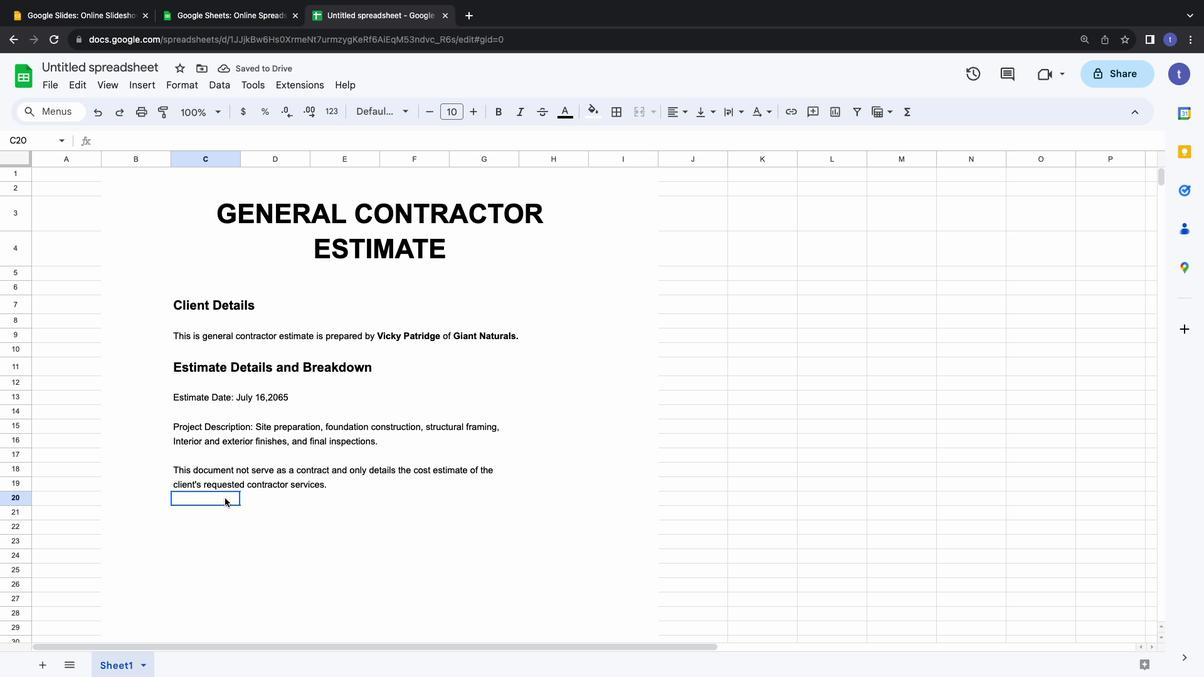 
Action: Mouse pressed left at (225, 498)
Screenshot: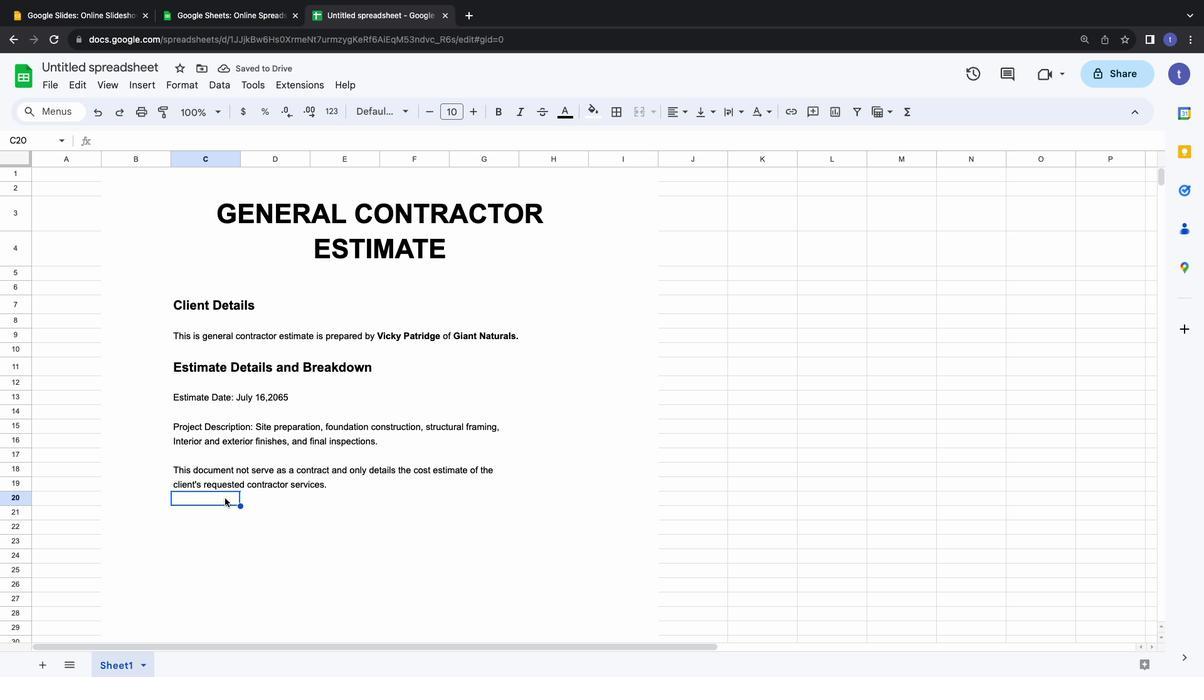 
Action: Key pressed Key.shift'N''a''m'Key.backspaceKey.backspaceKey.backspaceKey.enterKey.shift'N''a''m''e'Key.tabKey.shift'Q''u''a''n''t''i''t''y'Key.tabKey.shift'P''r''i''c''e'Key.tabKey.shift'u''n''i''t'Key.tabKey.shift'T''o''t''a''l'Key.enter
Screenshot: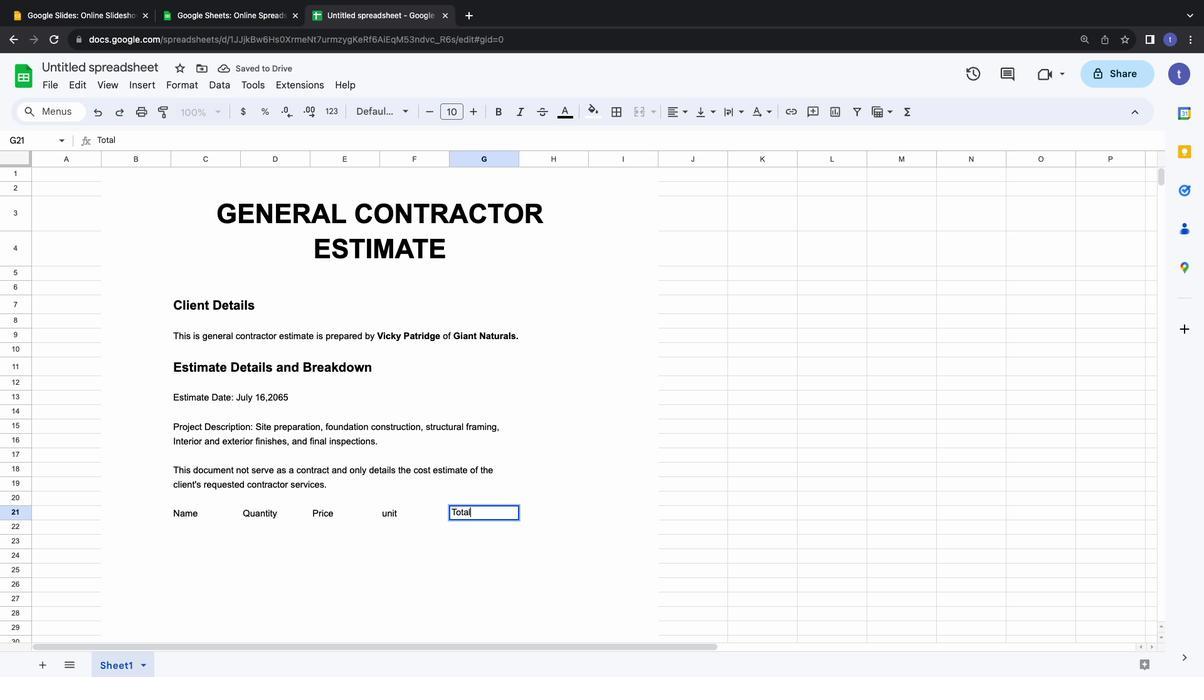 
Action: Mouse moved to (199, 516)
Screenshot: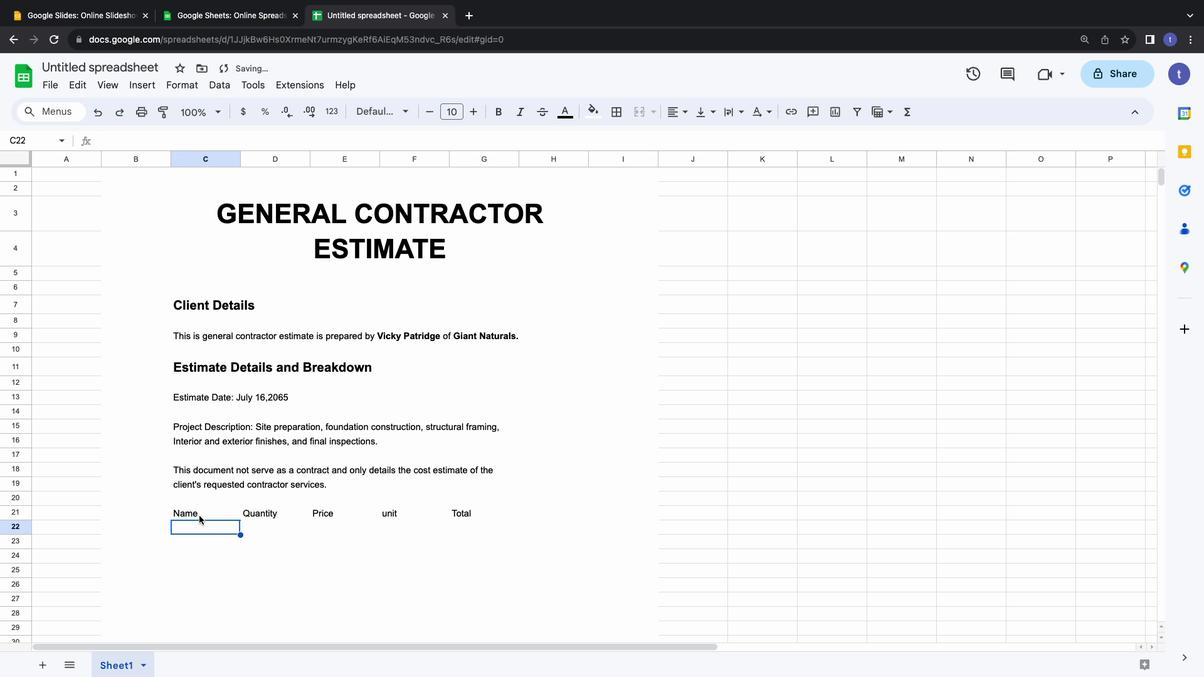
Action: Mouse pressed left at (199, 516)
Screenshot: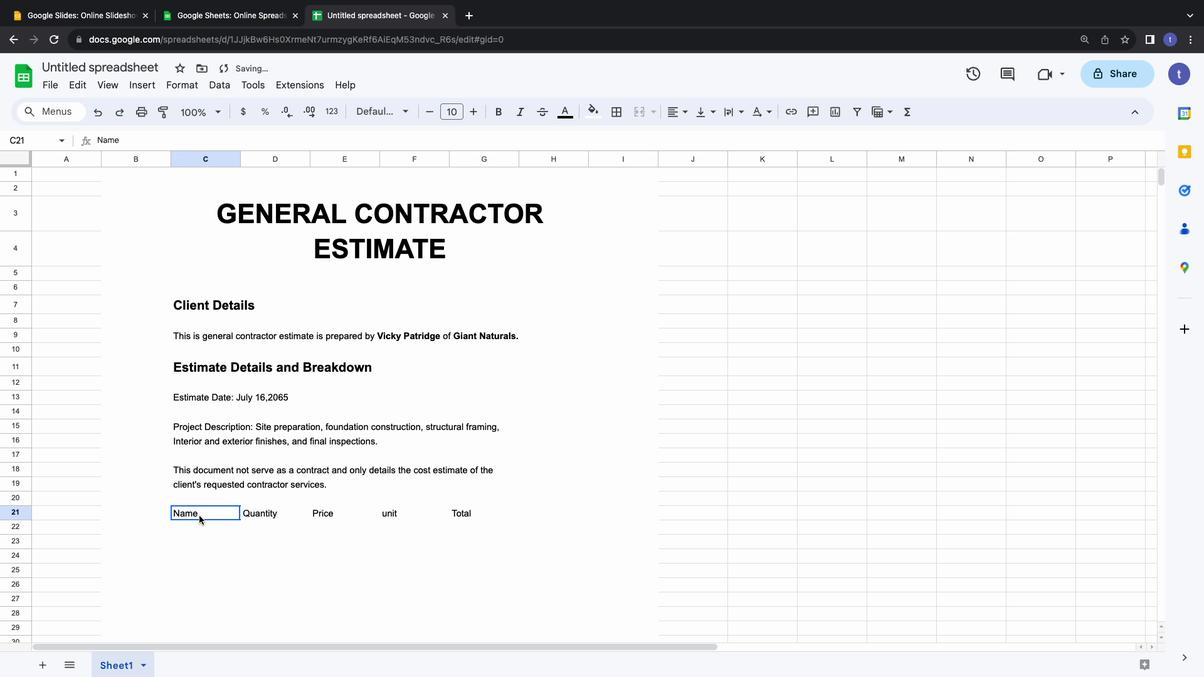 
Action: Mouse moved to (470, 111)
Screenshot: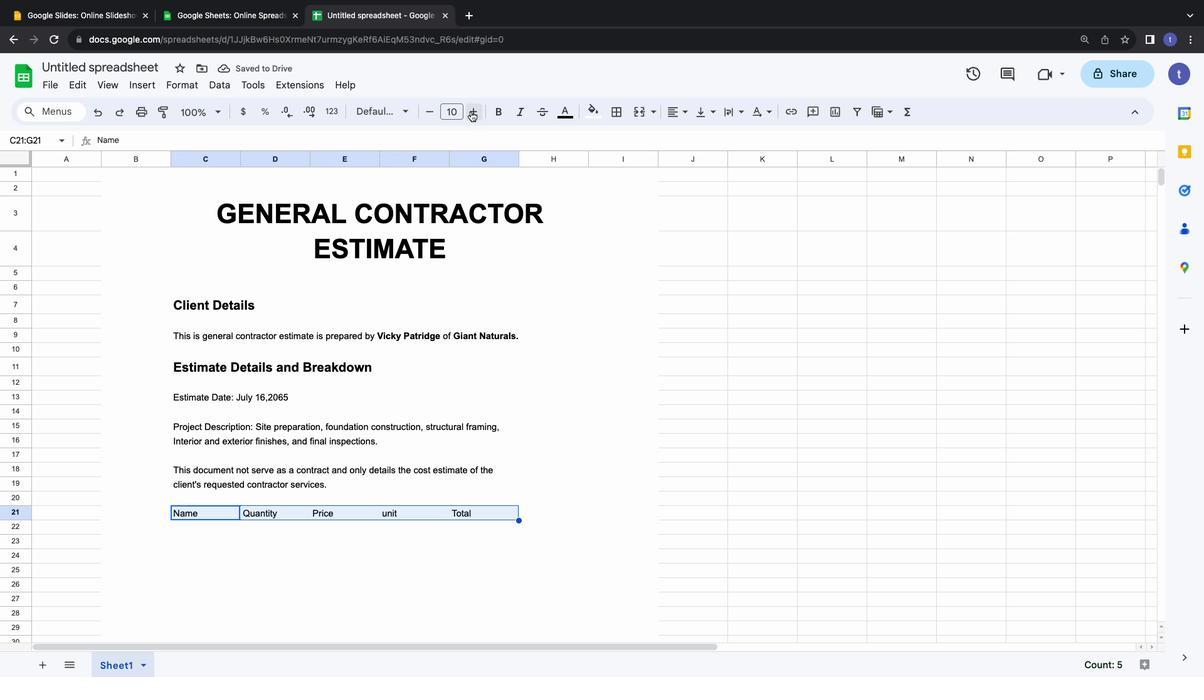 
Action: Mouse pressed left at (470, 111)
Screenshot: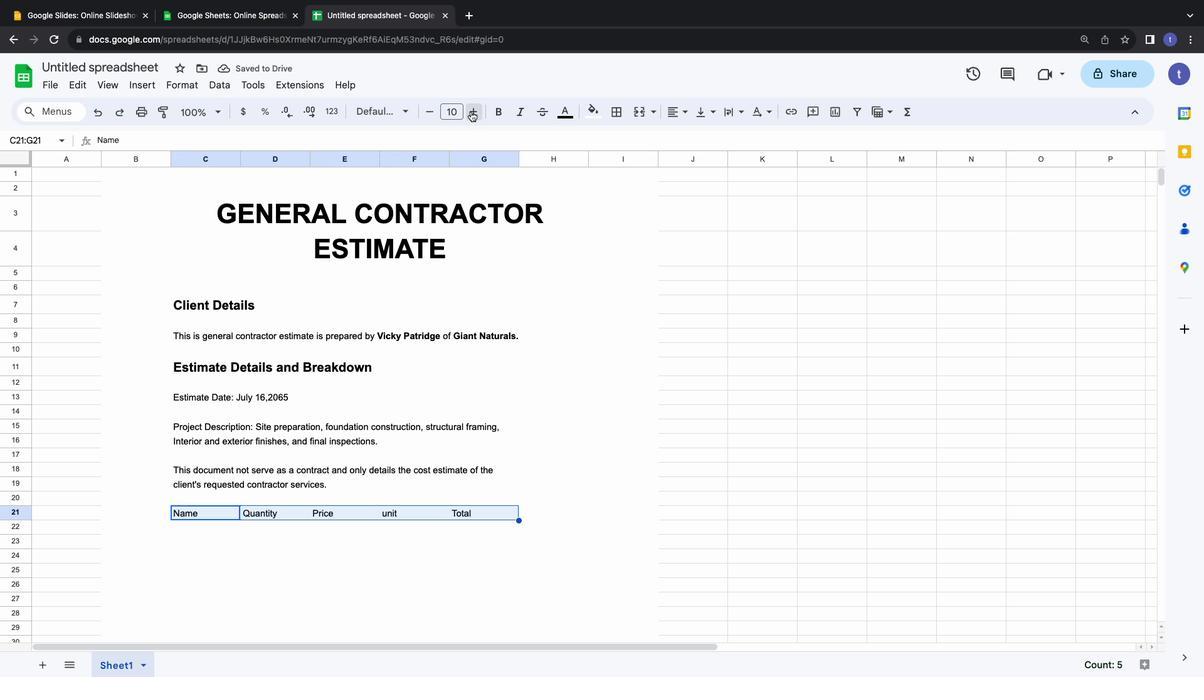 
Action: Mouse pressed left at (470, 111)
Screenshot: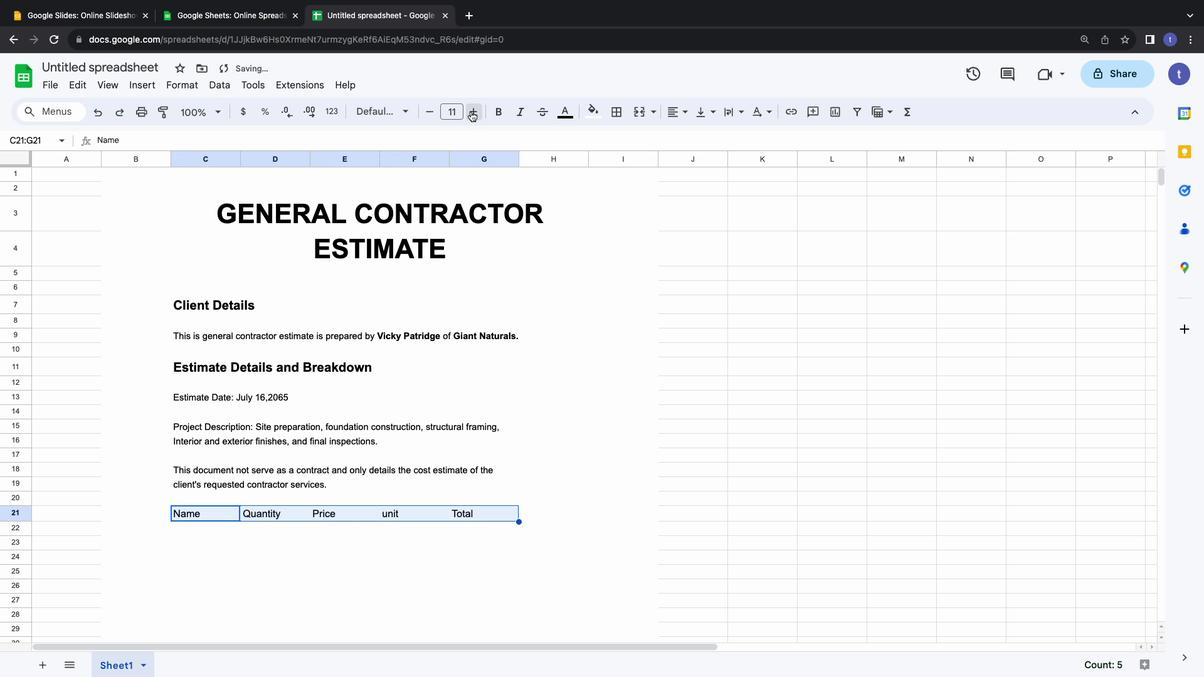 
Action: Mouse moved to (500, 111)
Screenshot: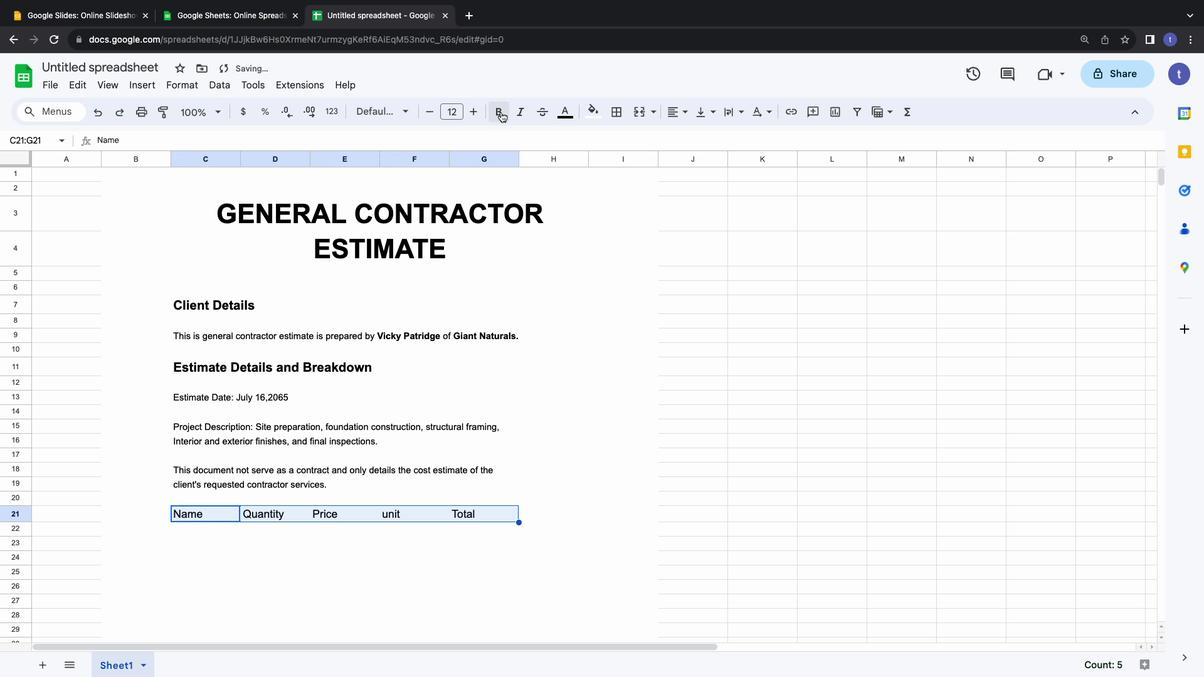 
Action: Mouse pressed left at (500, 111)
Screenshot: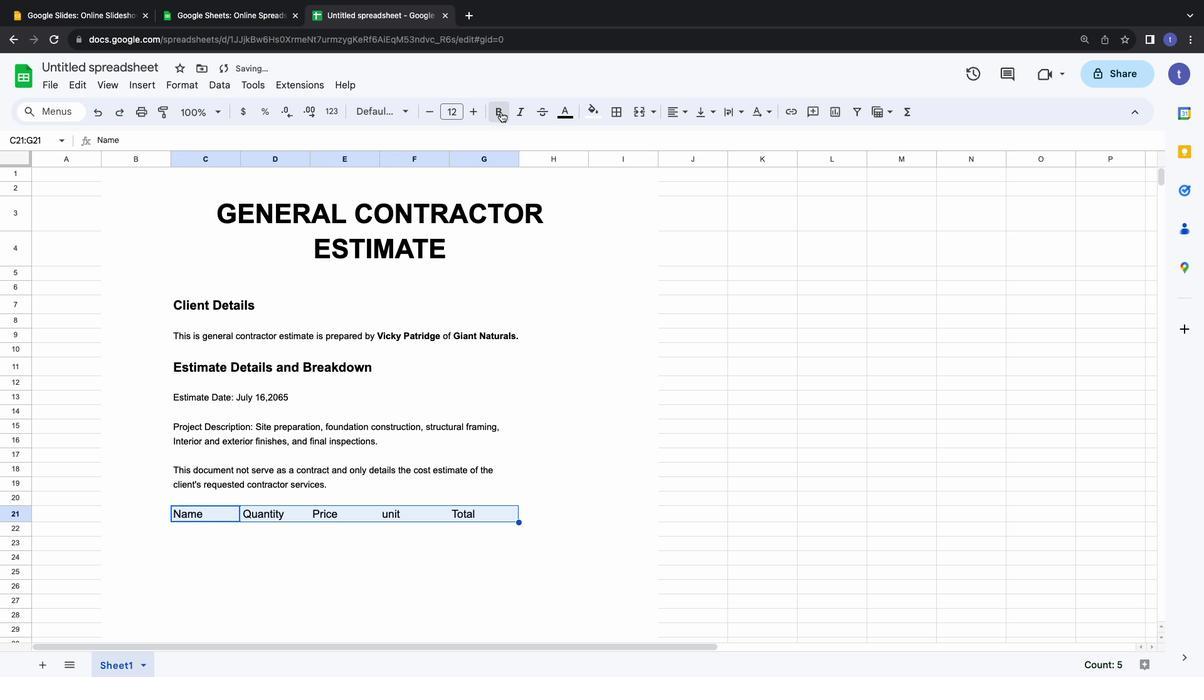 
Action: Mouse moved to (682, 112)
Screenshot: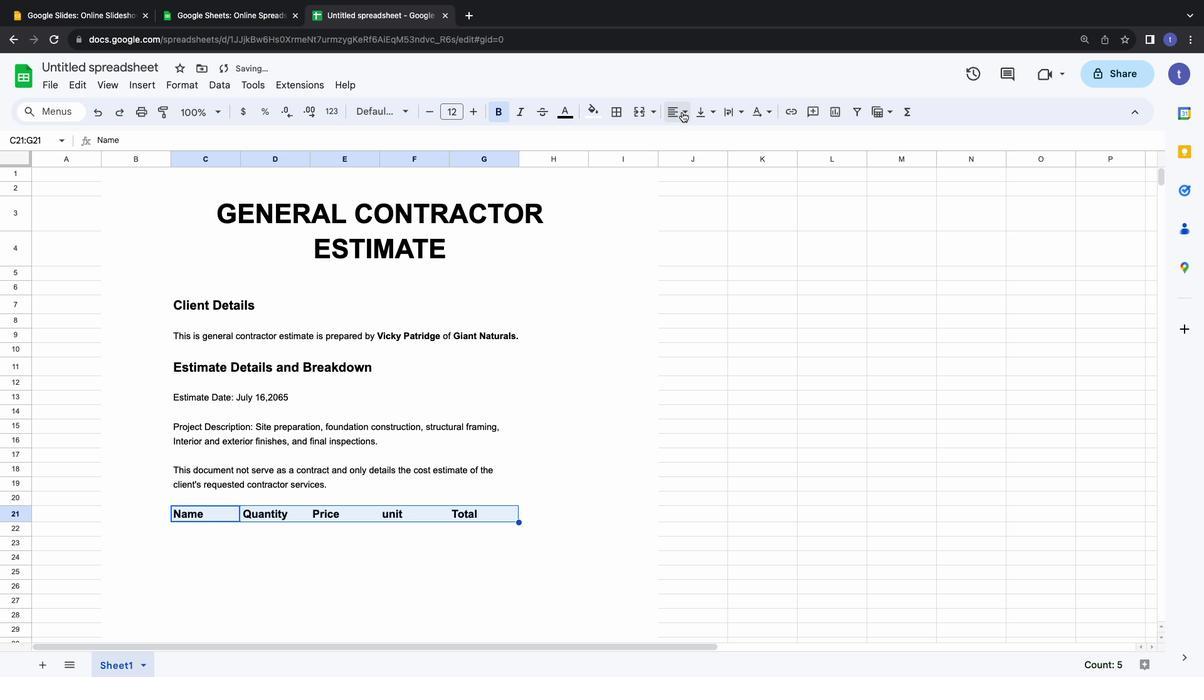 
Action: Mouse pressed left at (682, 112)
Screenshot: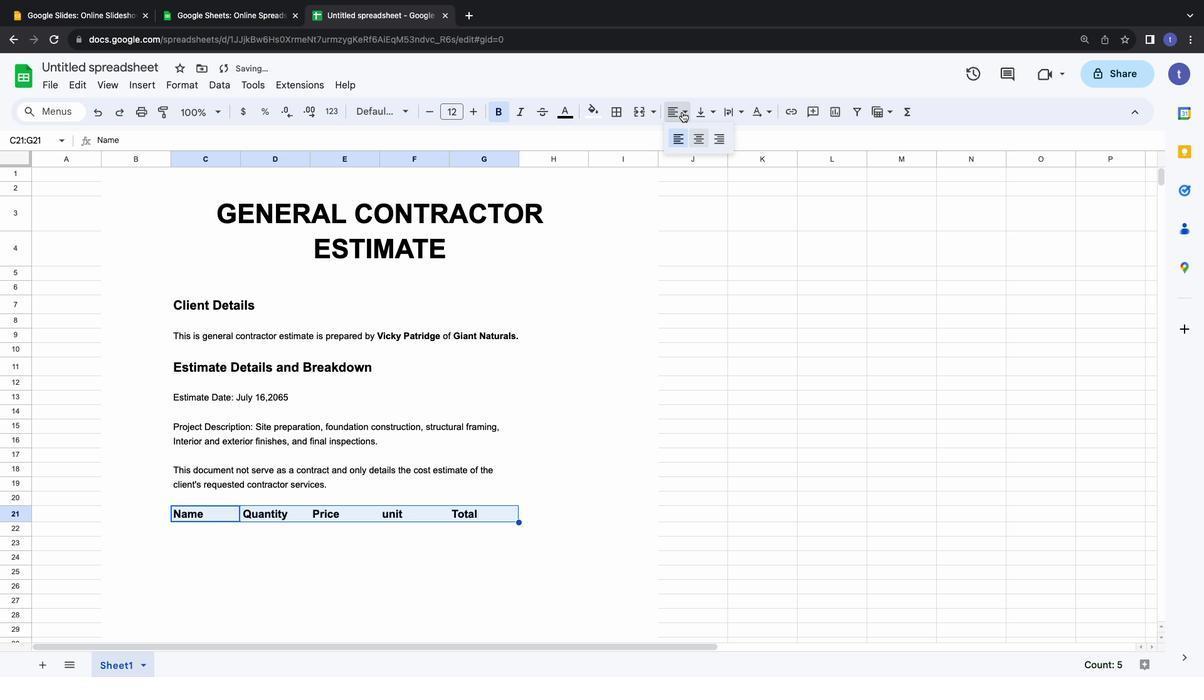 
Action: Mouse moved to (703, 138)
Screenshot: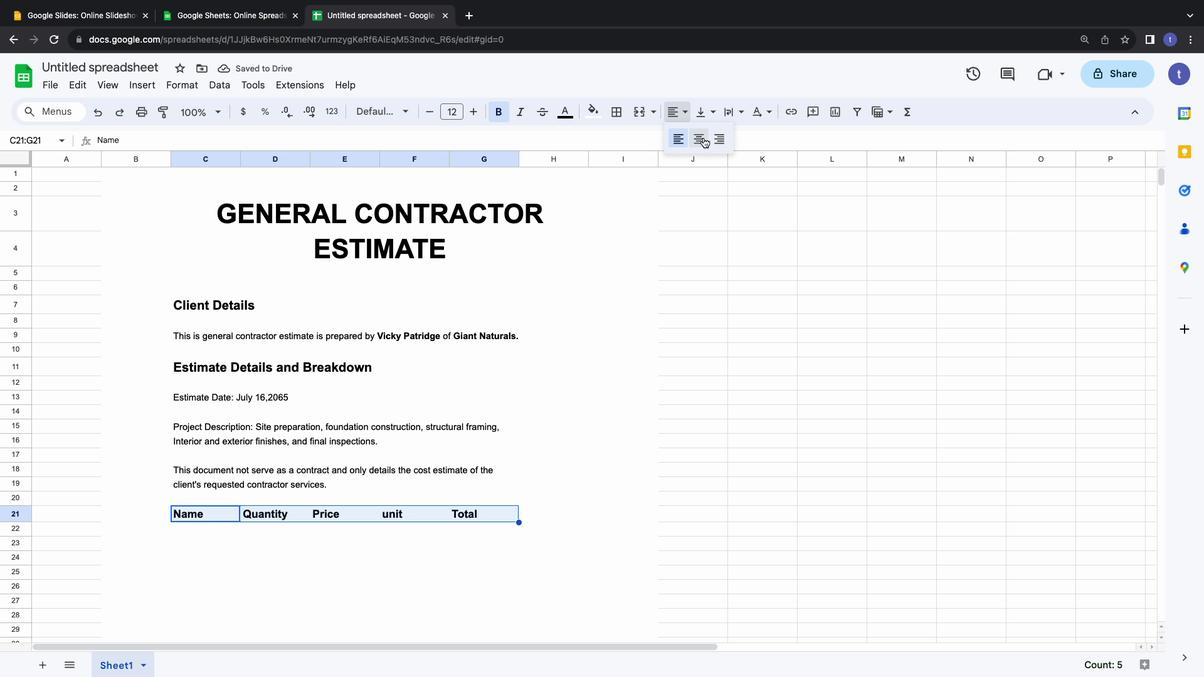 
Action: Mouse pressed left at (703, 138)
Screenshot: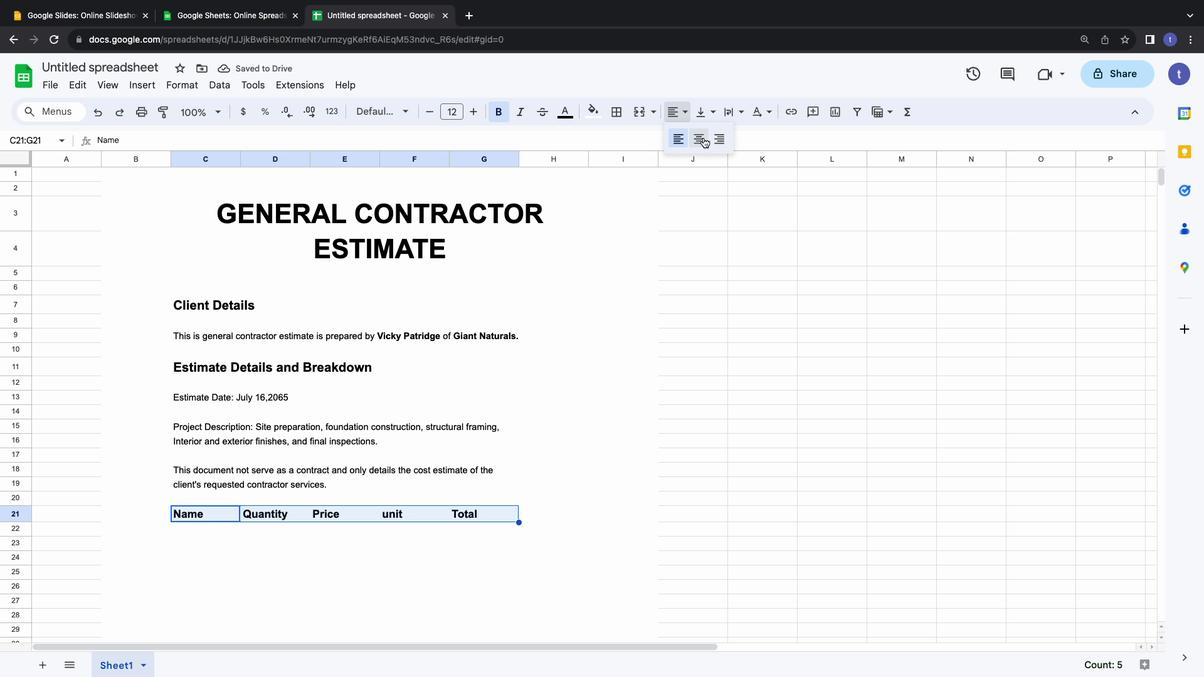 
Action: Mouse moved to (457, 321)
Screenshot: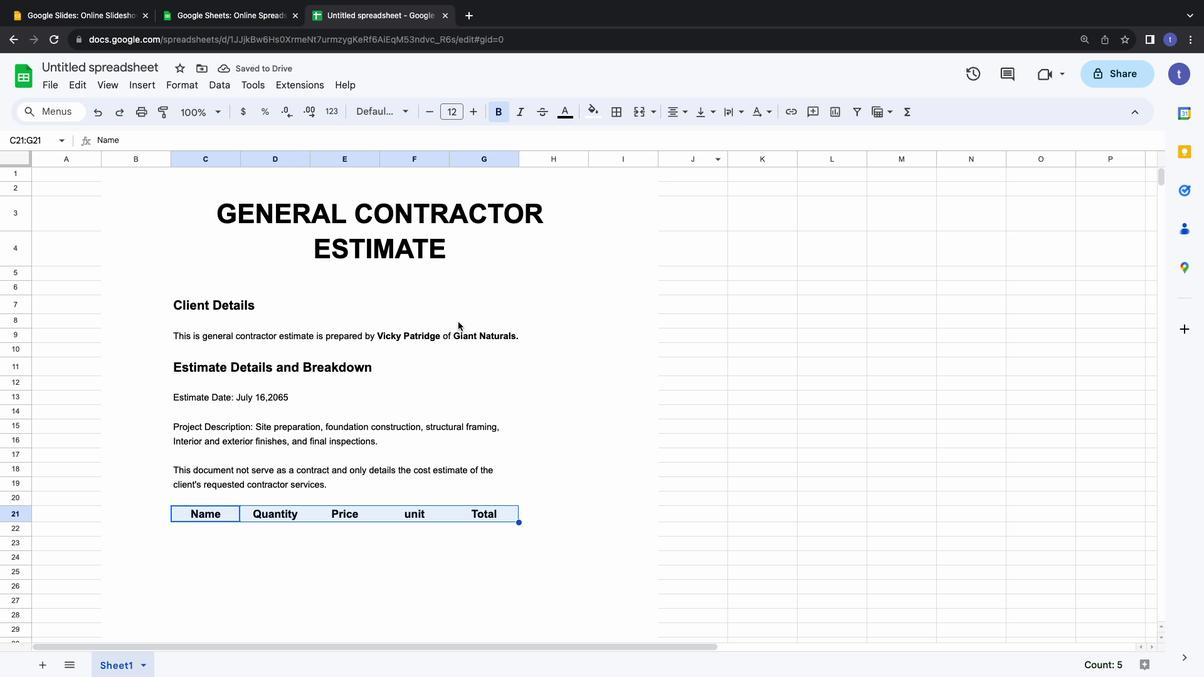 
Action: Mouse scrolled (457, 321) with delta (0, 0)
Screenshot: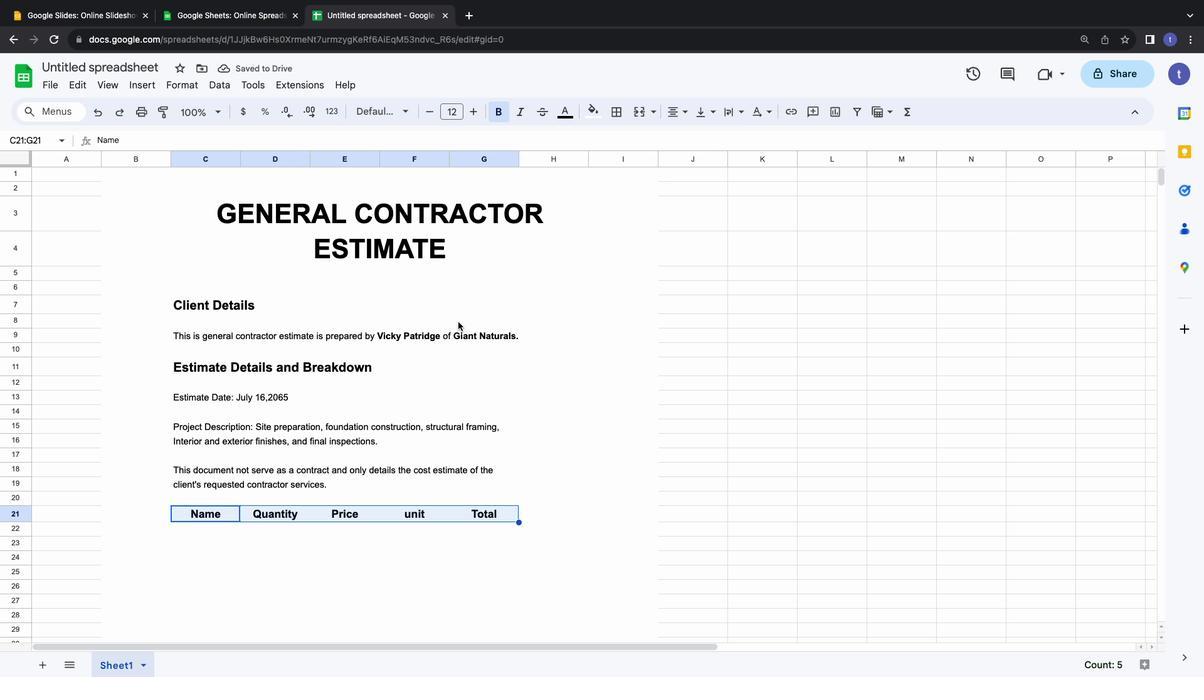 
Action: Mouse scrolled (457, 321) with delta (0, 0)
Screenshot: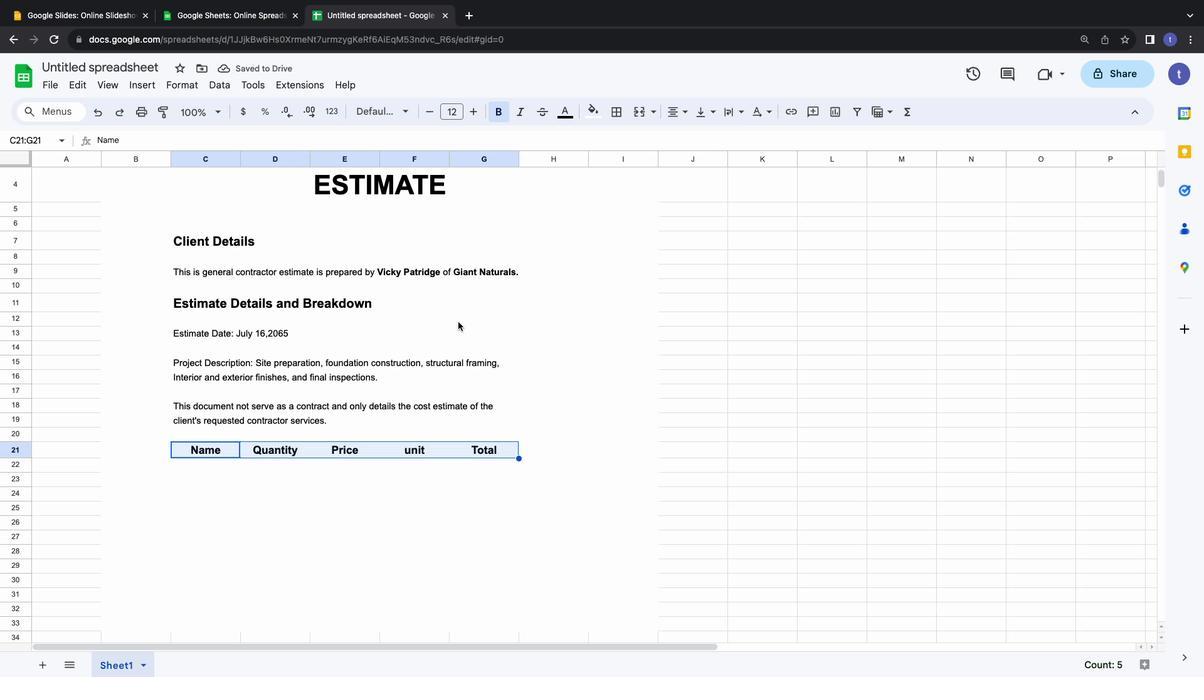 
Action: Mouse scrolled (457, 321) with delta (0, -1)
Screenshot: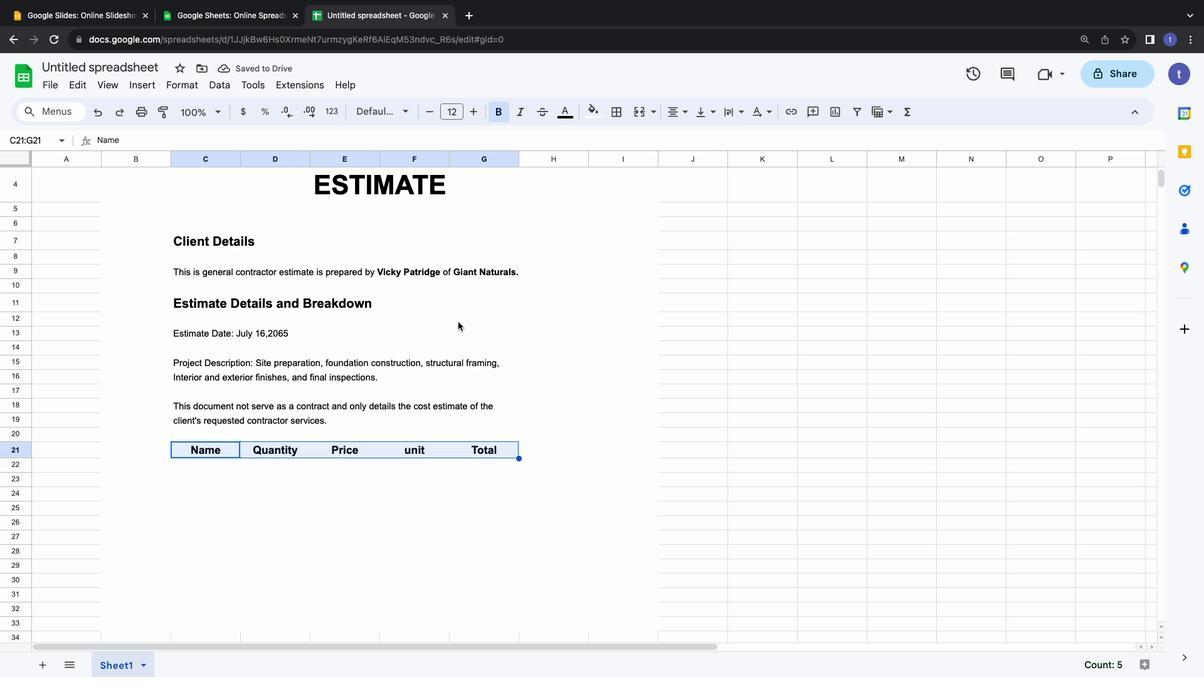 
Action: Mouse moved to (410, 454)
Screenshot: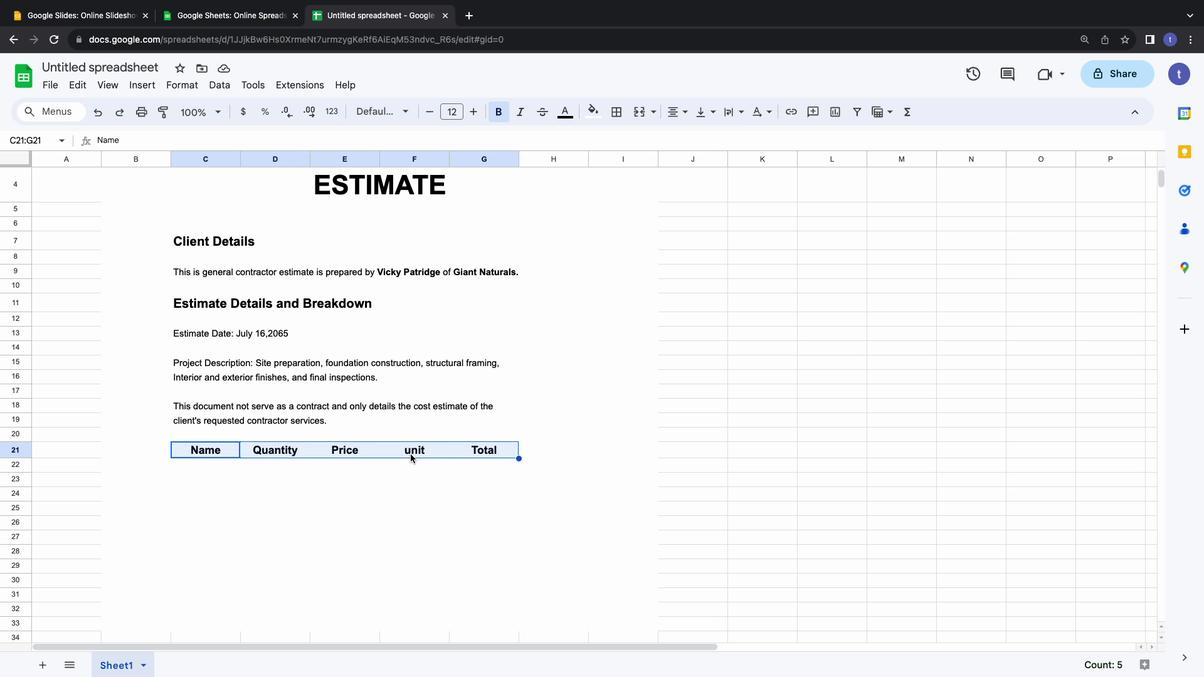
Action: Mouse pressed left at (410, 454)
Screenshot: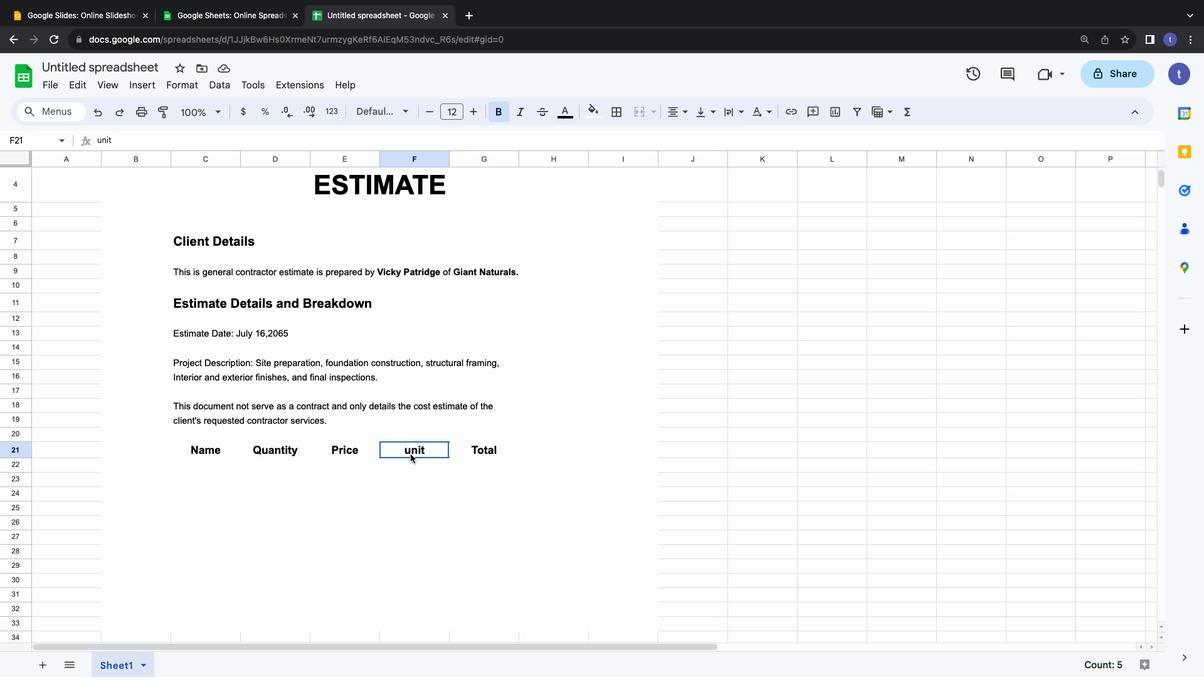 
Action: Mouse moved to (410, 449)
Screenshot: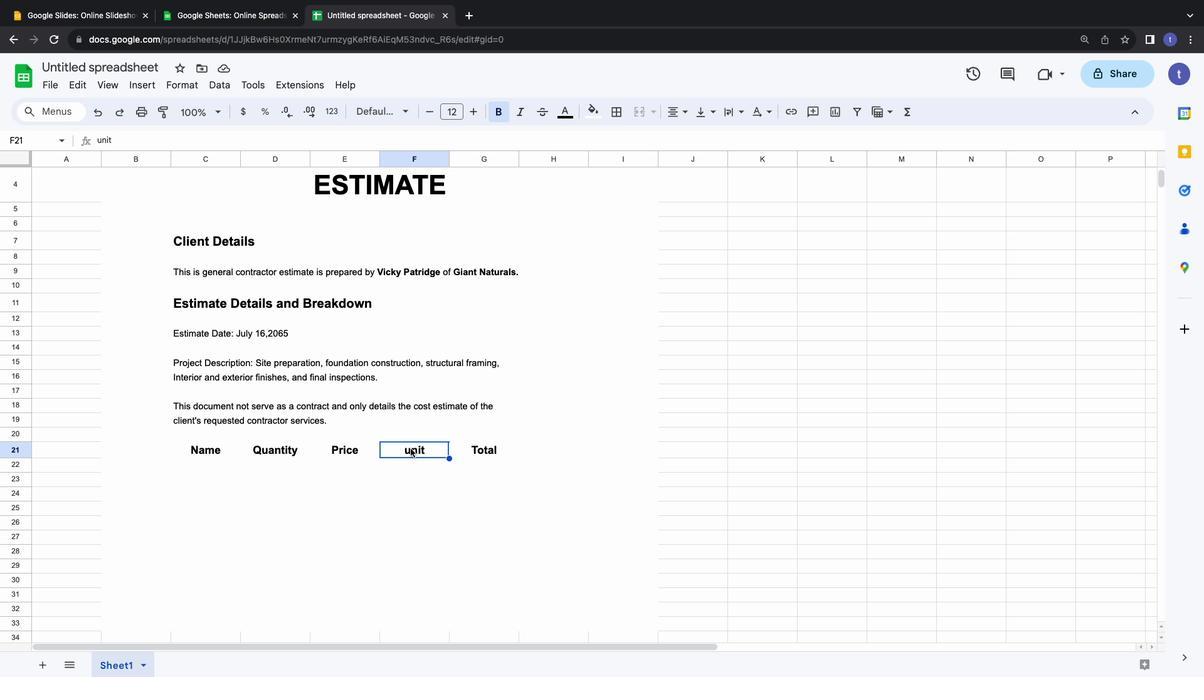 
Action: Mouse pressed left at (410, 449)
Screenshot: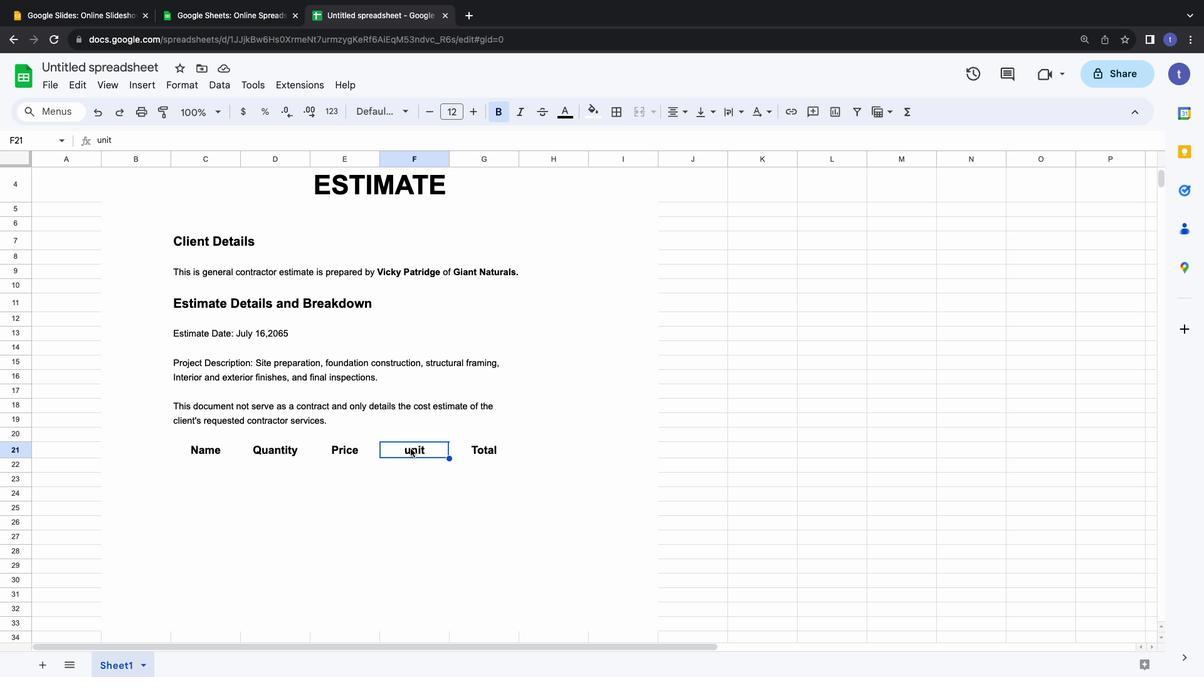 
Action: Mouse pressed left at (410, 449)
Screenshot: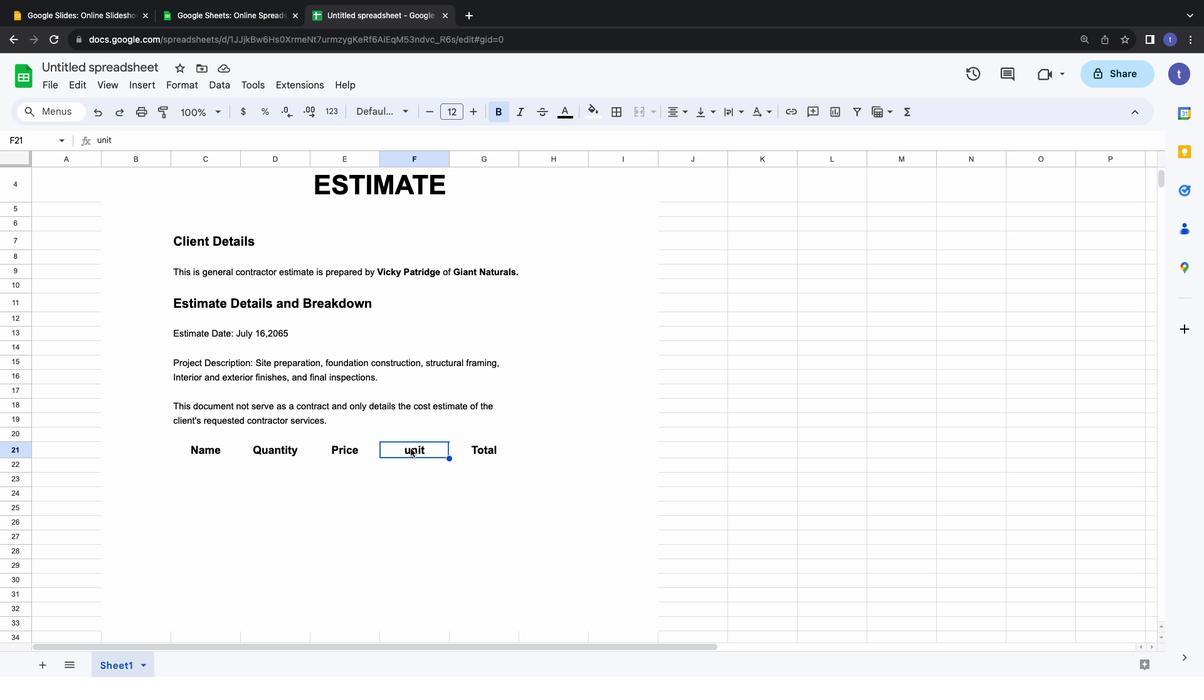 
Action: Mouse moved to (410, 449)
Screenshot: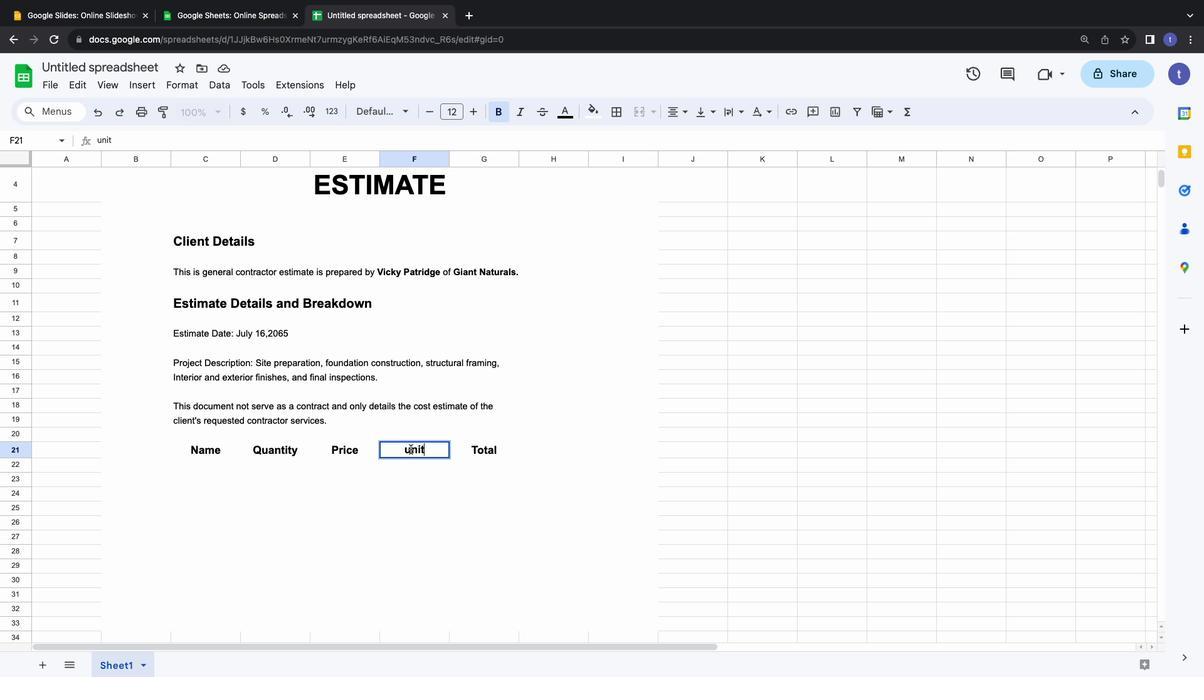 
Action: Mouse pressed left at (410, 449)
Screenshot: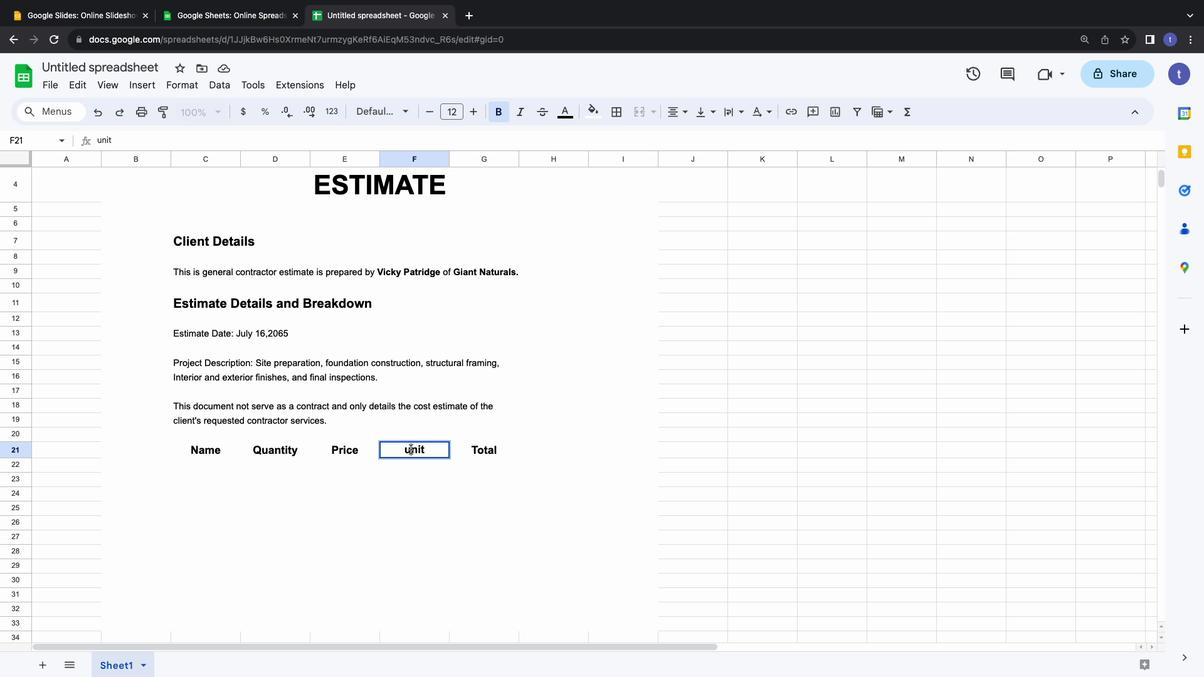 
Action: Mouse moved to (410, 449)
Screenshot: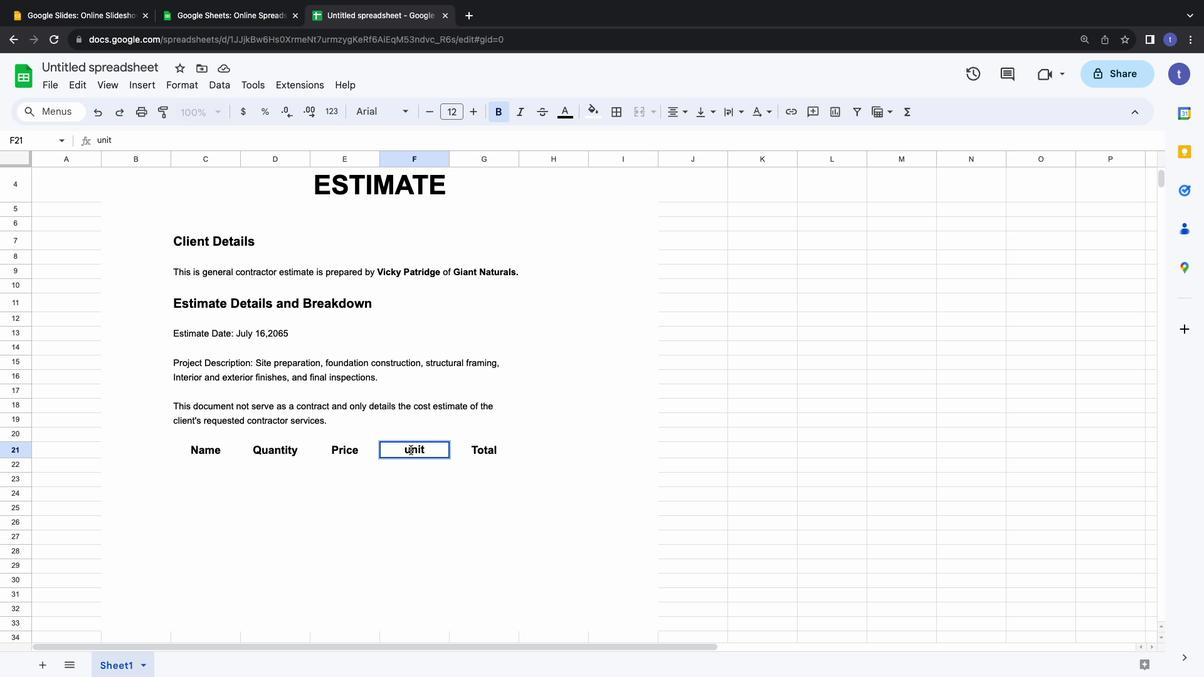 
Action: Key pressed Key.backspaceKey.shift_r
Screenshot: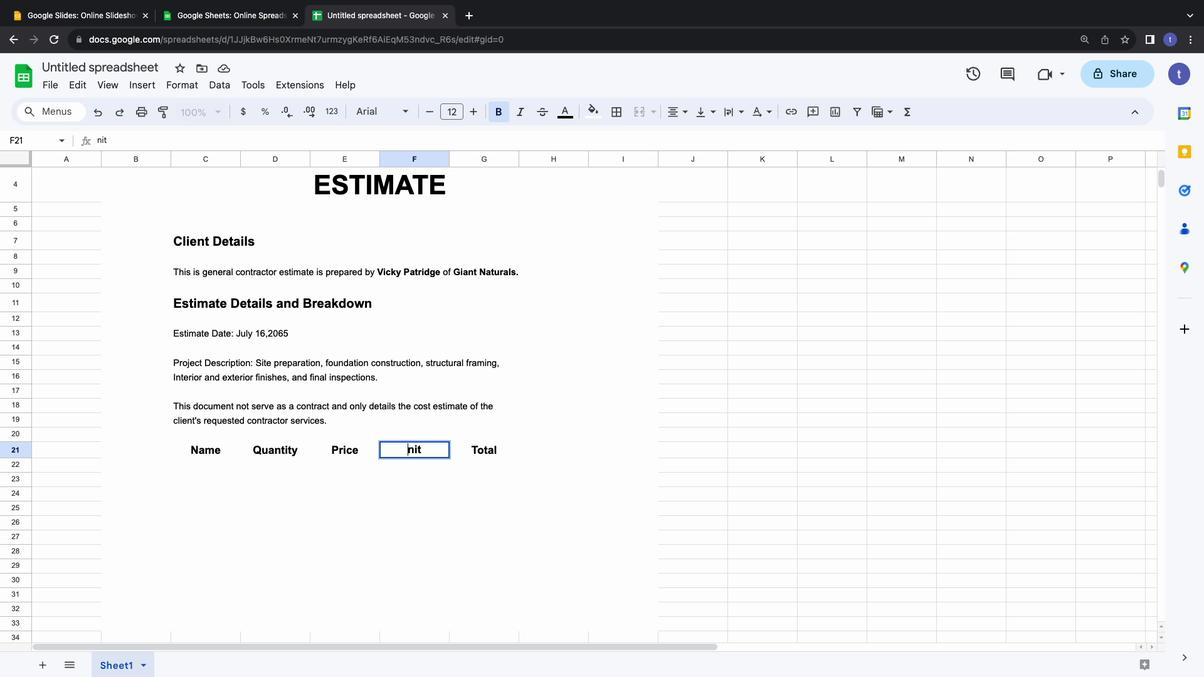 
Action: Mouse moved to (411, 449)
Screenshot: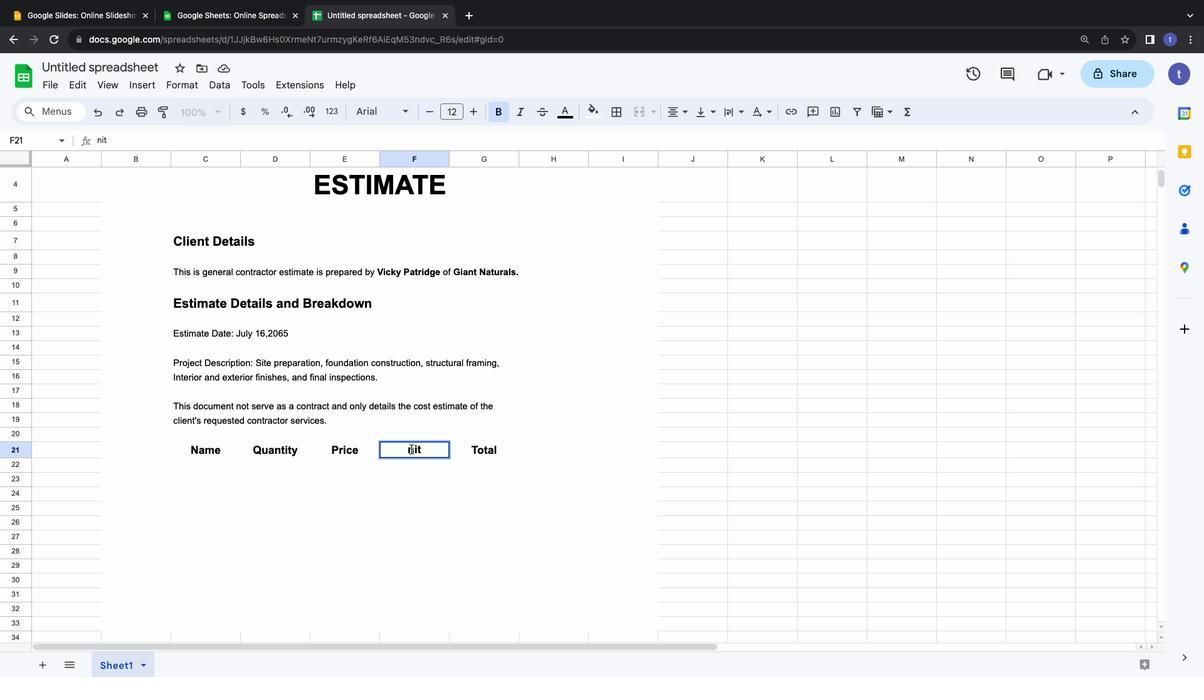 
Action: Key pressed 'U'
Screenshot: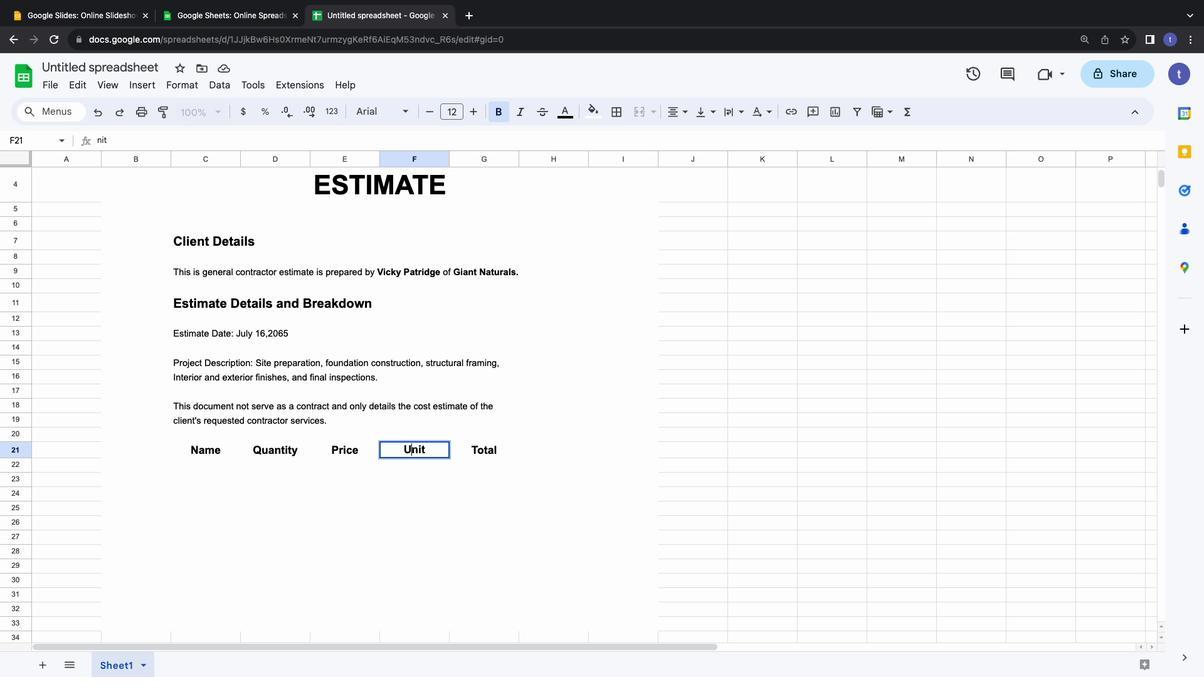 
Action: Mouse moved to (206, 463)
Screenshot: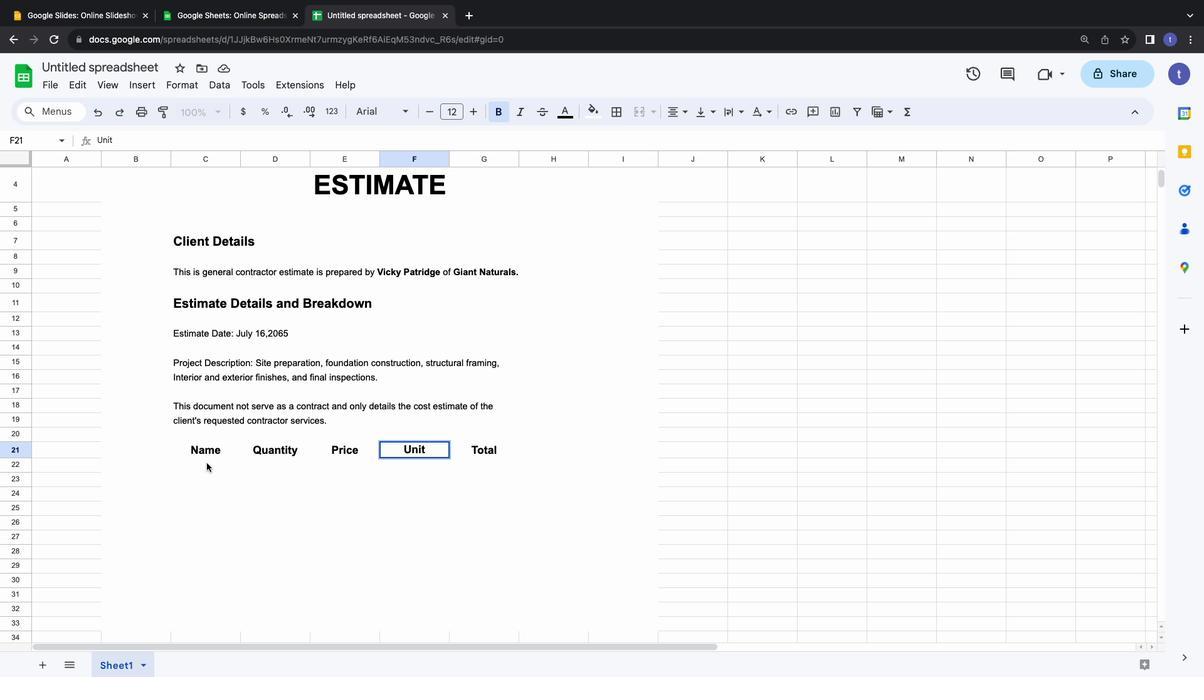 
Action: Mouse pressed left at (206, 463)
Screenshot: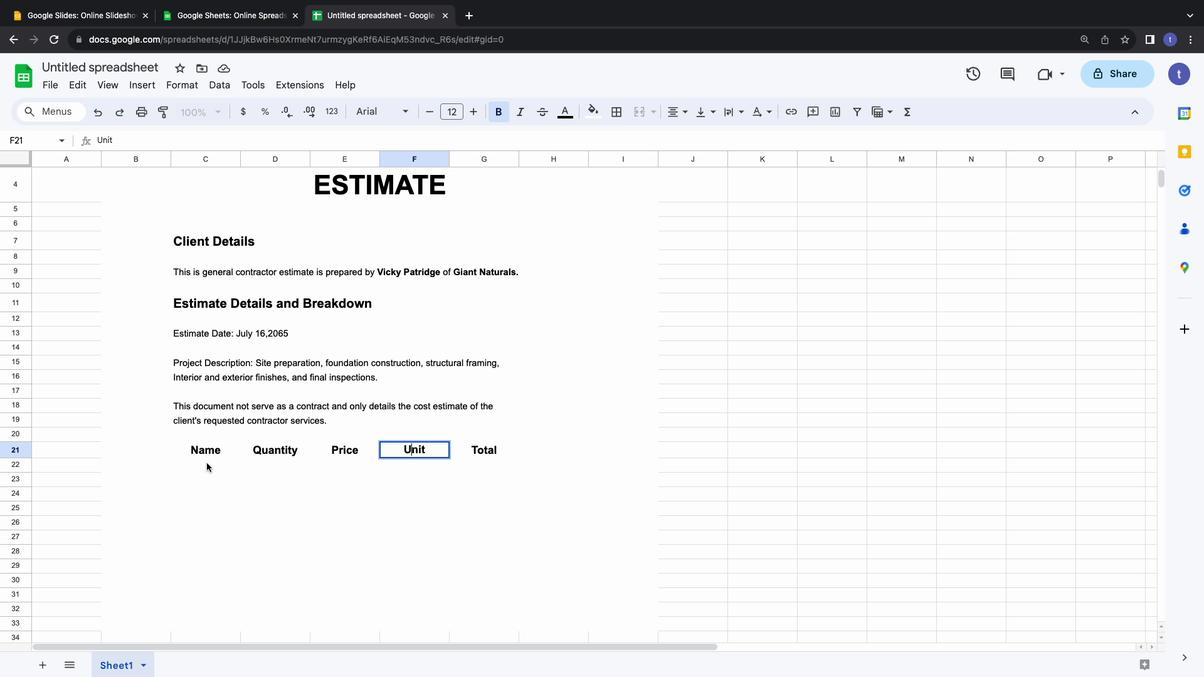 
Action: Mouse pressed left at (206, 463)
Screenshot: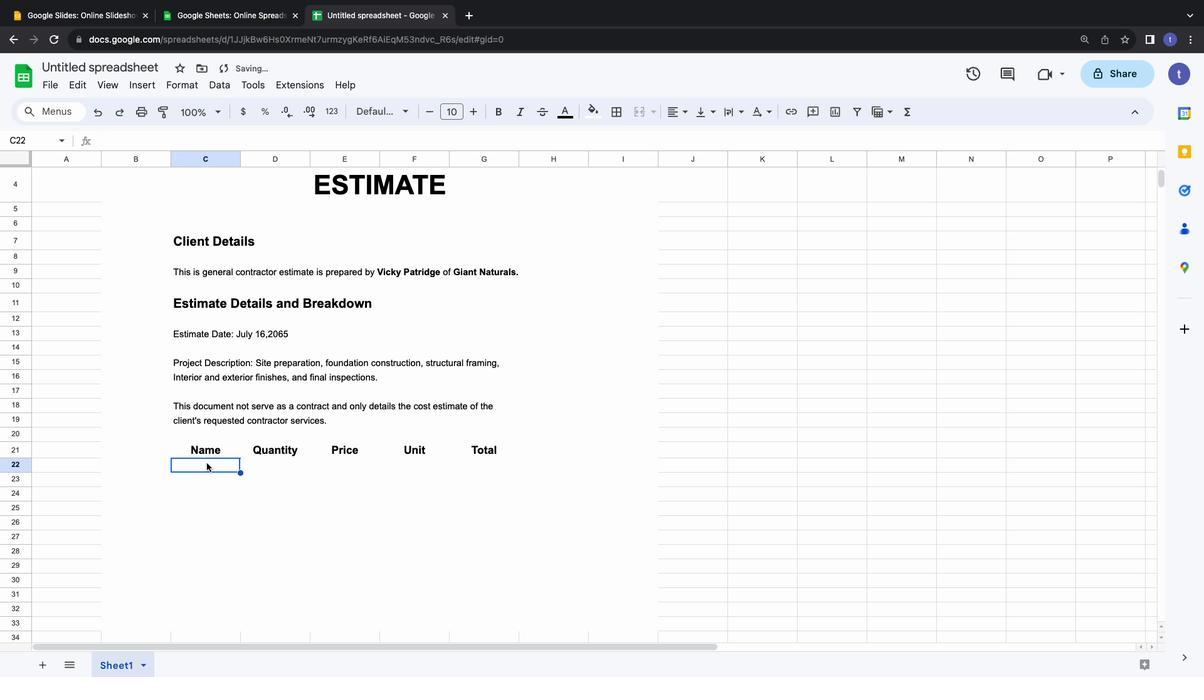 
Action: Mouse pressed left at (206, 463)
Screenshot: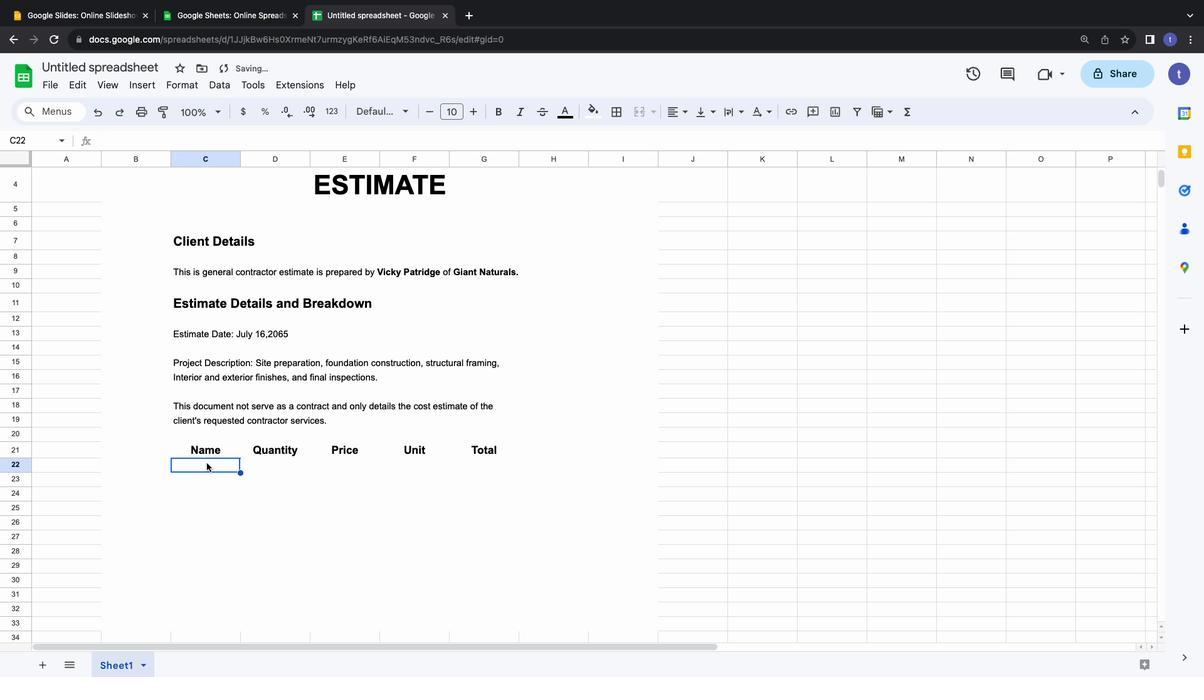 
Action: Key pressed Key.shift'E''x''c''a''v''a''t''i''o''n'Key.enterKey.shift'F''o''u''n''d''a''t''i''o''n'Key.upKey.tab'1'Key.tabKey.shift'$''1''0'',''0''0''0''.''0''0'Key.tabKey.shift'P''r''o''j''e''c''t'Key.tabKey.shift'$''1''0'',''0''0''0''.''0''0''\x03'Key.tab'1'Key.tabKey.shift'$''2''0'',''0''0''0''.''0''0'Key.tabKey.shift'P''r''o''j''e''c''t'Key.tabKey.shift'$''2''0'',''0''0''0''.''0''0''\x03'Key.shift'F''r''a''m''i''n''g'Key.tab'1'Key.tabKey.shift'$''1''5'',''0''0''0''.''0''0'Key.tabKey.shift'P''r''o''j''e''c''t'Key.tabKey.shift'$''1''5'',''0''0''0''.''0''0''\x03'Key.shift'I''n''t''e''r''i''o''r'Key.spaceKey.shift'F''I''n''i'Key.backspaceKey.backspaceKey.backspace'i''n''i''a''h''w''a'Key.backspaceKey.backspaceKey.backspaceKey.backspace'a''h''e'Key.backspaceKey.backspaceKey.backspace's''h''e''s'Key.tab'1'Key.tabKey.shift'$''1''2'',''0''0''0''.''0''0'Key.tabKey.shift'P''r''o''j''e''c''t'Key.tabKey.shift'$''1''2'',''5''0''0''.''0''0''\x03'Key.shift'E''x''t''e''r''i''o''r'Key.spaceKey.shift'F''i''n''i''s''h''e''s'Key.tab'1'Key.tabKey.shift'$''1''0'',''0''0''0''.''0''0'Key.tabKey.shift'P''r''o''j''e''c''t'Key.tabKey.shift'$''2''5'',''0''0''0''.''0''0''\x03'Key.shift'L''o'Key.backspace'a''b''o''r'Key.tab
Screenshot: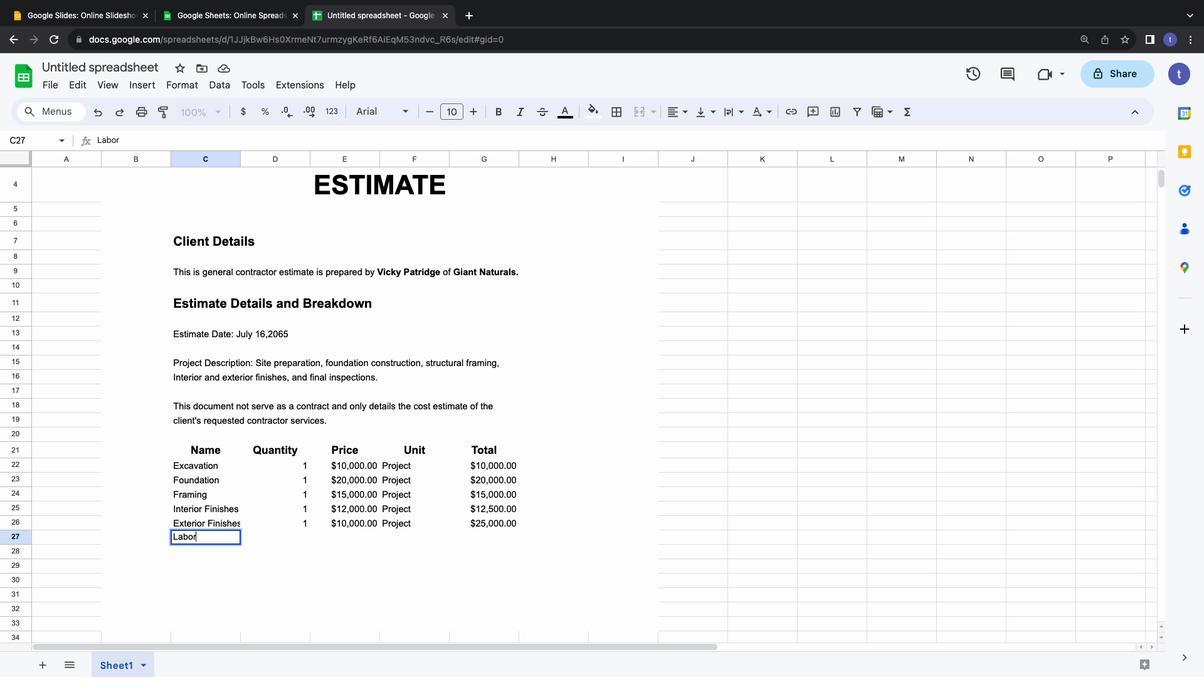 
Action: Mouse moved to (484, 523)
Screenshot: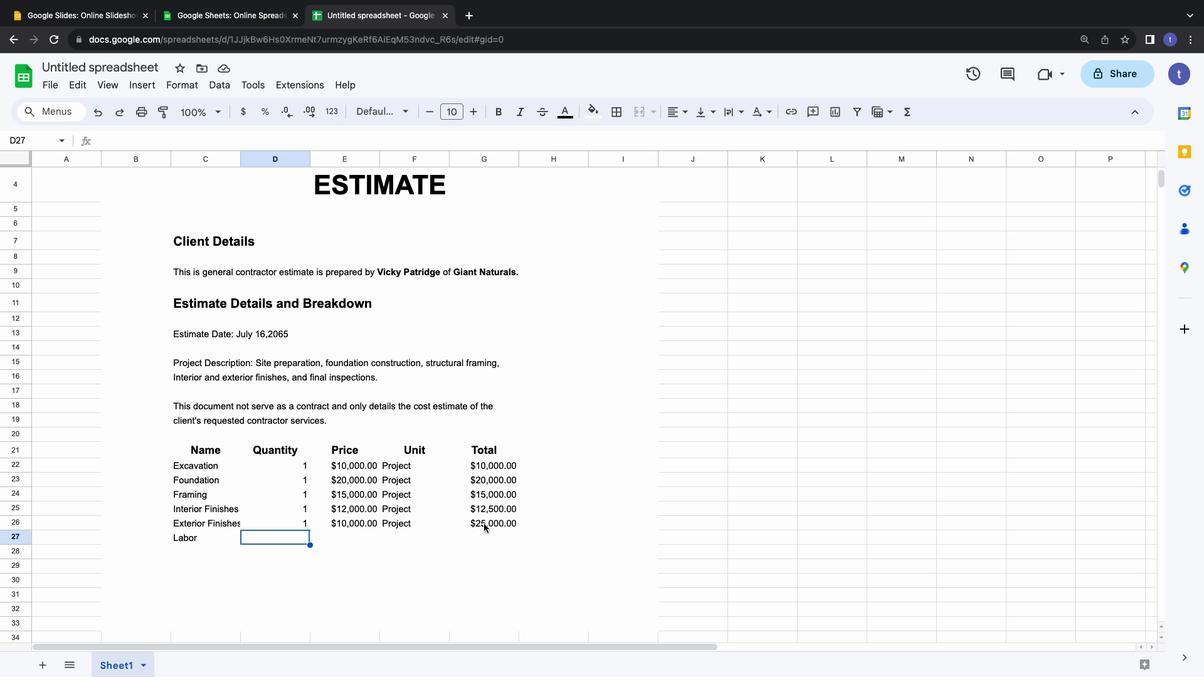 
Action: Mouse pressed left at (484, 523)
Screenshot: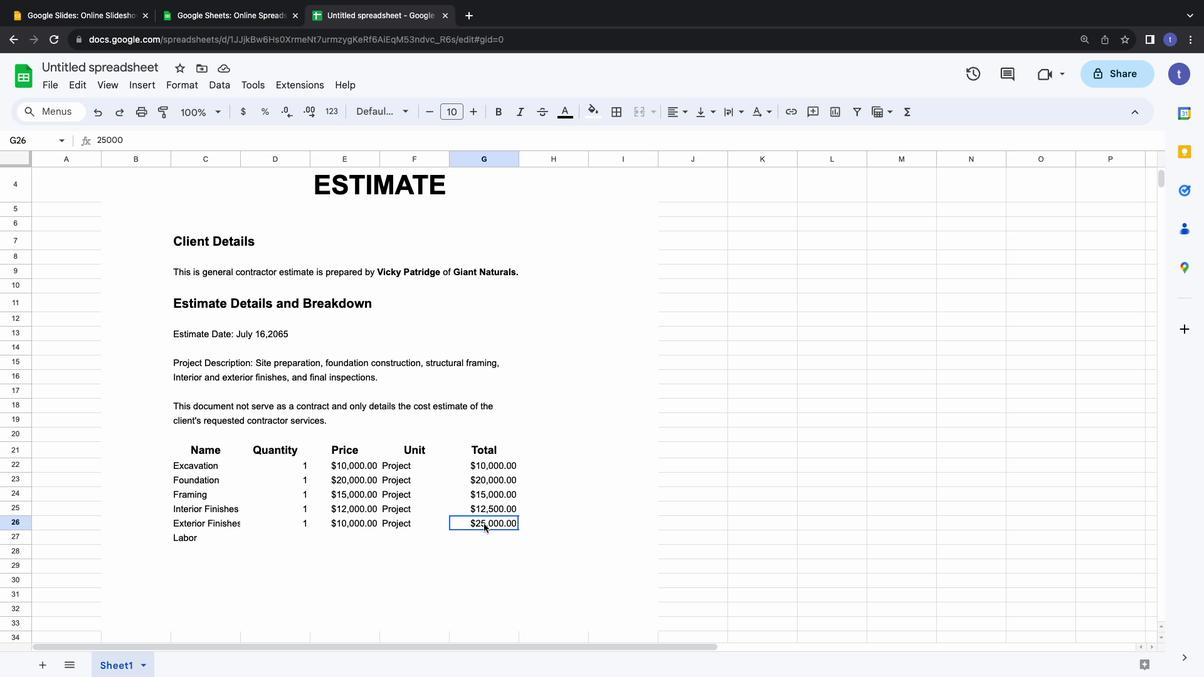 
Action: Mouse pressed left at (484, 523)
Screenshot: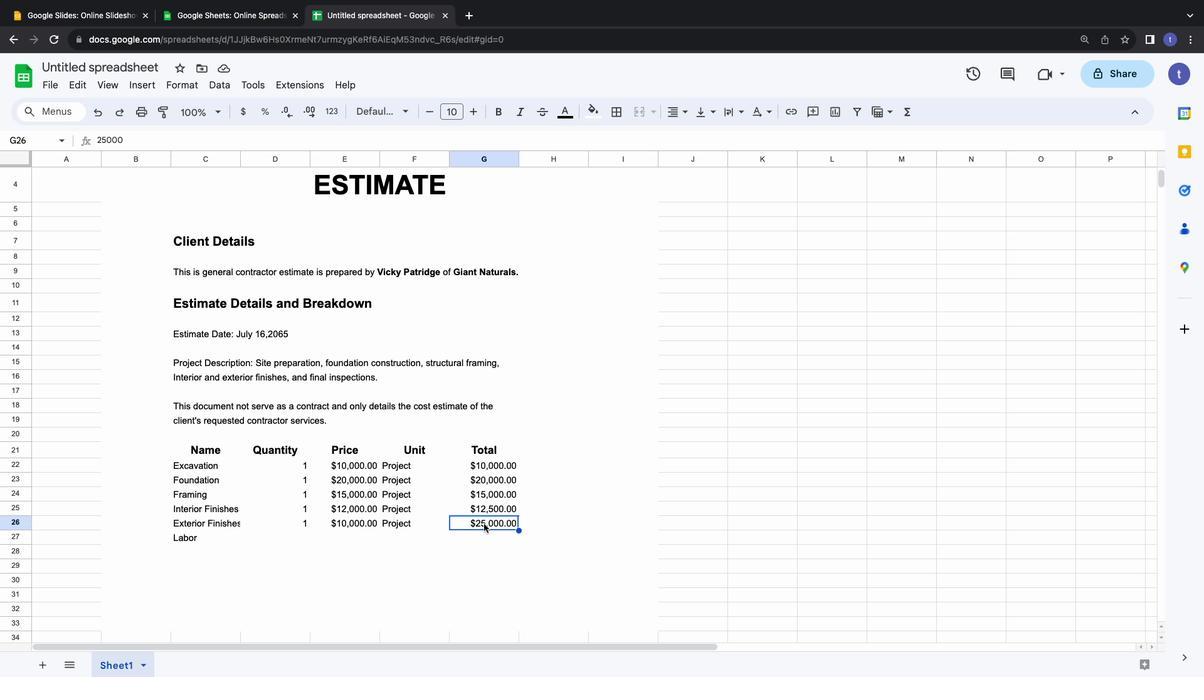 
Action: Mouse moved to (503, 522)
Screenshot: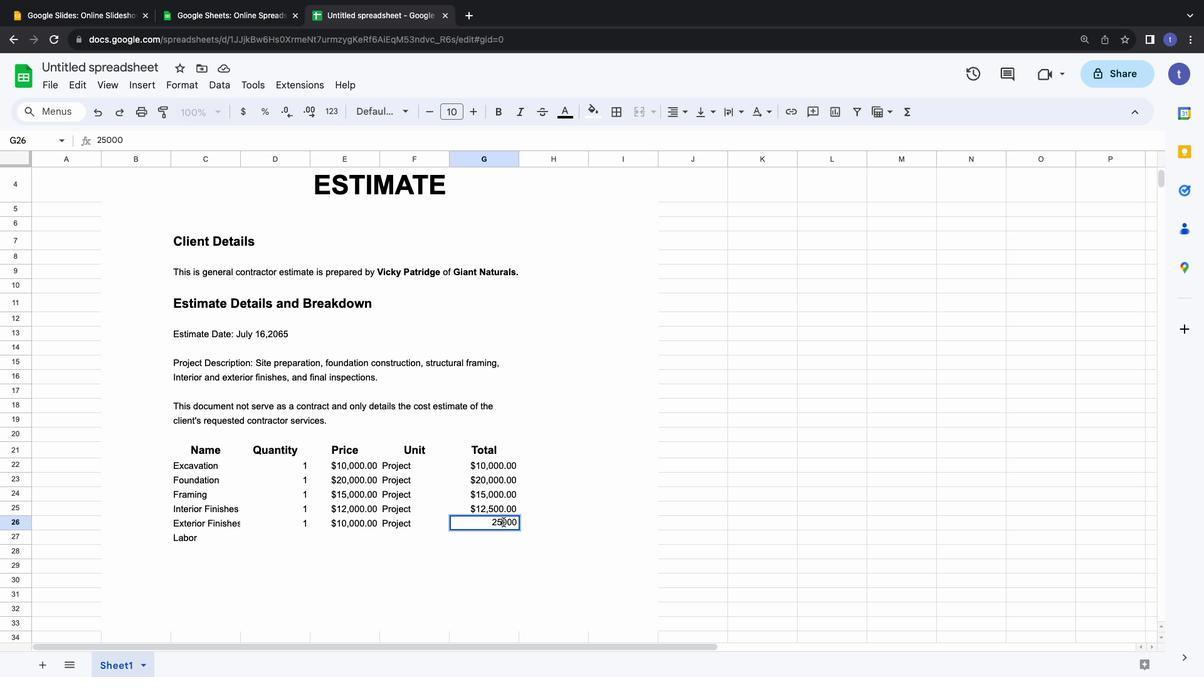 
Action: Mouse pressed left at (503, 522)
Screenshot: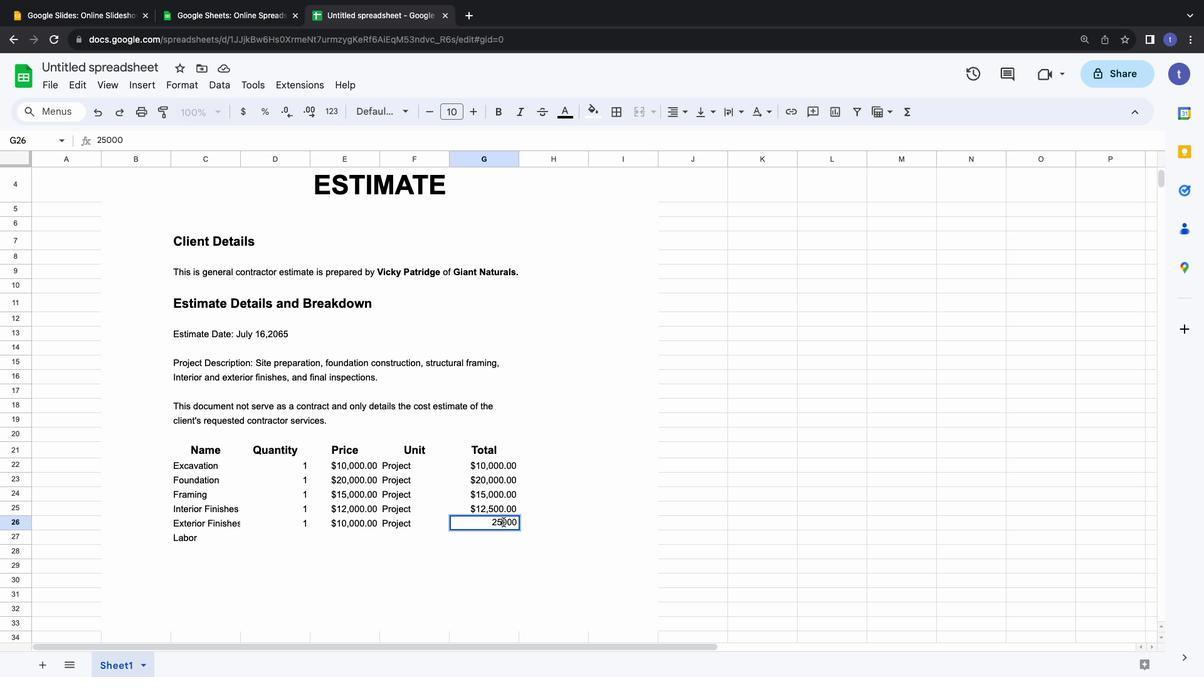 
Action: Mouse moved to (503, 522)
Screenshot: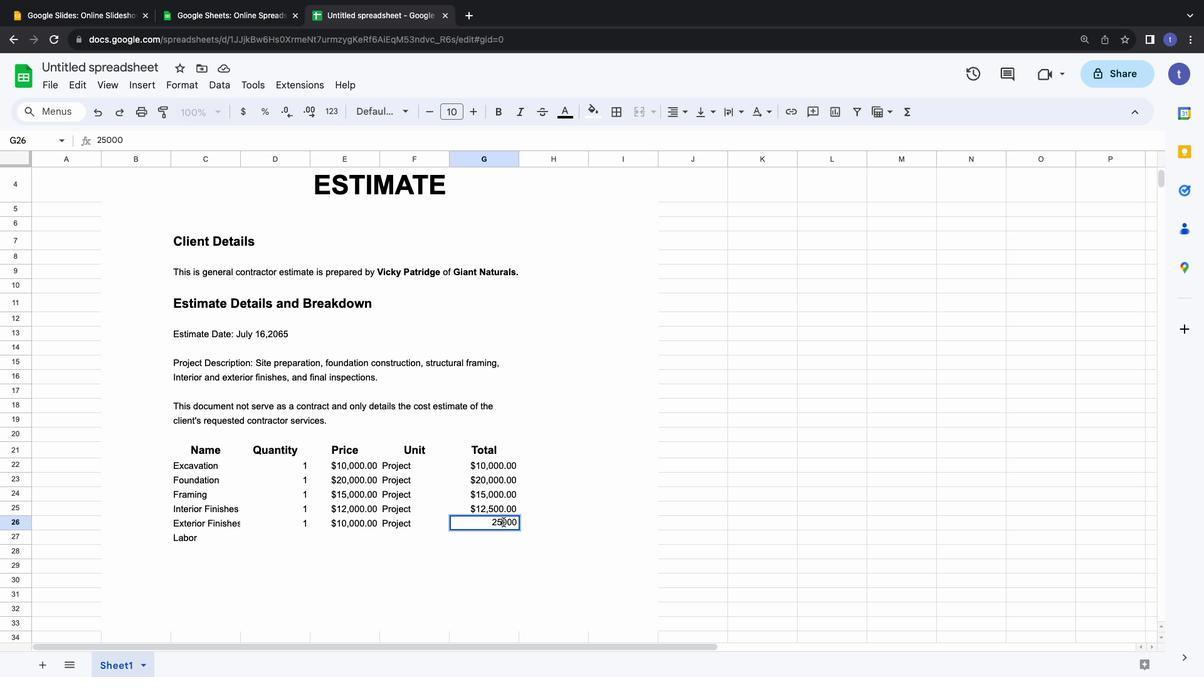 
Action: Key pressed Key.backspaceKey.backspace'1''0''\x03'Key.leftKey.leftKey.leftKey.leftKey.right'5''0''0'Key.space'h''o''u''r''s'Key.tabKey.shift'$''5''0''/''h''r'Key.tabKey.shift'H''o''u''r'Key.tabKey.shift'$''2''5''0''0''0''.''0''0''\x03'
Screenshot: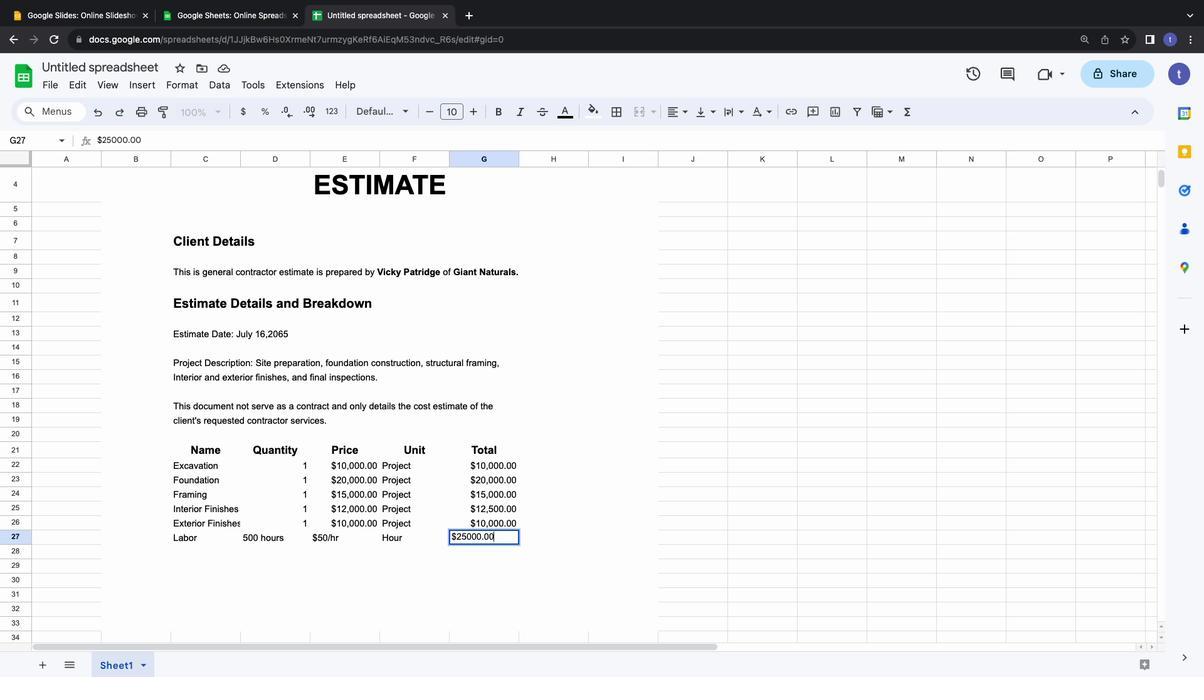 
Action: Mouse moved to (203, 449)
Screenshot: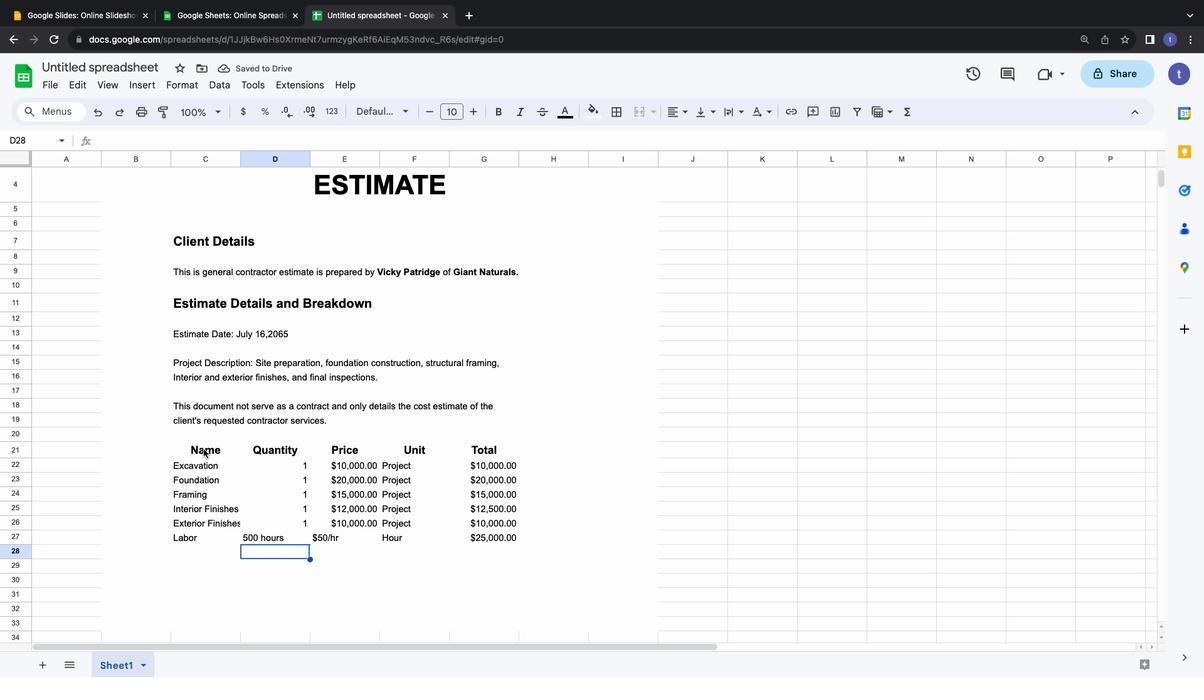 
Action: Mouse pressed left at (203, 449)
Screenshot: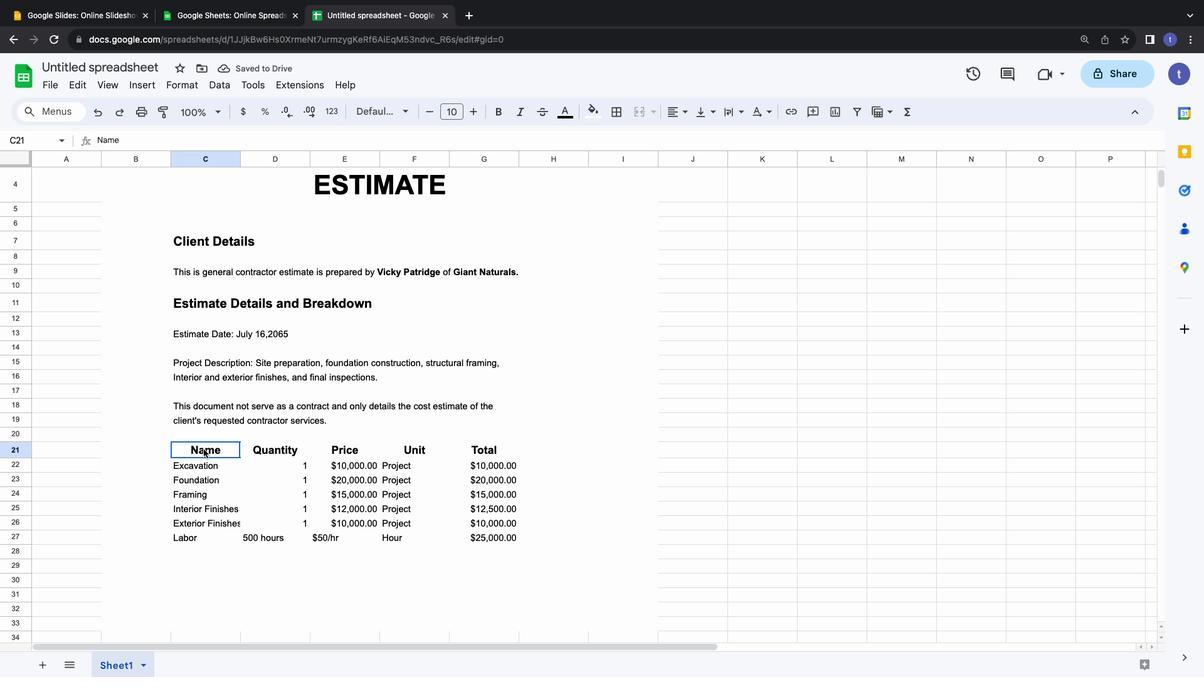 
Action: Mouse moved to (181, 467)
Screenshot: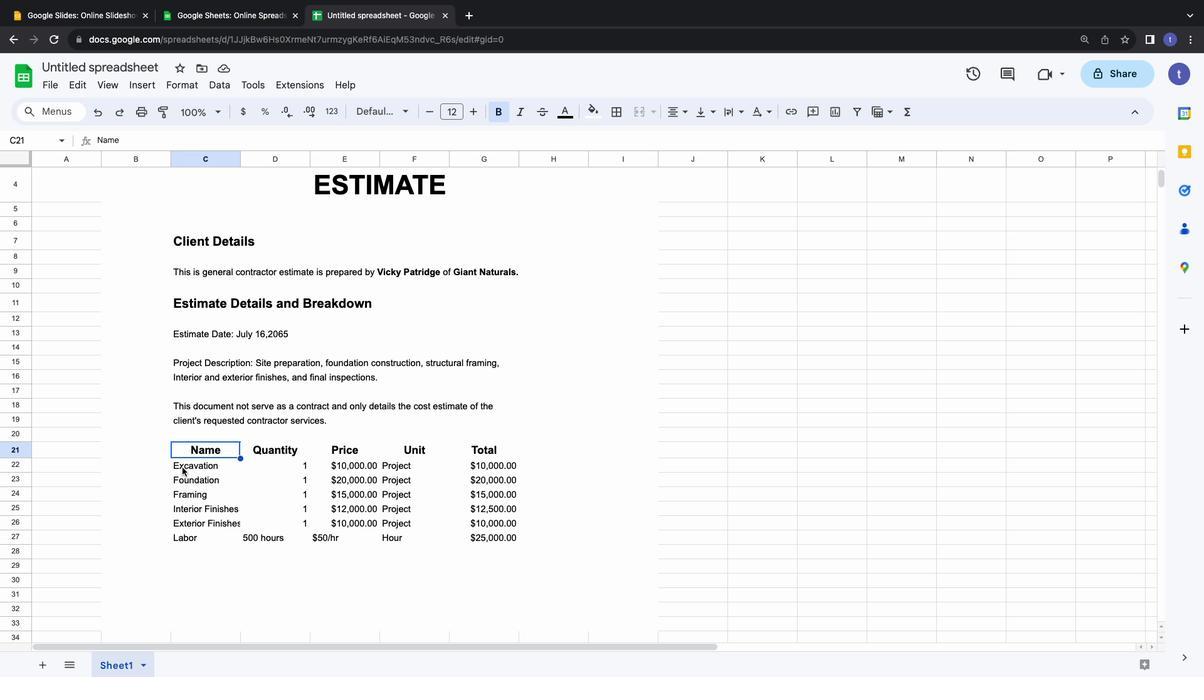 
Action: Mouse pressed left at (181, 467)
Screenshot: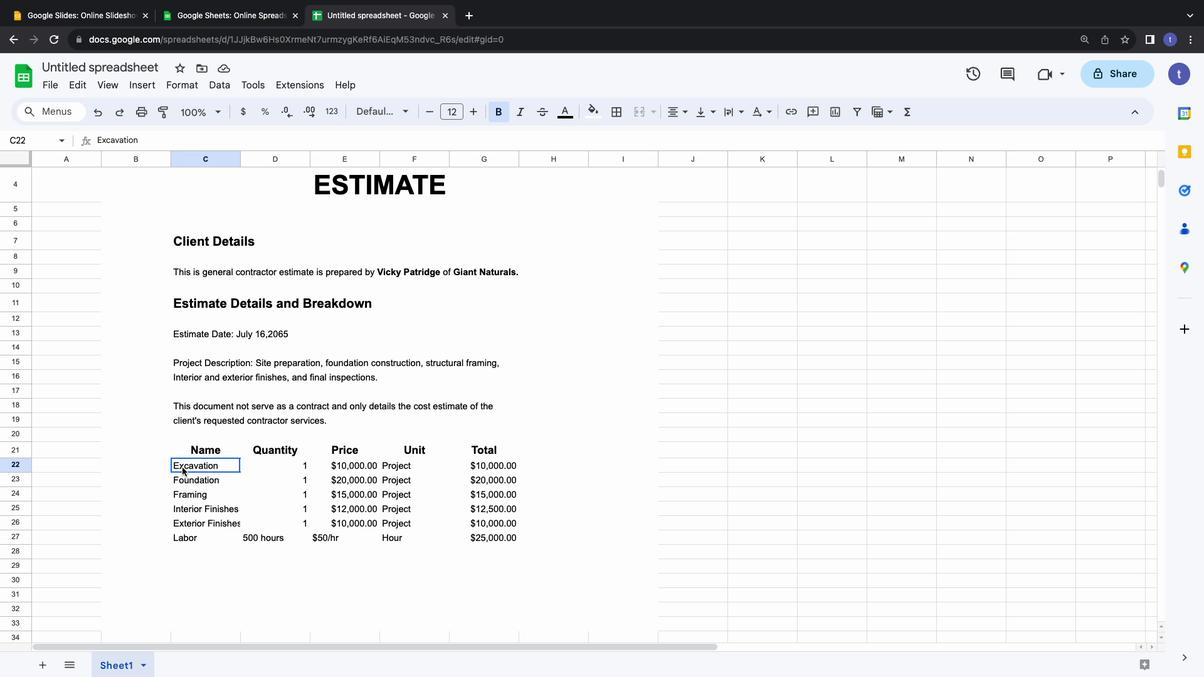 
Action: Mouse pressed left at (181, 467)
Screenshot: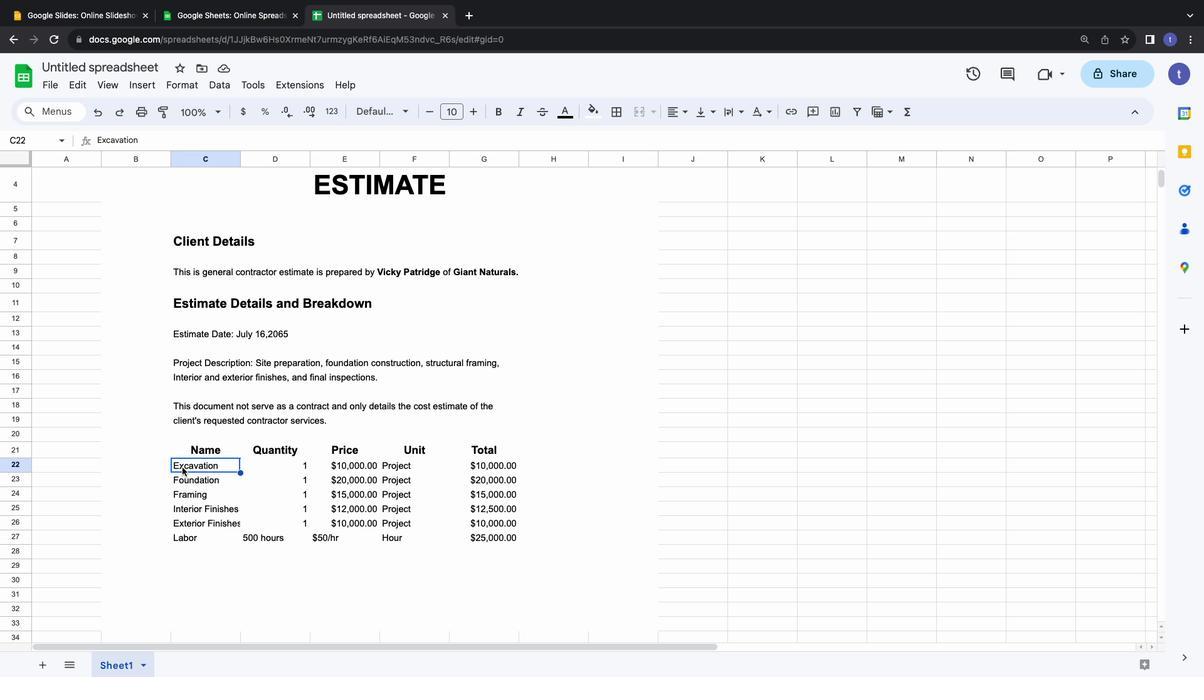 
Action: Mouse moved to (684, 114)
Screenshot: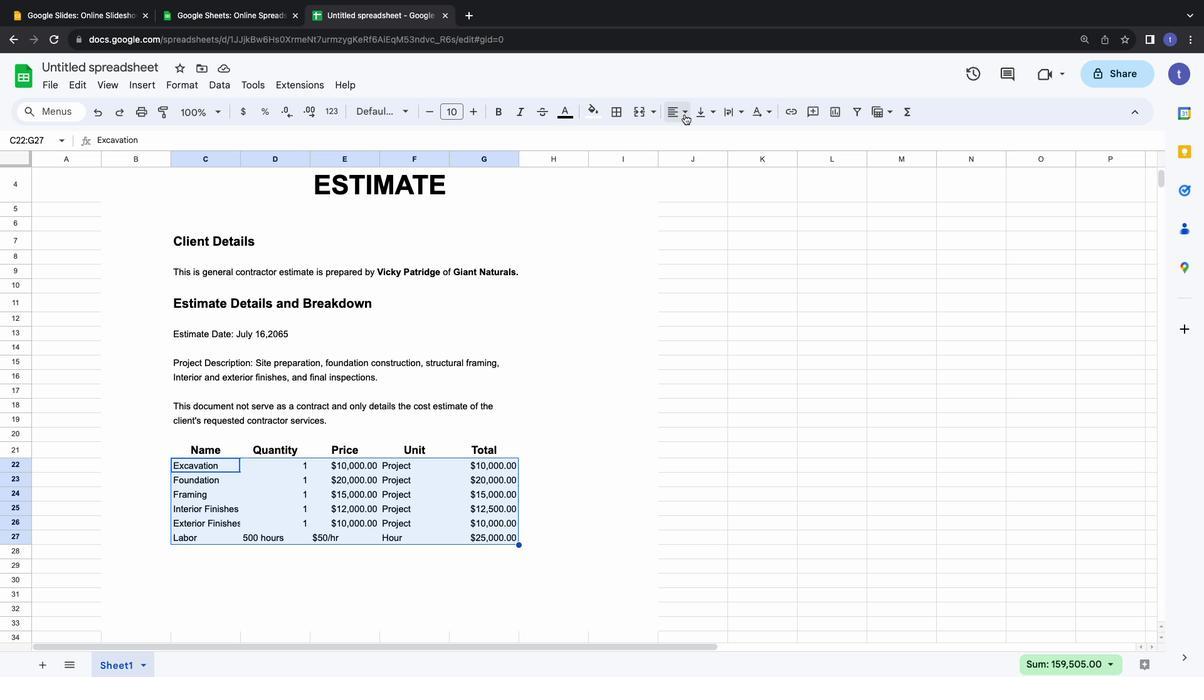 
Action: Mouse pressed left at (684, 114)
Screenshot: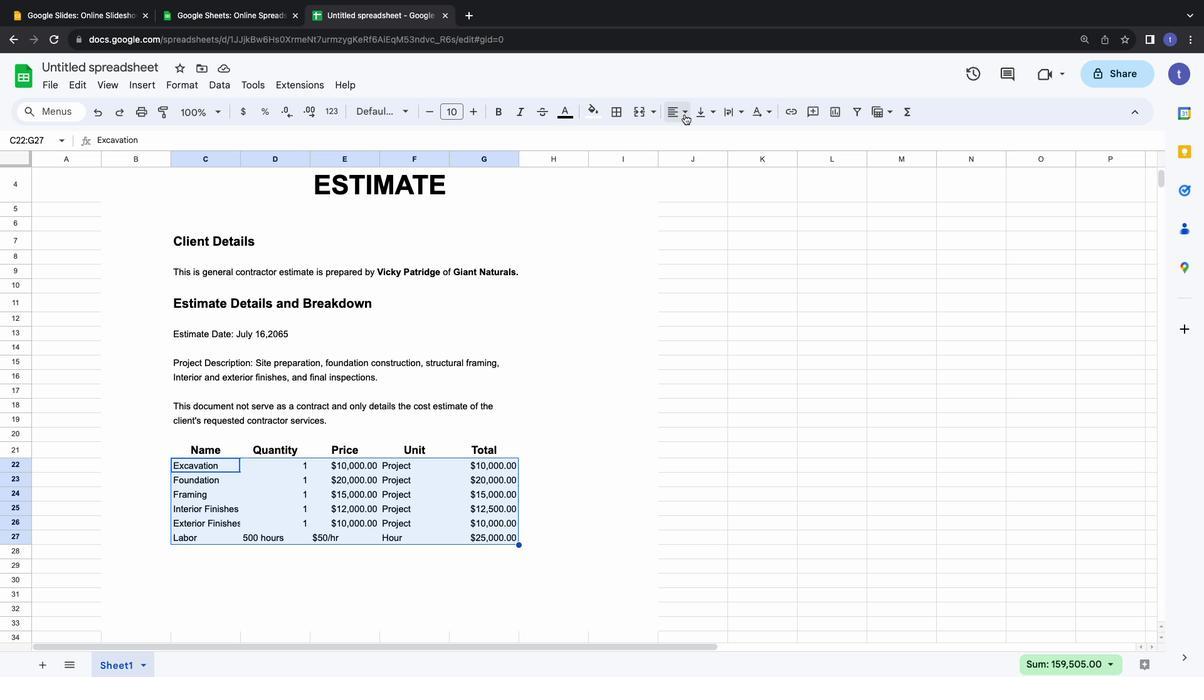 
Action: Mouse moved to (692, 133)
Screenshot: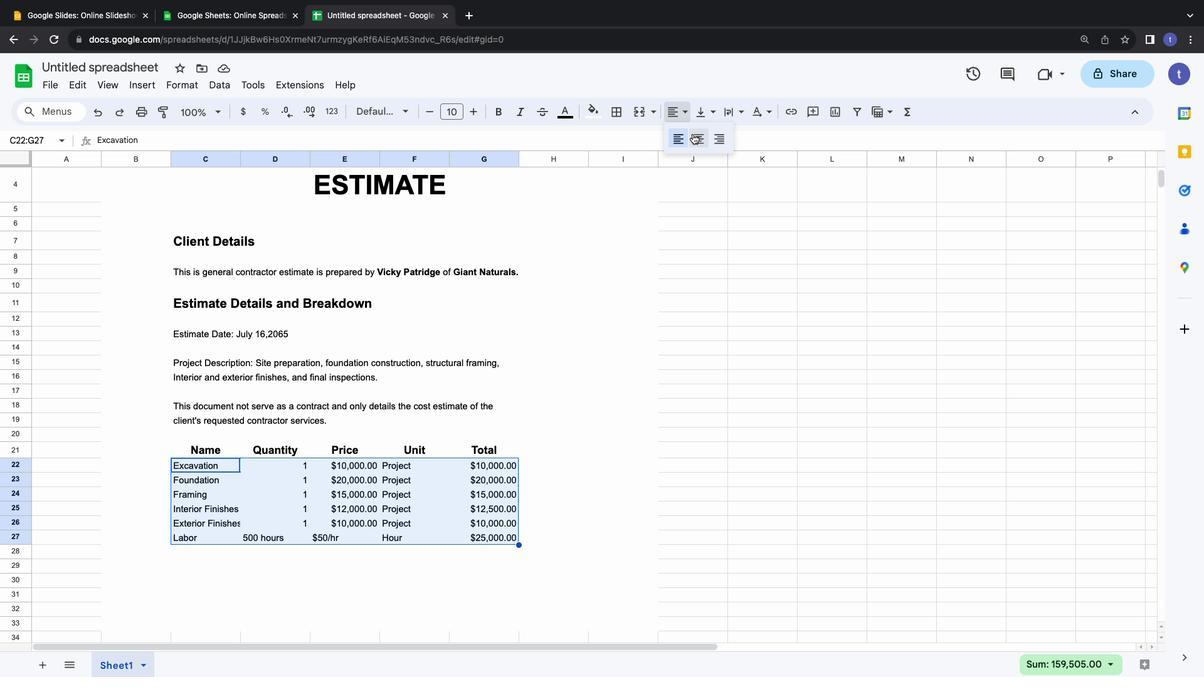 
Action: Mouse pressed left at (692, 133)
Screenshot: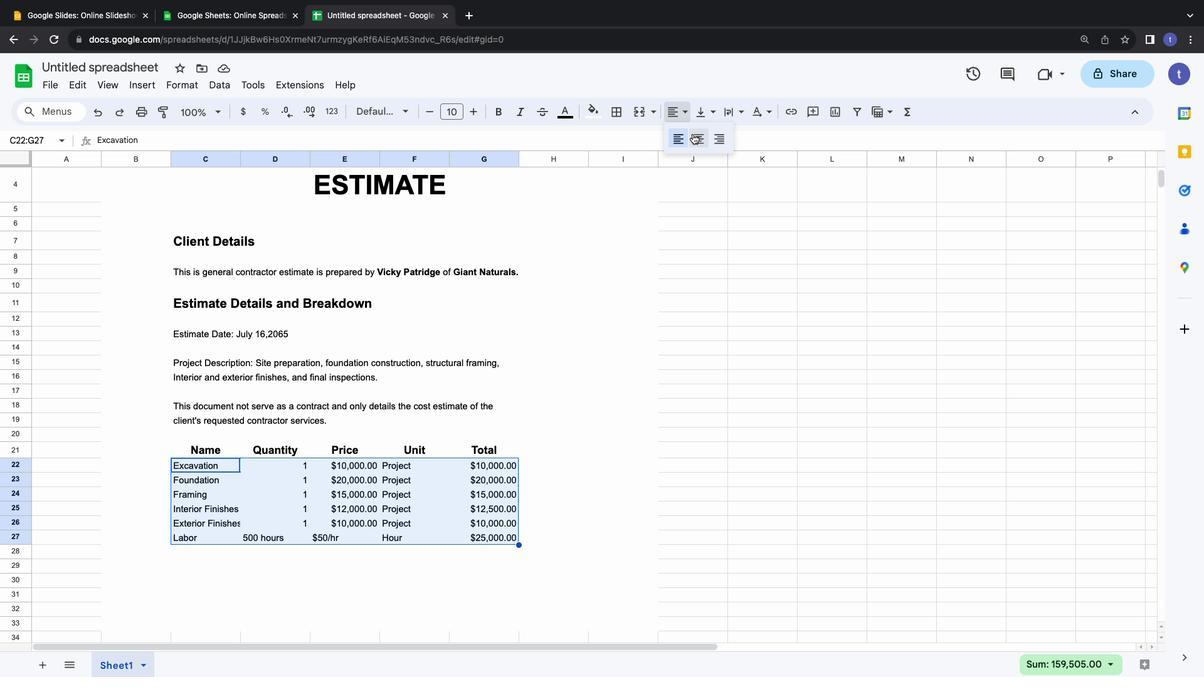 
Action: Mouse moved to (398, 481)
Screenshot: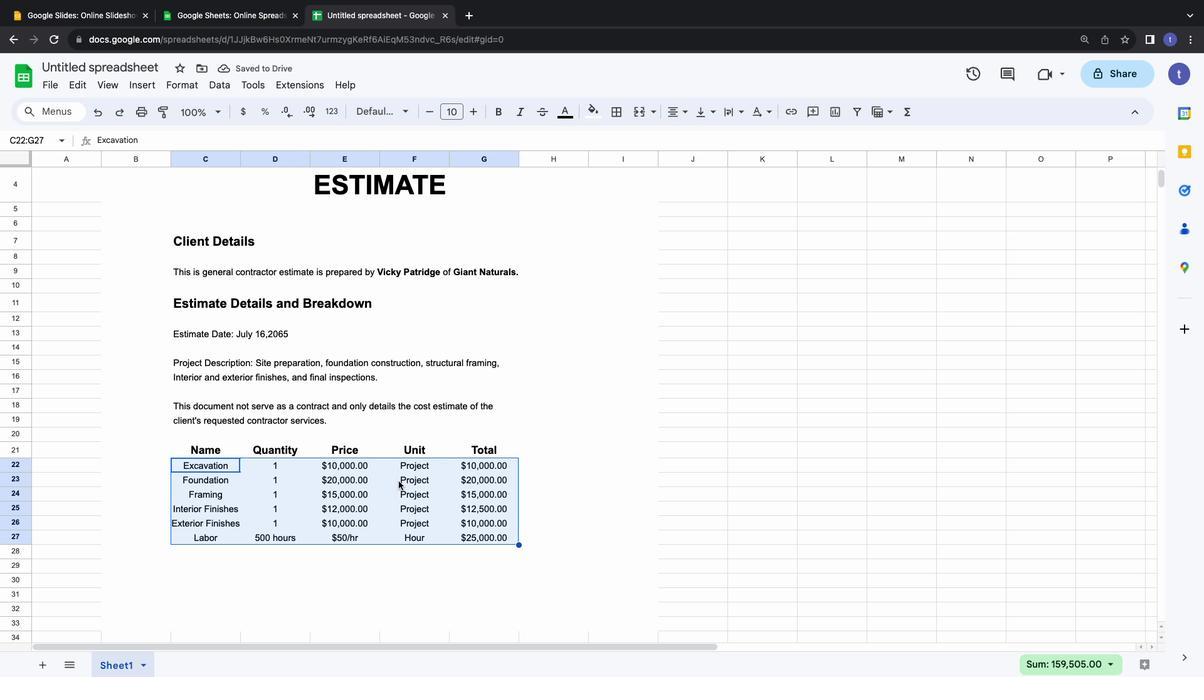 
Action: Mouse pressed left at (398, 481)
Screenshot: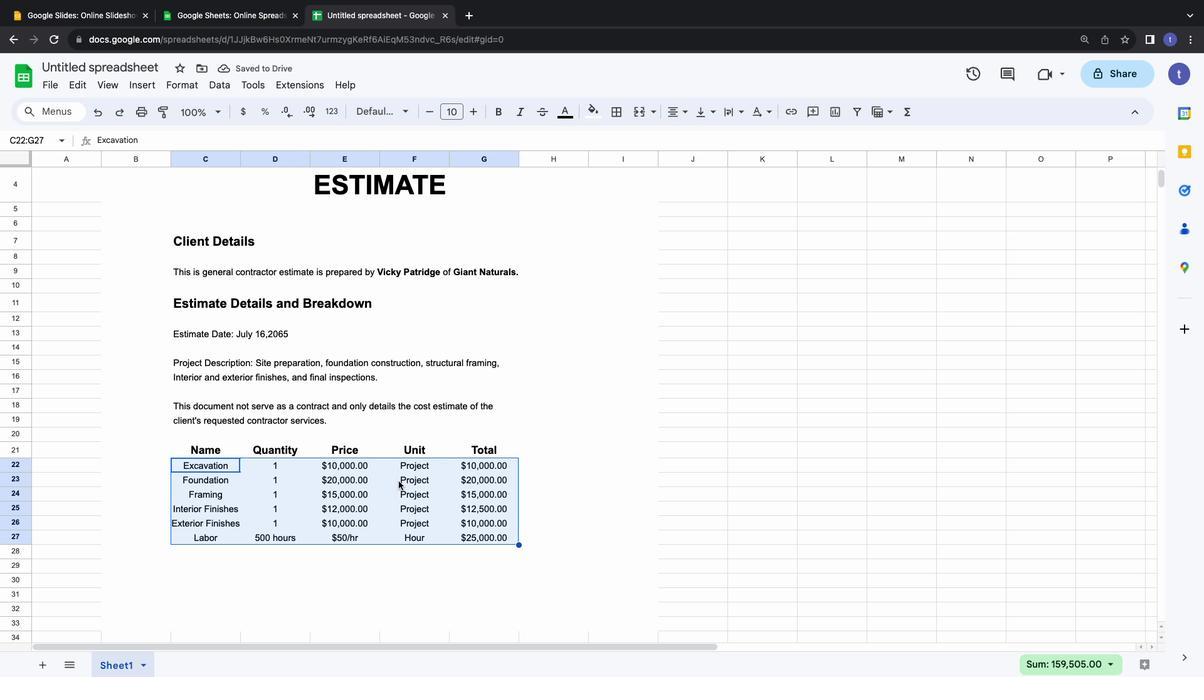 
Action: Mouse moved to (186, 446)
Screenshot: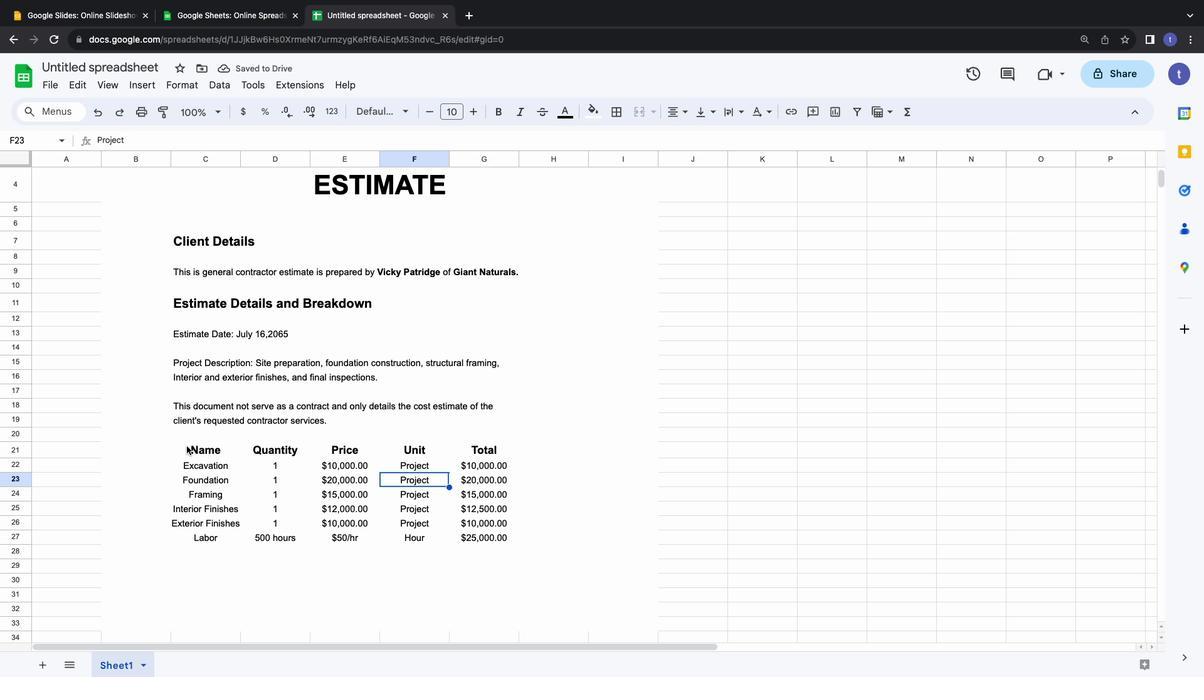
Action: Mouse pressed left at (186, 446)
Screenshot: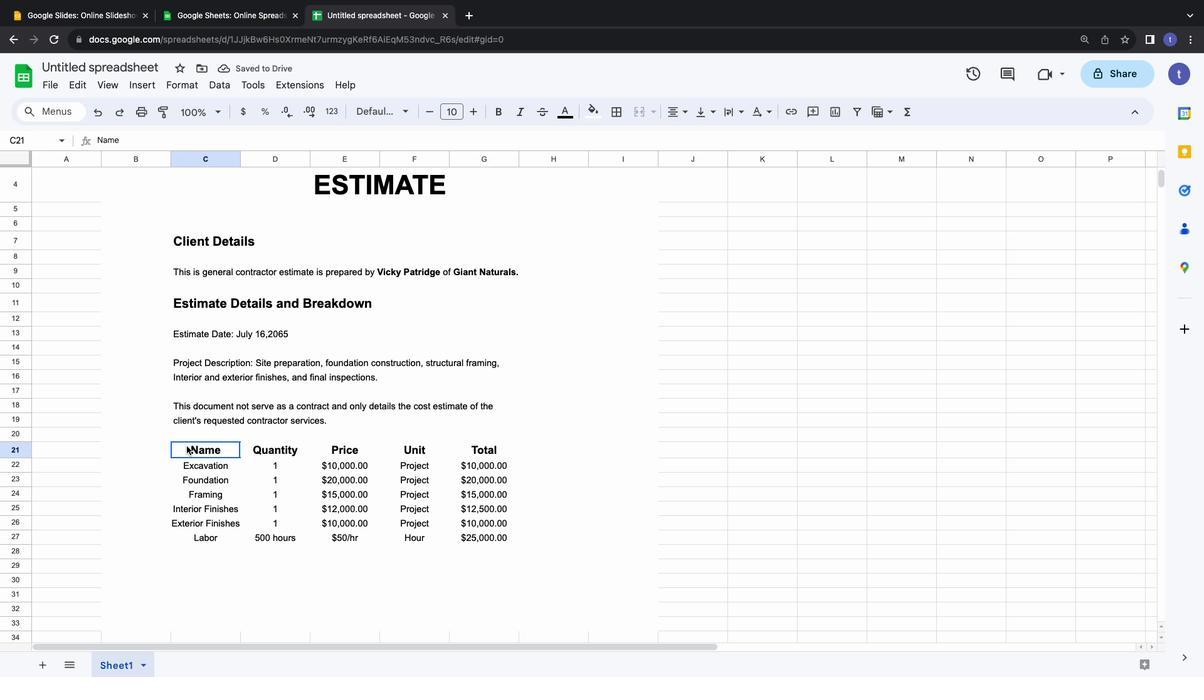 
Action: Mouse moved to (619, 105)
Screenshot: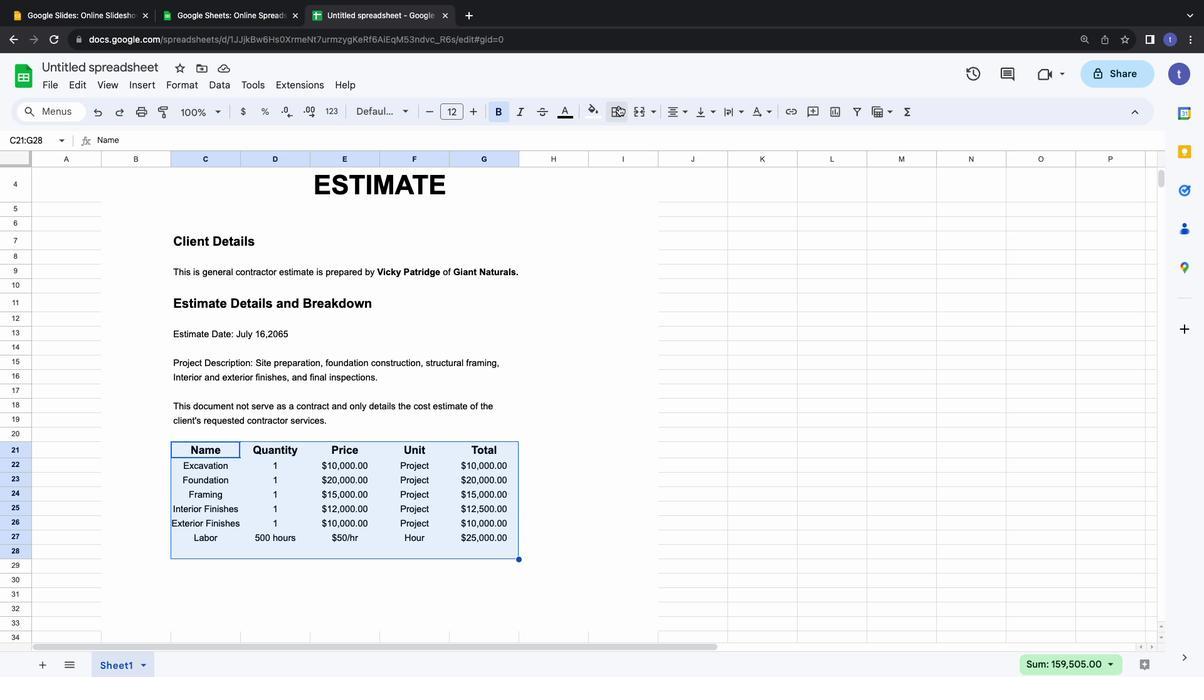 
Action: Mouse pressed left at (619, 105)
Screenshot: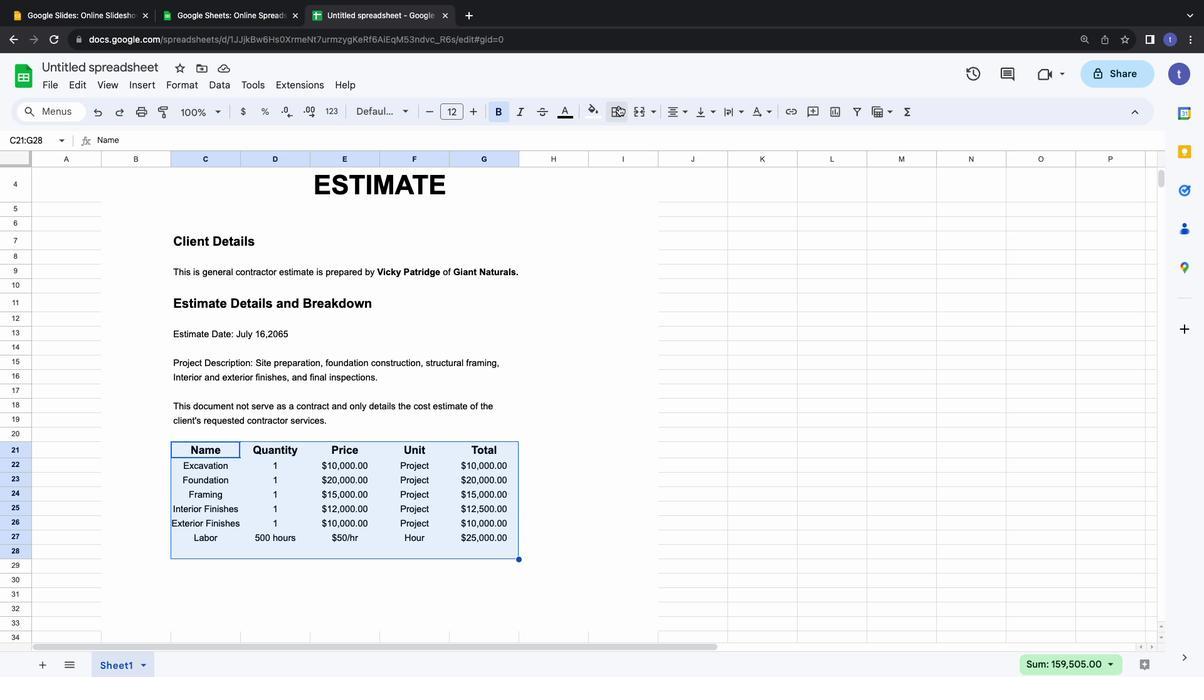 
Action: Mouse moved to (622, 145)
Screenshot: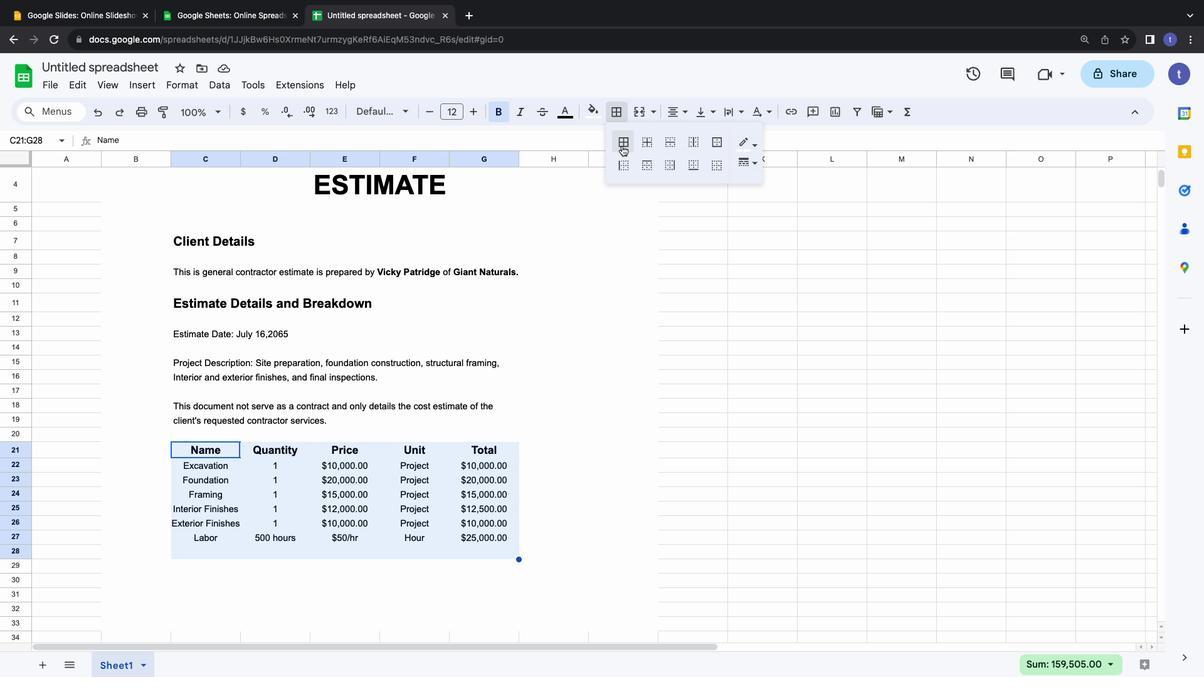 
Action: Mouse pressed left at (622, 145)
Screenshot: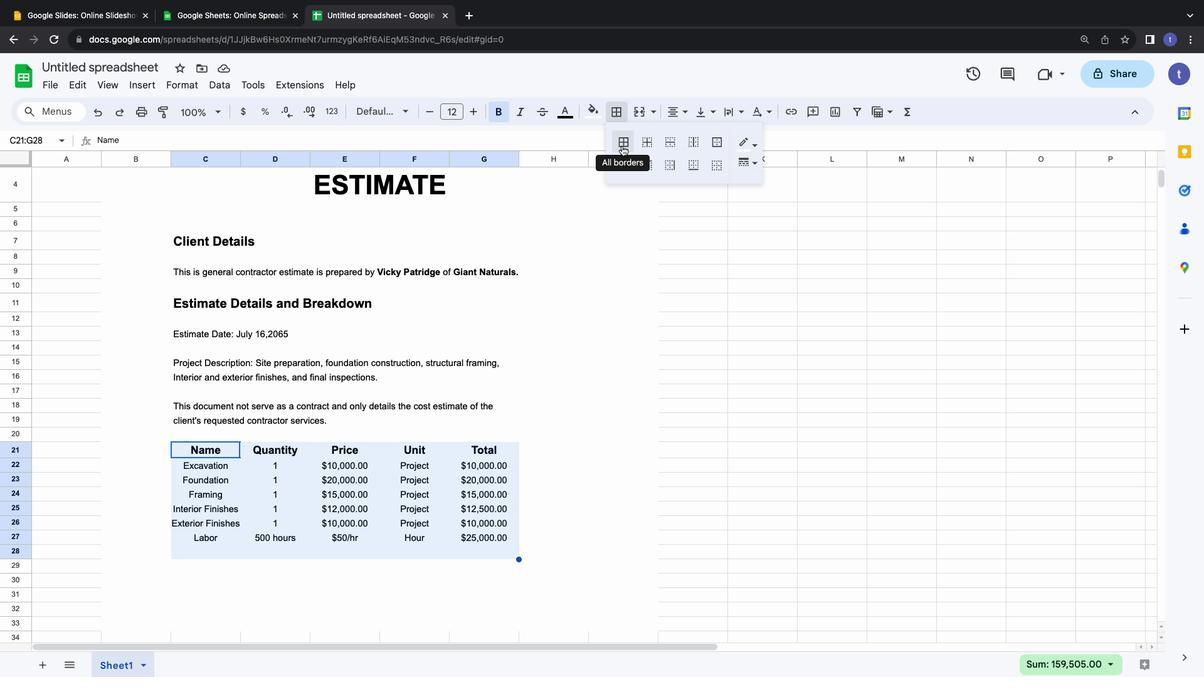 
Action: Mouse moved to (743, 148)
Screenshot: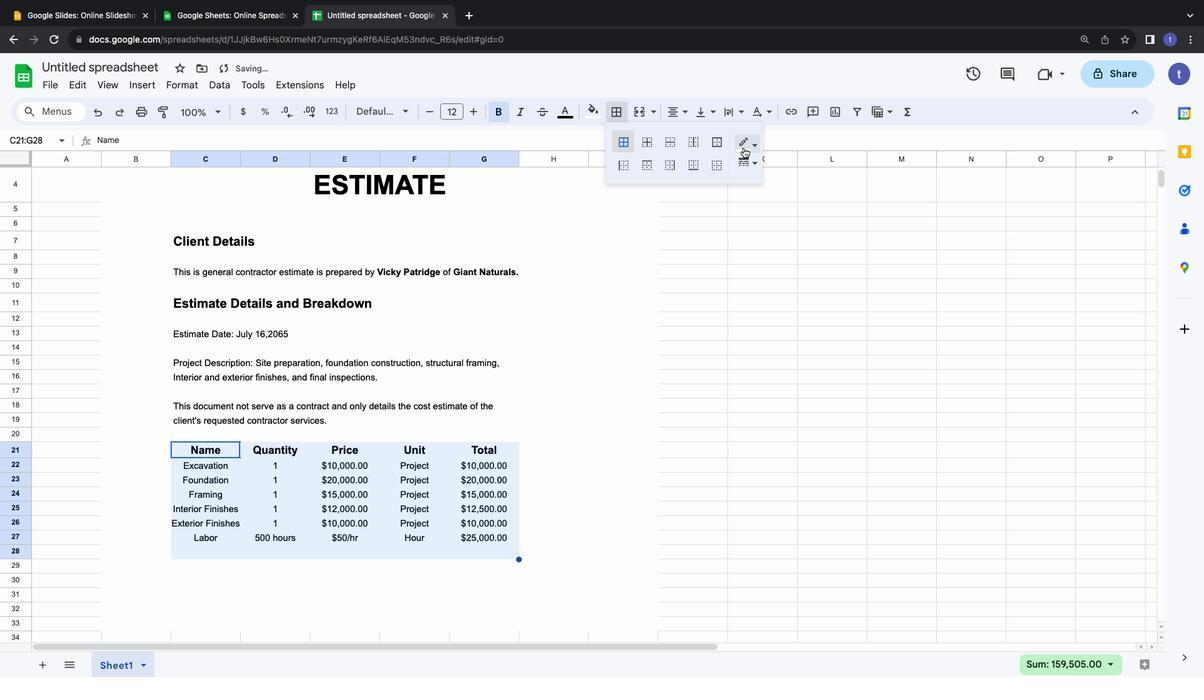
Action: Mouse pressed left at (743, 148)
Screenshot: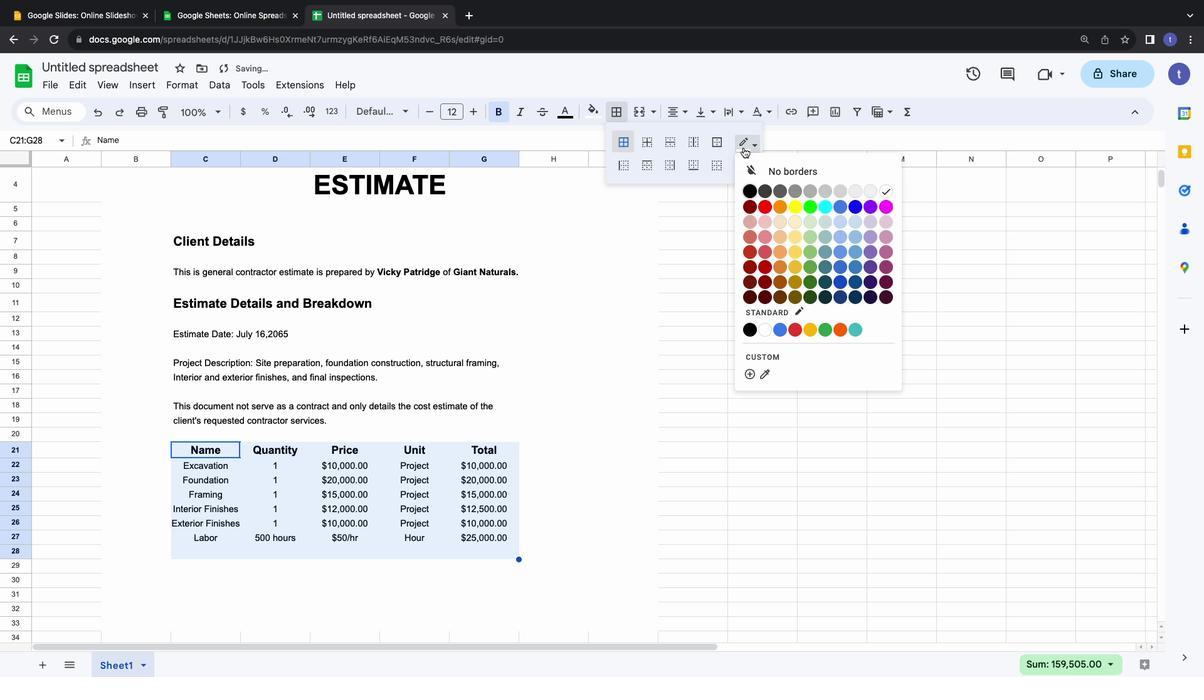 
Action: Mouse moved to (745, 187)
Screenshot: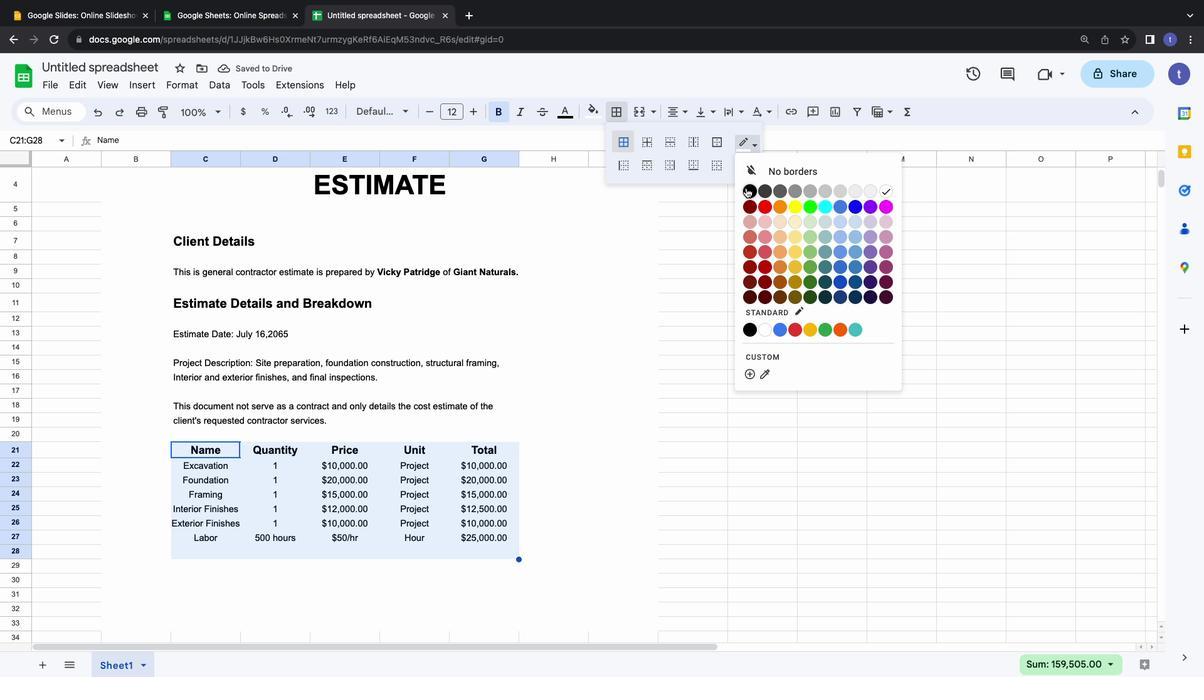 
Action: Mouse pressed left at (745, 187)
Screenshot: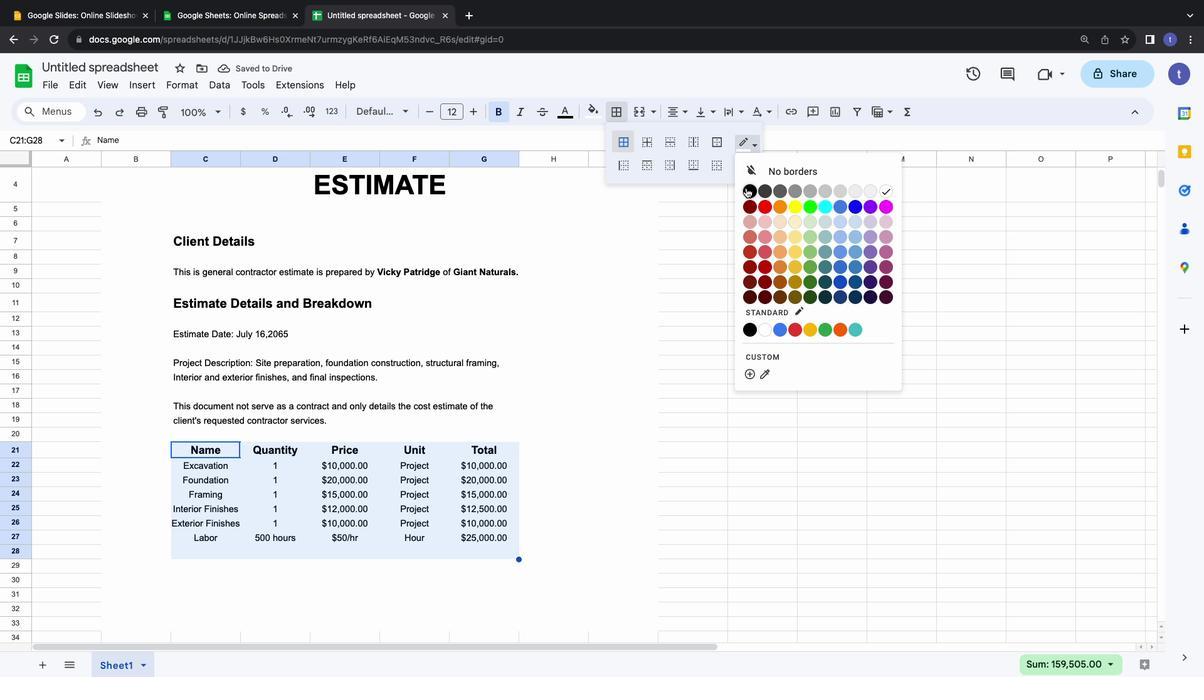 
Action: Mouse moved to (215, 550)
Screenshot: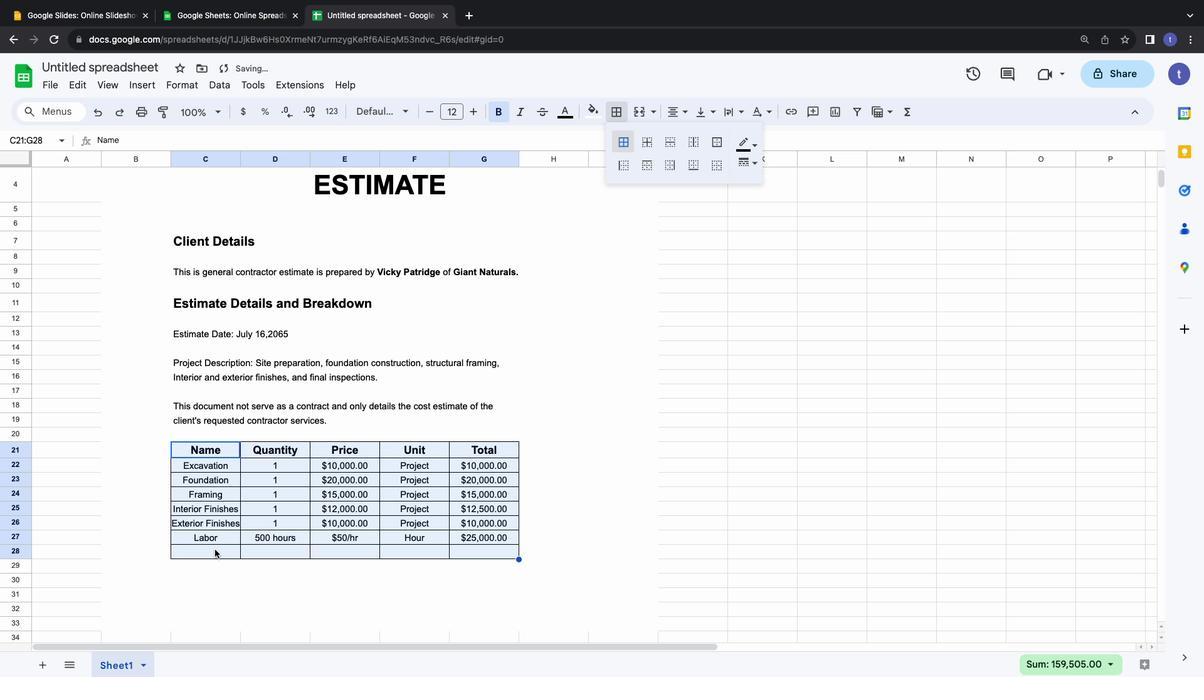 
Action: Mouse pressed left at (215, 550)
Screenshot: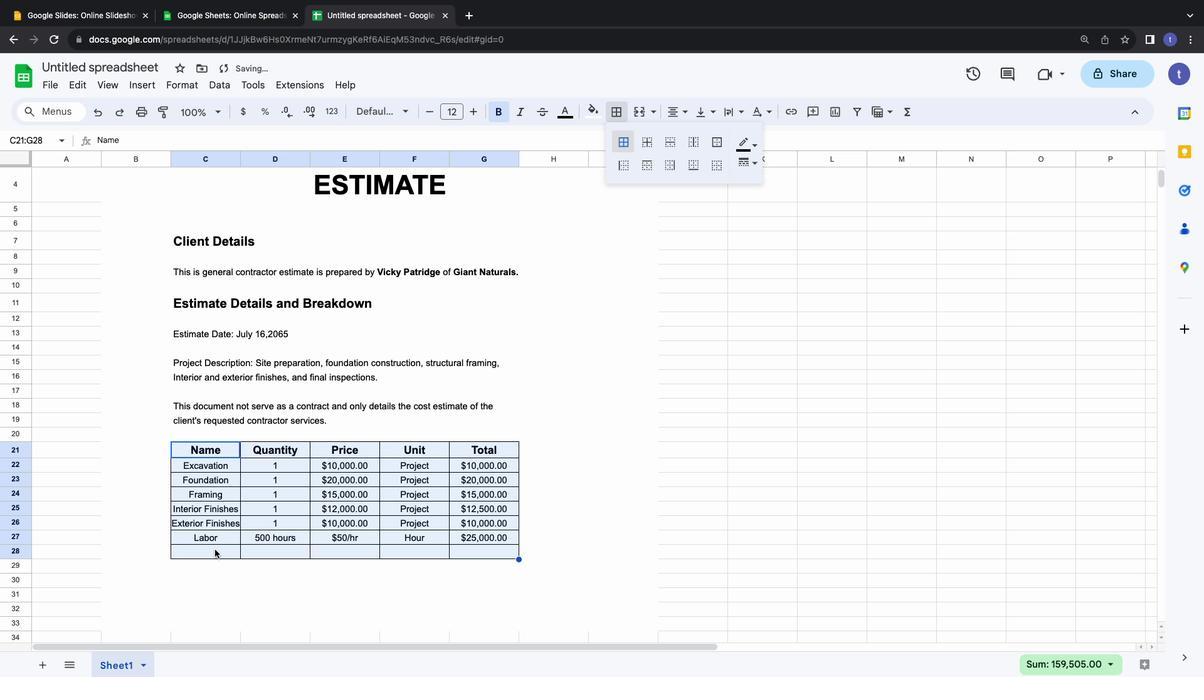 
Action: Mouse moved to (210, 550)
Screenshot: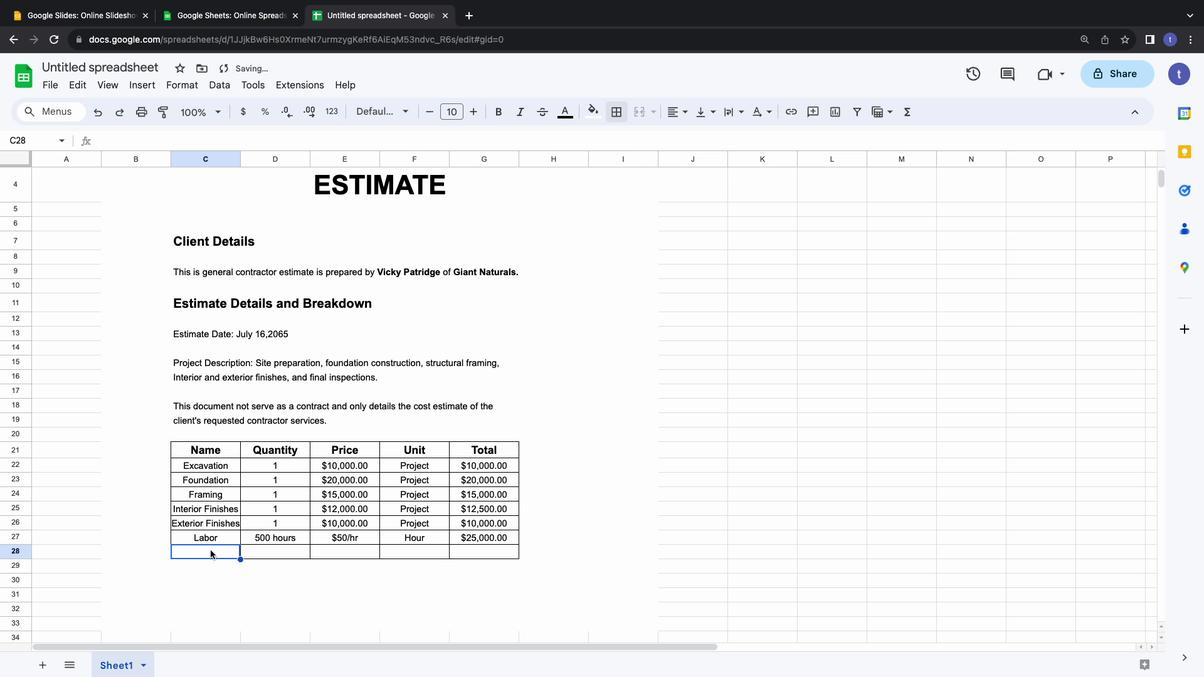 
Action: Mouse pressed left at (210, 550)
Screenshot: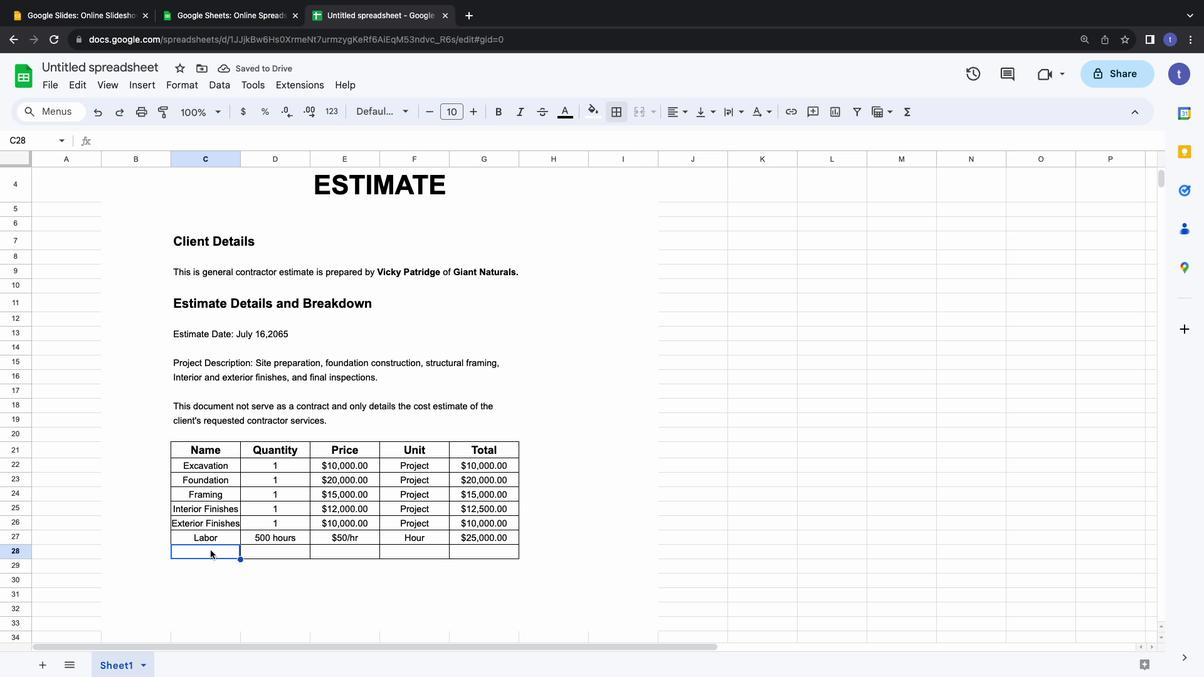 
Action: Mouse moved to (641, 114)
Screenshot: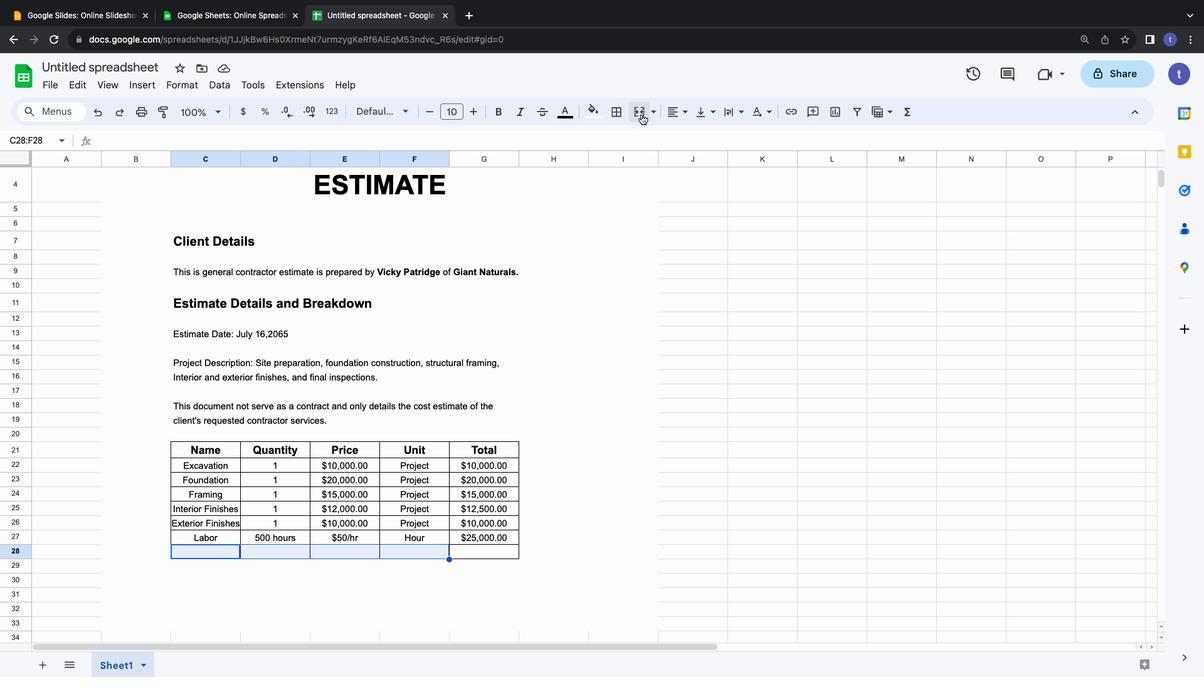 
Action: Mouse pressed left at (641, 114)
Screenshot: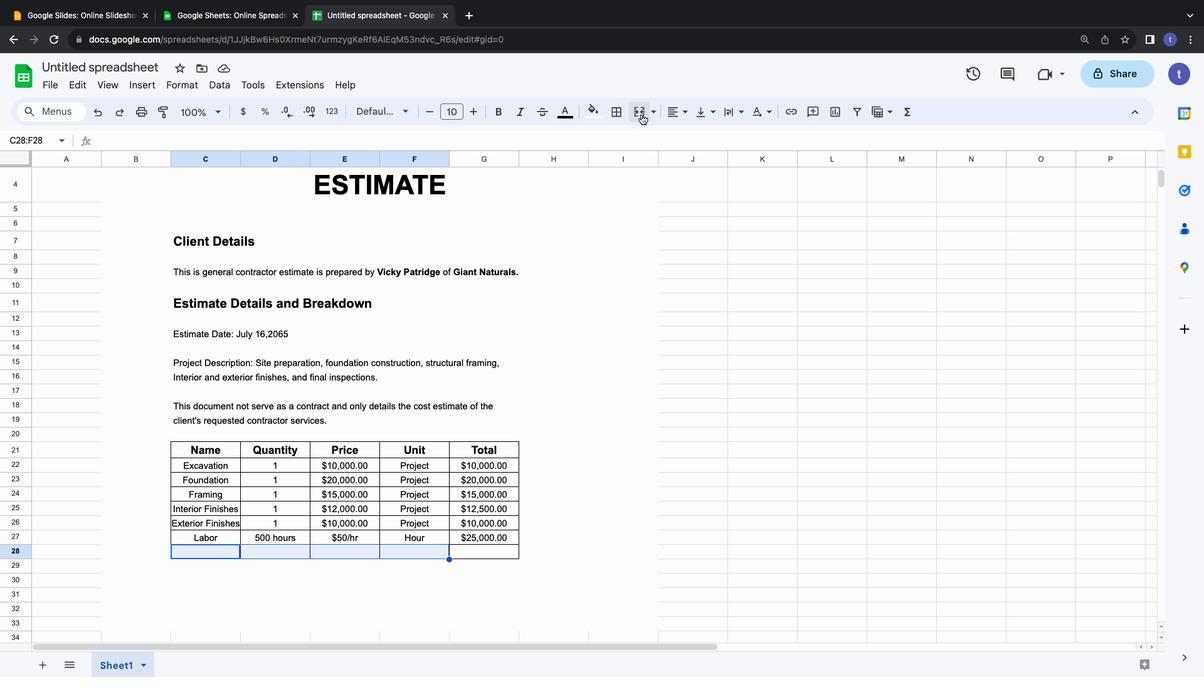
Action: Mouse moved to (295, 547)
Screenshot: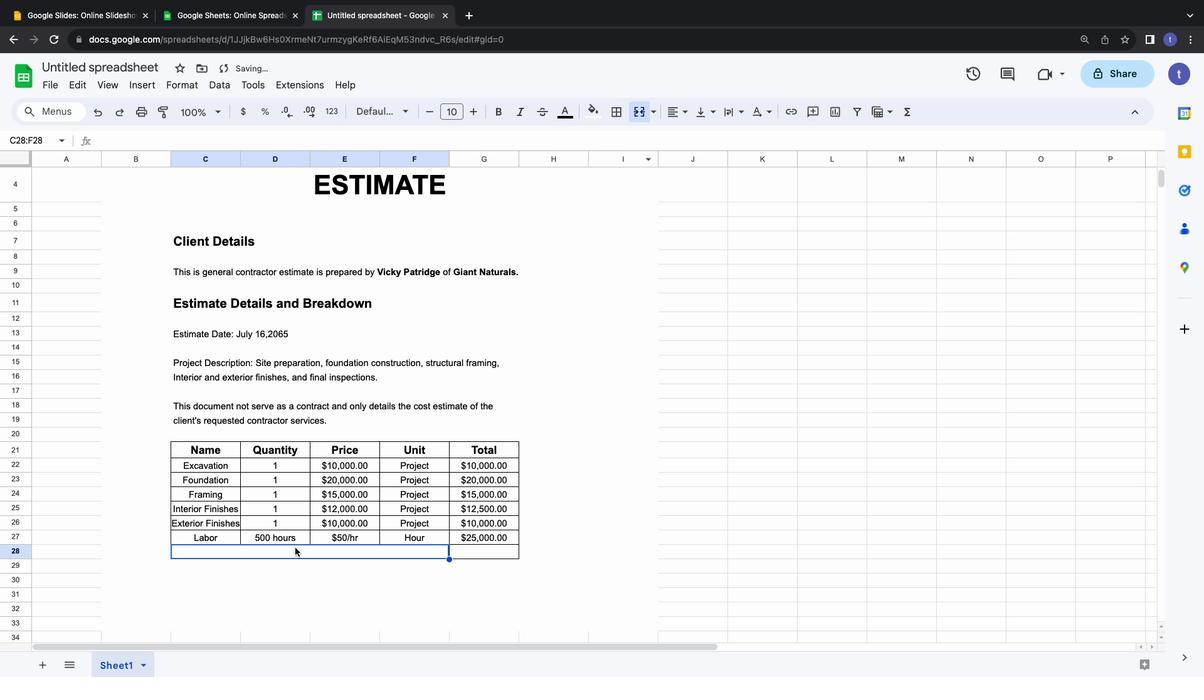 
Action: Mouse pressed left at (295, 547)
Screenshot: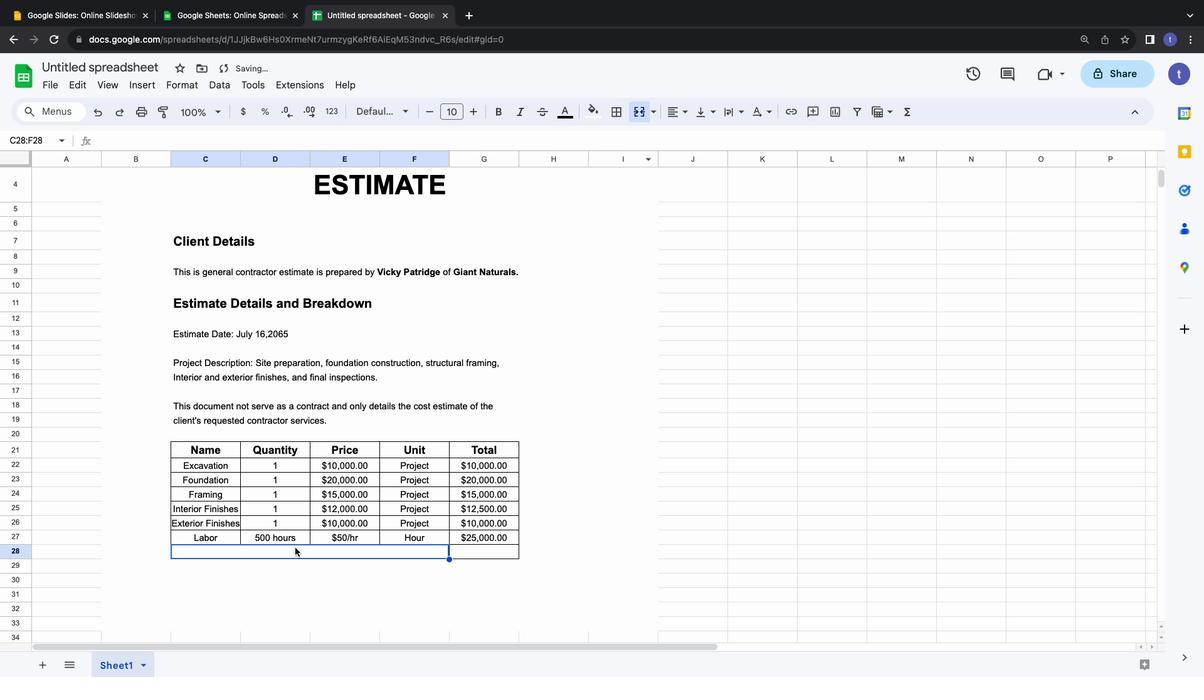 
Action: Mouse moved to (295, 547)
Screenshot: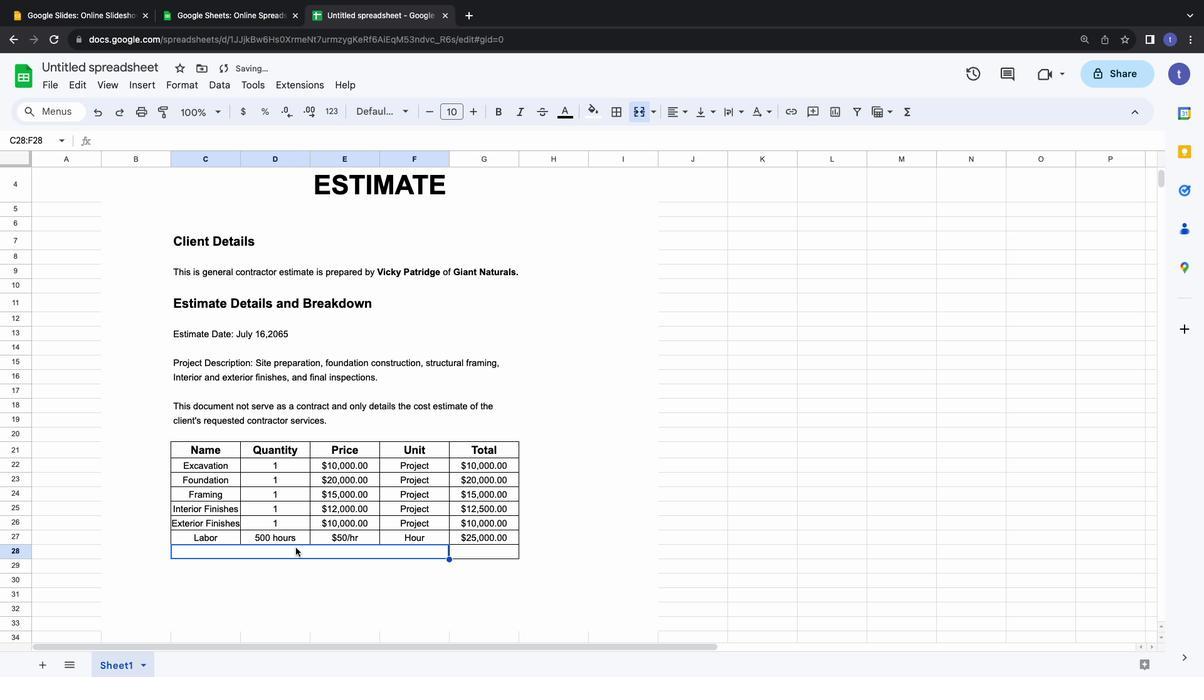 
Action: Key pressed Key.shift'T''o''t''a''l'Key.tabKey.shift'$''9''2'',''5''0''0''.''0''0''\x03'
Screenshot: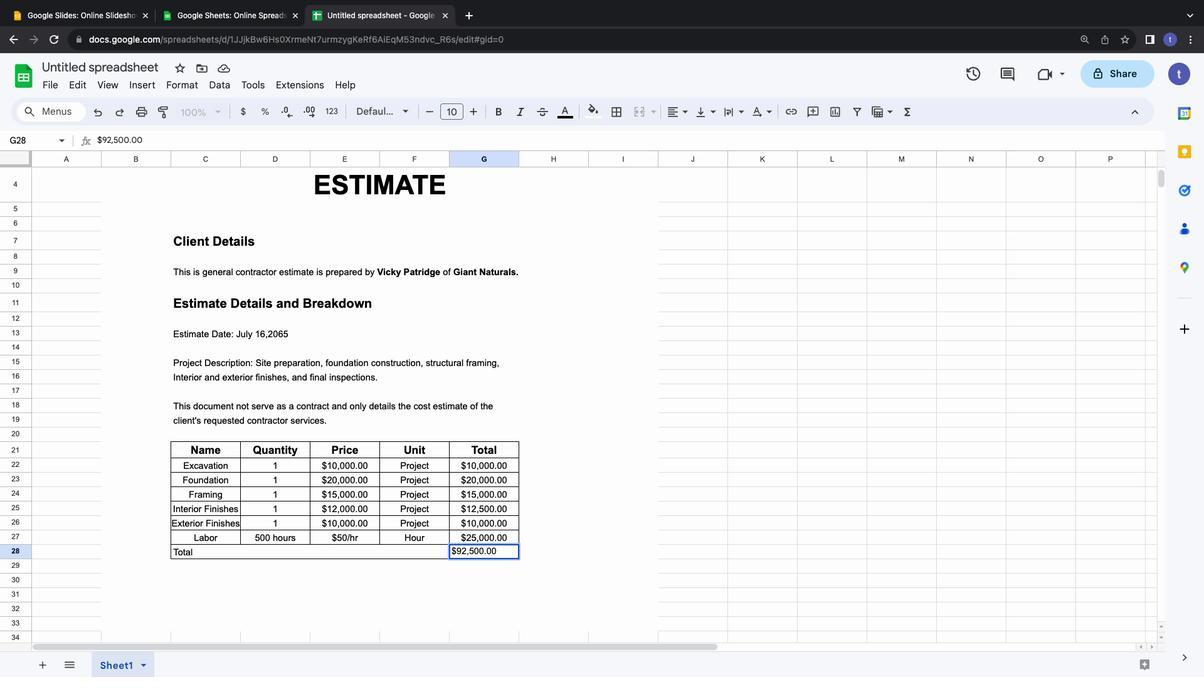 
Action: Mouse moved to (223, 550)
Screenshot: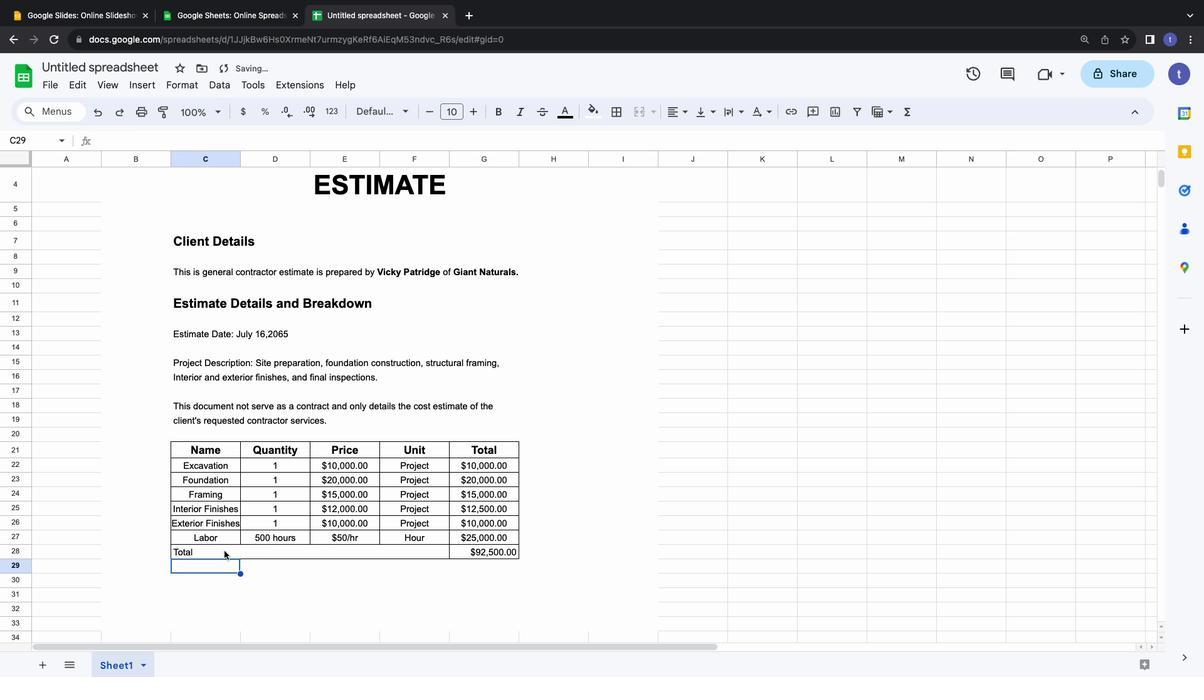 
Action: Mouse pressed left at (223, 550)
Screenshot: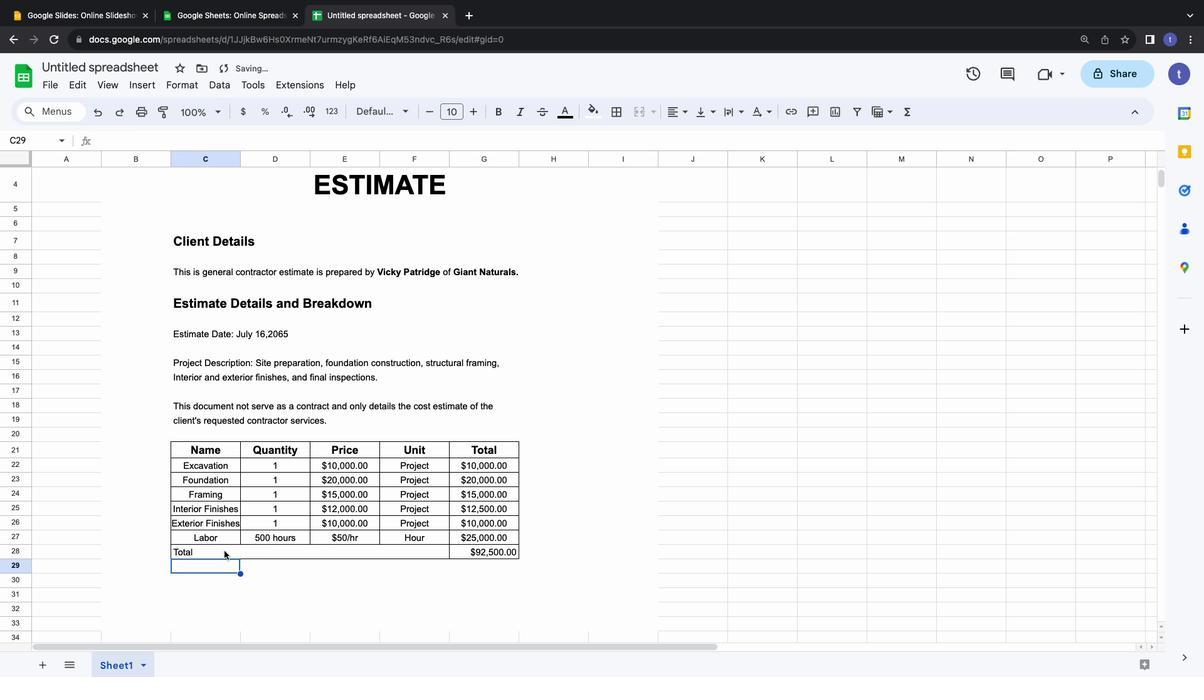 
Action: Mouse pressed left at (223, 550)
Screenshot: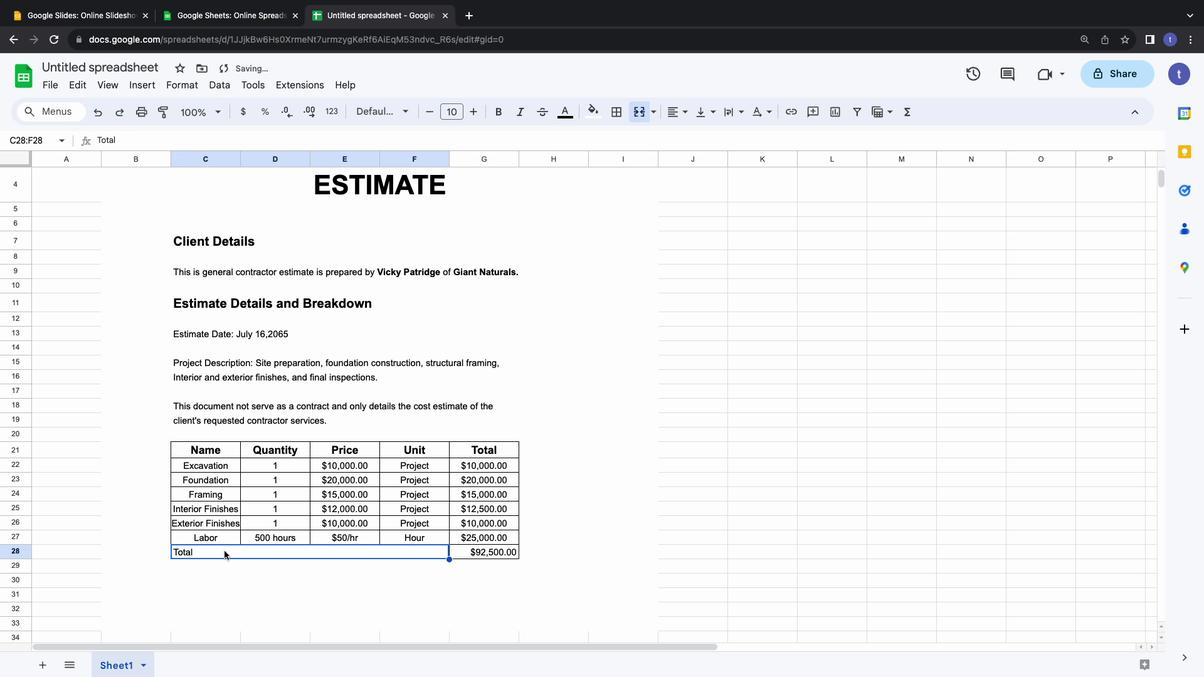 
Action: Mouse moved to (193, 553)
Screenshot: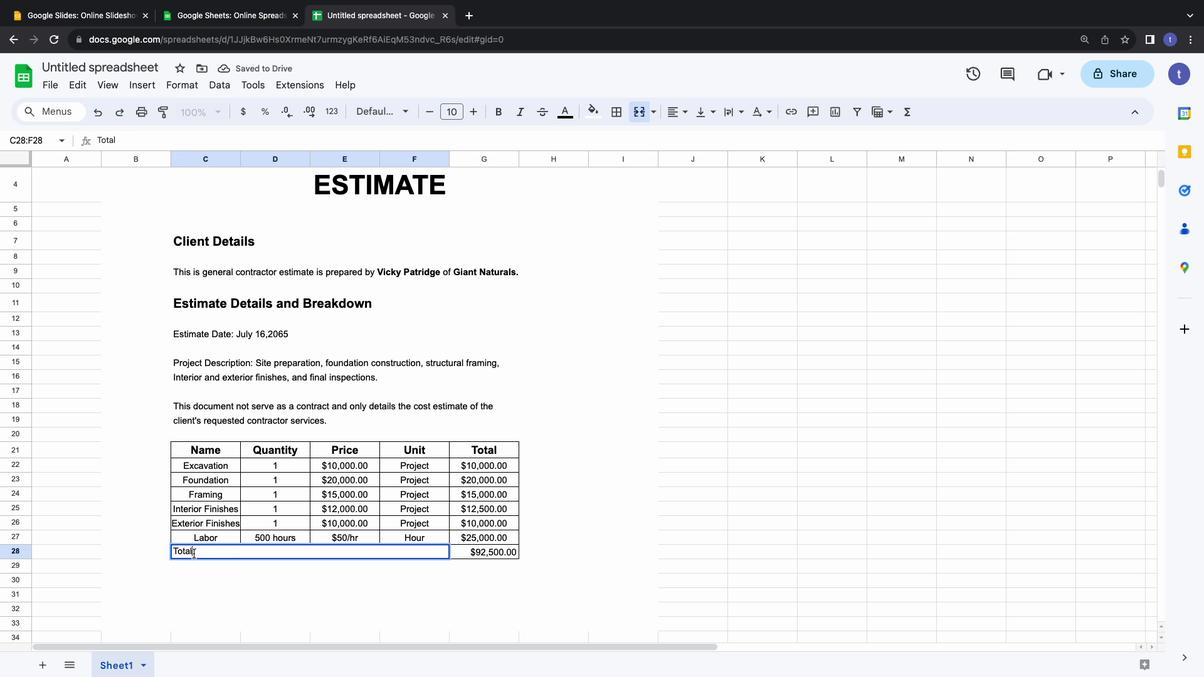 
Action: Mouse pressed left at (193, 553)
Screenshot: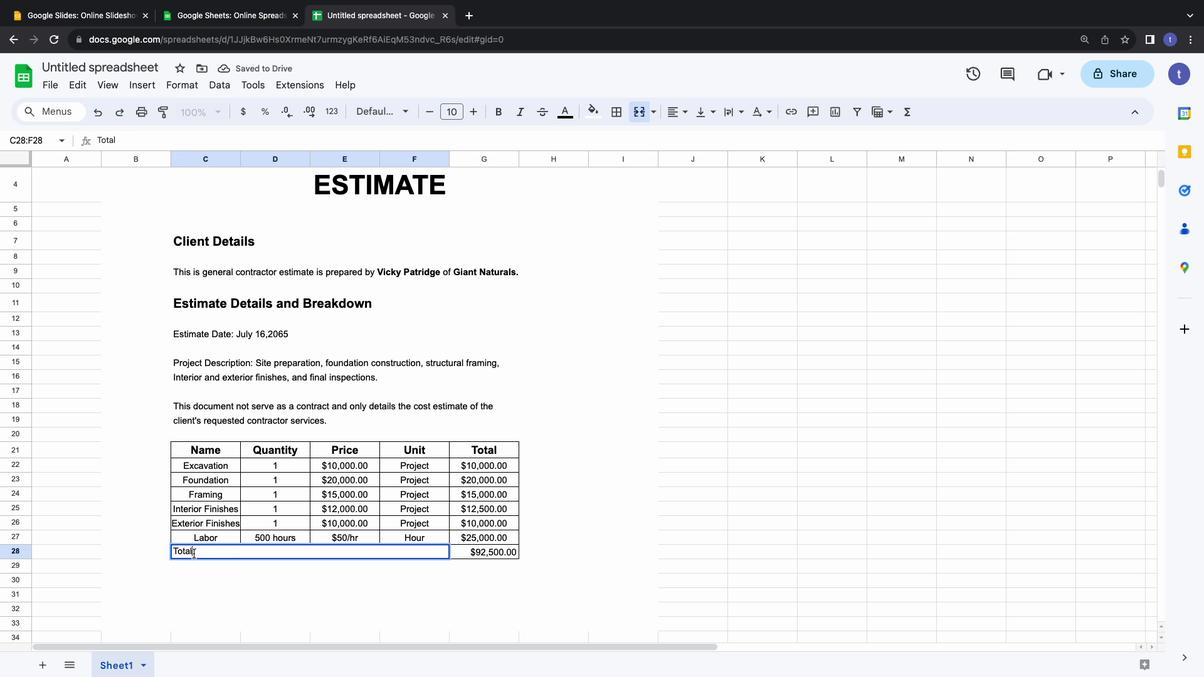 
Action: Mouse moved to (193, 553)
Screenshot: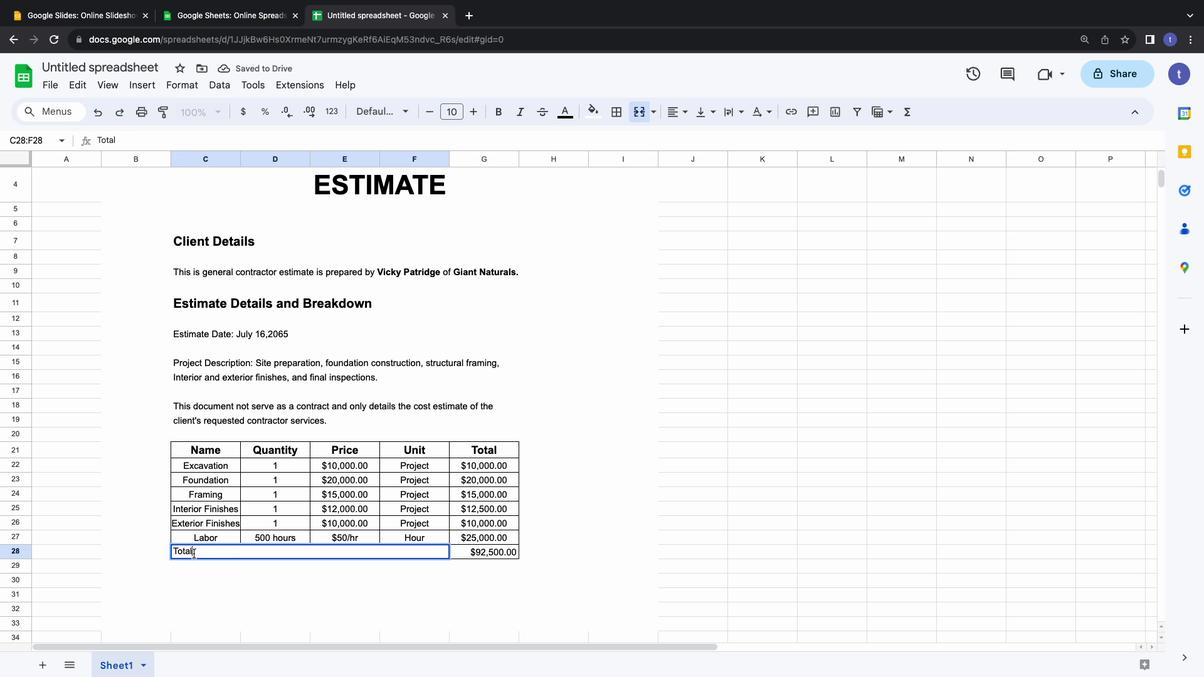 
Action: Mouse pressed left at (193, 553)
Screenshot: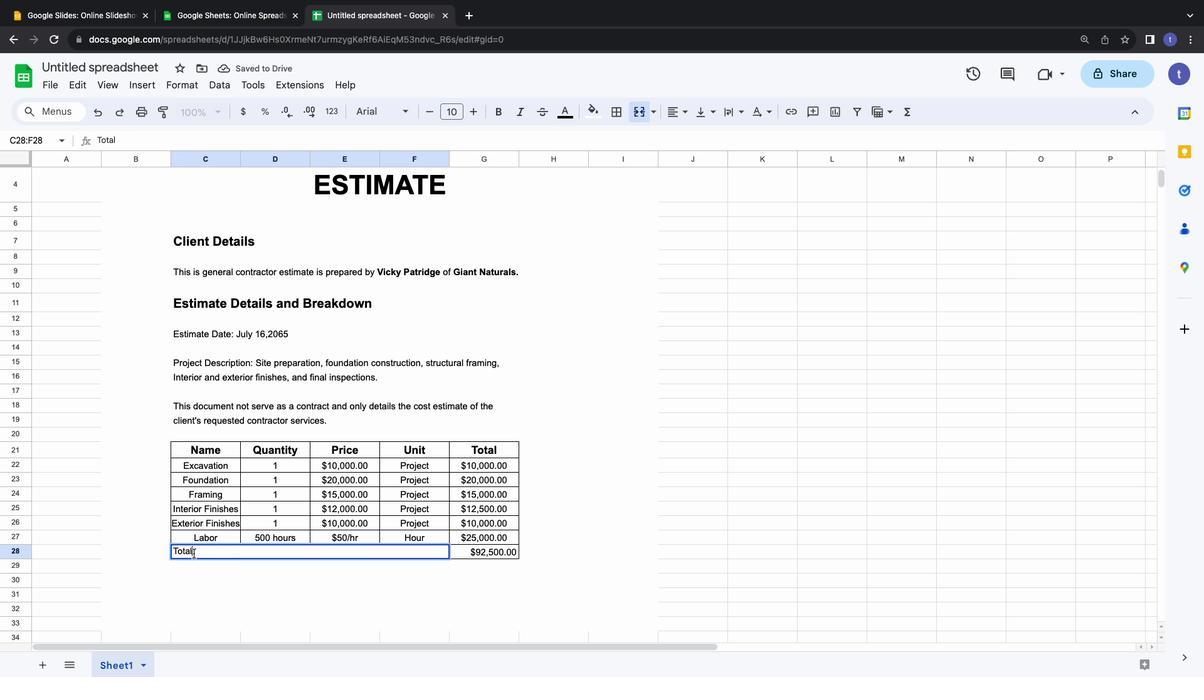 
Action: Mouse pressed left at (193, 553)
Screenshot: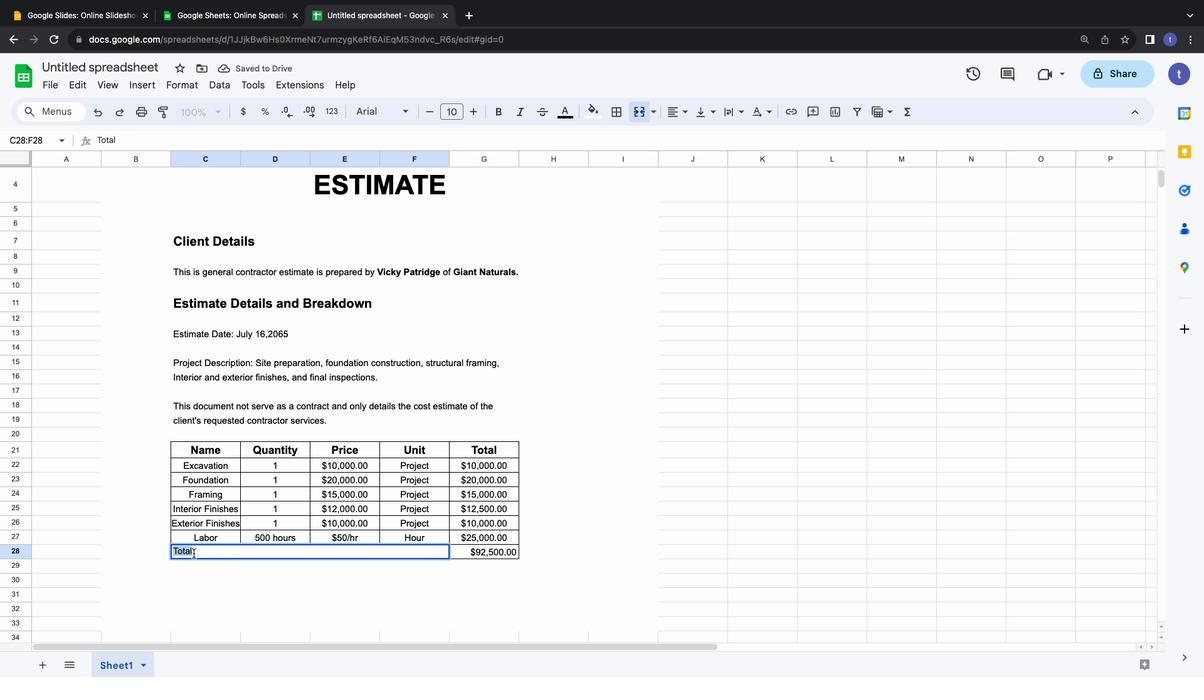 
Action: Mouse moved to (479, 116)
Screenshot: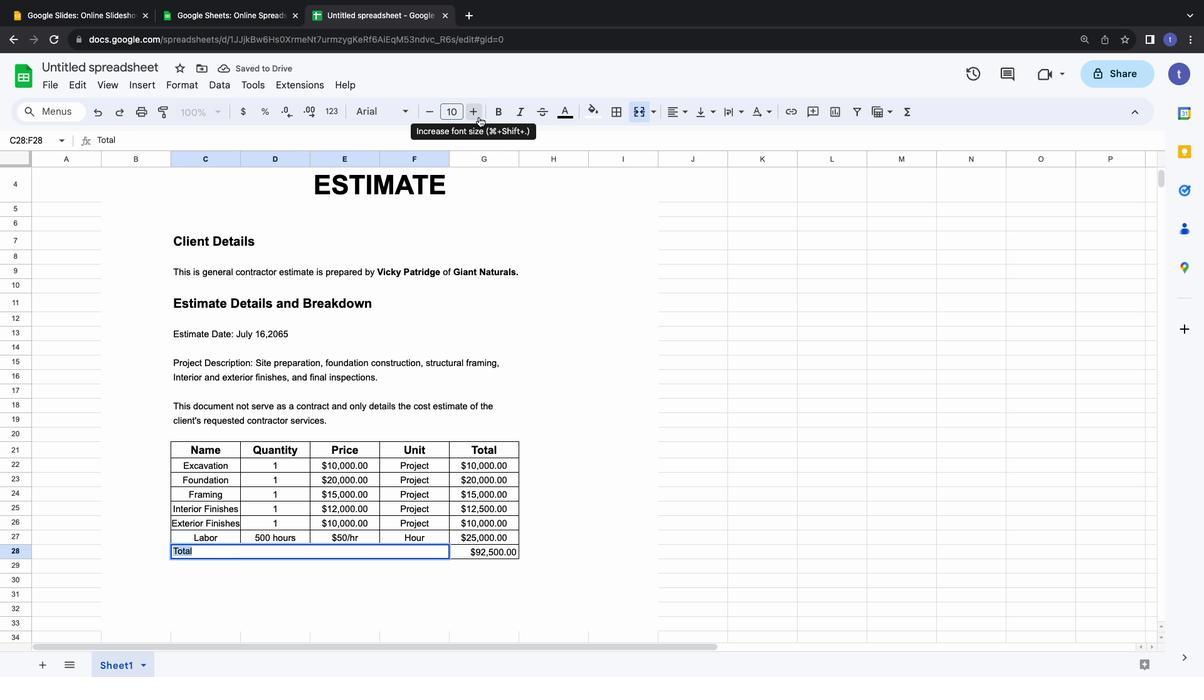 
Action: Mouse pressed left at (479, 116)
Screenshot: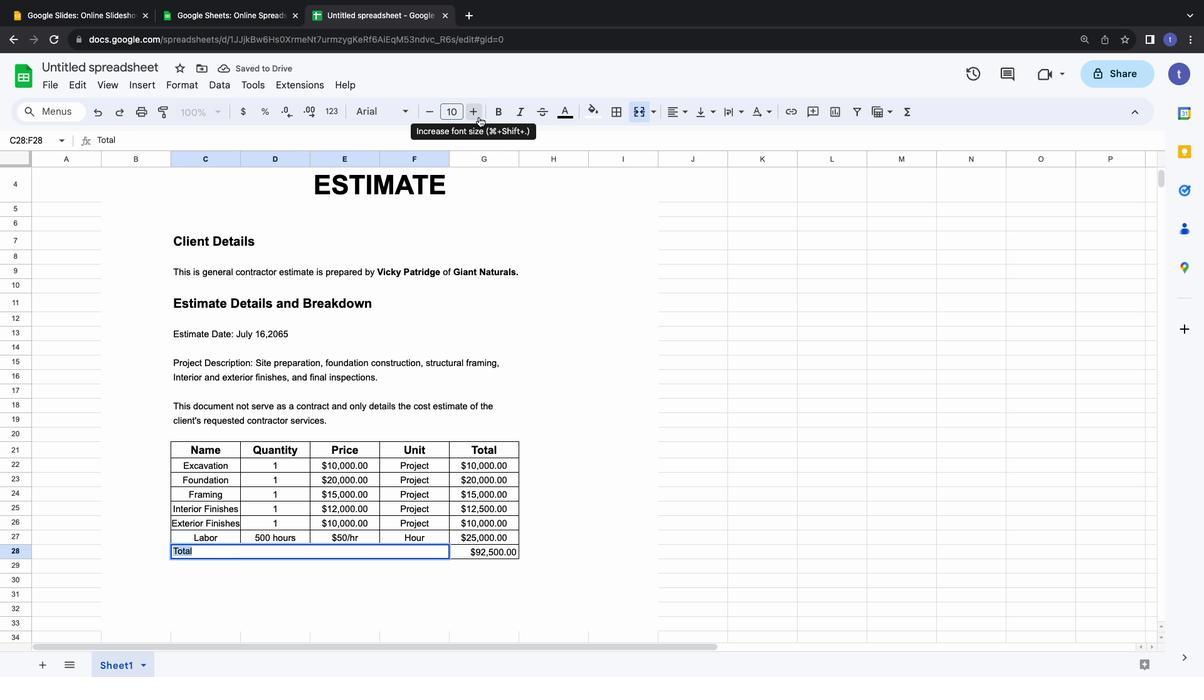 
Action: Mouse pressed left at (479, 116)
Screenshot: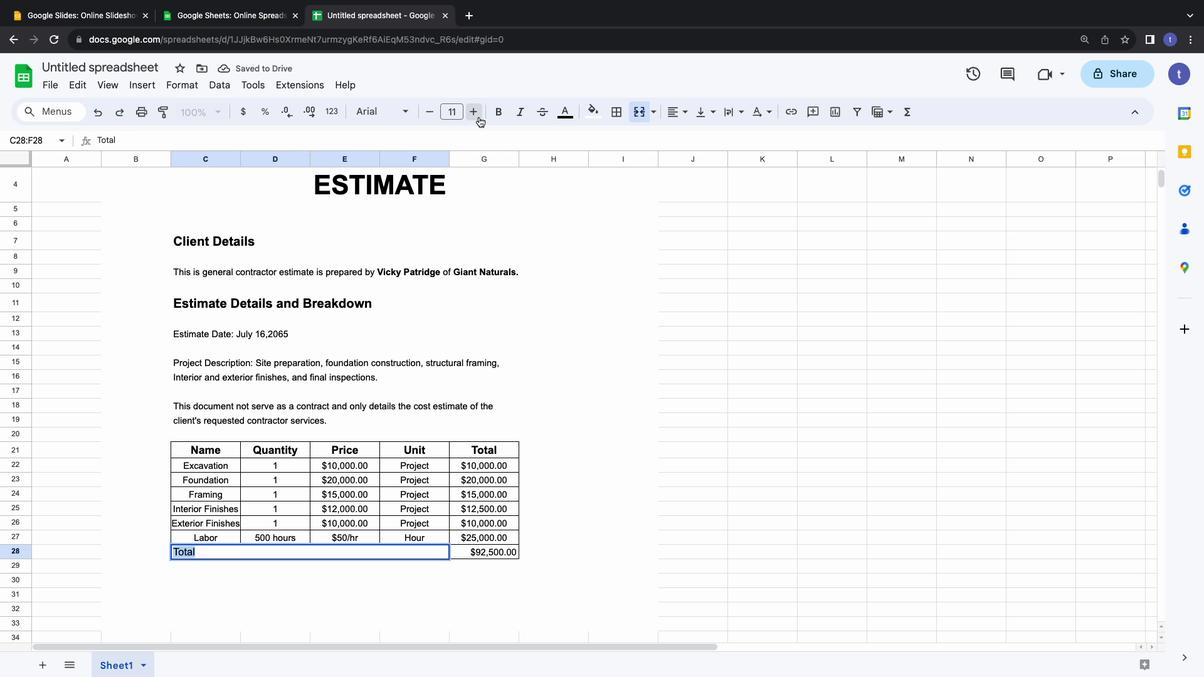 
Action: Mouse moved to (495, 109)
Screenshot: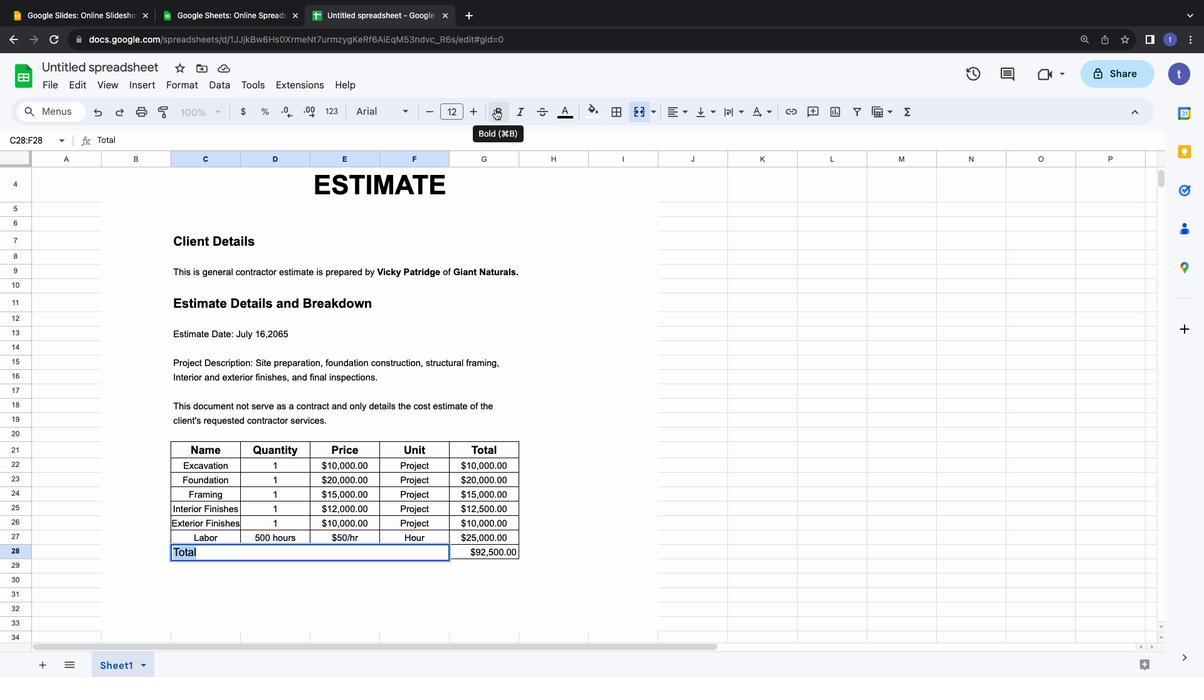 
Action: Mouse pressed left at (495, 109)
Screenshot: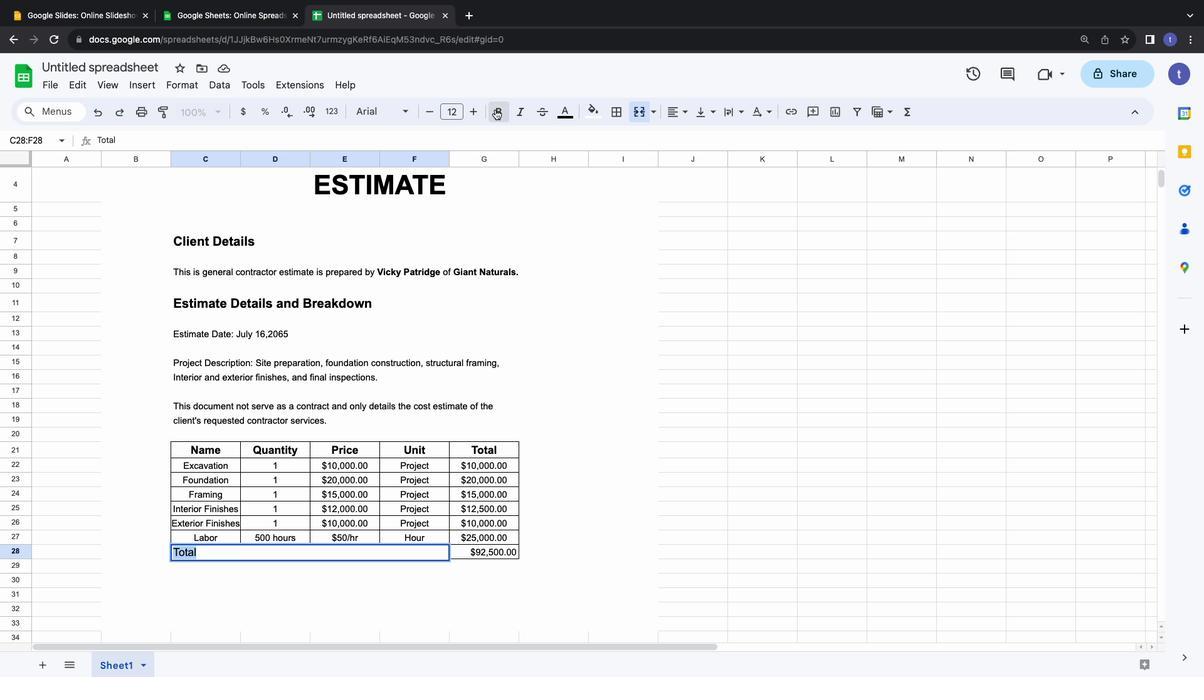
Action: Mouse moved to (367, 416)
Screenshot: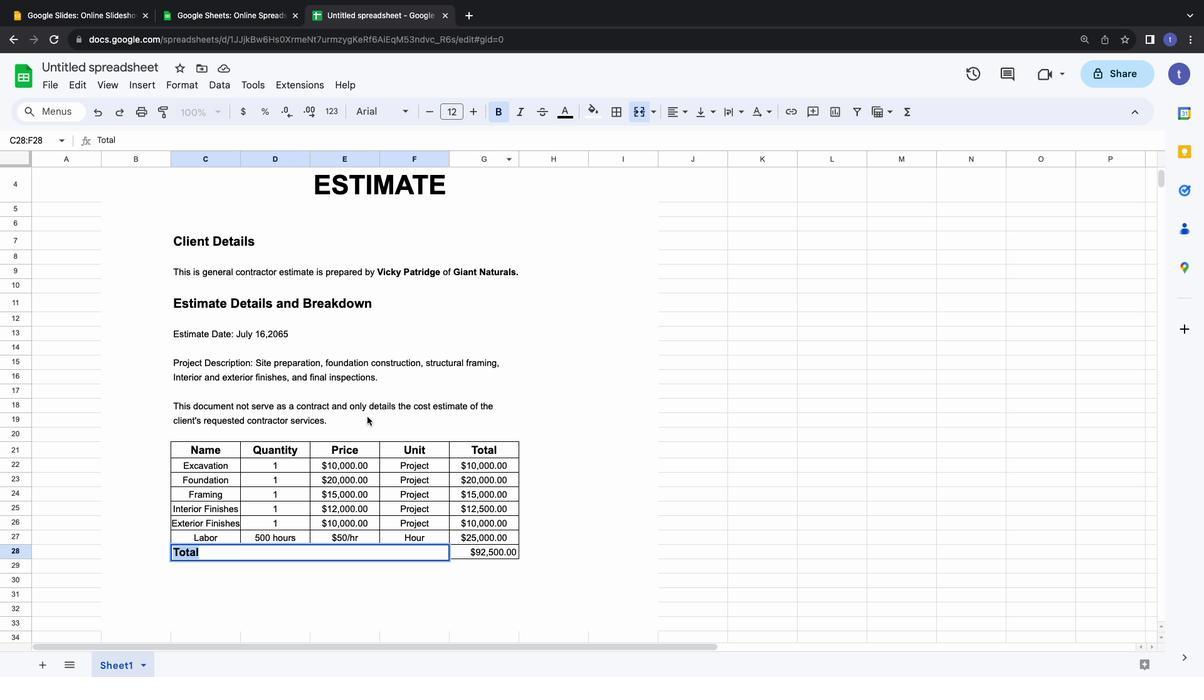 
Action: Mouse pressed left at (367, 416)
Screenshot: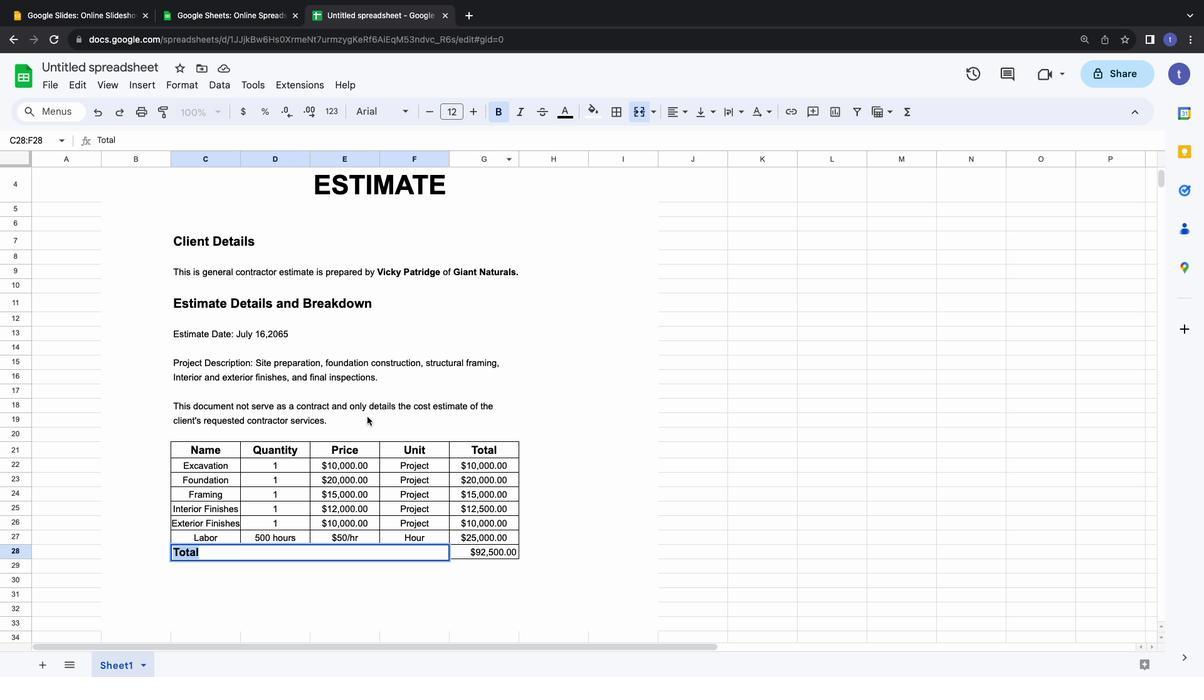 
Action: Mouse moved to (394, 388)
Screenshot: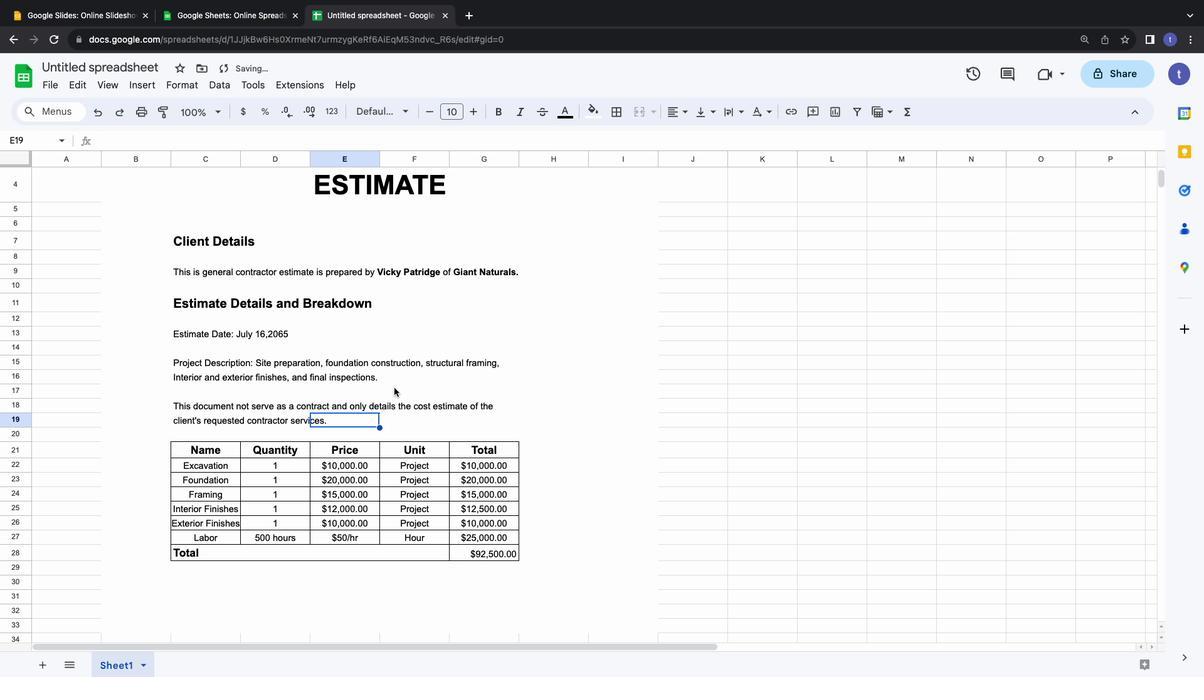 
Action: Mouse scrolled (394, 388) with delta (0, 0)
Screenshot: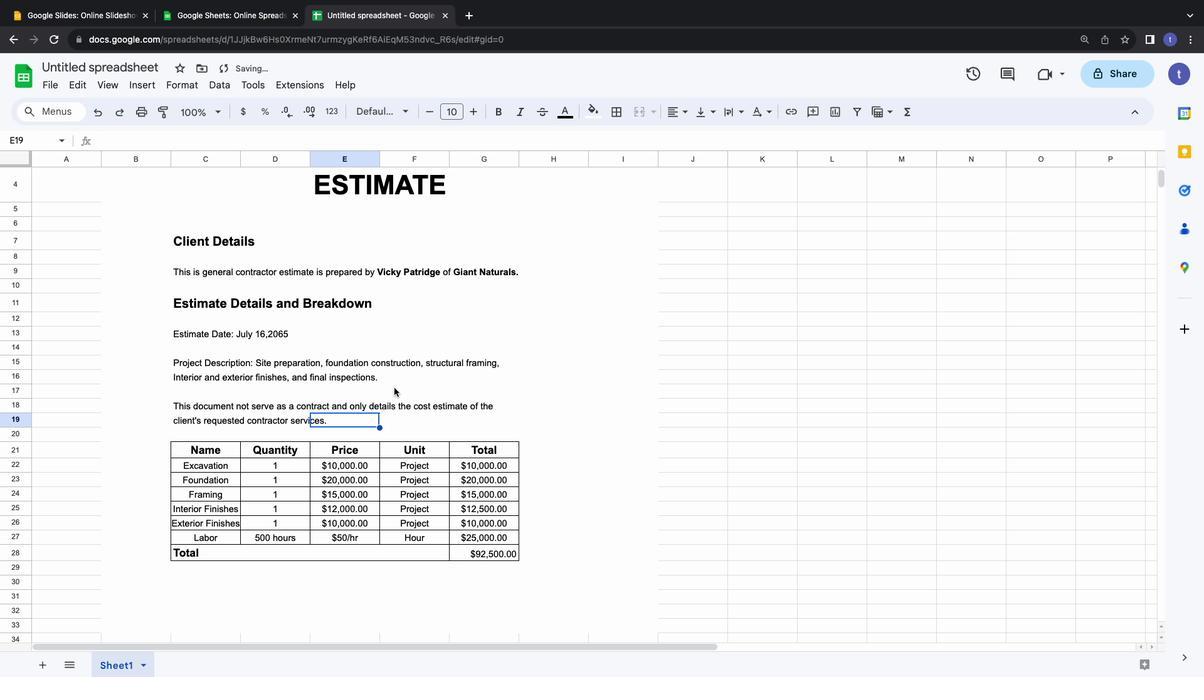 
Action: Mouse scrolled (394, 388) with delta (0, 0)
